 Task: Create relationship between election and candidate object.
Action: Mouse moved to (1148, 82)
Screenshot: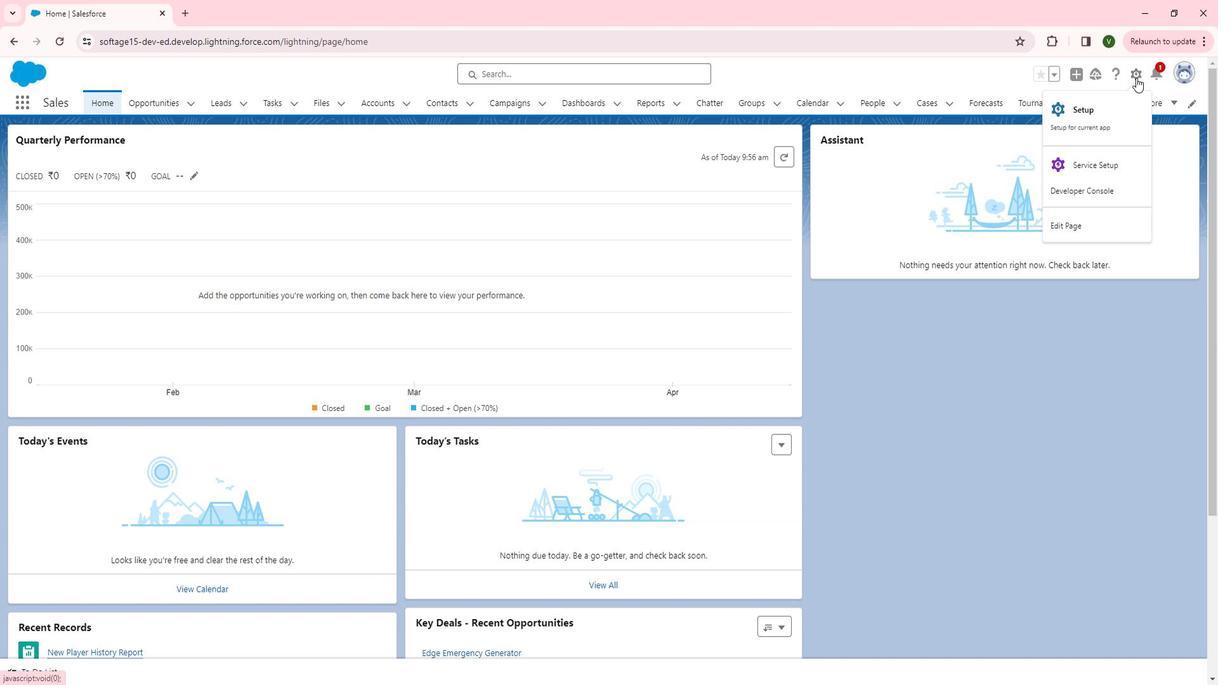 
Action: Mouse pressed left at (1148, 82)
Screenshot: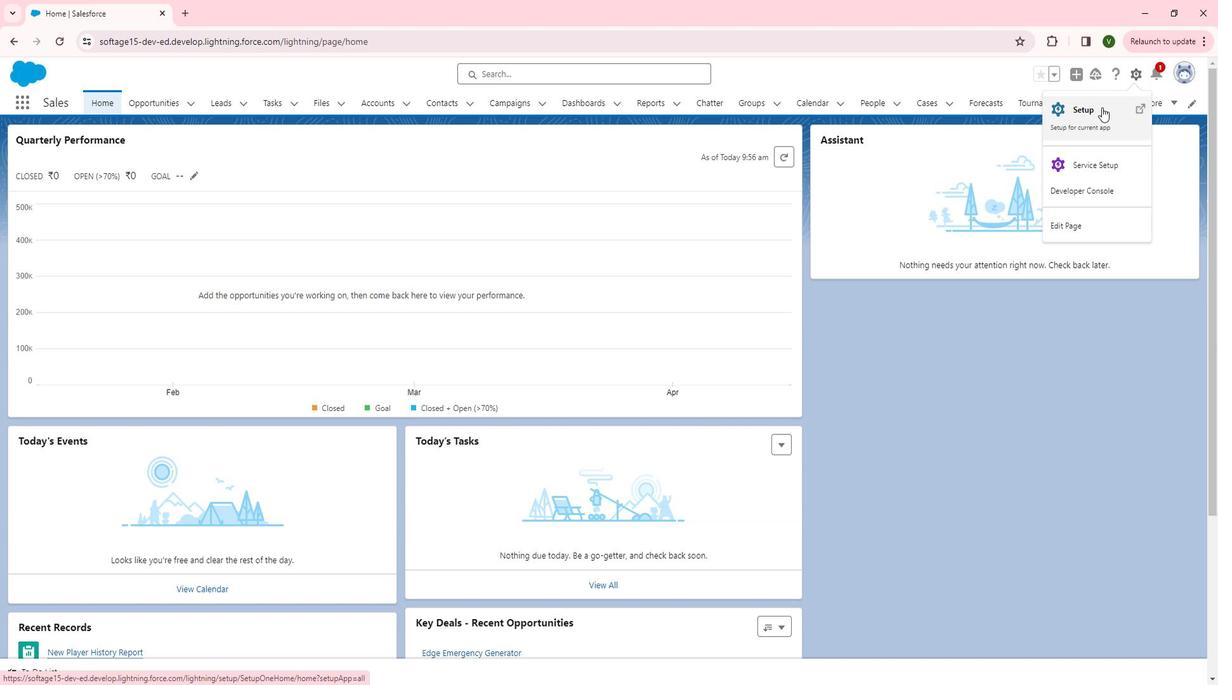 
Action: Mouse moved to (1110, 111)
Screenshot: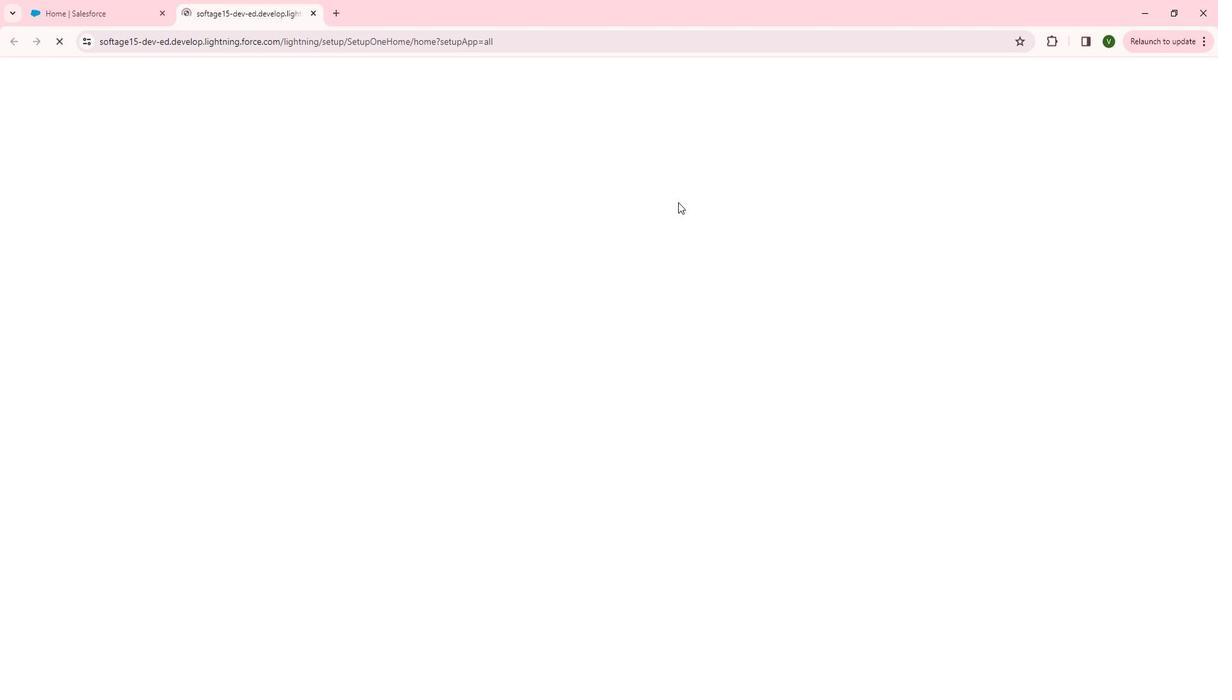 
Action: Mouse pressed left at (1110, 111)
Screenshot: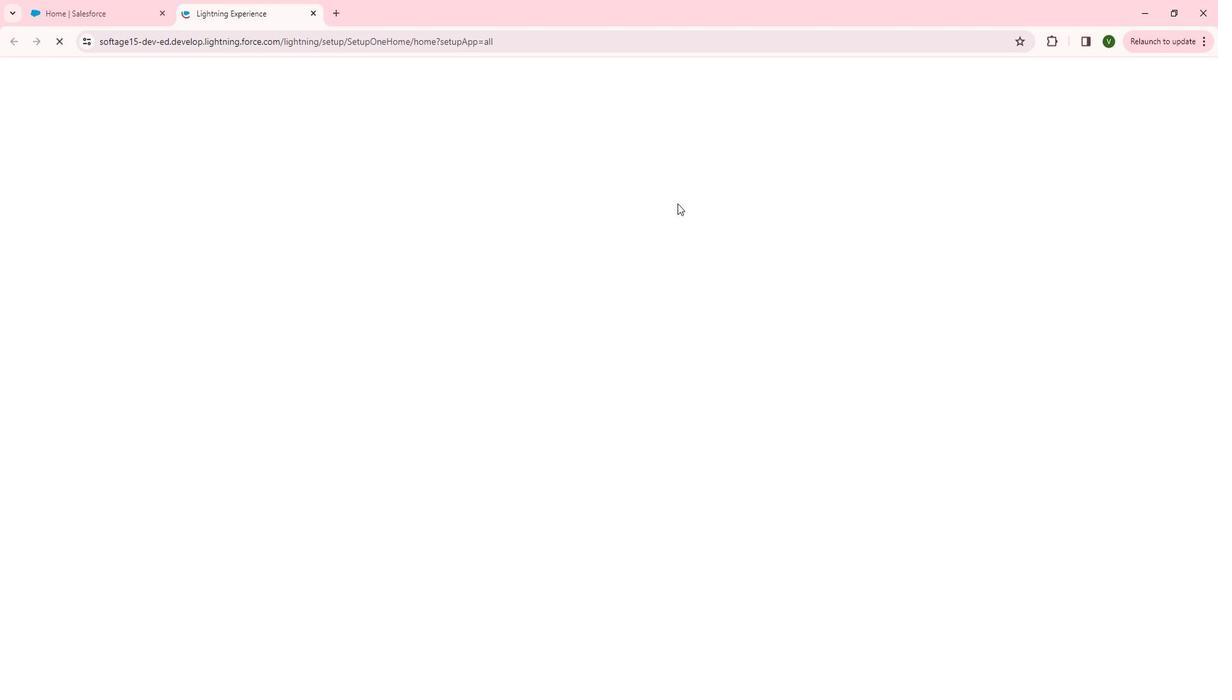 
Action: Mouse moved to (90, 375)
Screenshot: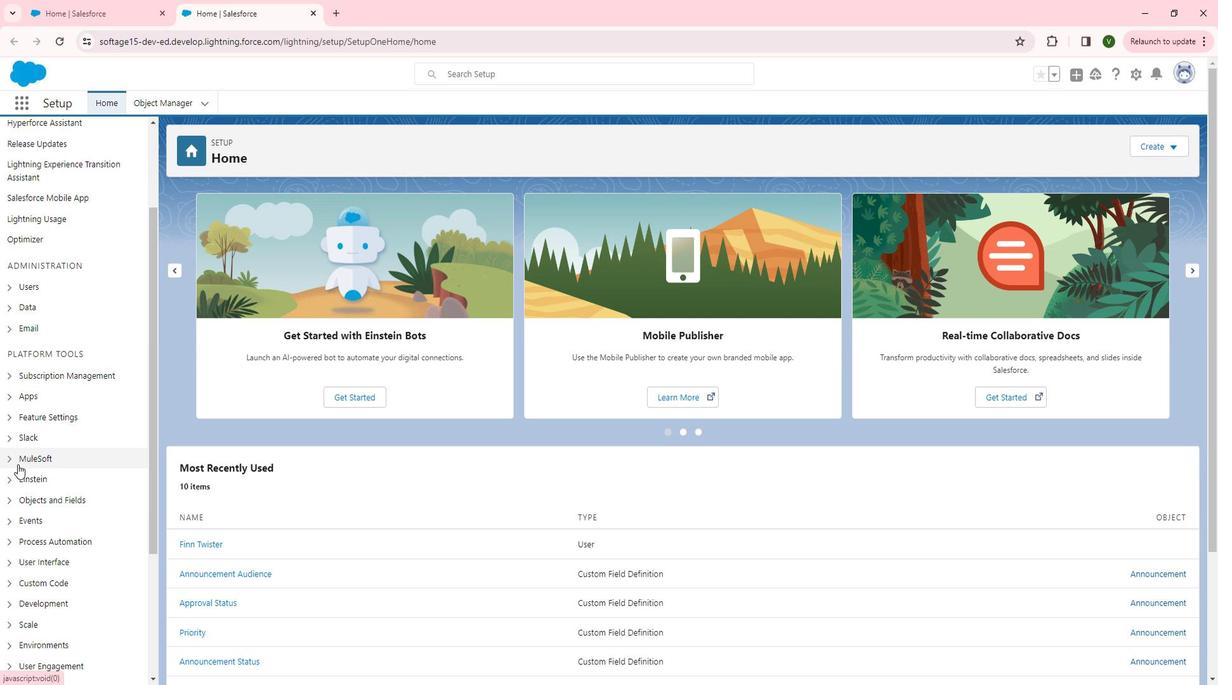 
Action: Mouse scrolled (90, 374) with delta (0, 0)
Screenshot: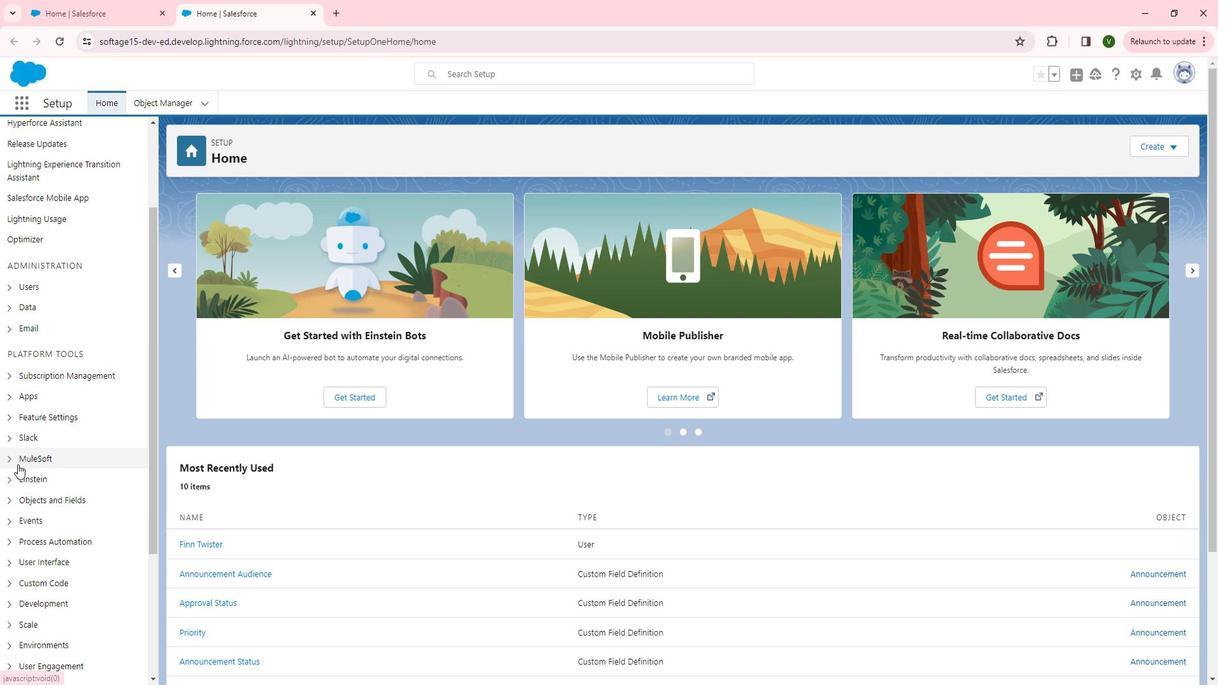 
Action: Mouse scrolled (90, 374) with delta (0, 0)
Screenshot: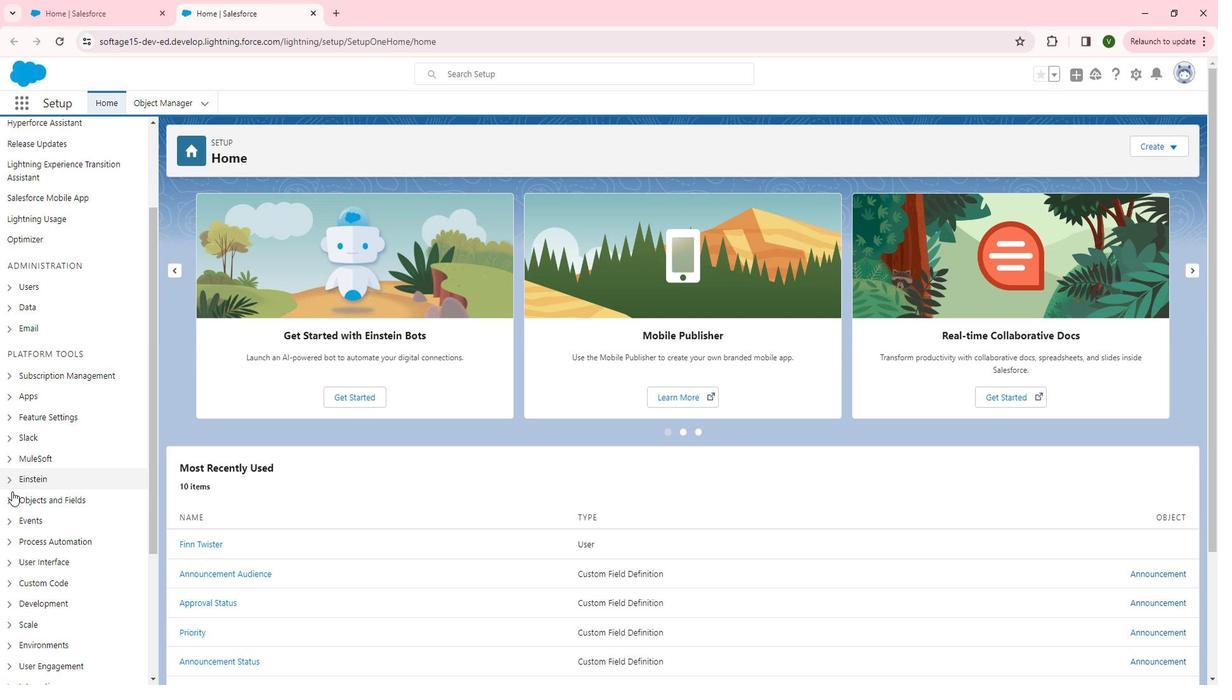 
Action: Mouse moved to (19, 489)
Screenshot: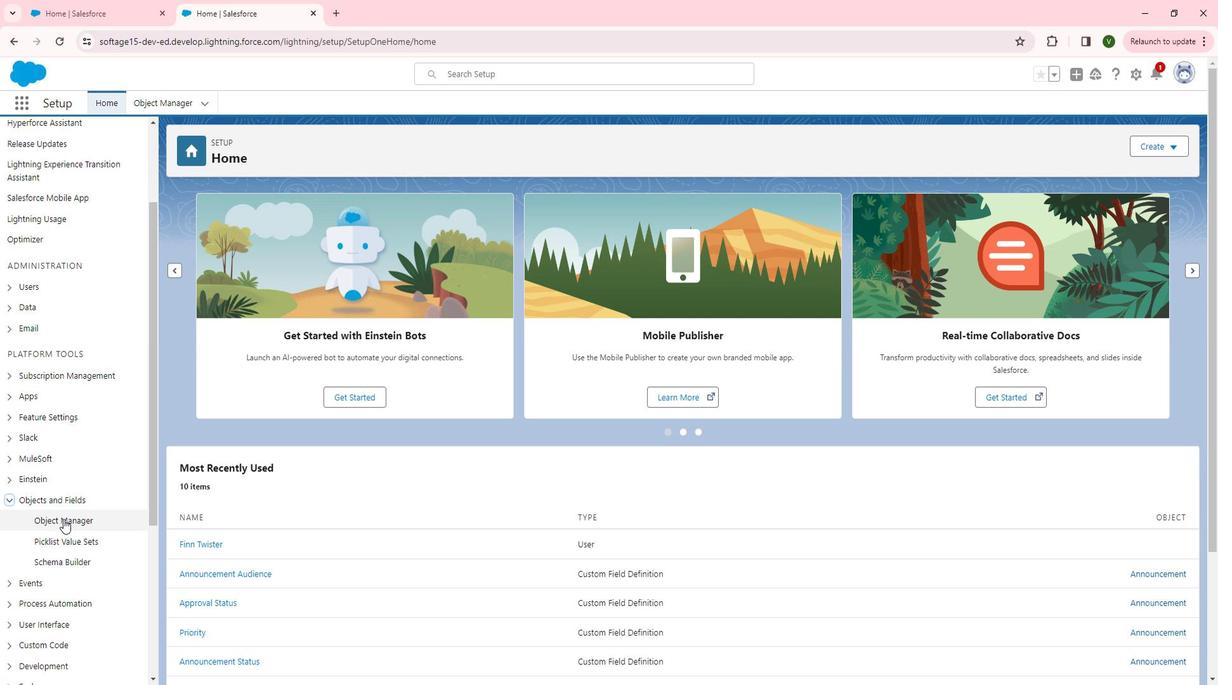 
Action: Mouse pressed left at (19, 489)
Screenshot: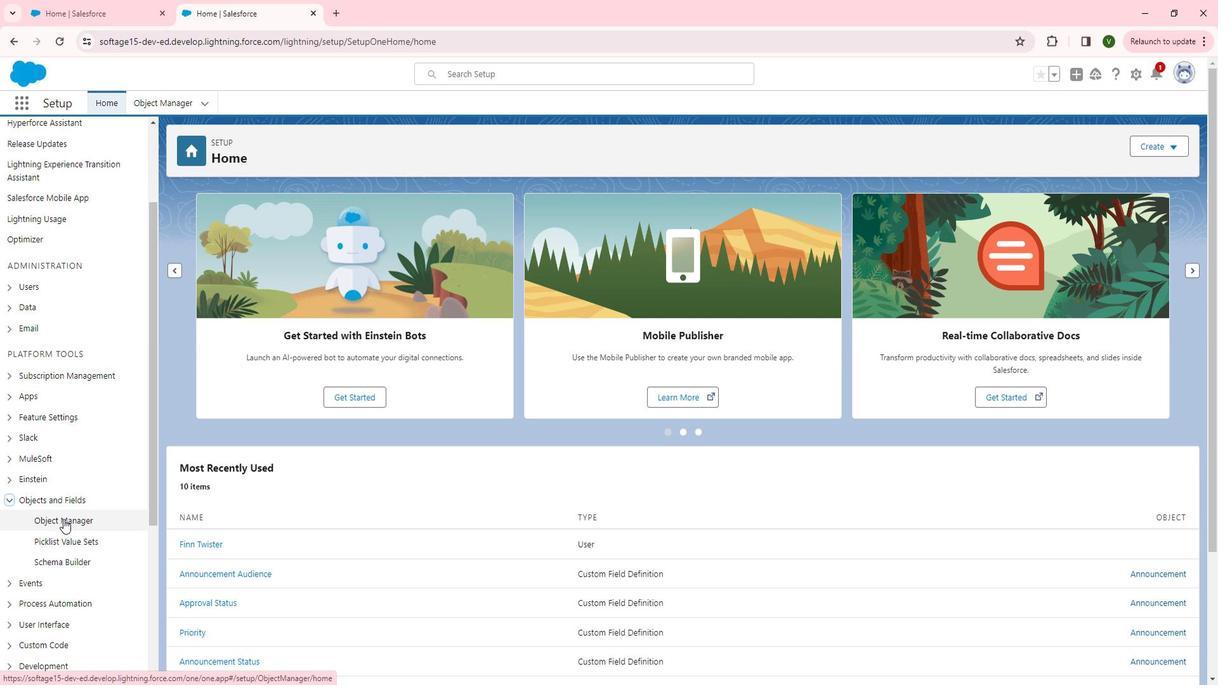 
Action: Mouse moved to (71, 507)
Screenshot: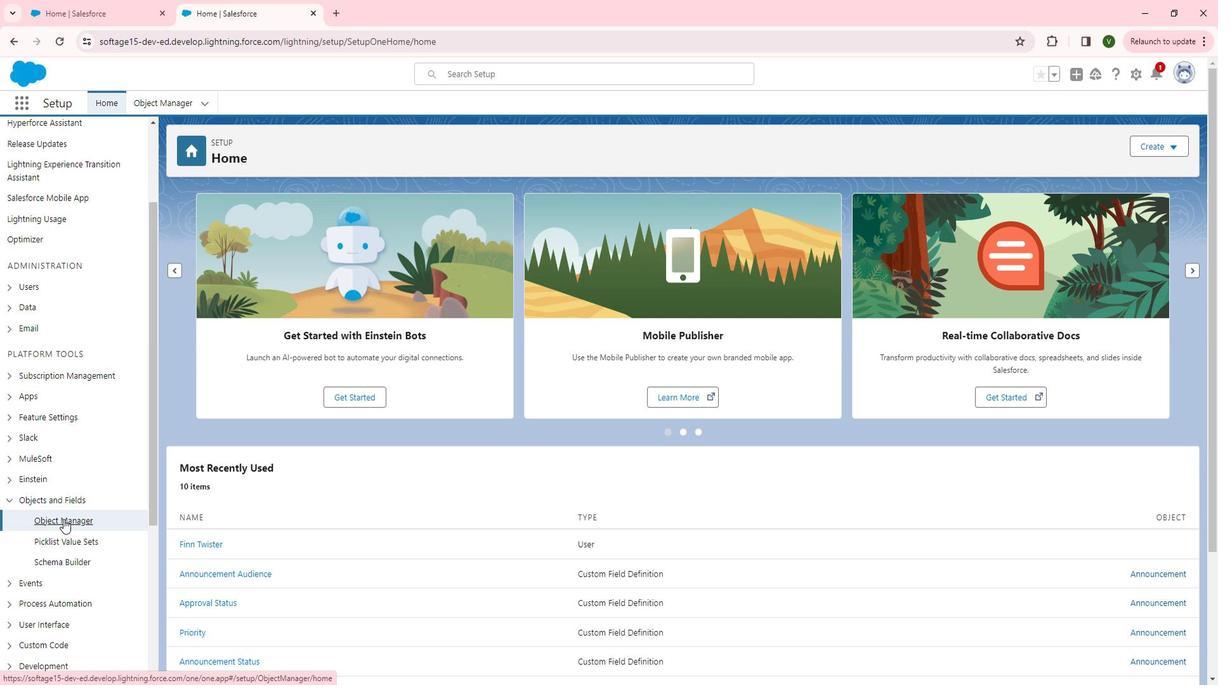 
Action: Mouse pressed left at (71, 507)
Screenshot: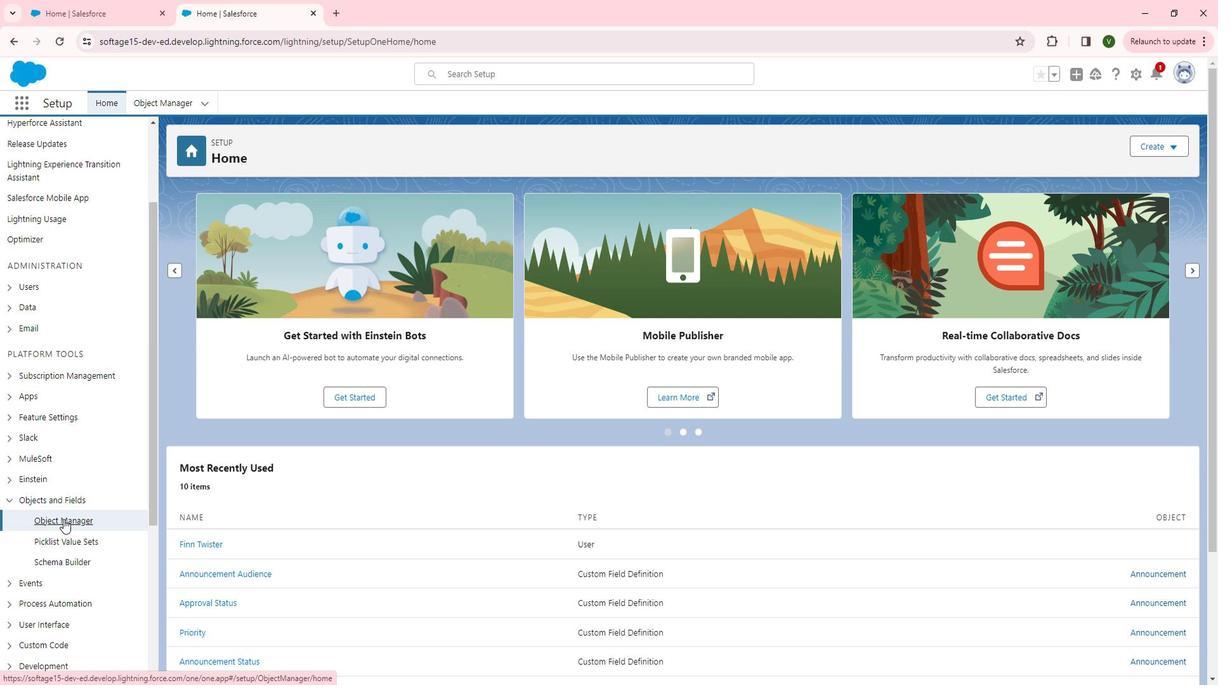 
Action: Mouse moved to (109, 396)
Screenshot: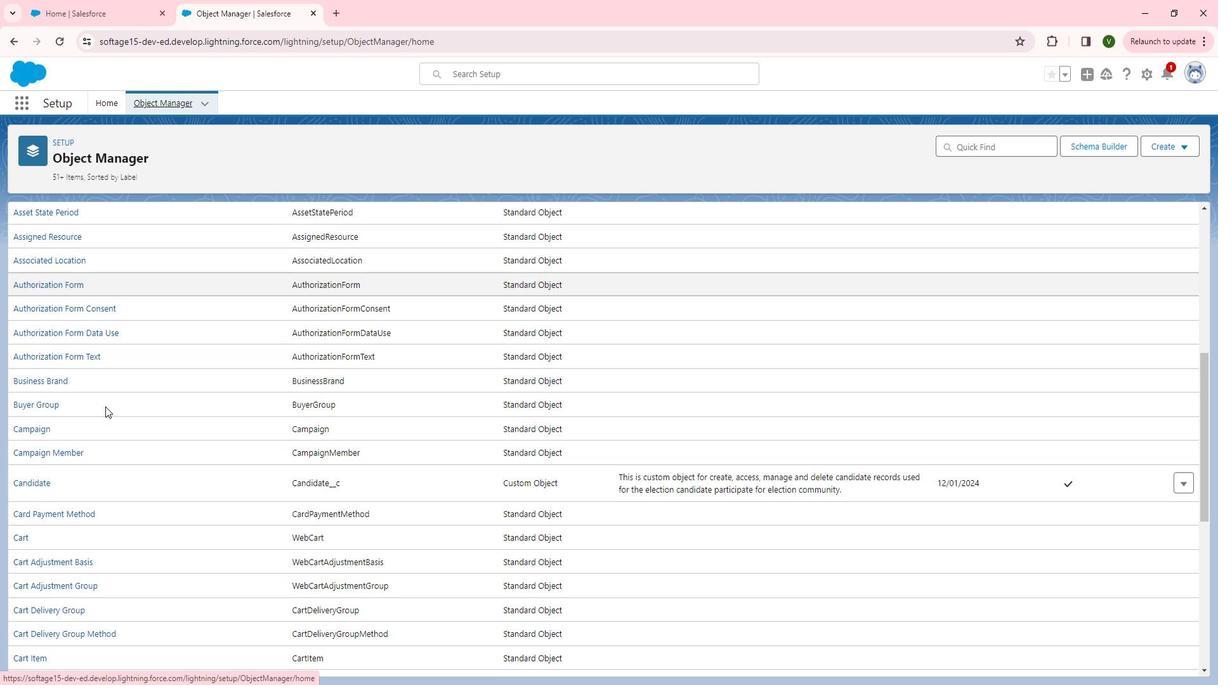 
Action: Mouse scrolled (109, 395) with delta (0, 0)
Screenshot: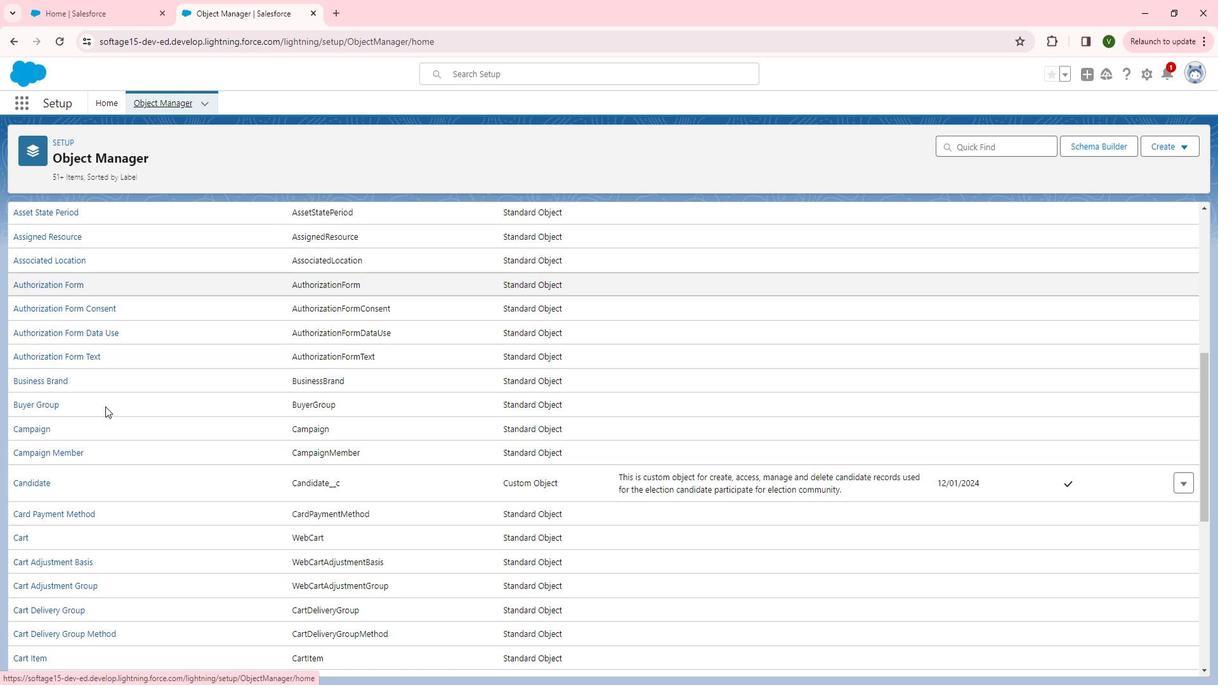 
Action: Mouse moved to (109, 396)
Screenshot: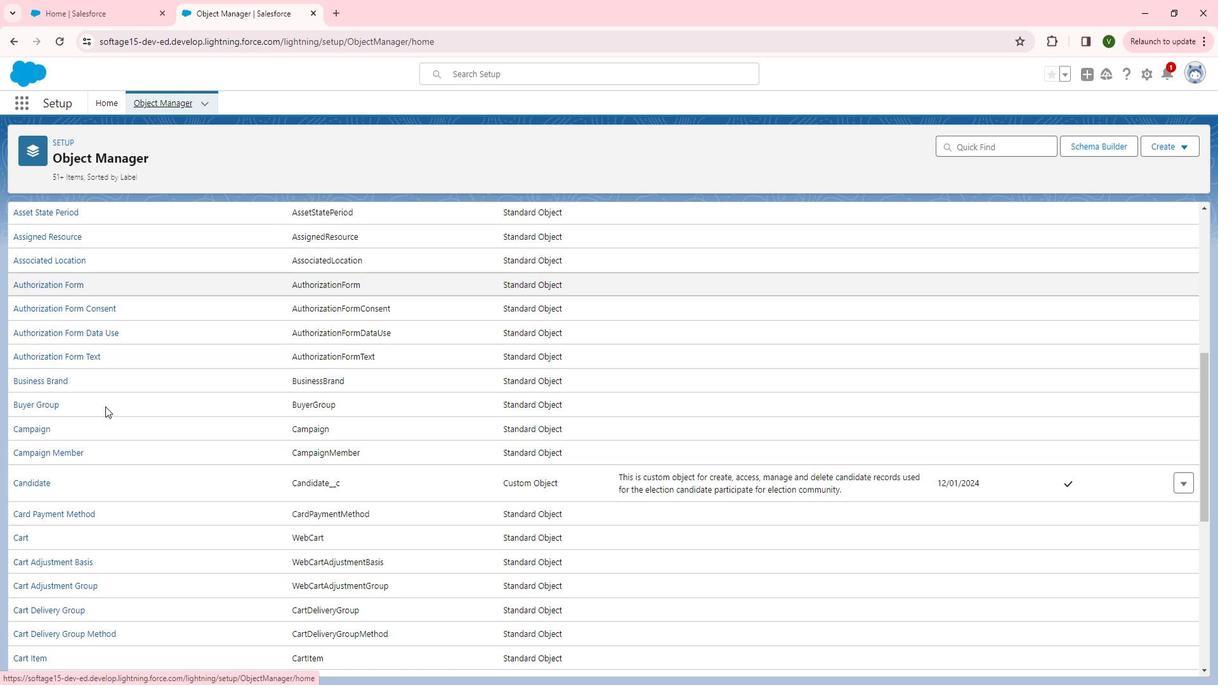 
Action: Mouse scrolled (109, 396) with delta (0, 0)
Screenshot: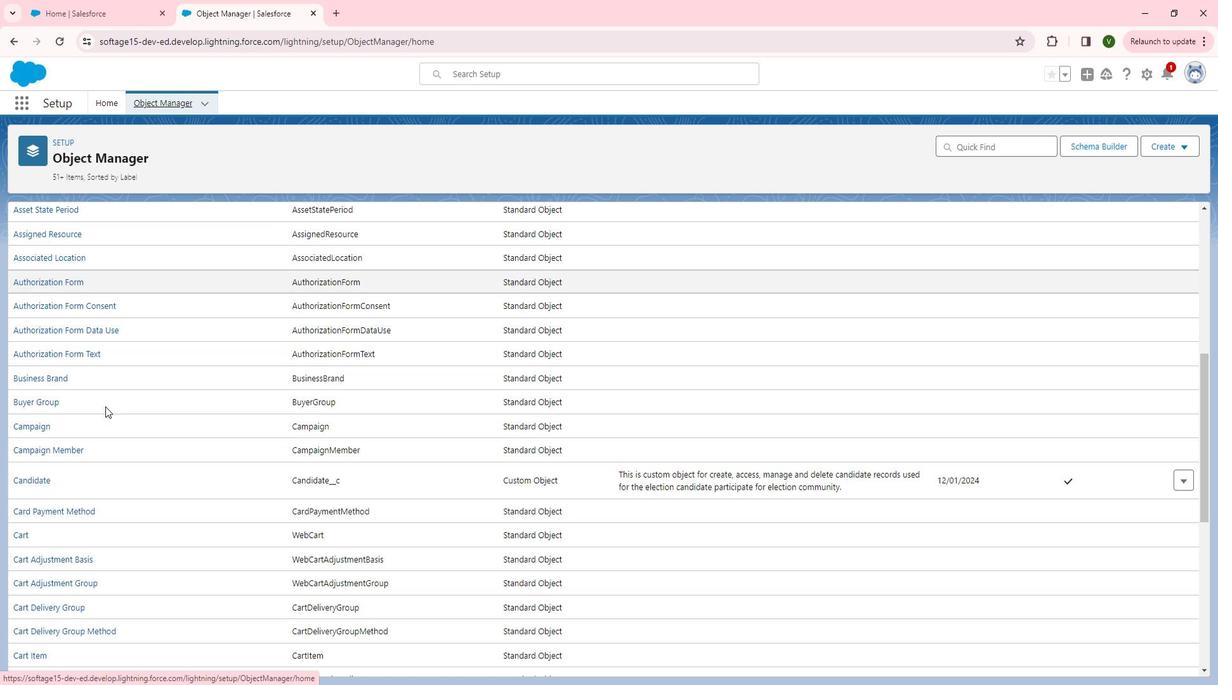 
Action: Mouse moved to (110, 397)
Screenshot: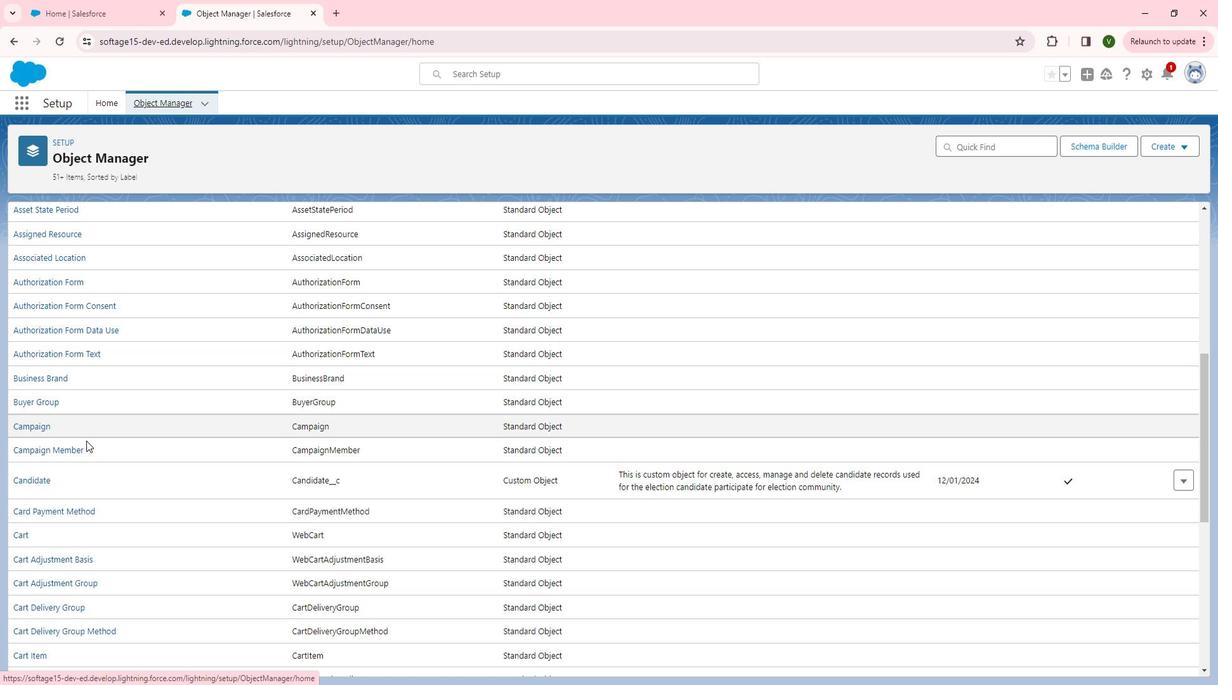 
Action: Mouse scrolled (110, 396) with delta (0, 0)
Screenshot: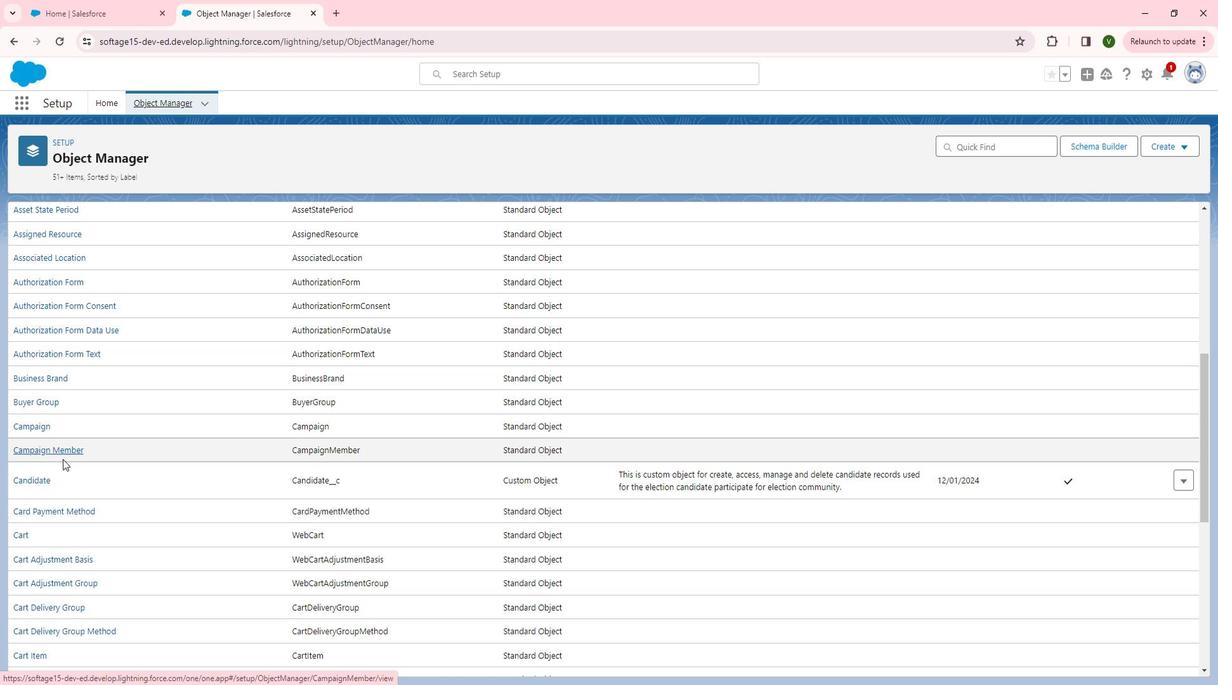 
Action: Mouse moved to (110, 398)
Screenshot: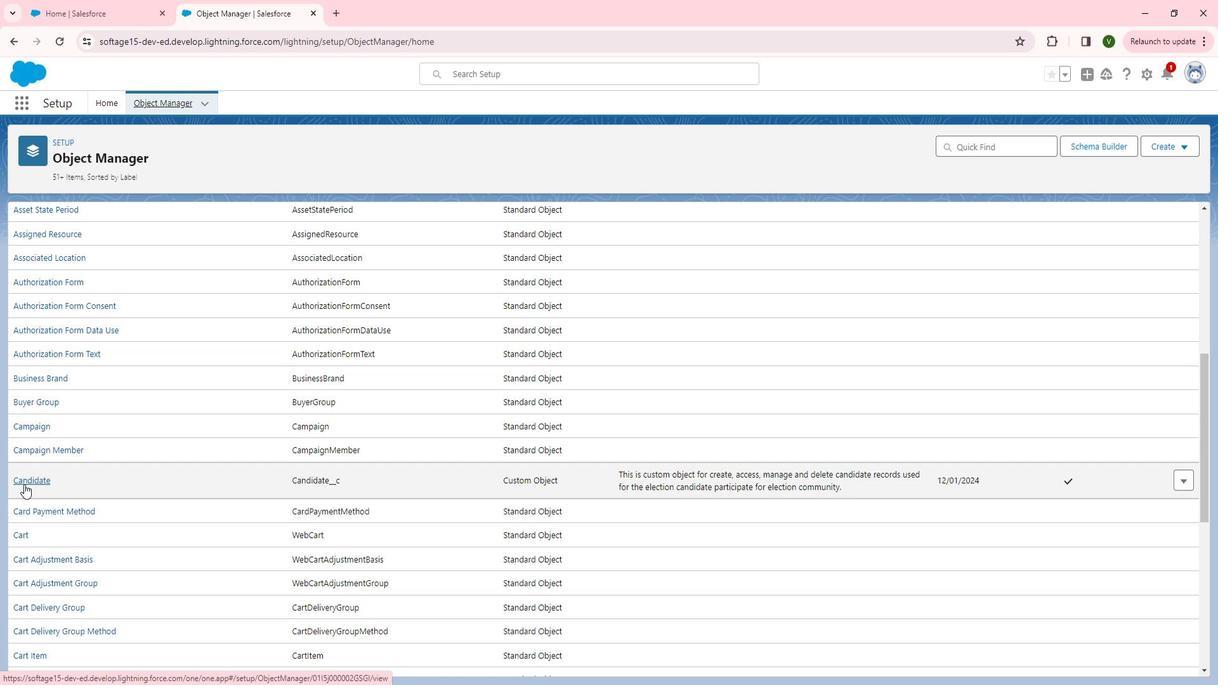 
Action: Mouse scrolled (110, 397) with delta (0, 0)
Screenshot: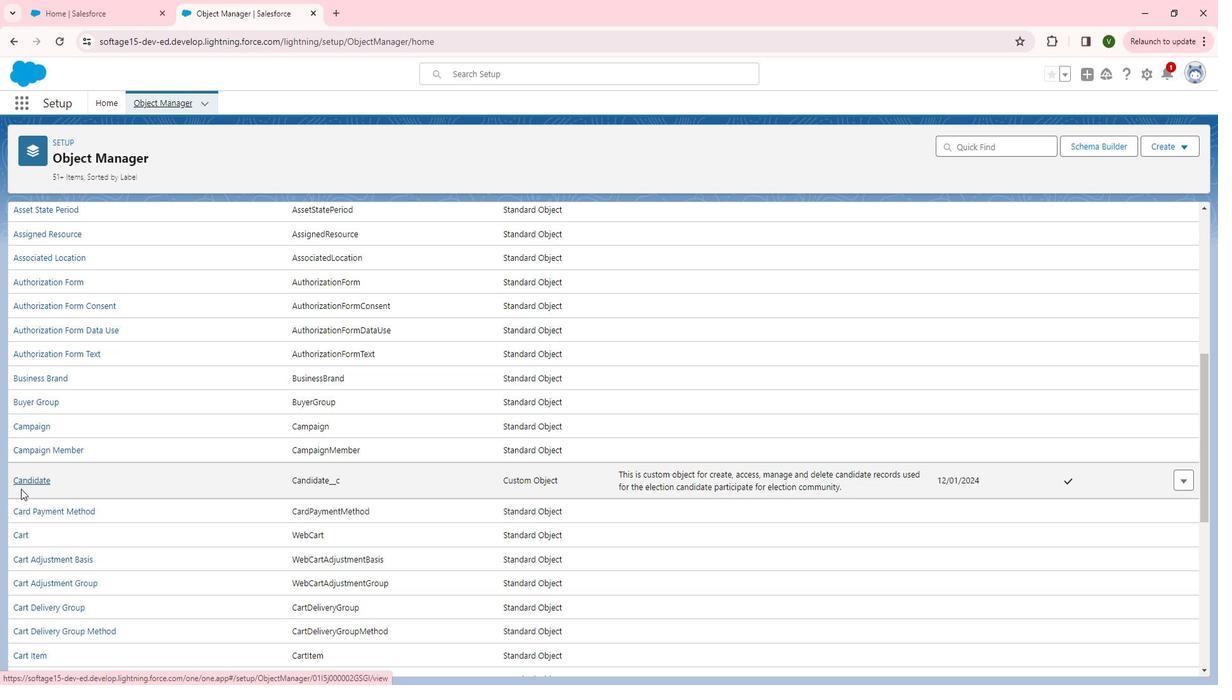 
Action: Mouse moved to (112, 399)
Screenshot: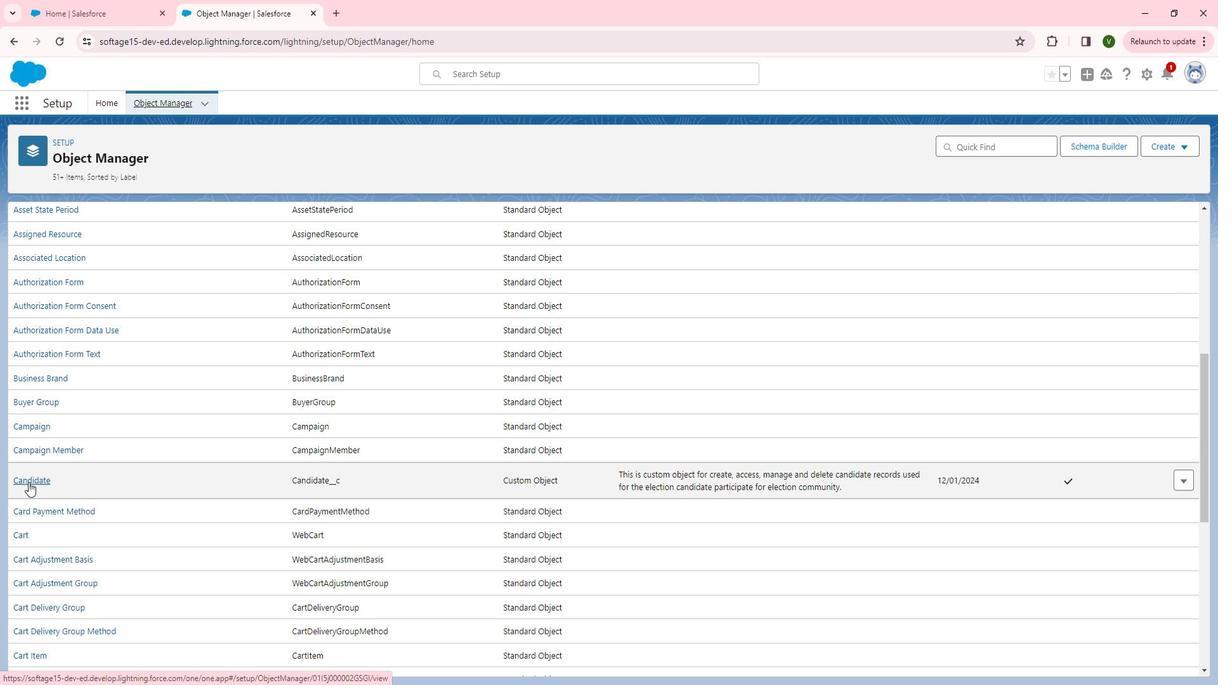 
Action: Mouse scrolled (112, 398) with delta (0, 0)
Screenshot: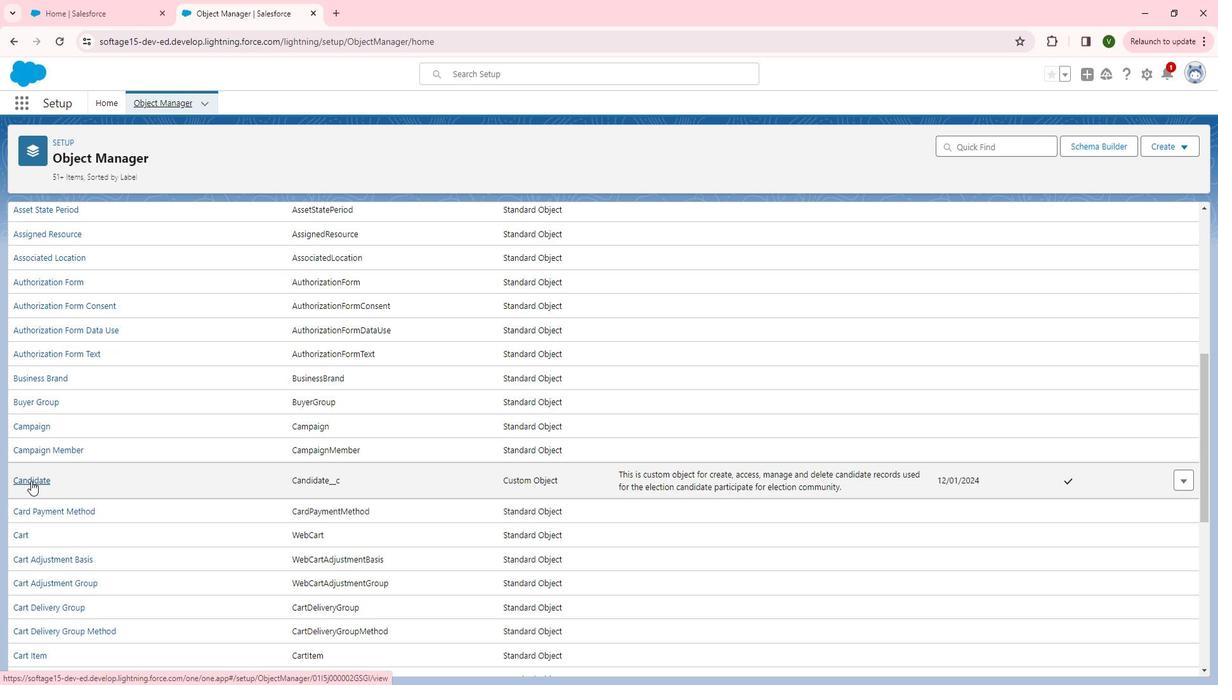 
Action: Mouse scrolled (112, 398) with delta (0, 0)
Screenshot: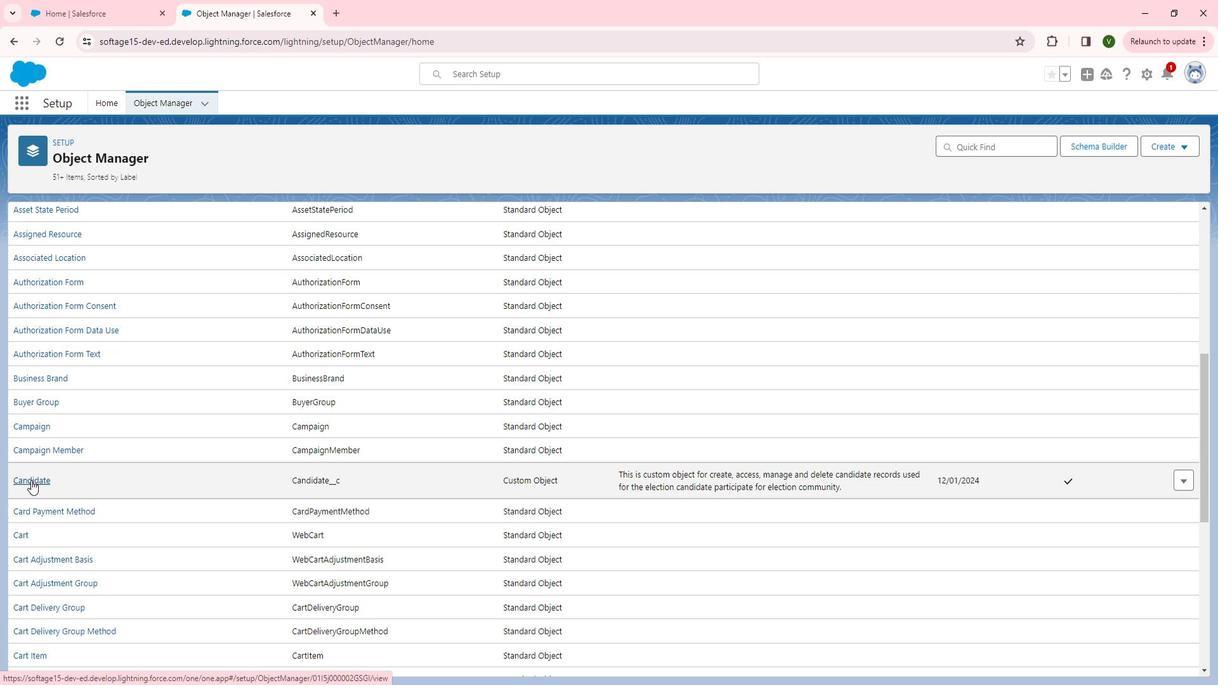 
Action: Mouse moved to (38, 470)
Screenshot: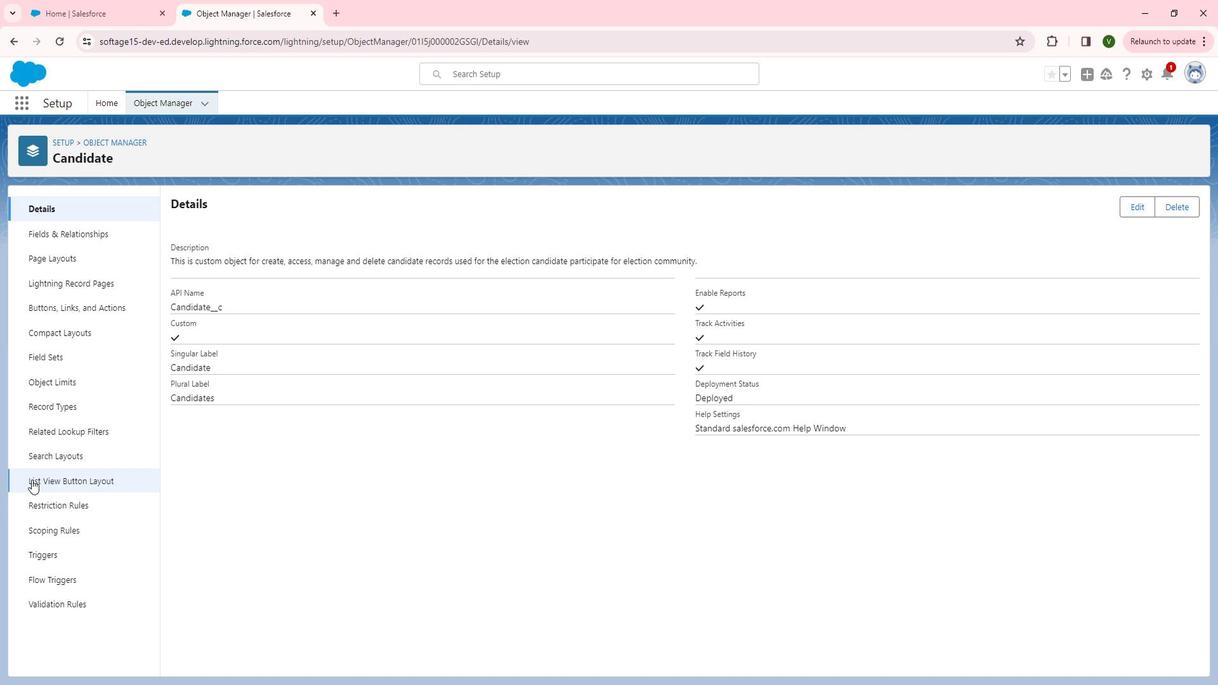 
Action: Mouse pressed left at (38, 470)
Screenshot: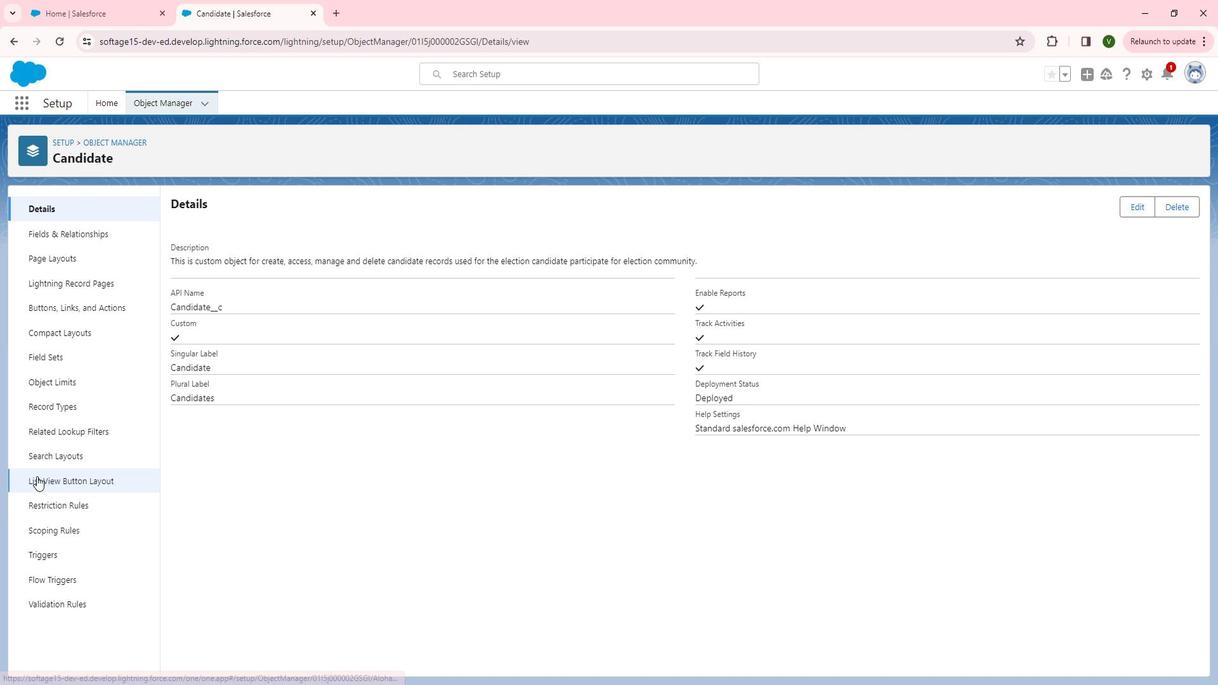 
Action: Mouse moved to (79, 236)
Screenshot: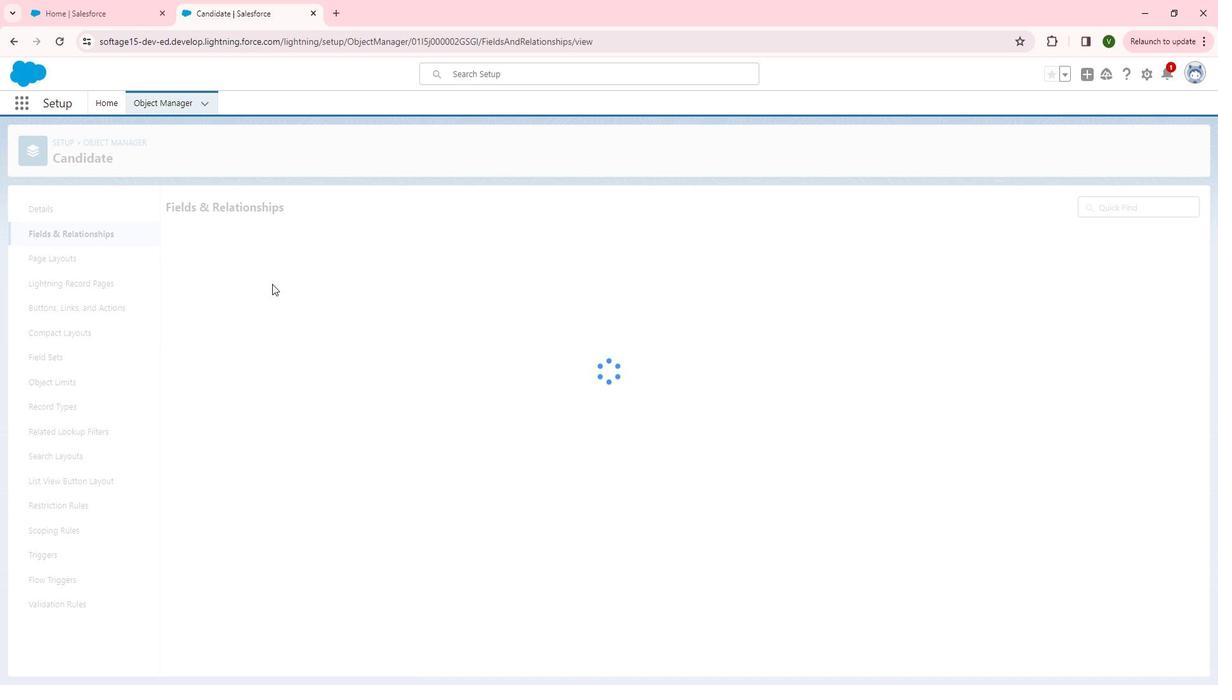 
Action: Mouse pressed left at (79, 236)
Screenshot: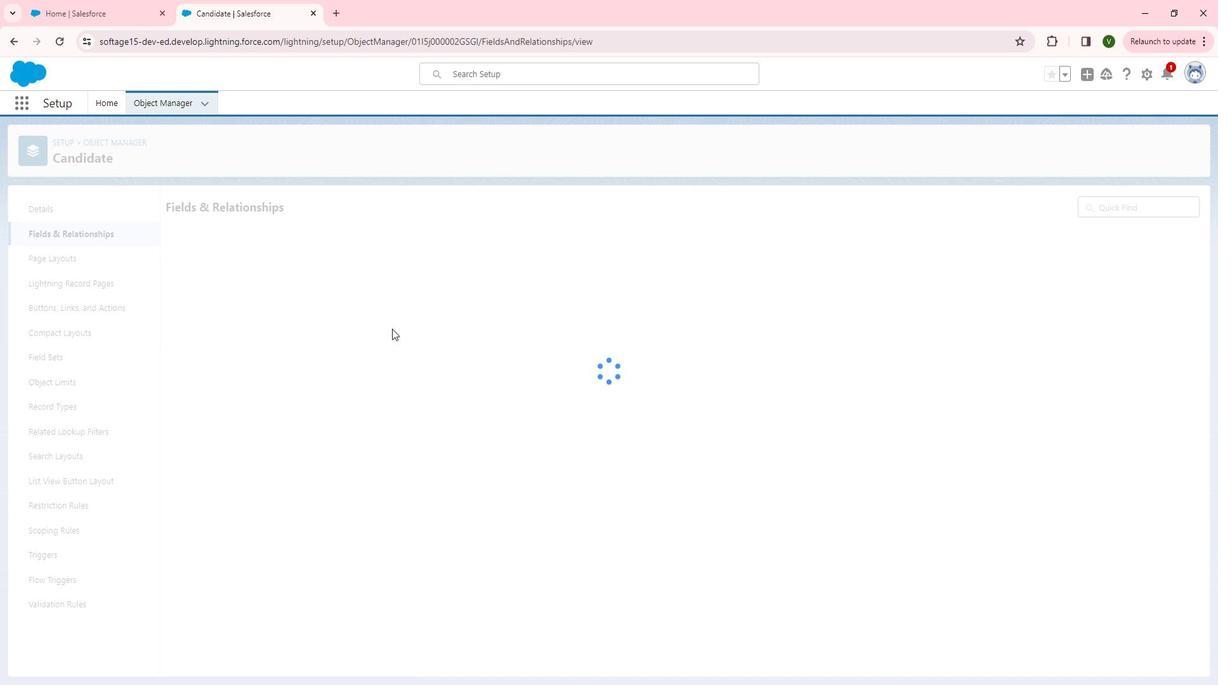 
Action: Mouse moved to (933, 208)
Screenshot: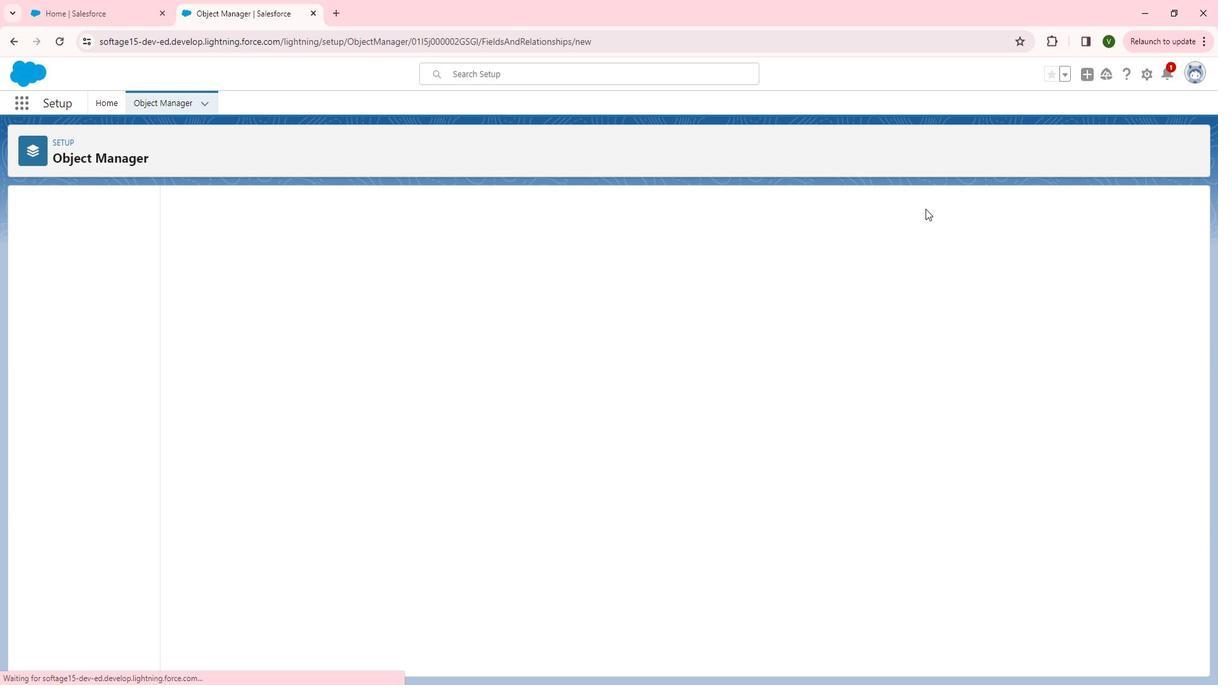 
Action: Mouse pressed left at (933, 208)
Screenshot: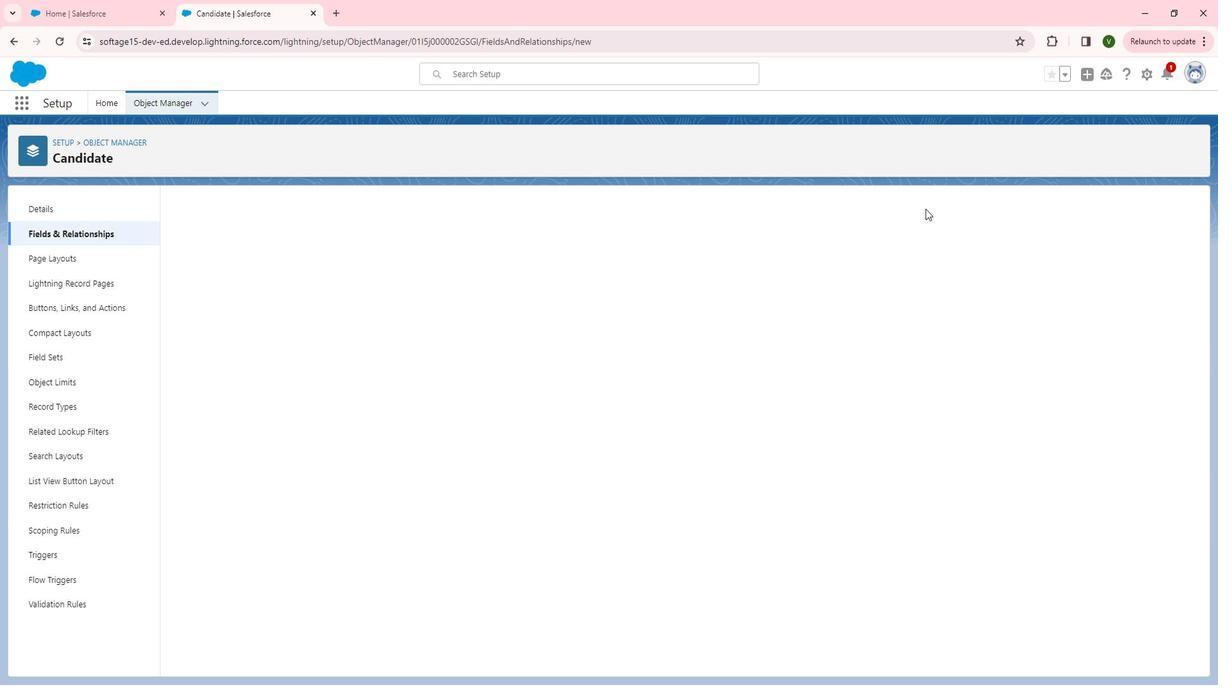 
Action: Mouse moved to (192, 433)
Screenshot: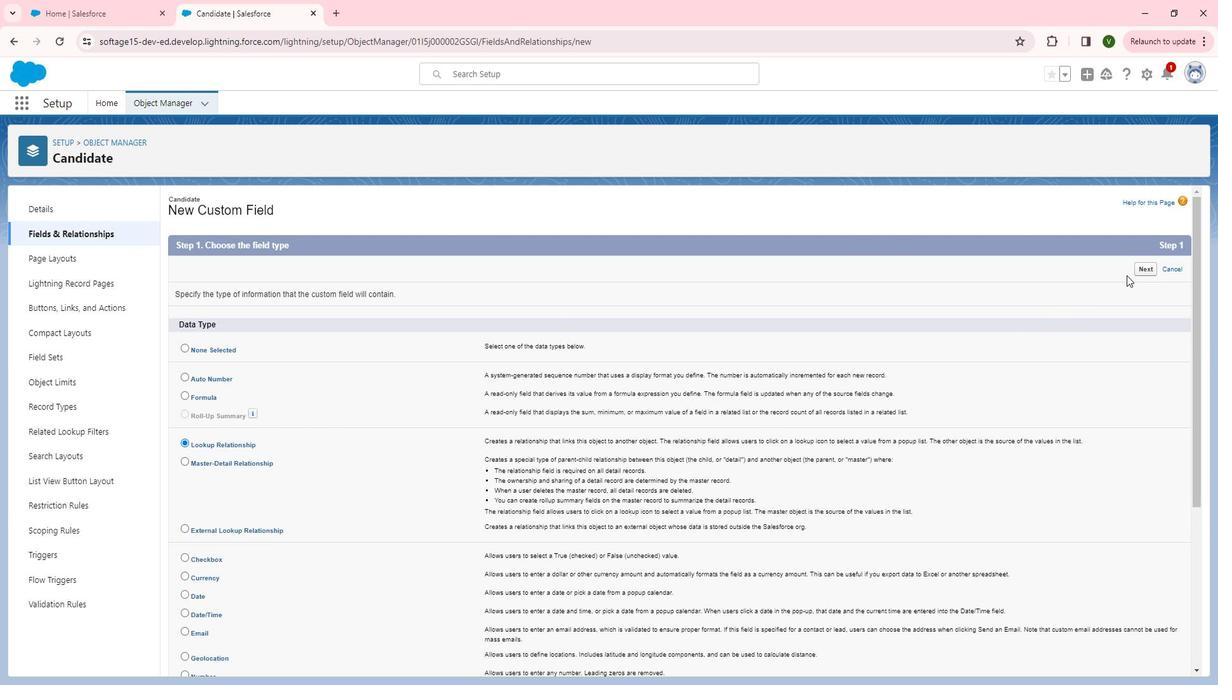 
Action: Mouse pressed left at (192, 433)
Screenshot: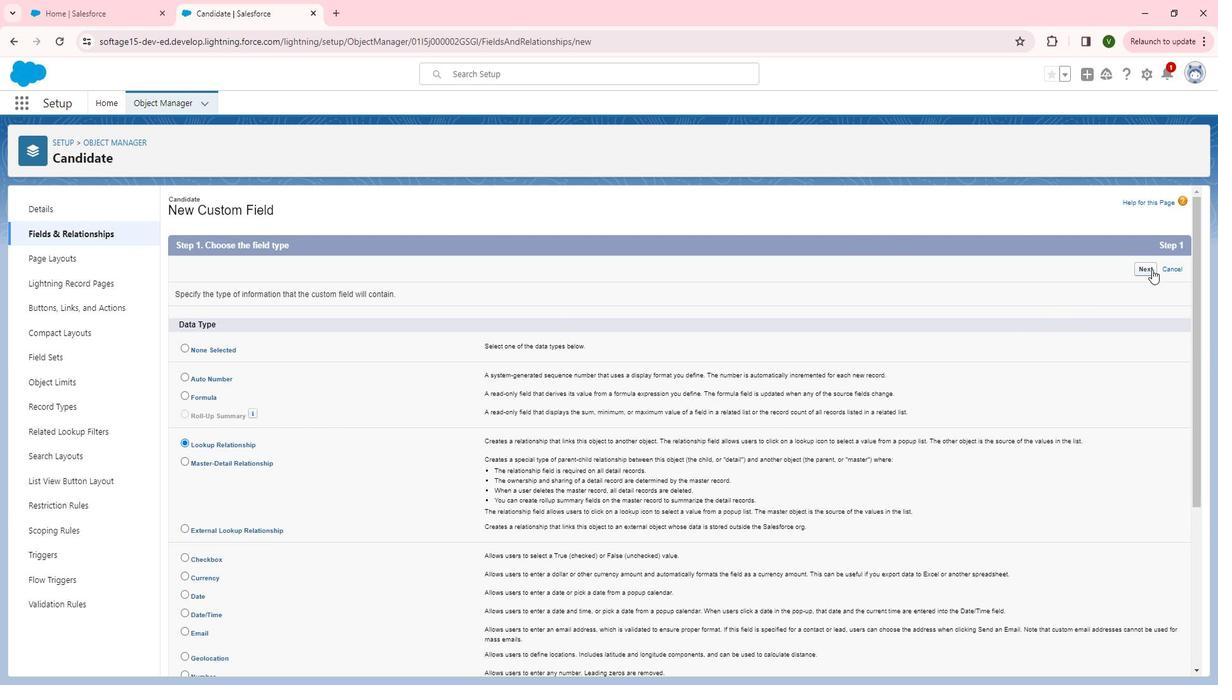 
Action: Mouse moved to (1159, 265)
Screenshot: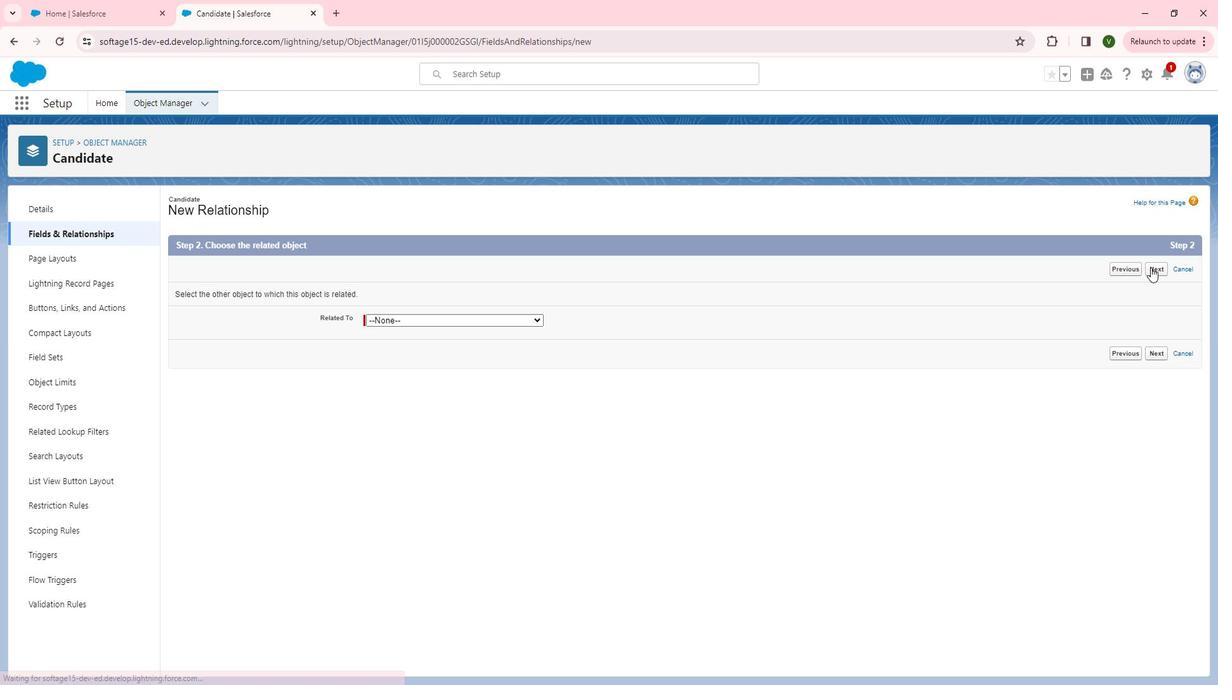 
Action: Mouse pressed left at (1159, 265)
Screenshot: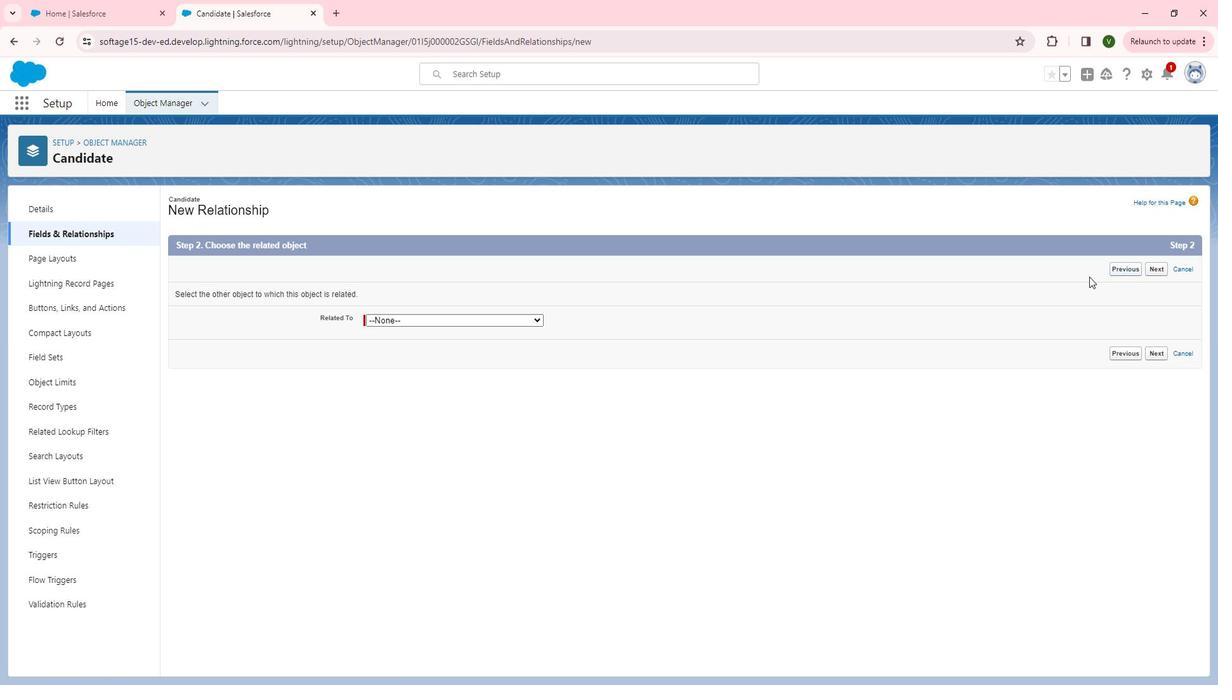 
Action: Mouse moved to (509, 314)
Screenshot: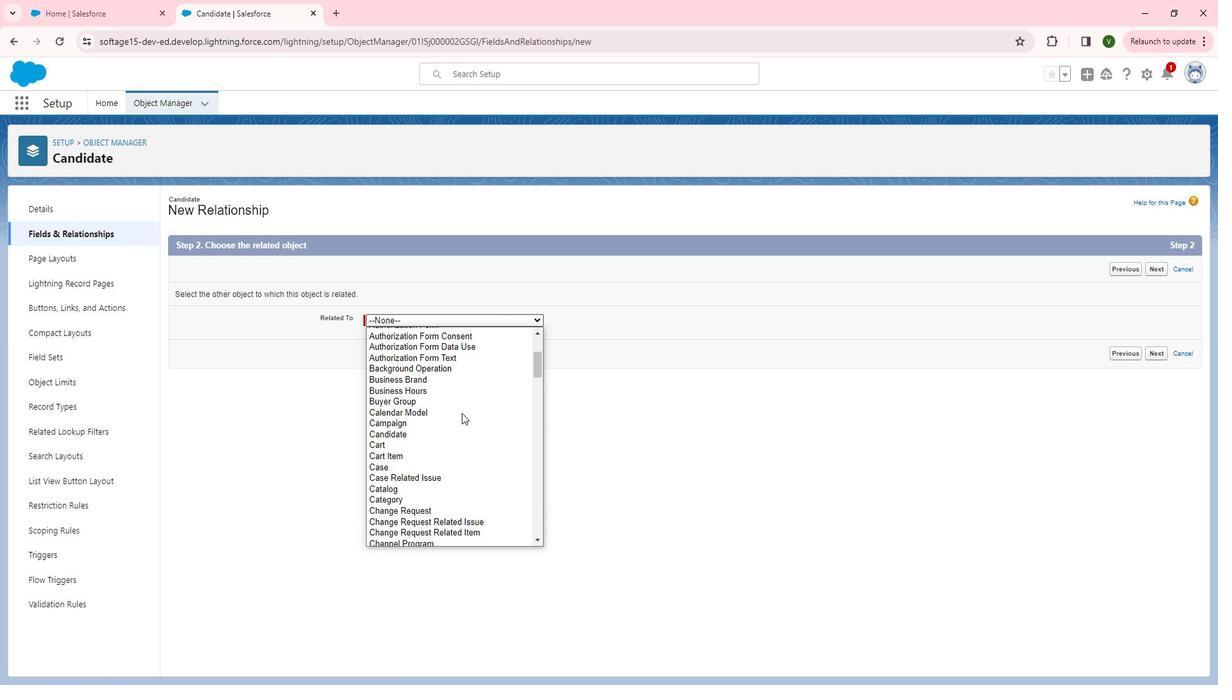 
Action: Mouse pressed left at (509, 314)
Screenshot: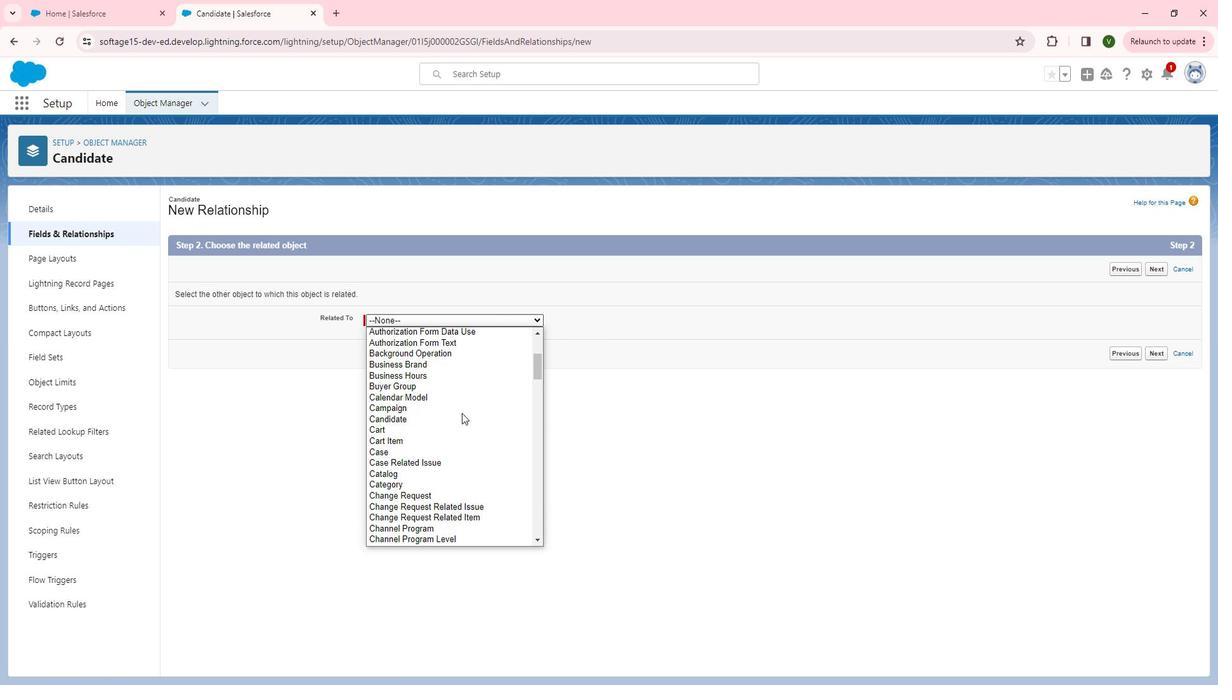 
Action: Mouse moved to (469, 405)
Screenshot: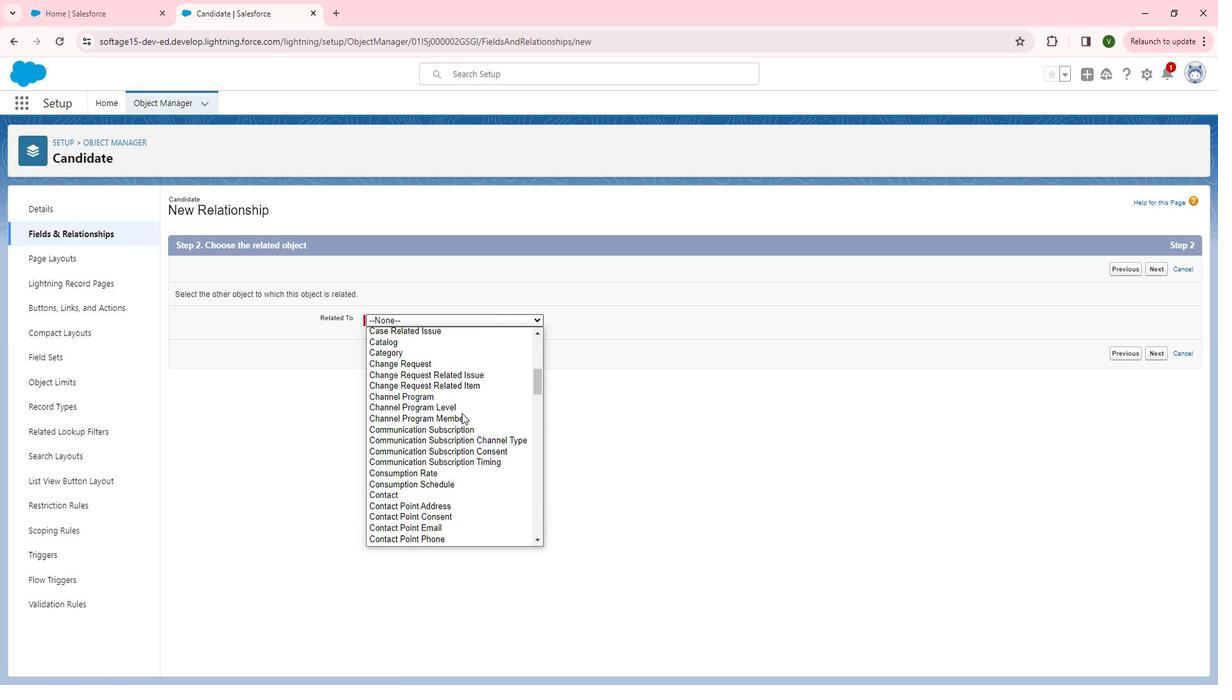 
Action: Mouse scrolled (469, 404) with delta (0, 0)
Screenshot: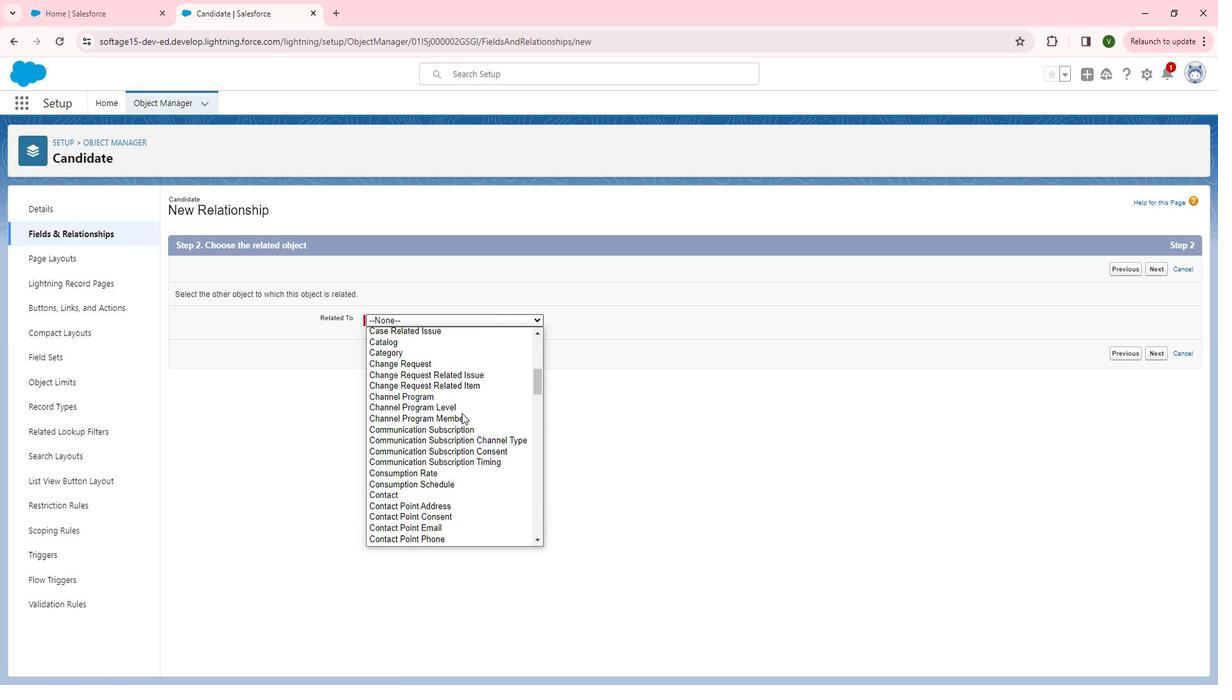 
Action: Mouse scrolled (469, 404) with delta (0, 0)
Screenshot: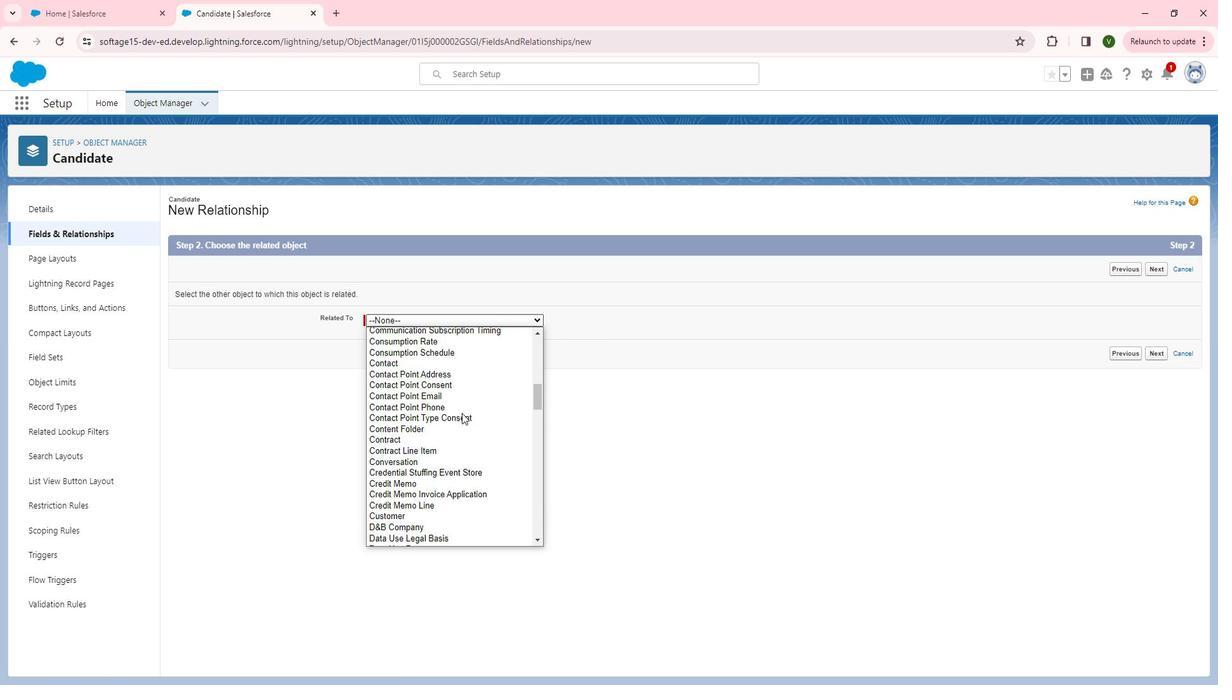 
Action: Mouse scrolled (469, 404) with delta (0, 0)
Screenshot: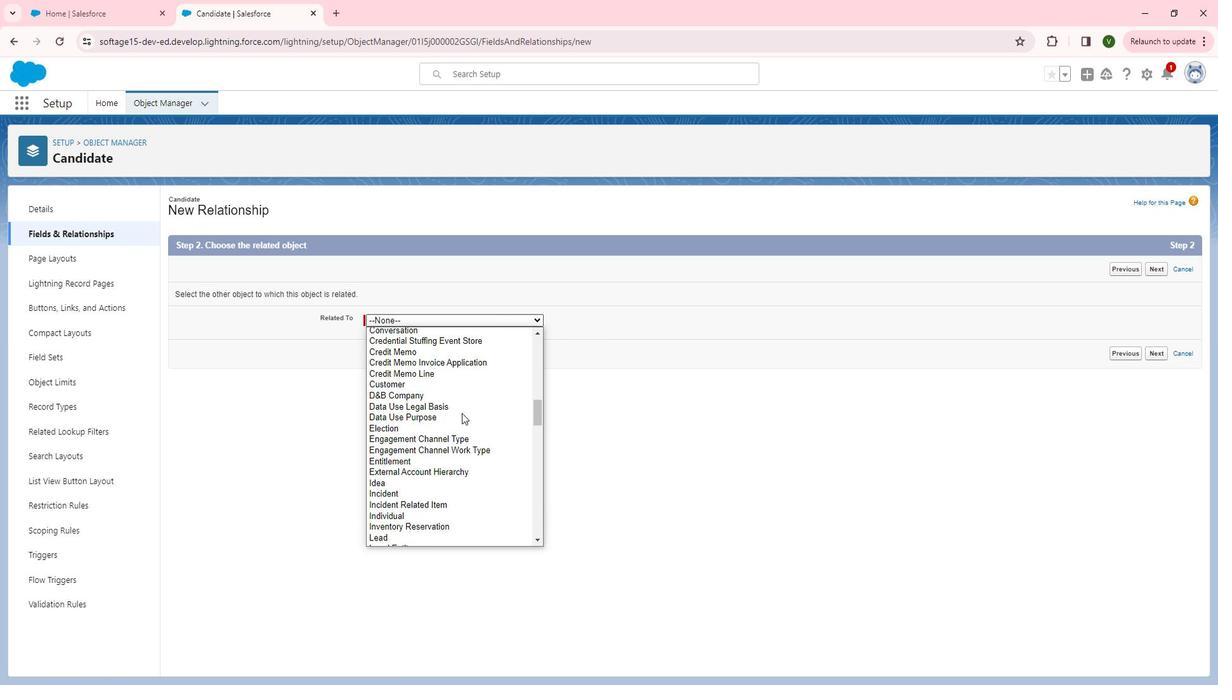 
Action: Mouse scrolled (469, 404) with delta (0, 0)
Screenshot: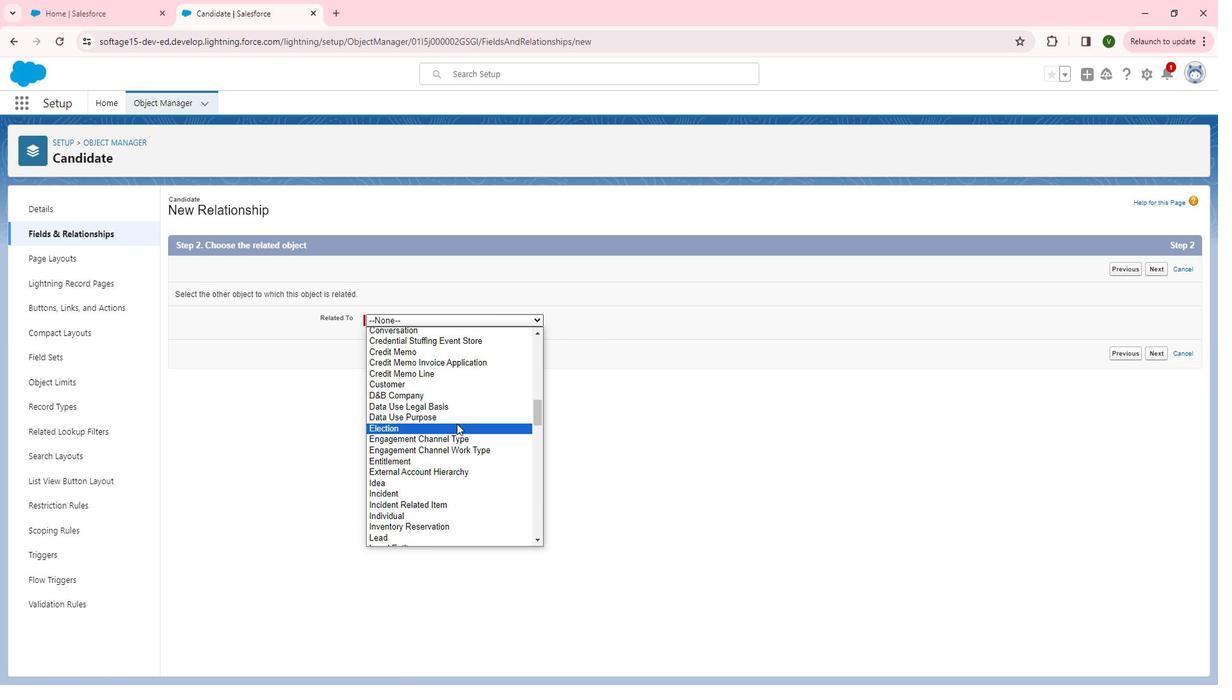 
Action: Mouse moved to (463, 420)
Screenshot: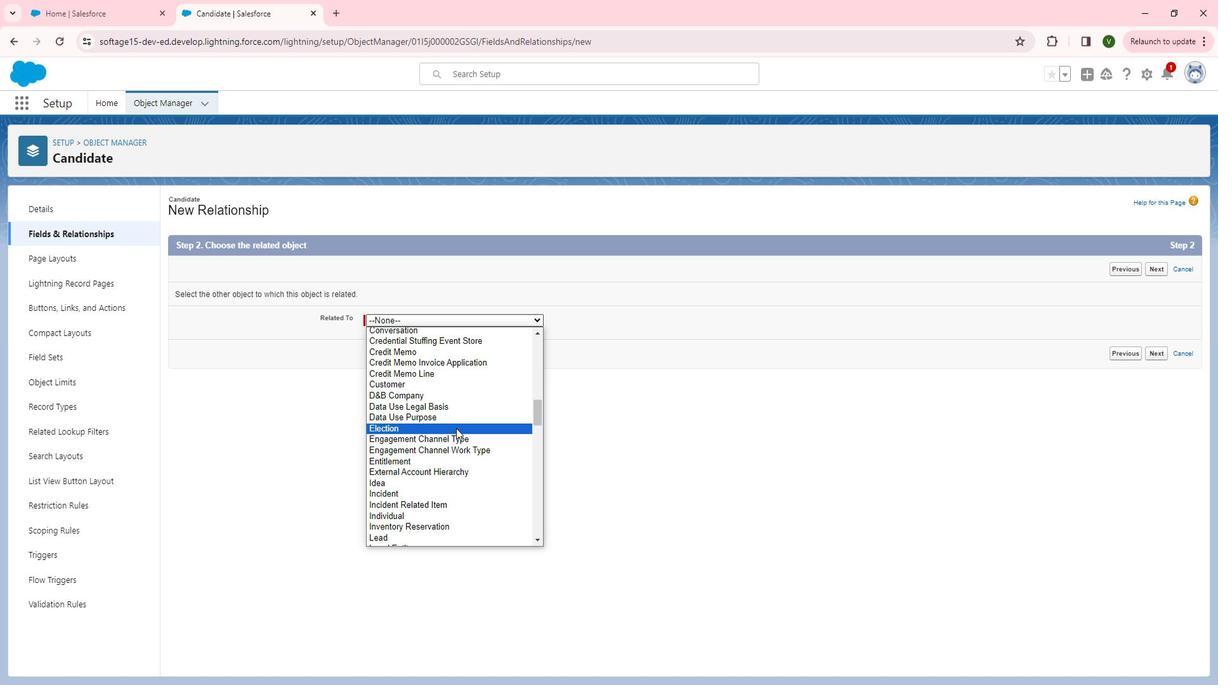 
Action: Mouse pressed left at (463, 420)
Screenshot: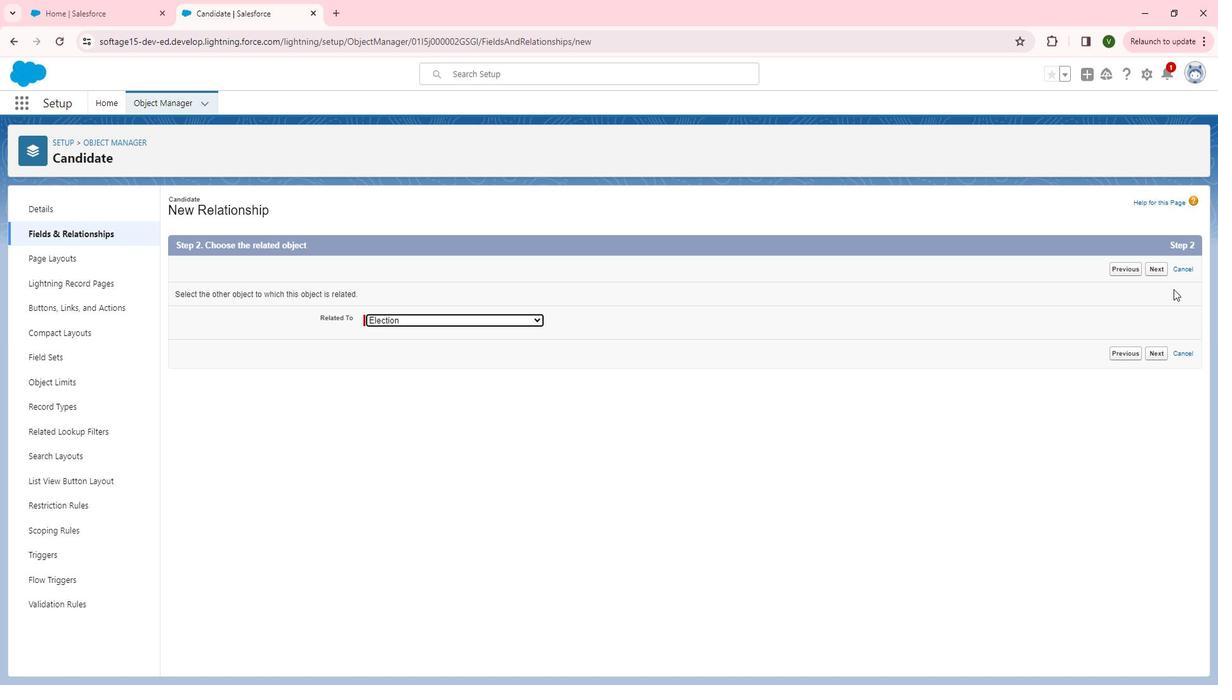 
Action: Mouse moved to (1169, 272)
Screenshot: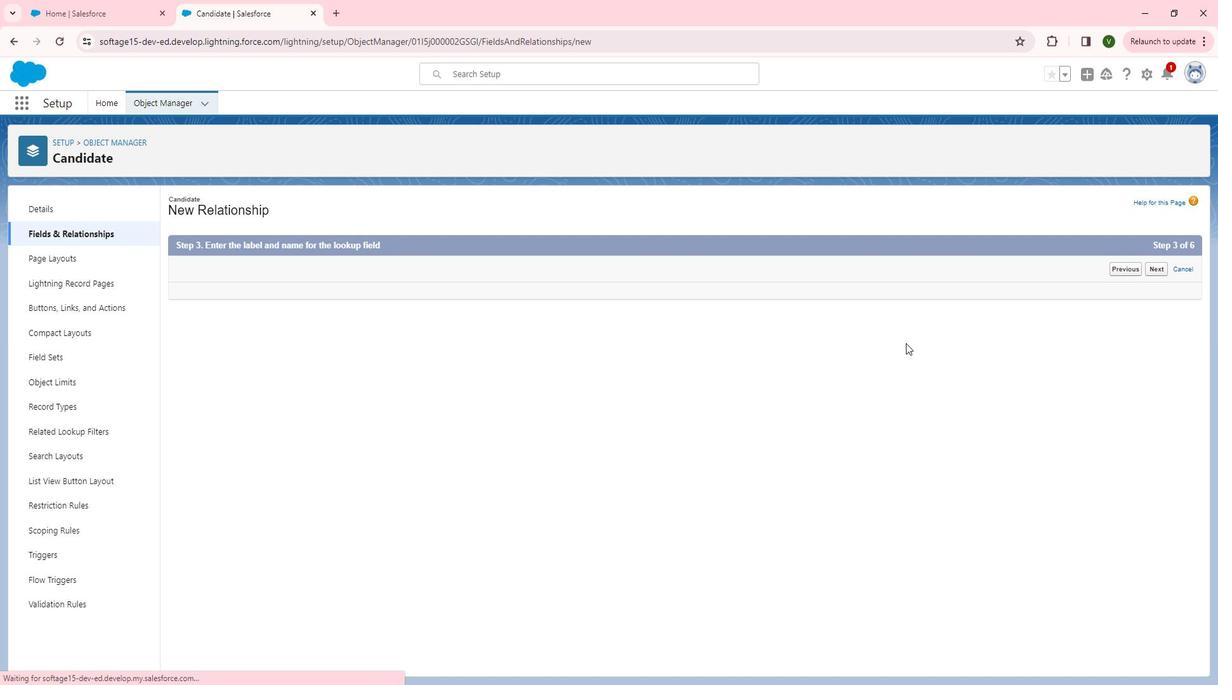 
Action: Mouse pressed left at (1169, 272)
Screenshot: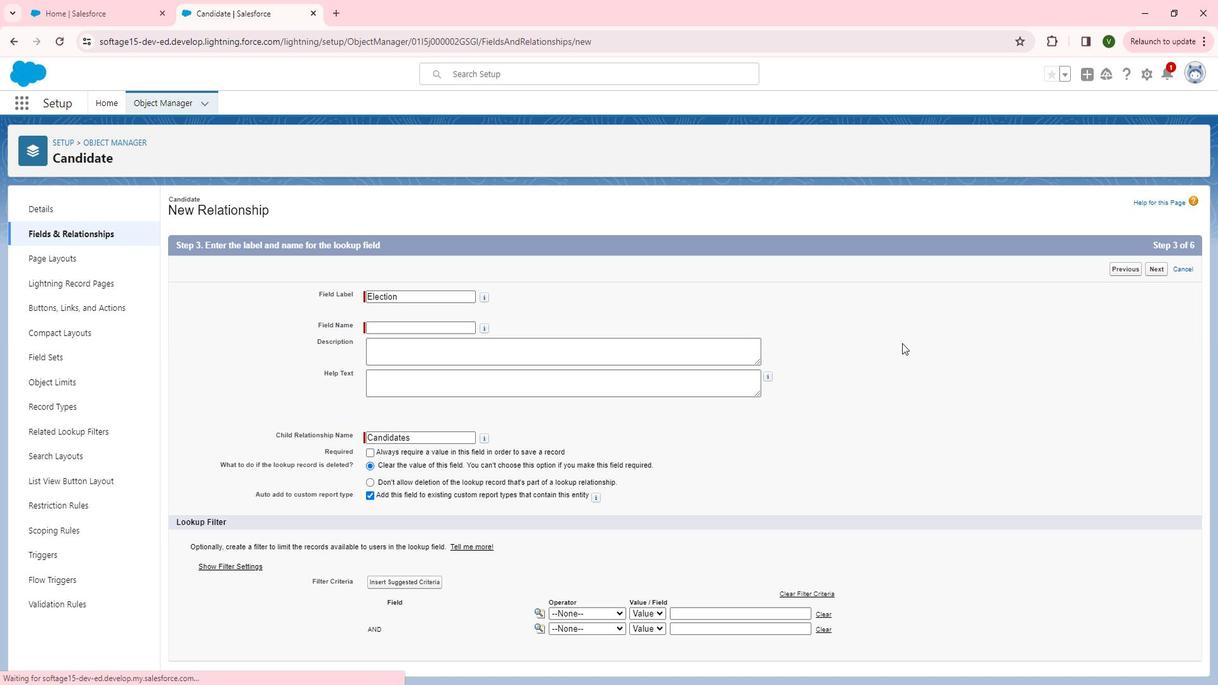 
Action: Mouse moved to (580, 297)
Screenshot: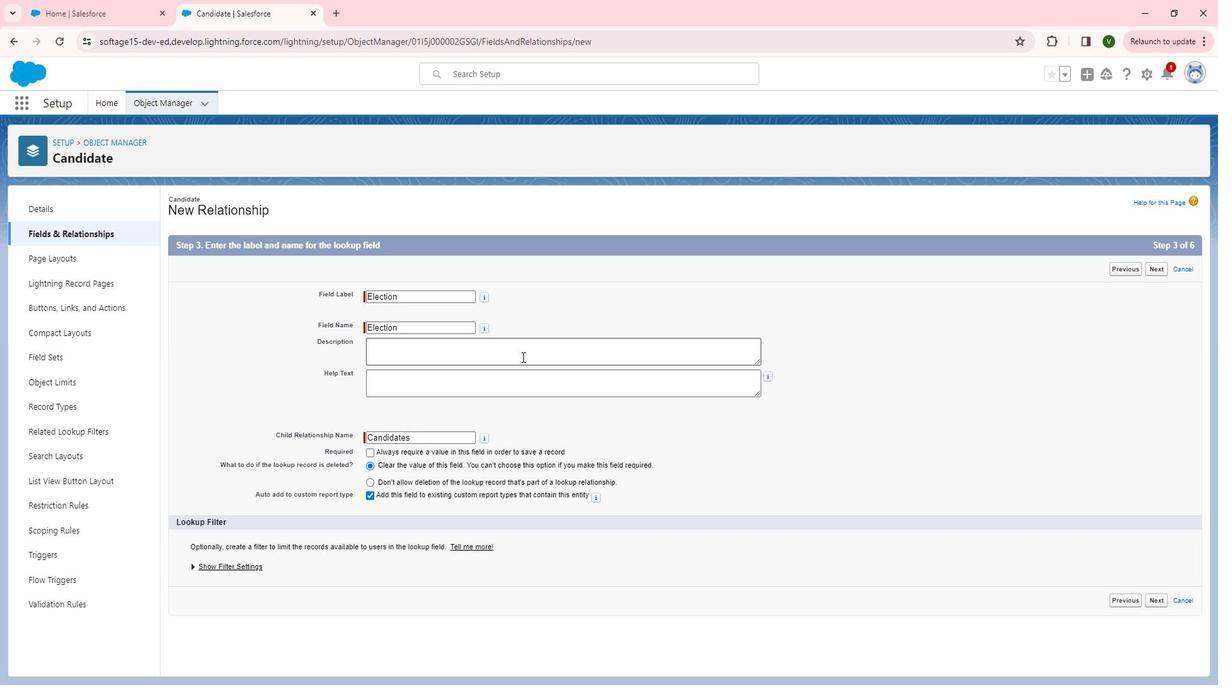 
Action: Mouse pressed left at (580, 297)
Screenshot: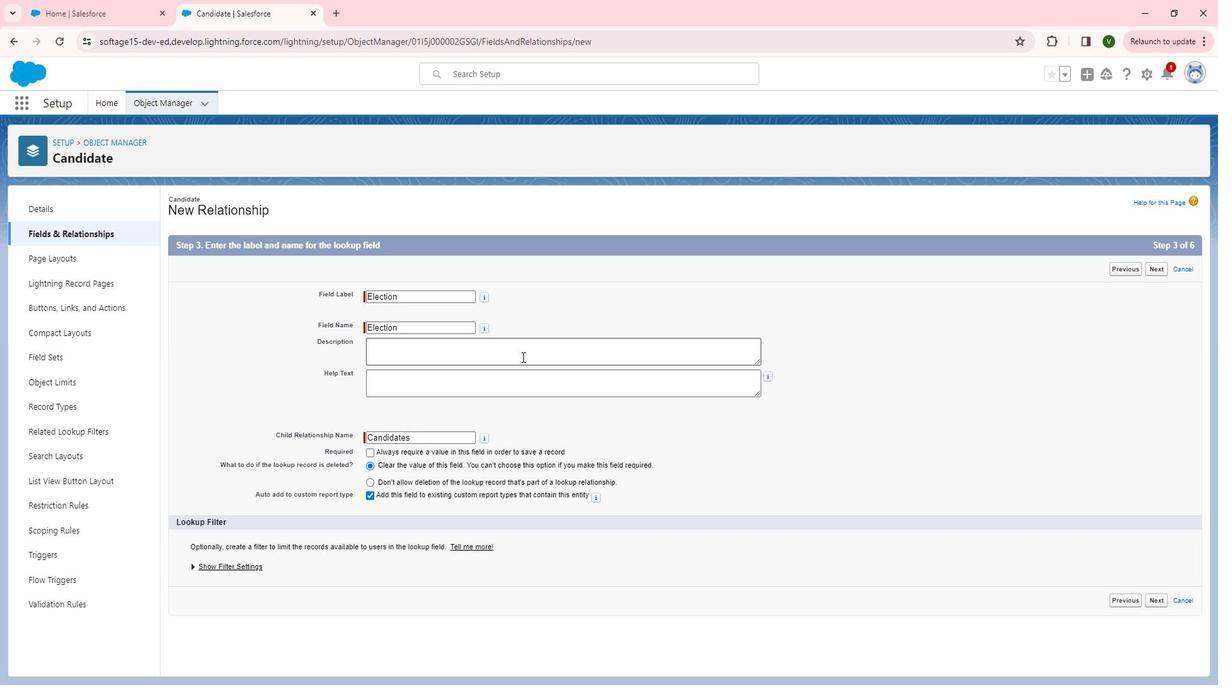 
Action: Mouse moved to (533, 348)
Screenshot: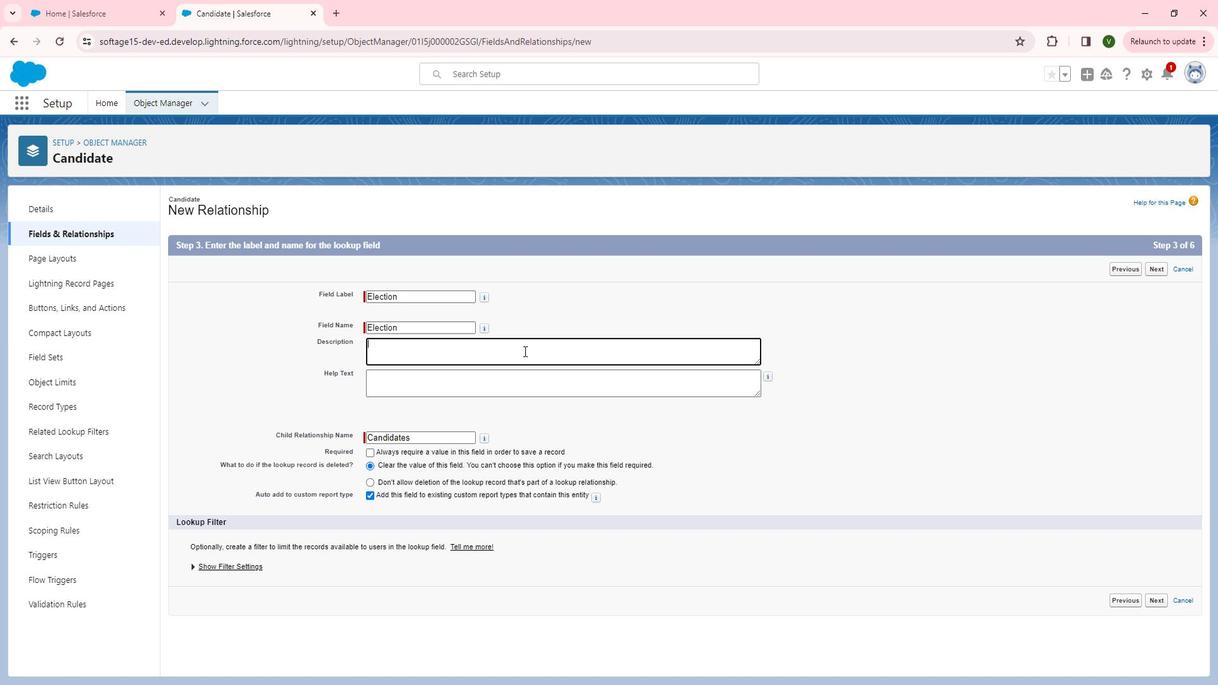 
Action: Mouse pressed left at (533, 348)
Screenshot: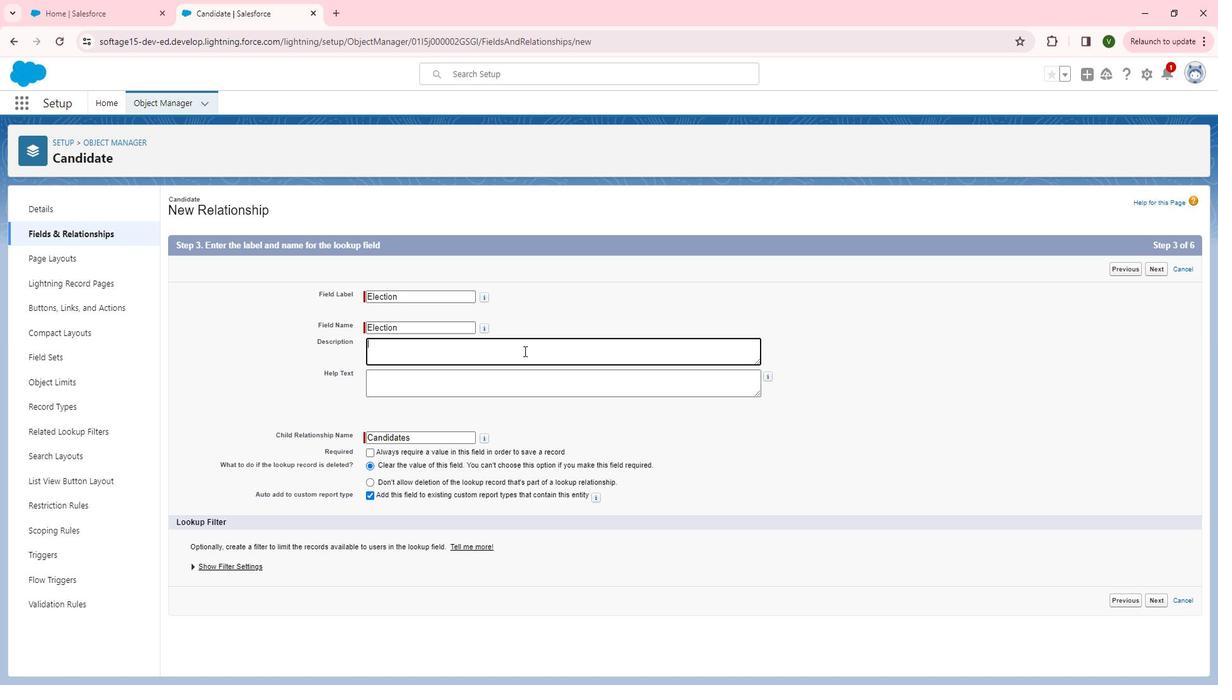 
Action: Mouse moved to (531, 345)
Screenshot: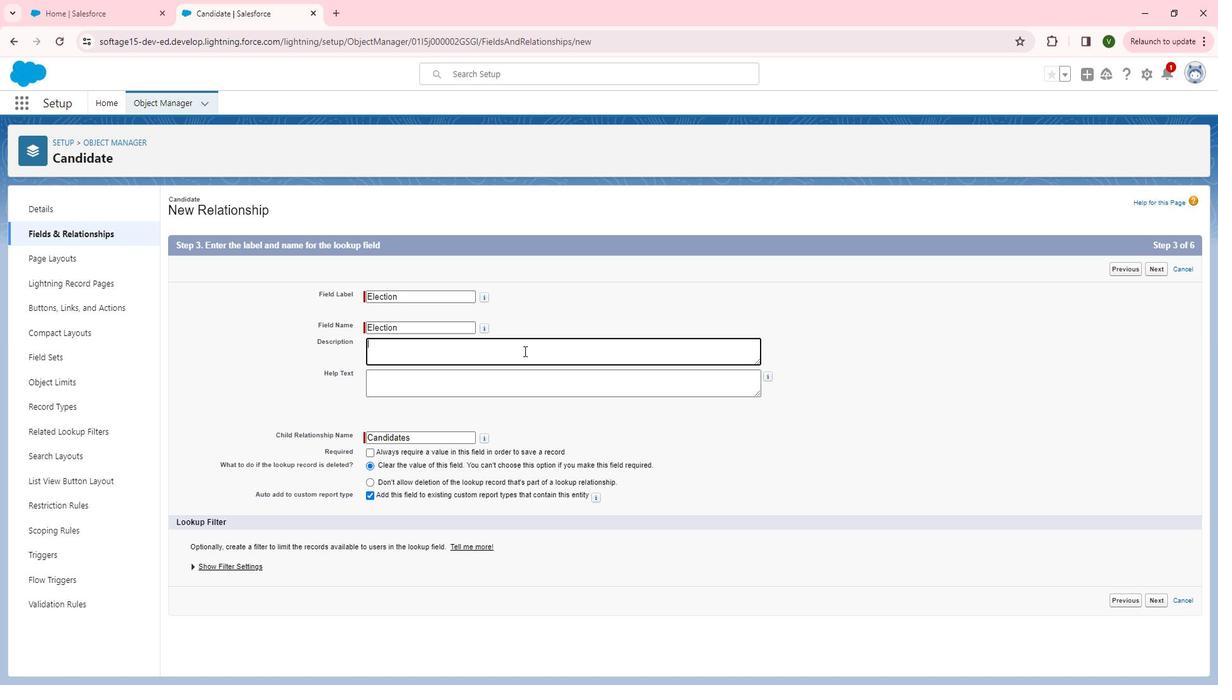 
Action: Key pressed <Key.shift>This<Key.space>custom<Key.space>field<Key.space>is<Key.space>fo<Key.backspace><Key.backspace>used<Key.space>for<Key.space>the<Key.space>displays<Key.space>the<Key.space>candidates<Key.space>associated<Key.space>with<Key.space>the<Key.space>current<Key.space>elec
Screenshot: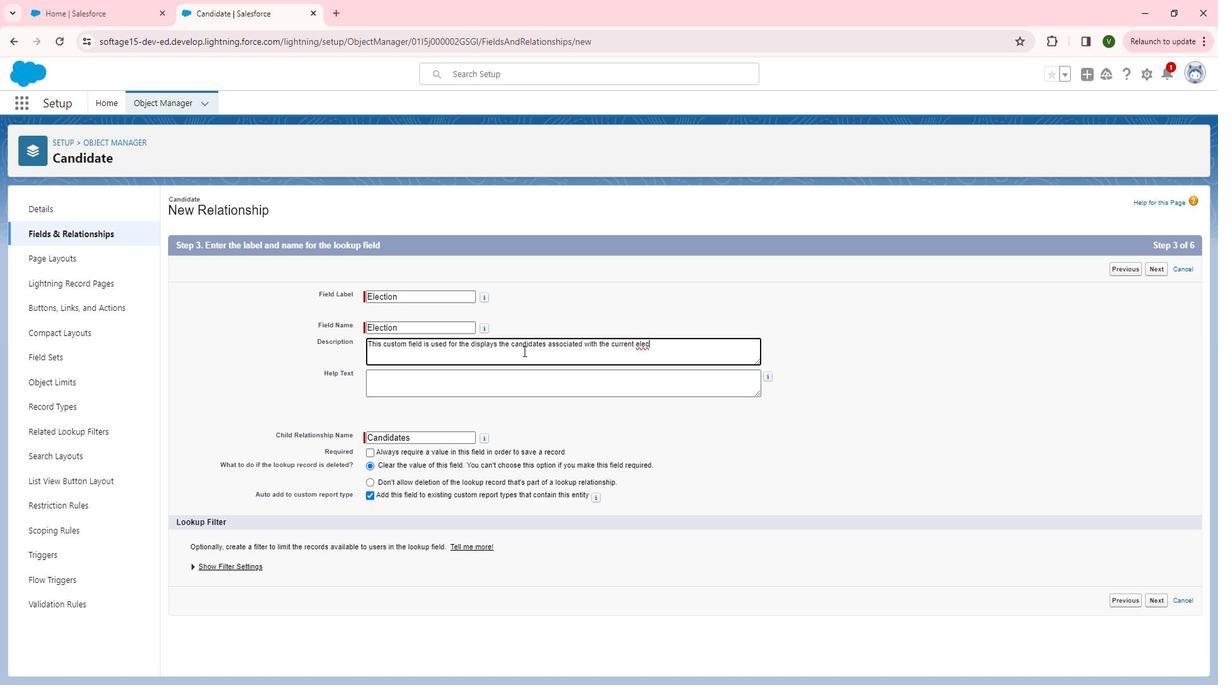 
Action: Mouse moved to (531, 345)
Screenshot: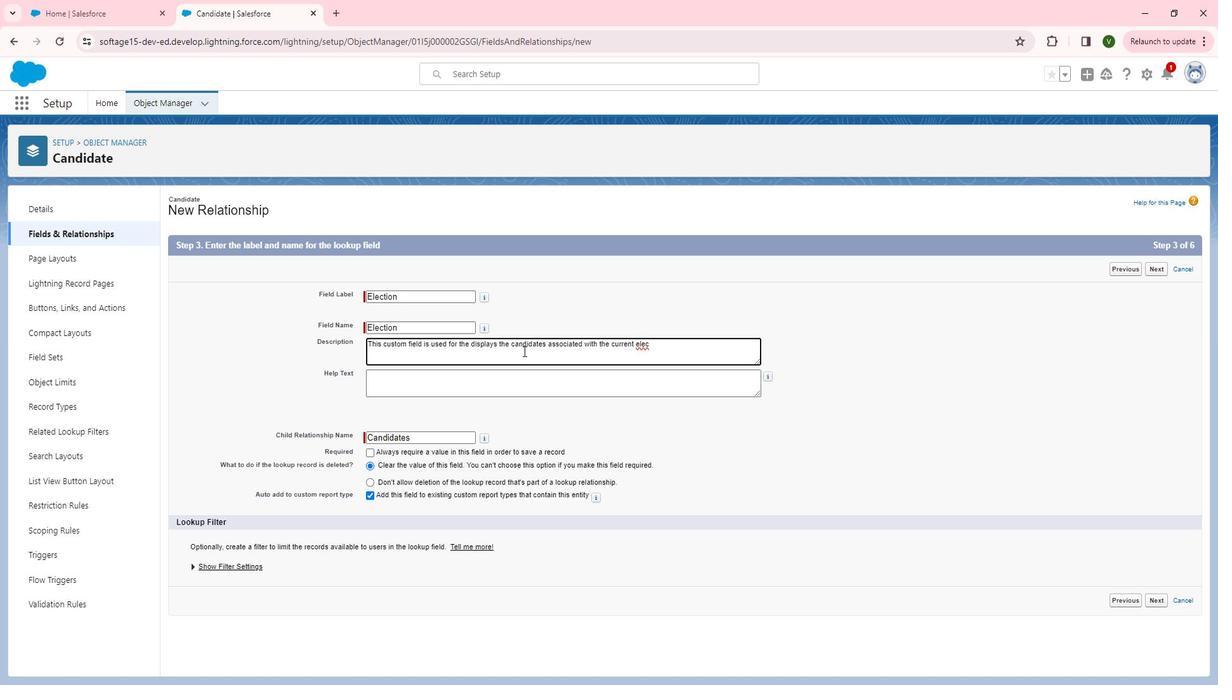 
Action: Key pressed tion<Key.space>linked<Key.space>through<Key.space>the<Key.space>lookup<Key.space>relation<Key.space><Key.backspace>ship.
Screenshot: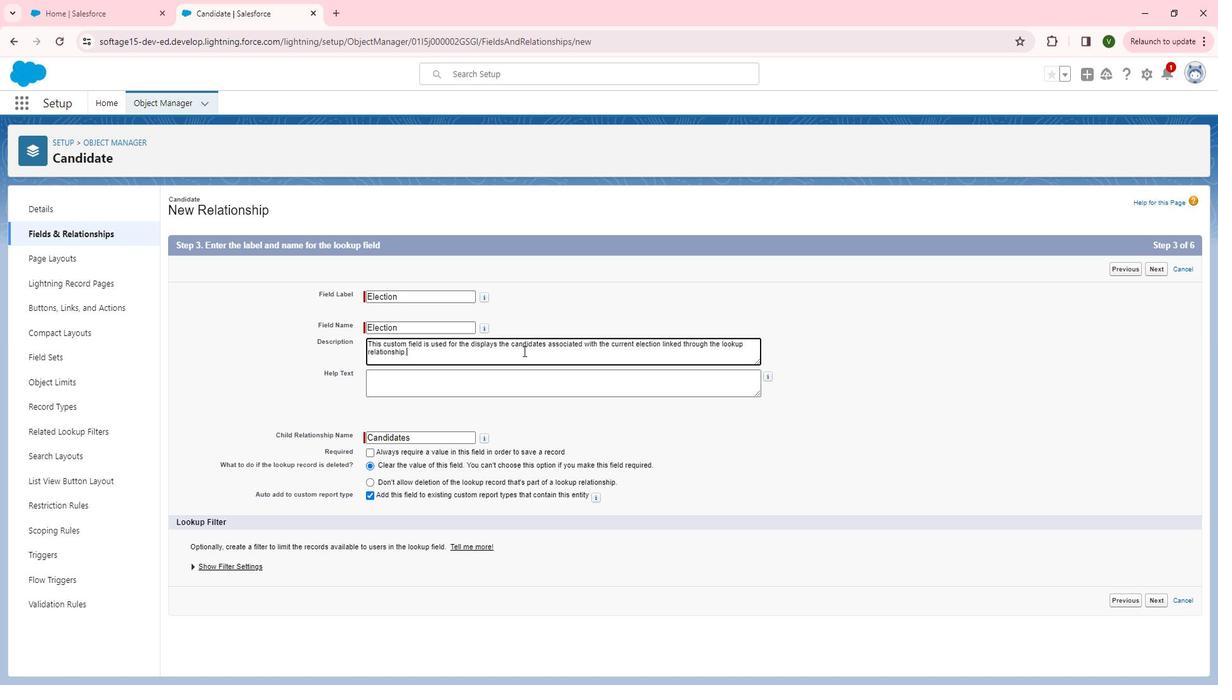 
Action: Mouse moved to (525, 377)
Screenshot: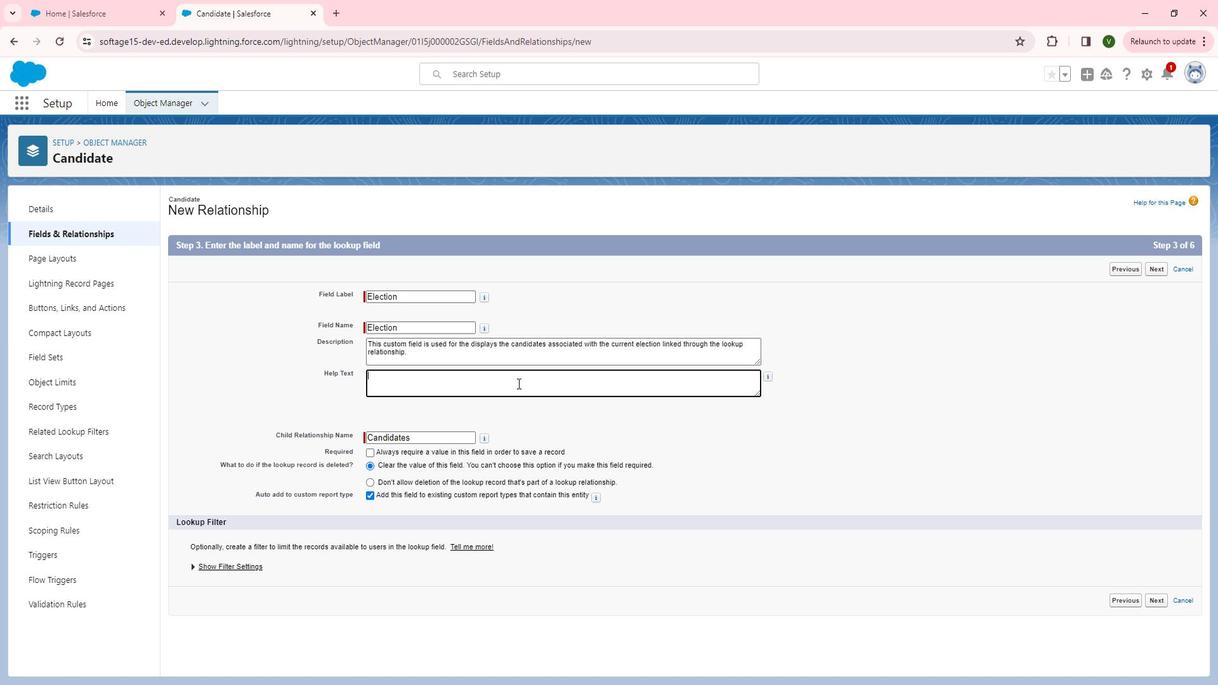 
Action: Mouse pressed left at (525, 377)
Screenshot: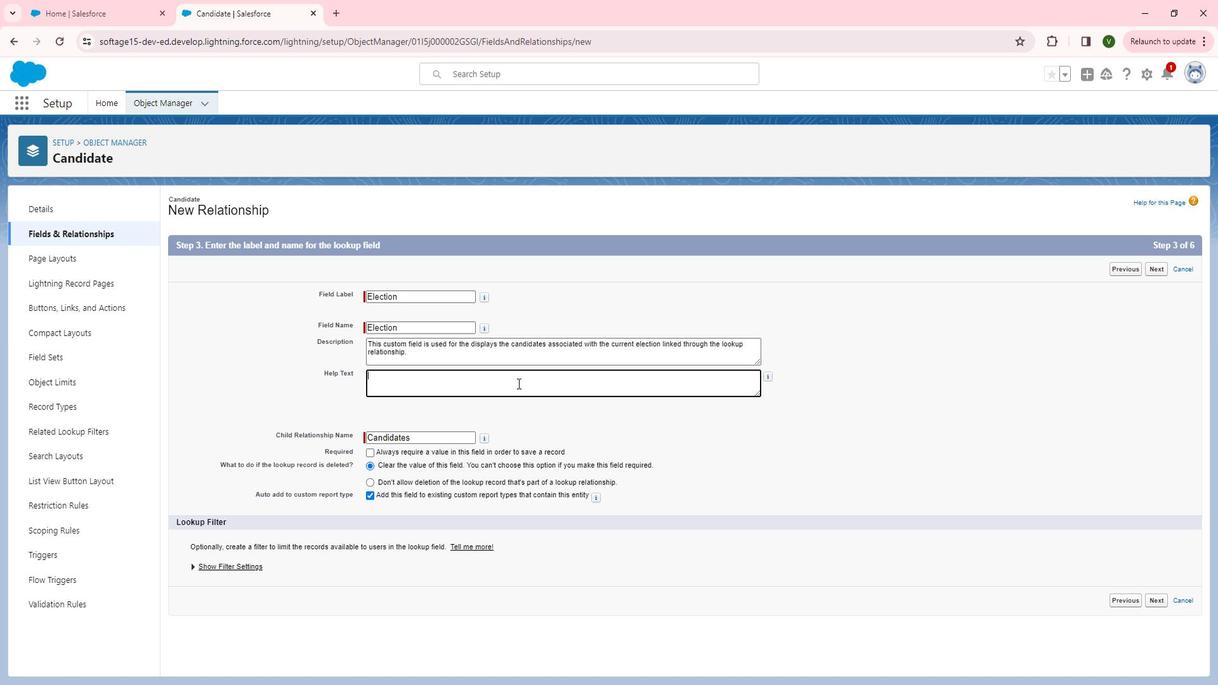 
Action: Key pressed <Key.shift>Manage<Key.space>and<Key.space>view<Key.space>the<Key.space>candidates<Key.space>running<Key.space>in<Key.space>this<Key.space>election.
Screenshot: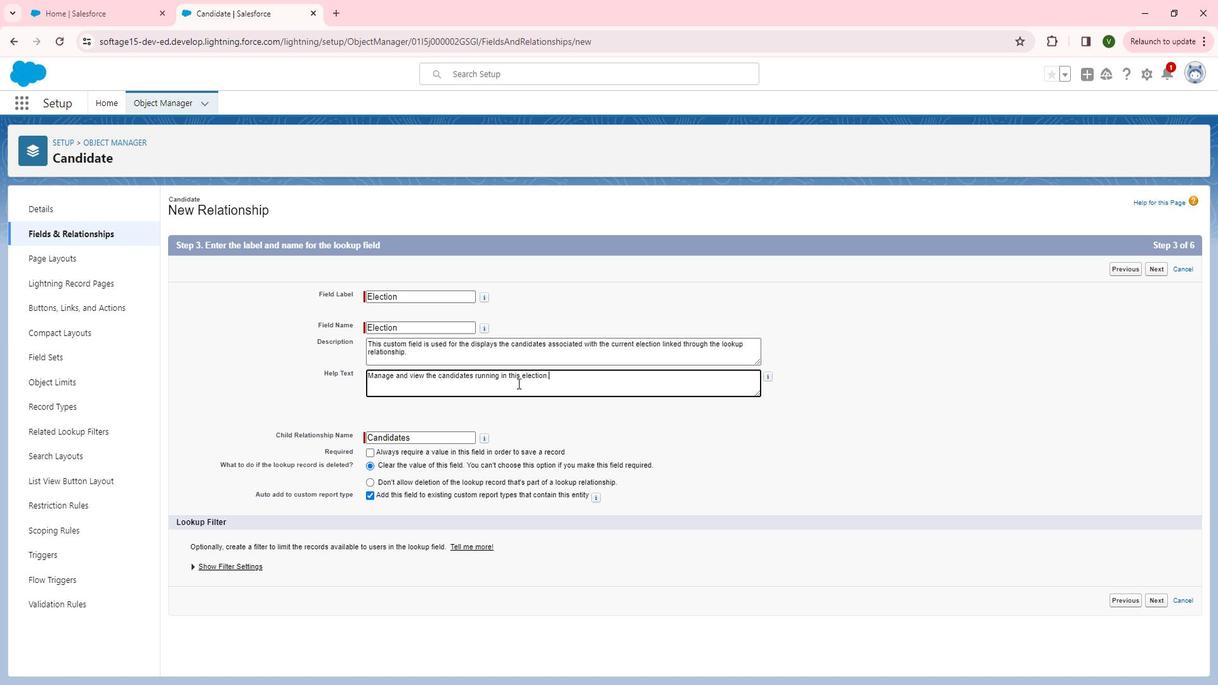 
Action: Mouse moved to (818, 427)
Screenshot: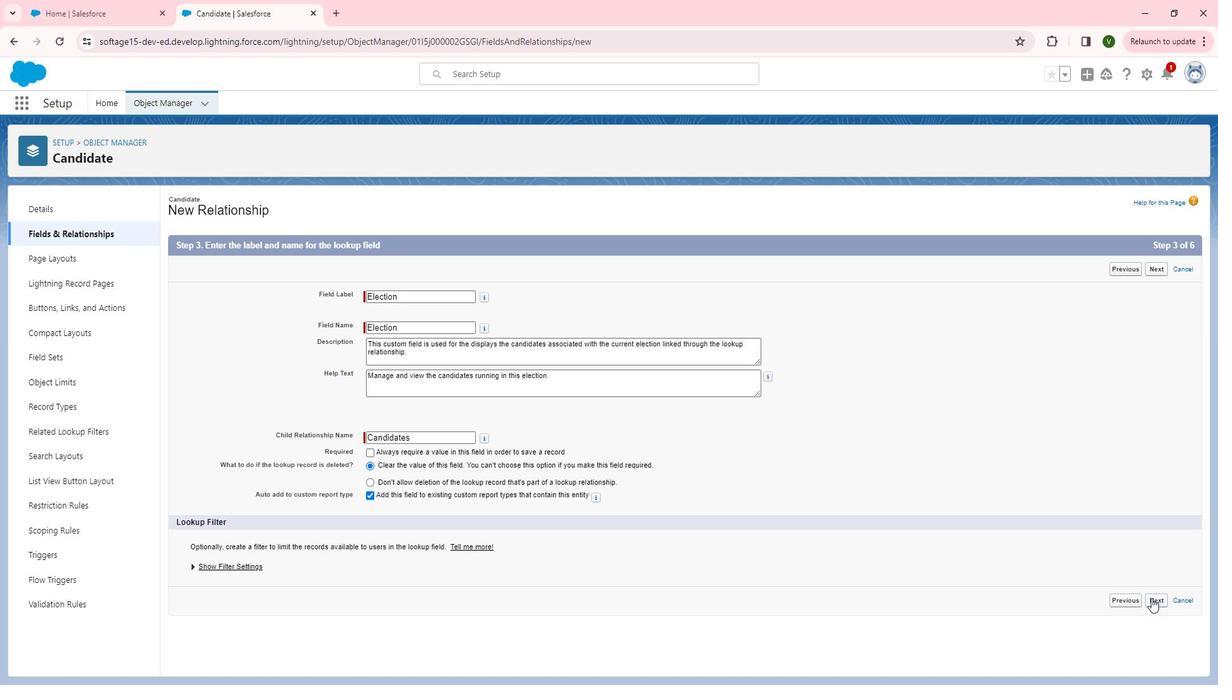 
Action: Mouse pressed left at (818, 427)
Screenshot: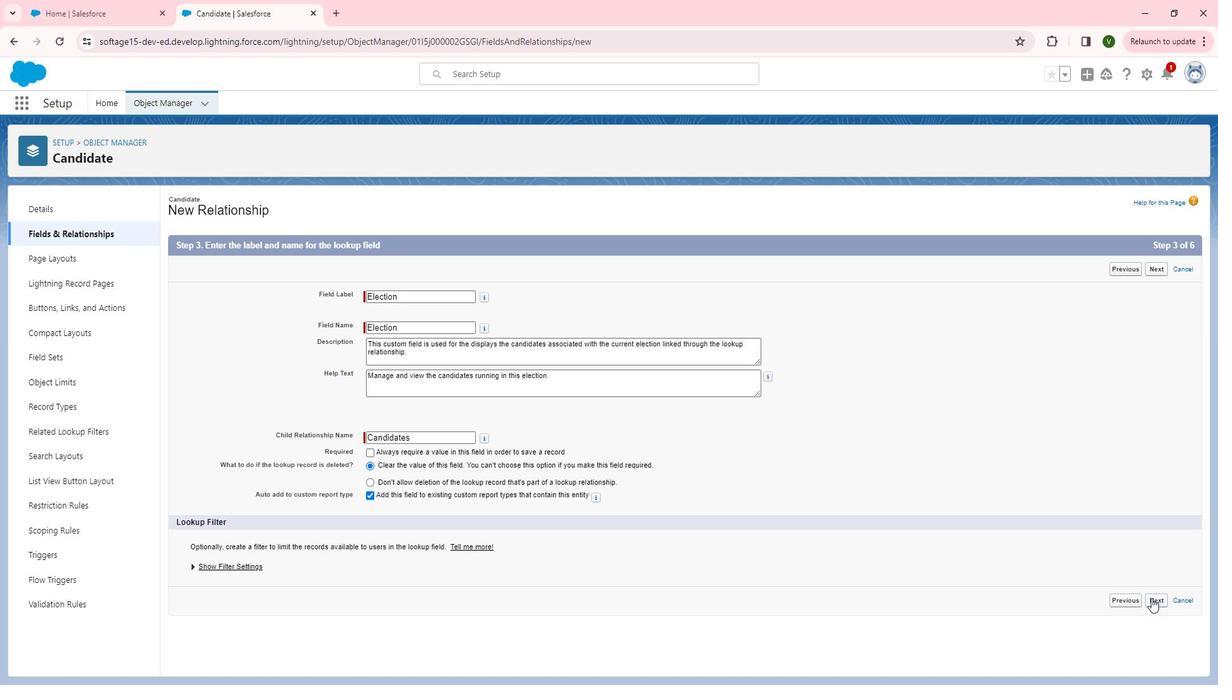 
Action: Mouse moved to (1159, 583)
Screenshot: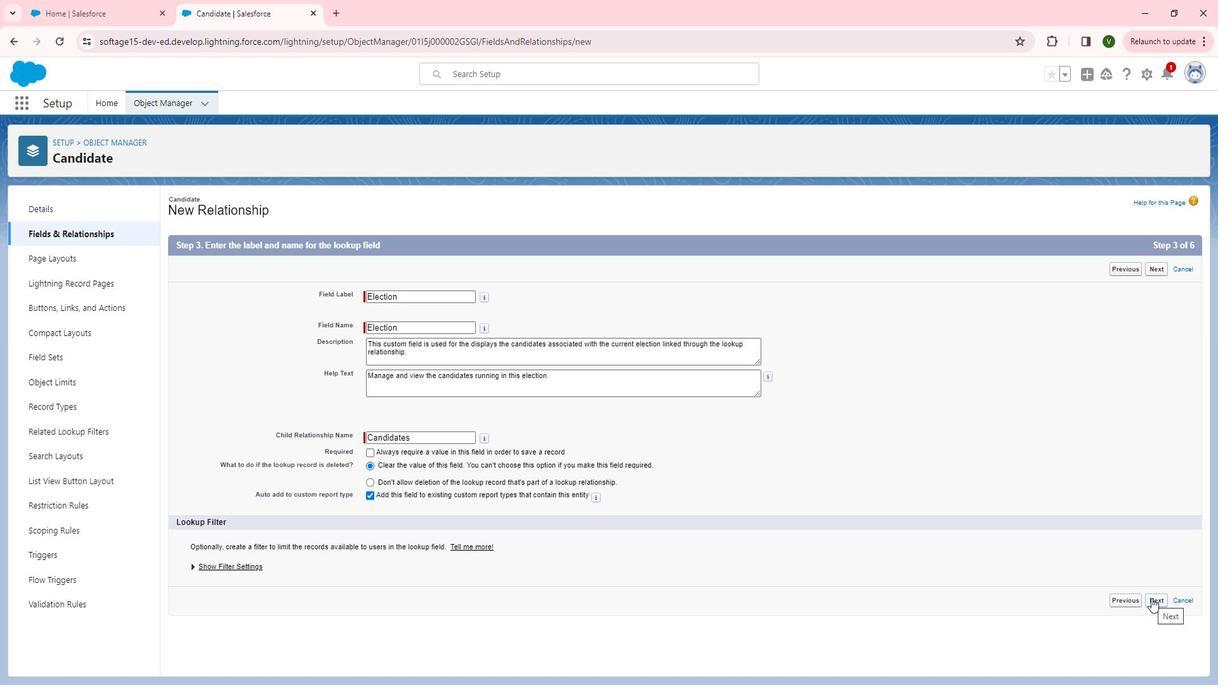 
Action: Mouse pressed left at (1159, 583)
Screenshot: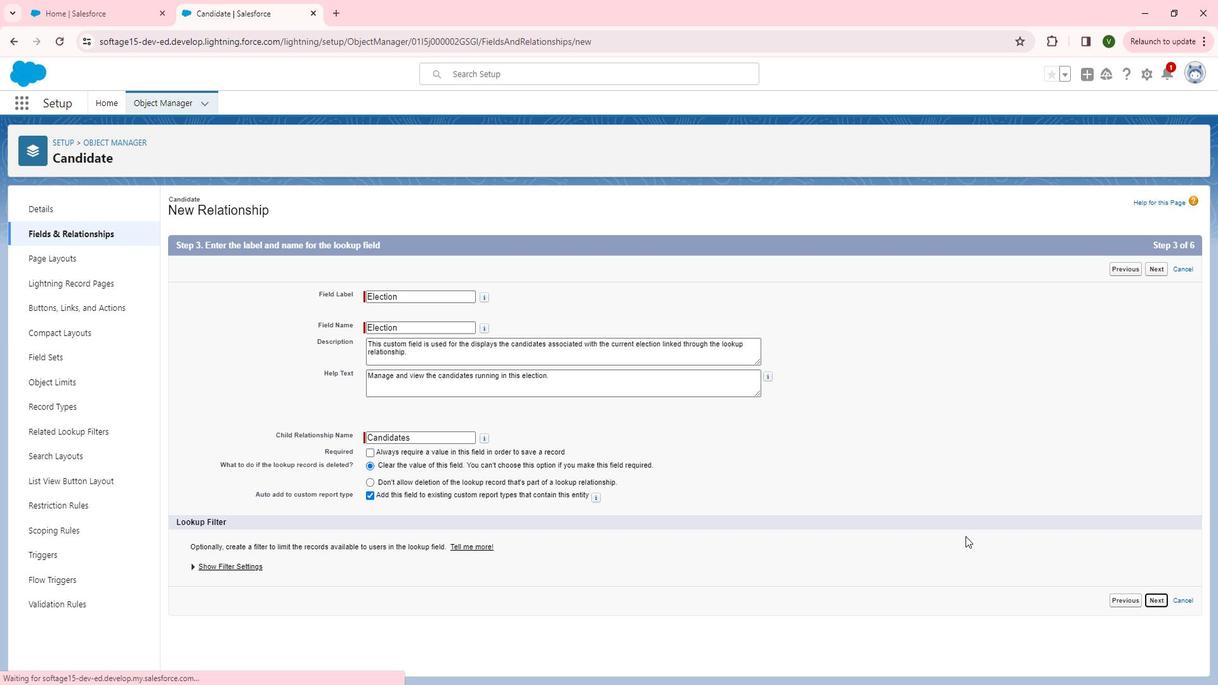 
Action: Mouse moved to (866, 370)
Screenshot: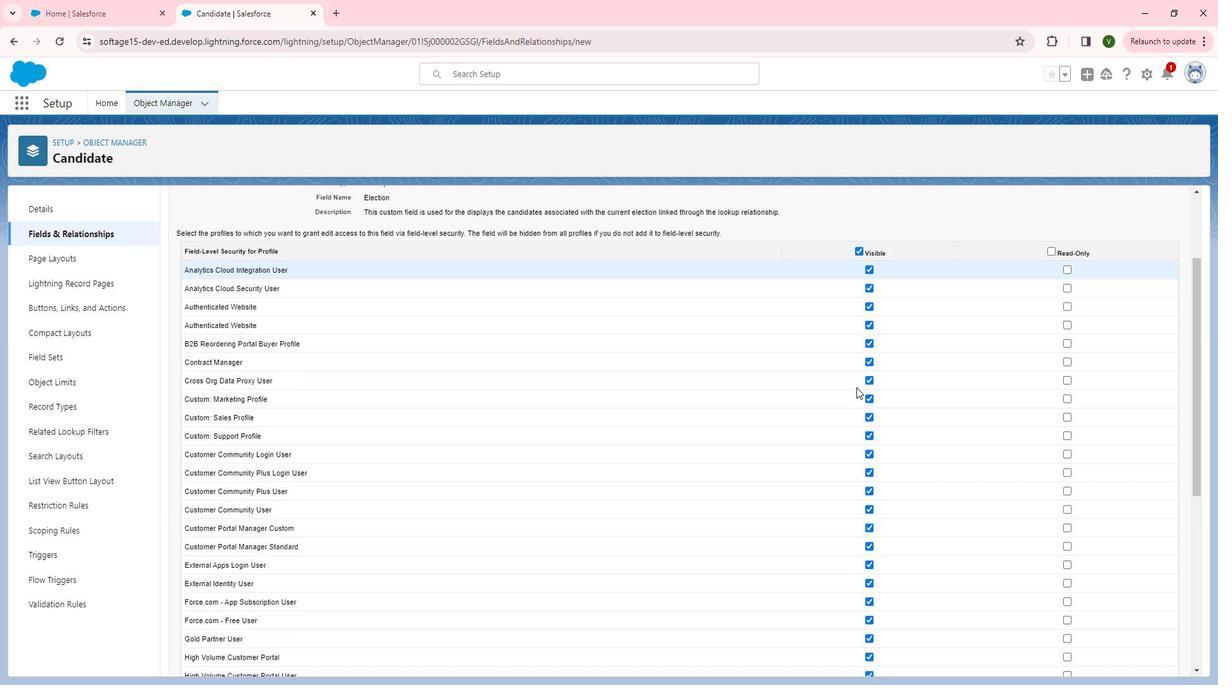
Action: Mouse pressed left at (866, 370)
Screenshot: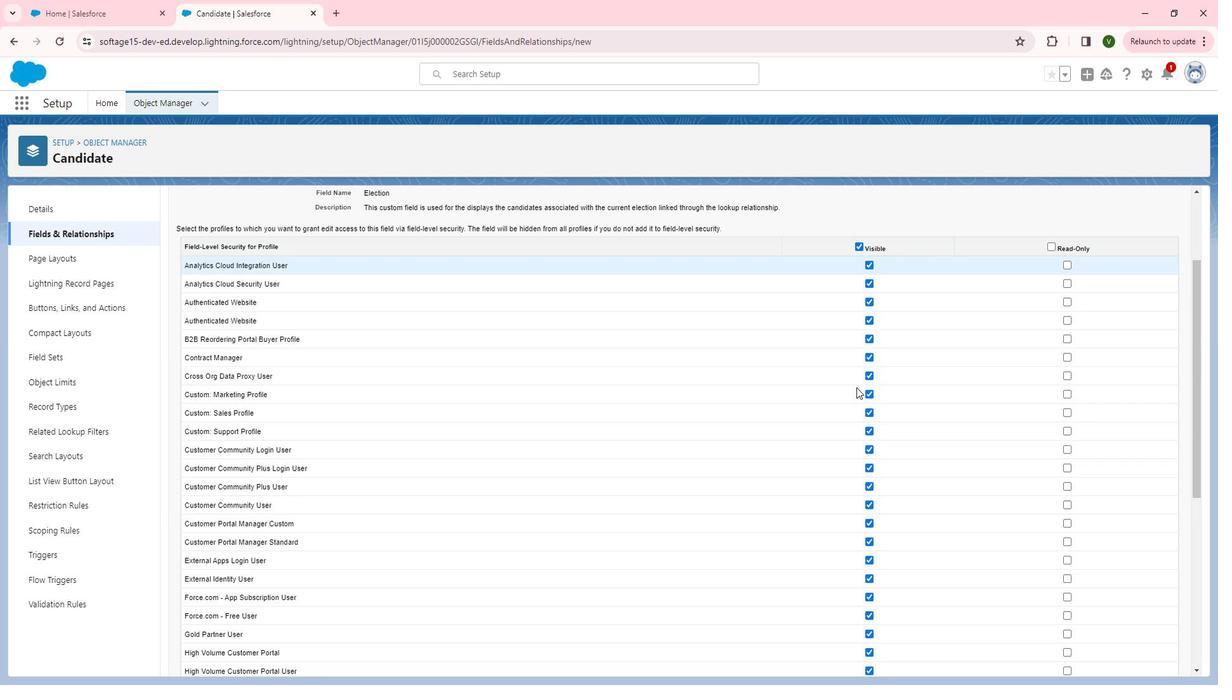 
Action: Mouse moved to (865, 380)
Screenshot: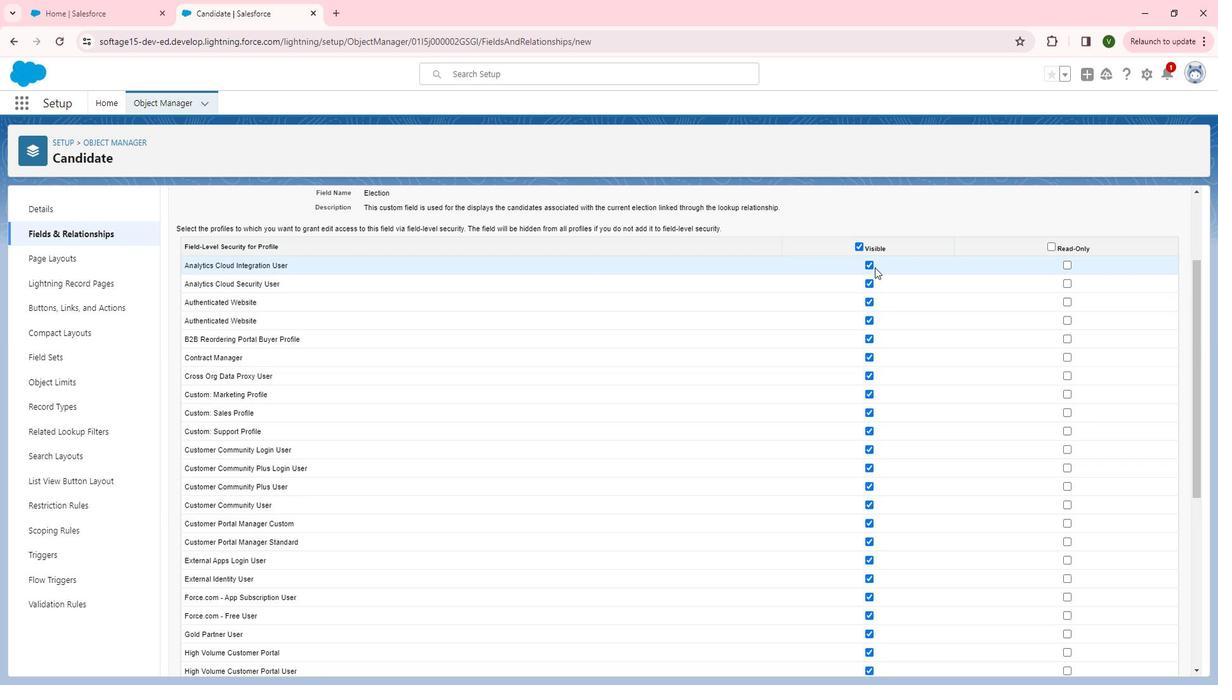 
Action: Mouse scrolled (865, 379) with delta (0, 0)
Screenshot: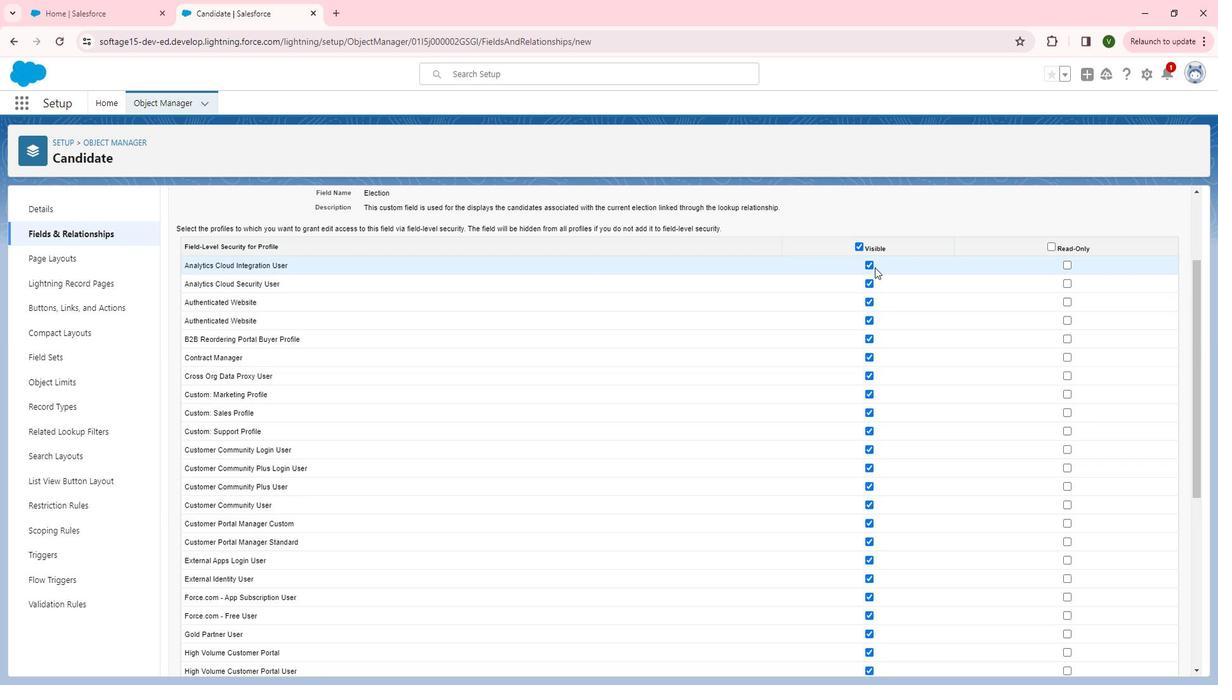 
Action: Mouse moved to (864, 380)
Screenshot: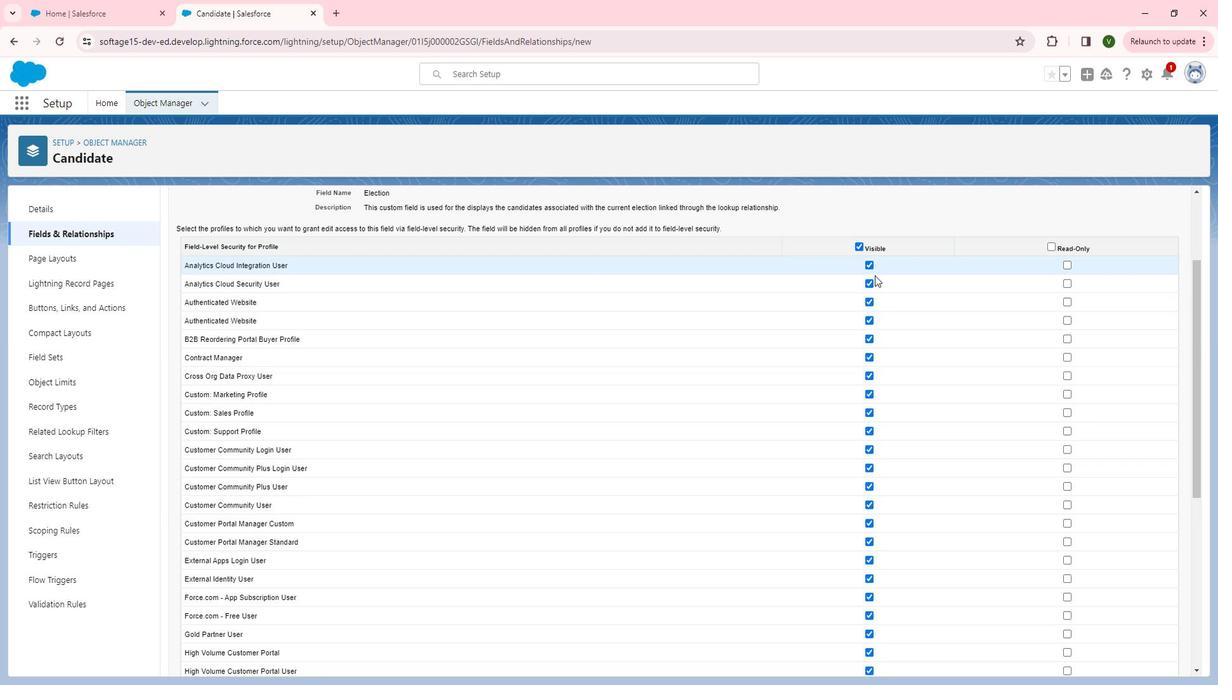 
Action: Mouse scrolled (864, 380) with delta (0, 0)
Screenshot: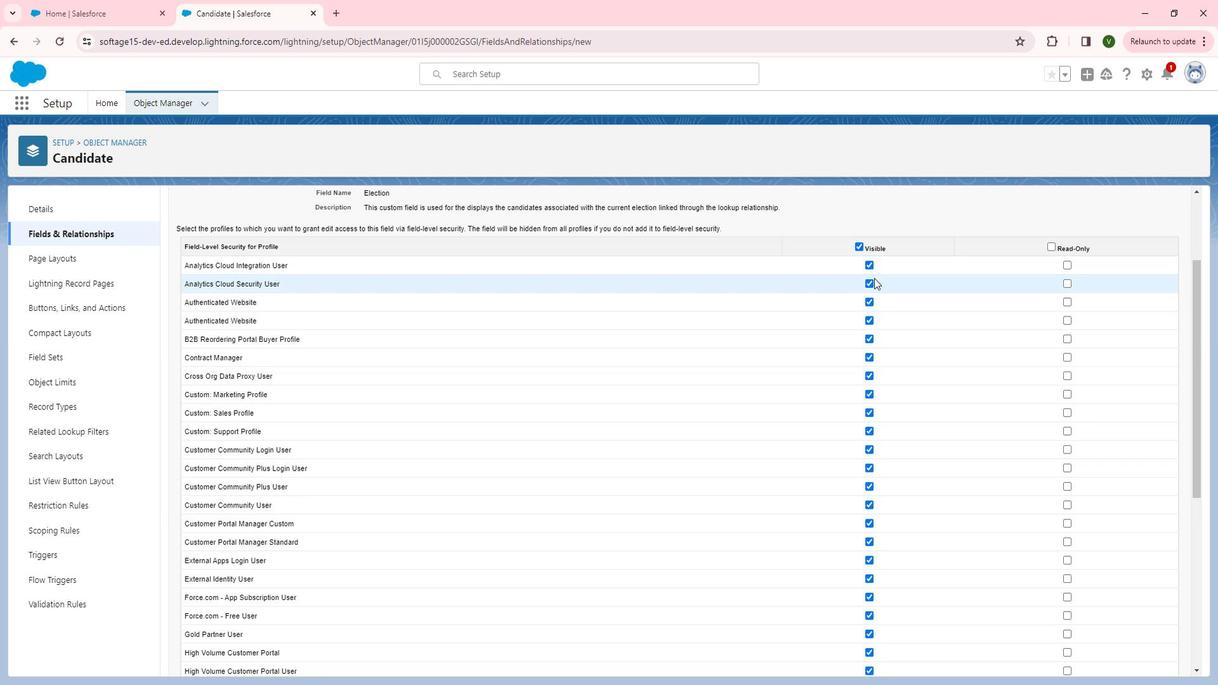 
Action: Mouse moved to (879, 280)
Screenshot: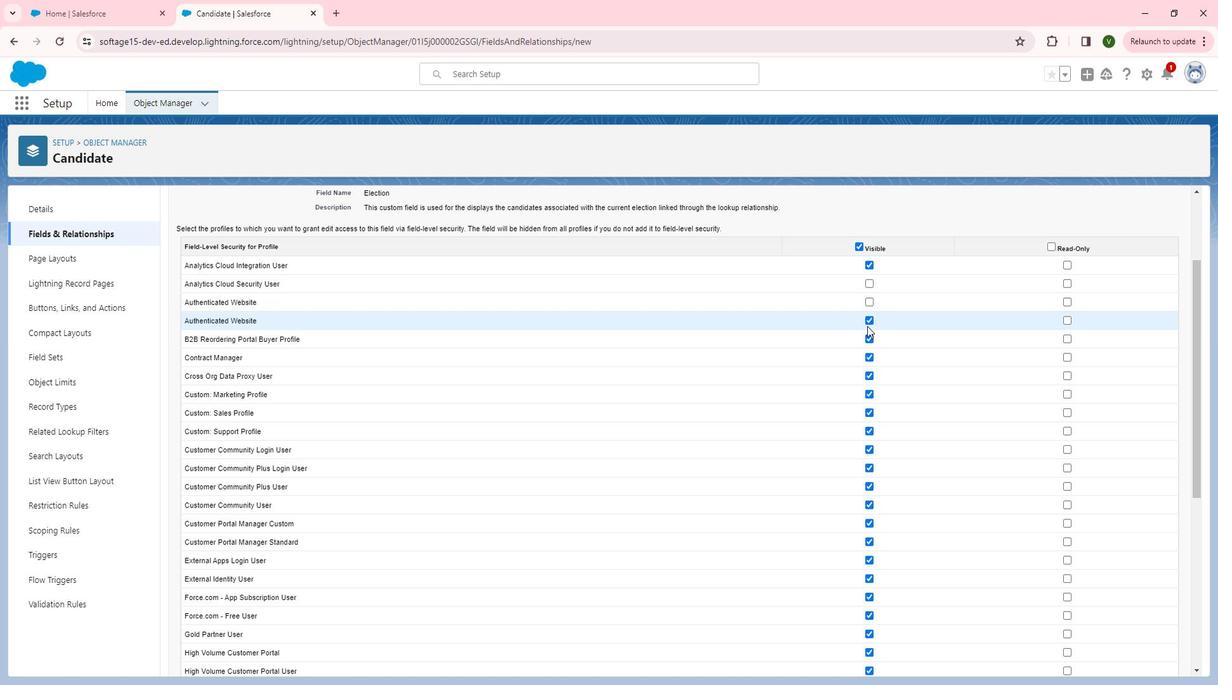 
Action: Mouse pressed left at (879, 280)
Screenshot: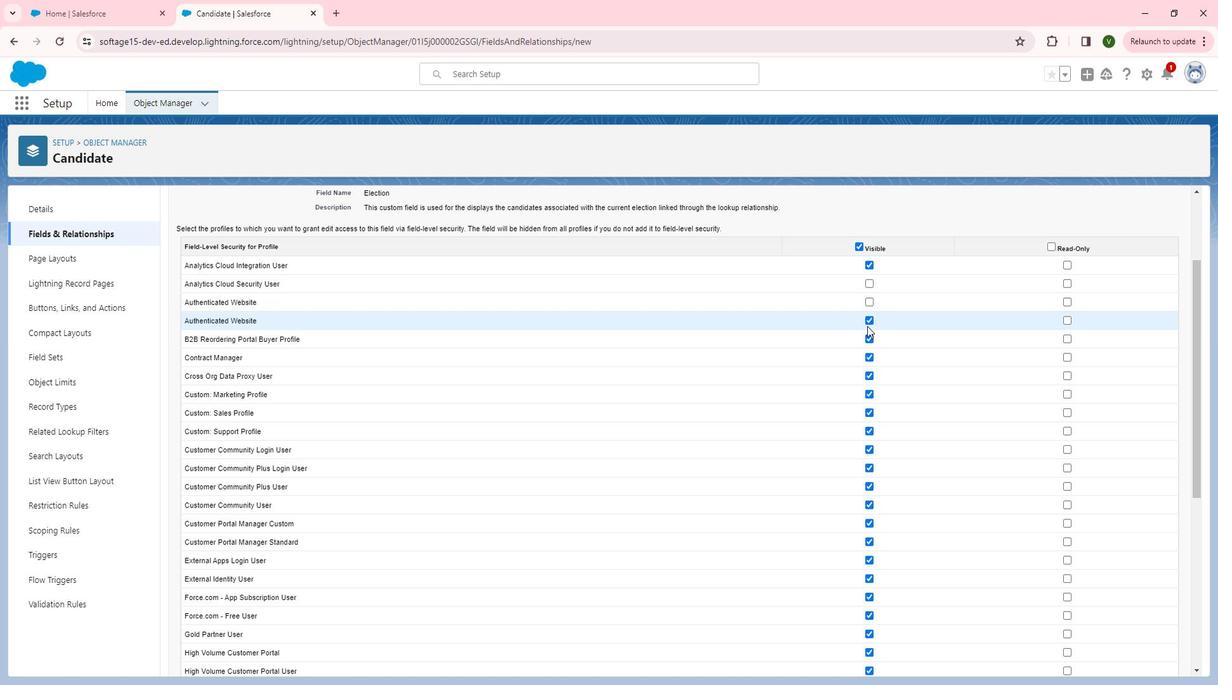 
Action: Mouse moved to (877, 297)
Screenshot: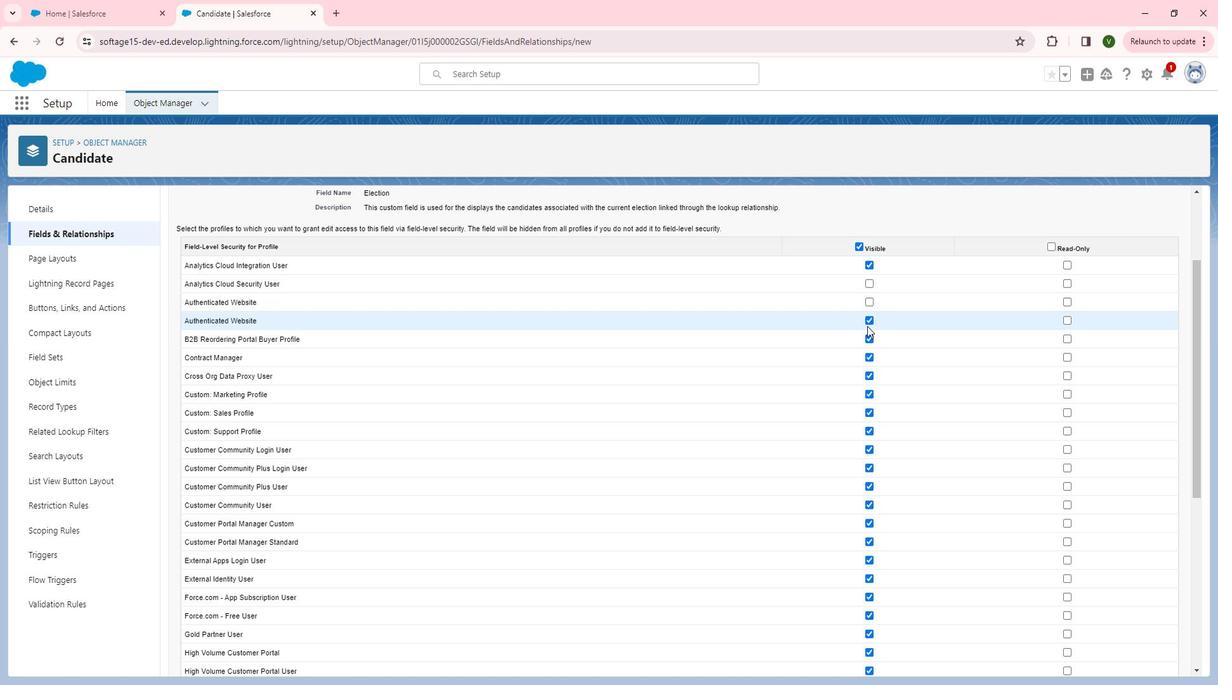 
Action: Mouse pressed left at (877, 297)
Screenshot: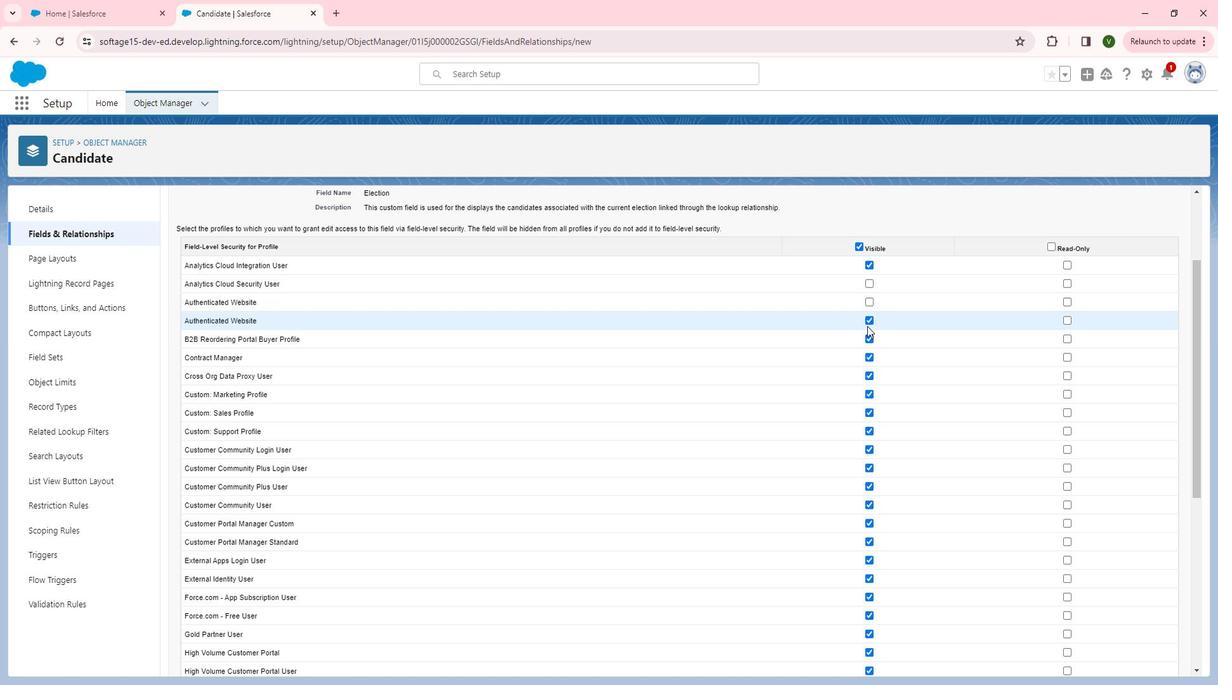 
Action: Mouse moved to (881, 314)
Screenshot: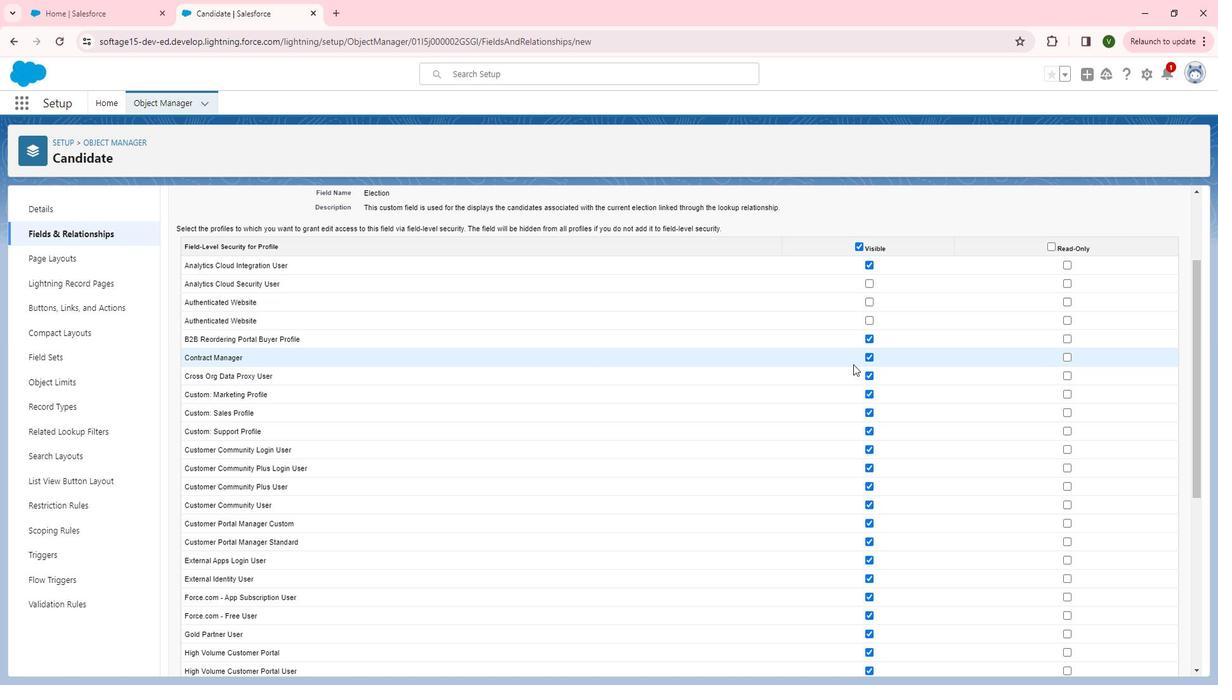 
Action: Mouse pressed left at (881, 314)
Screenshot: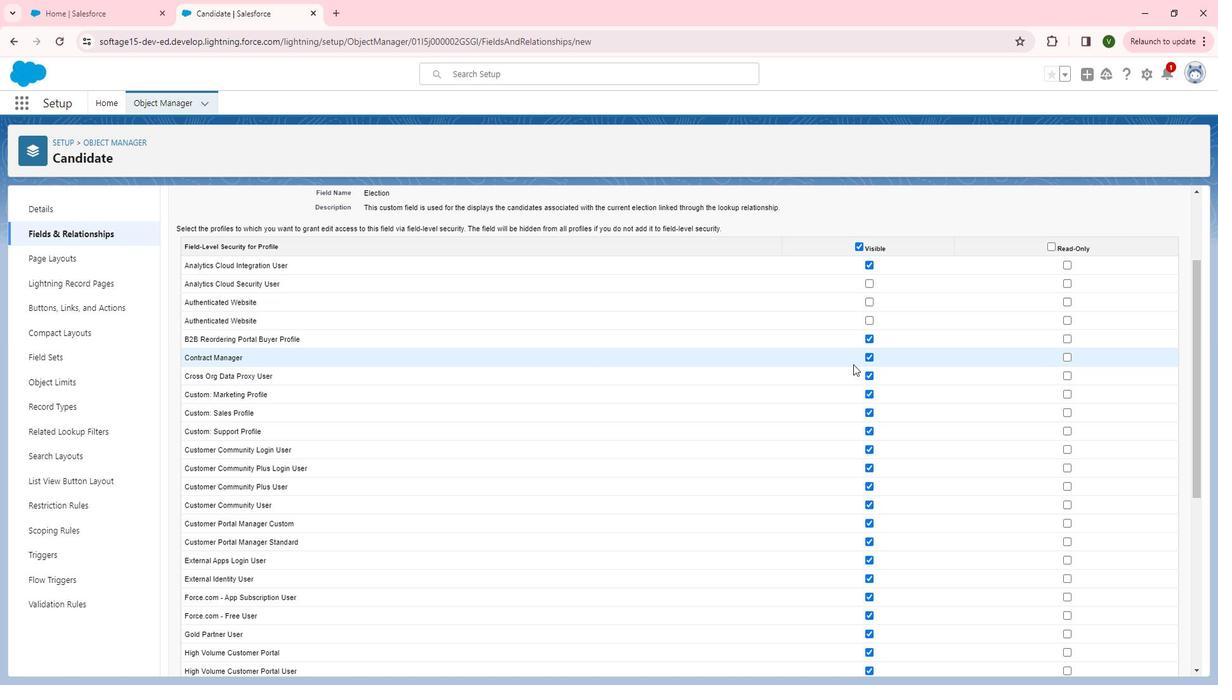 
Action: Mouse moved to (861, 361)
Screenshot: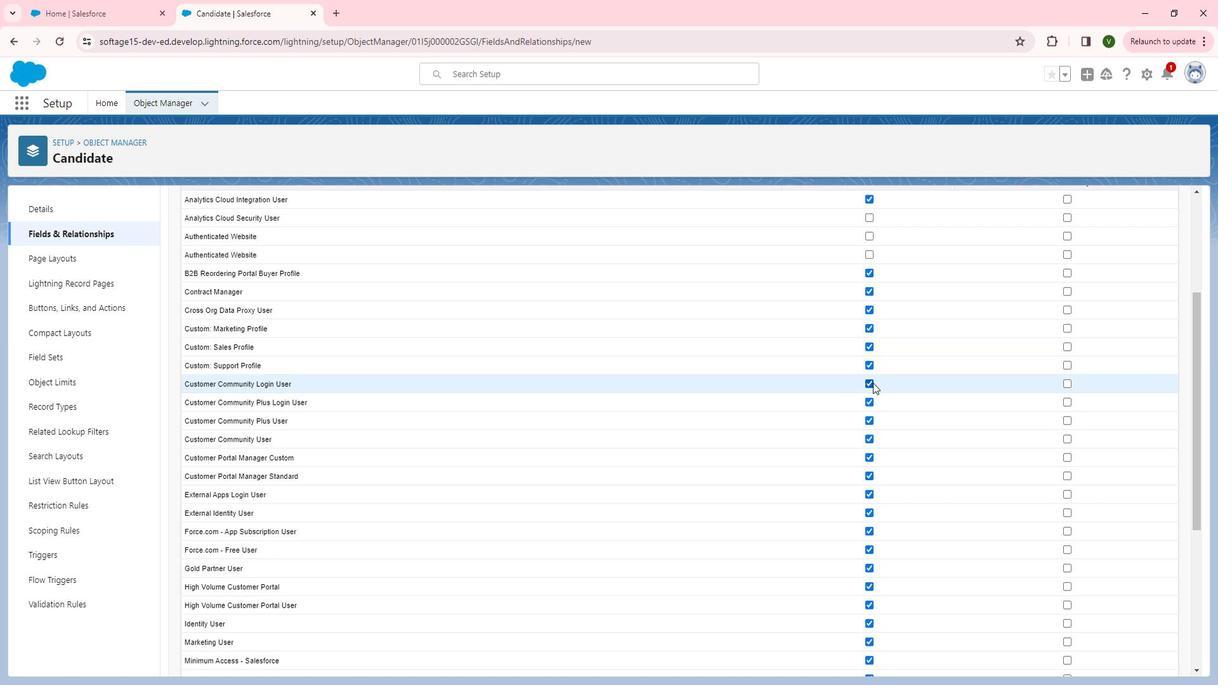 
Action: Mouse scrolled (861, 361) with delta (0, 0)
Screenshot: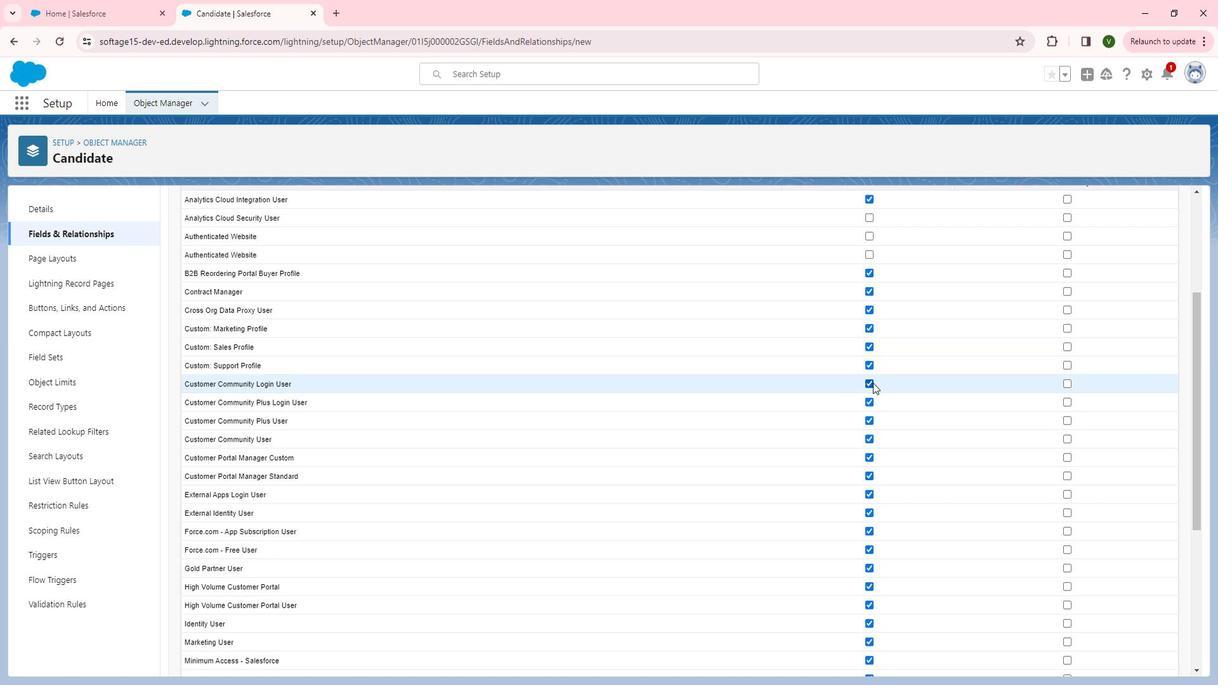 
Action: Mouse moved to (875, 375)
Screenshot: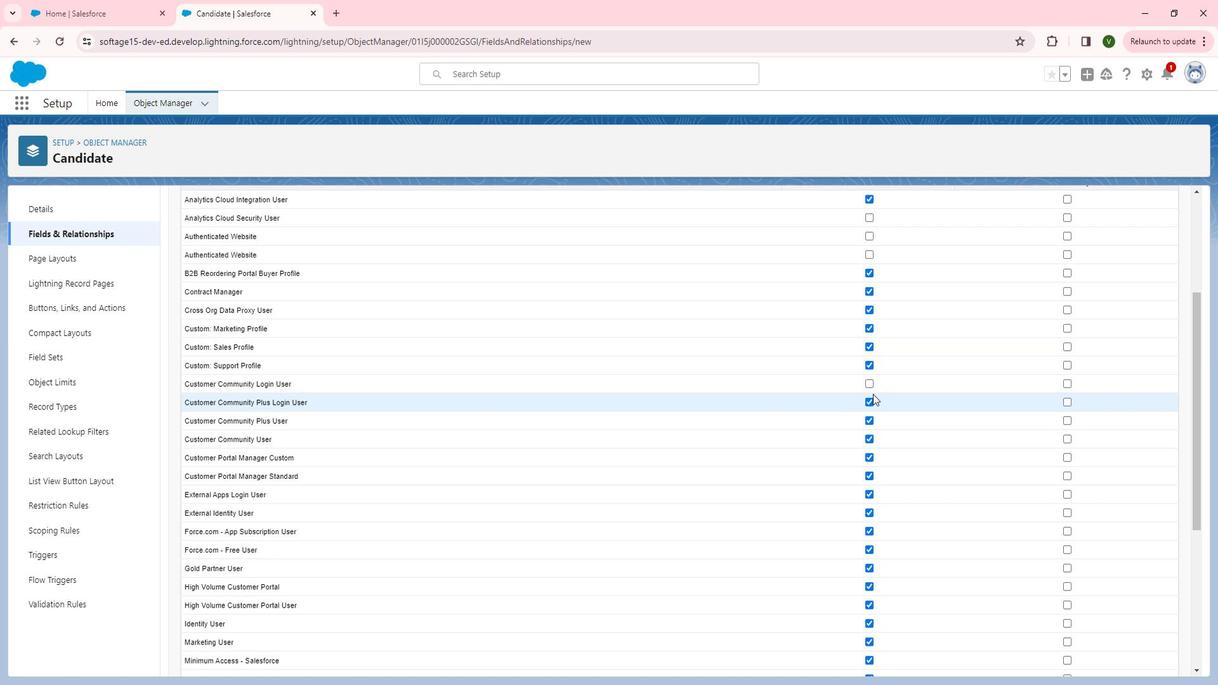 
Action: Mouse pressed left at (875, 375)
Screenshot: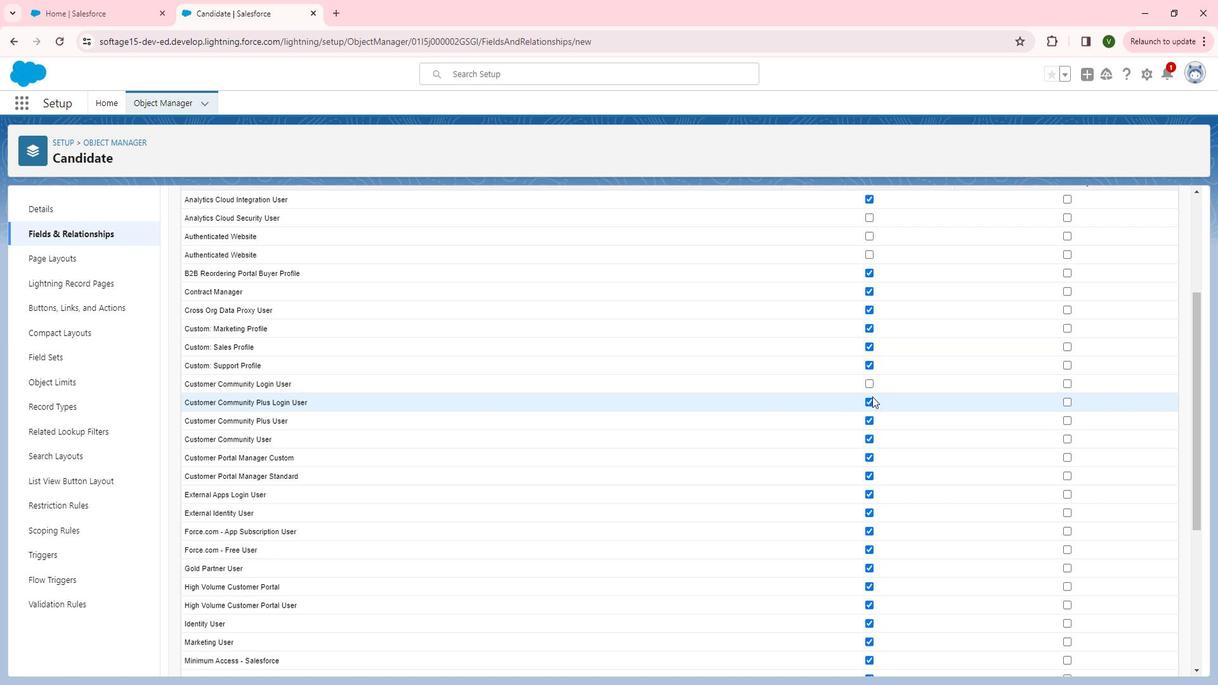 
Action: Mouse moved to (878, 396)
Screenshot: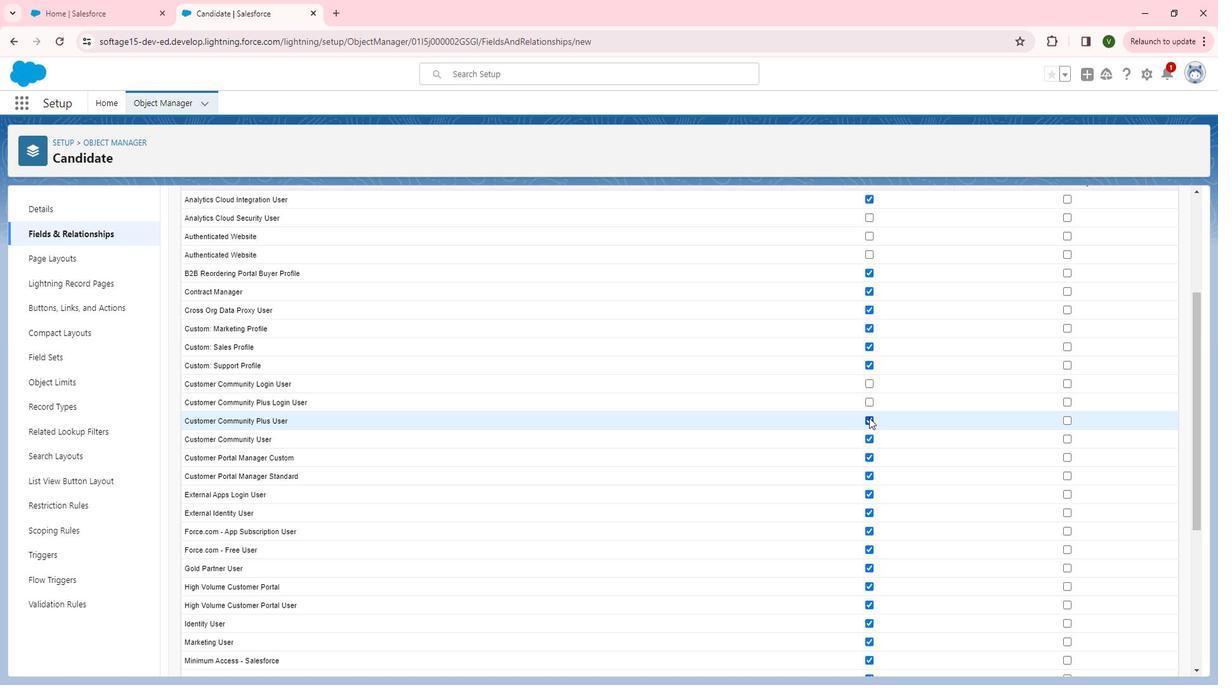 
Action: Mouse pressed left at (878, 396)
Screenshot: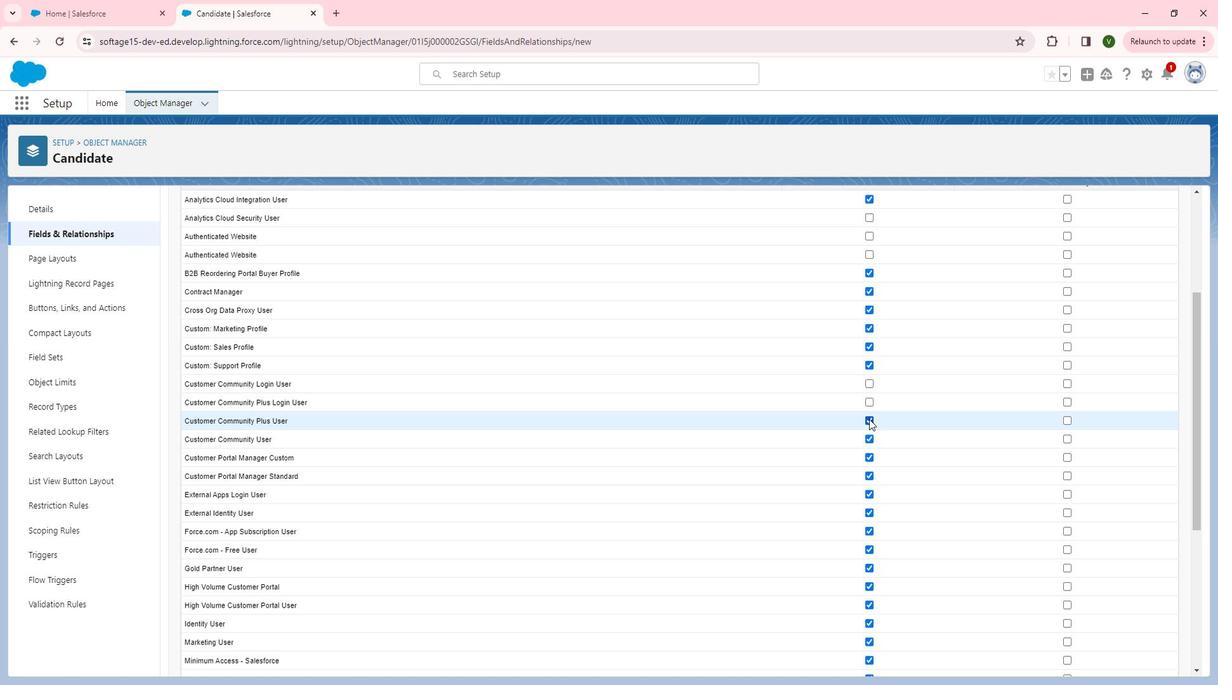 
Action: Mouse moved to (877, 411)
Screenshot: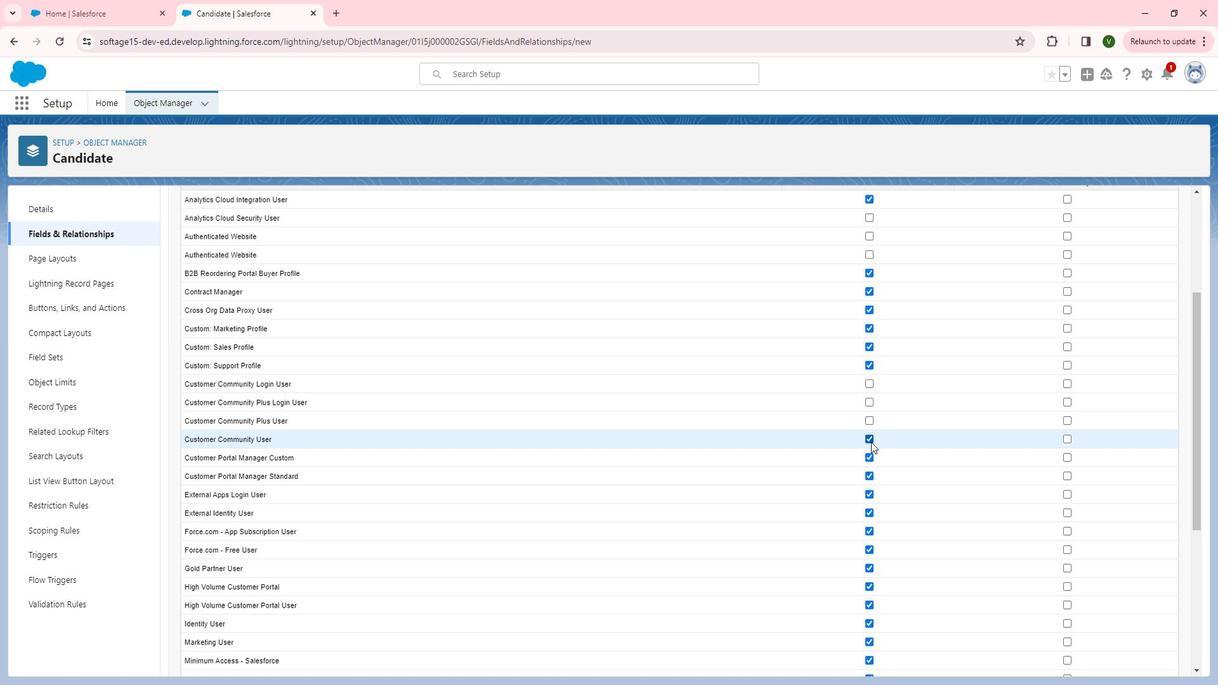 
Action: Mouse pressed left at (877, 411)
Screenshot: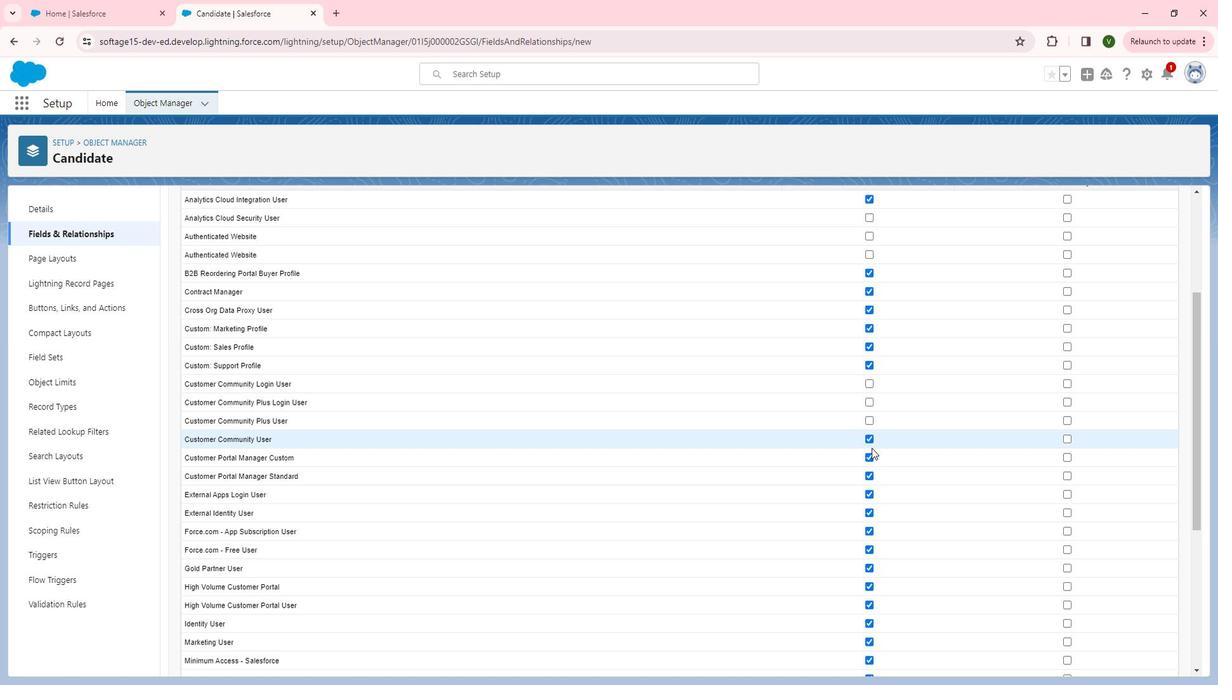 
Action: Mouse moved to (862, 477)
Screenshot: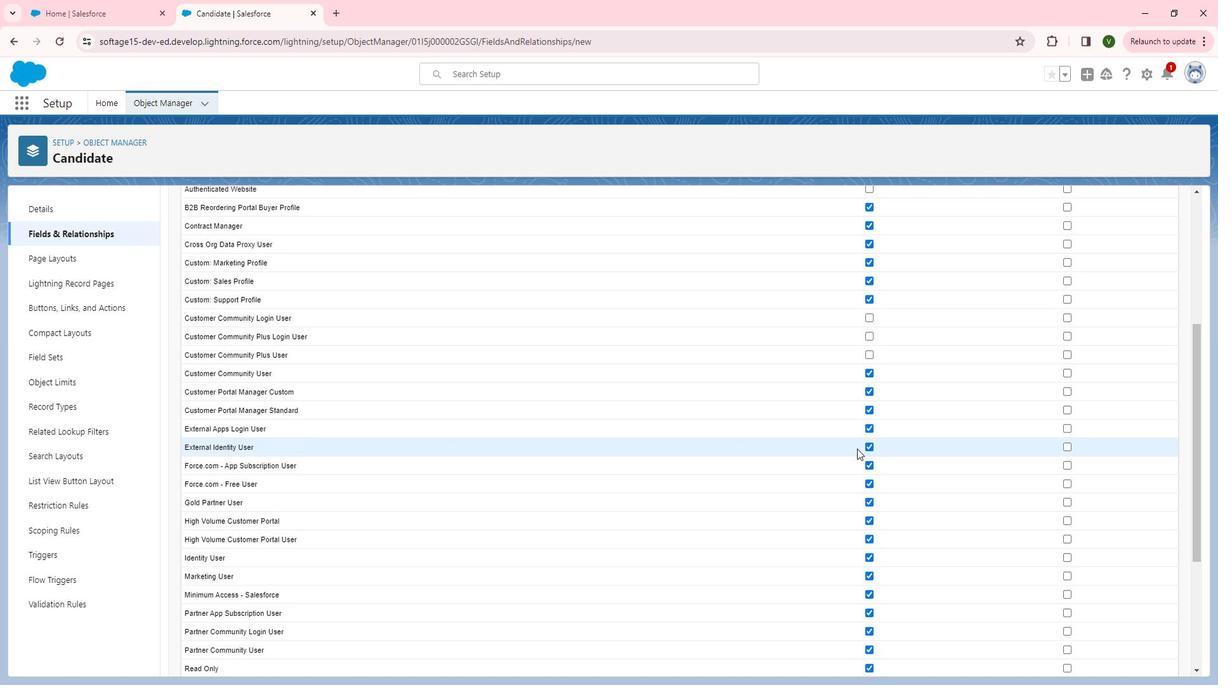
Action: Mouse scrolled (862, 476) with delta (0, 0)
Screenshot: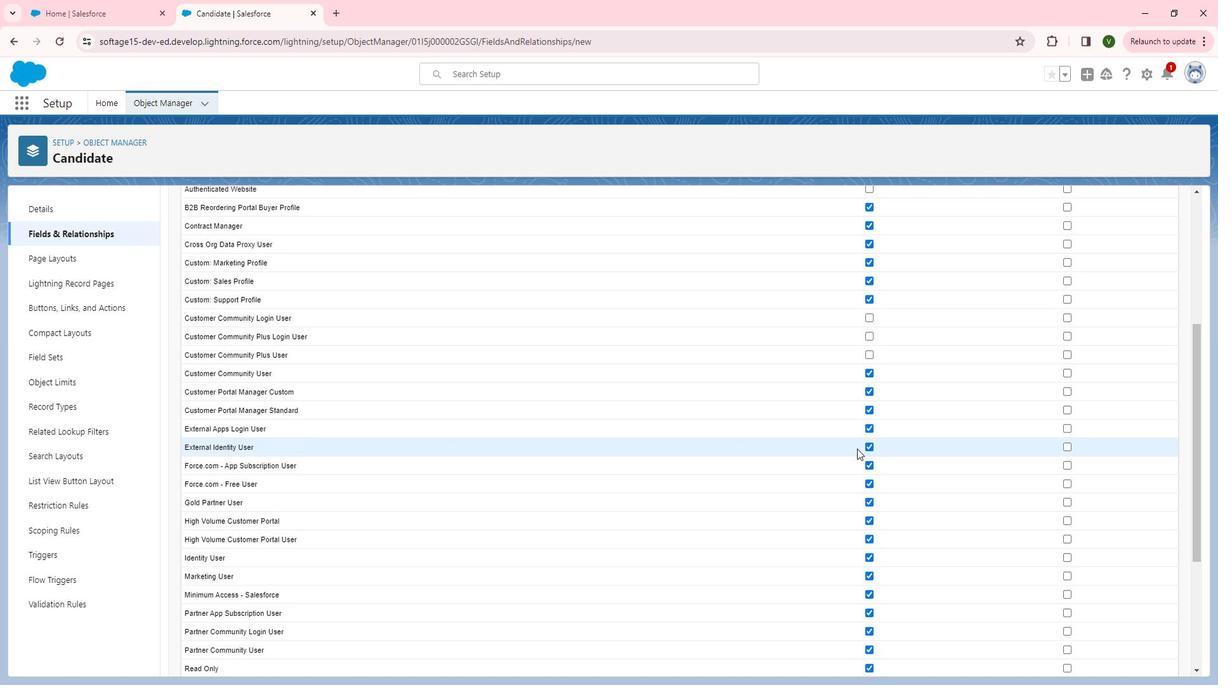 
Action: Mouse moved to (879, 437)
Screenshot: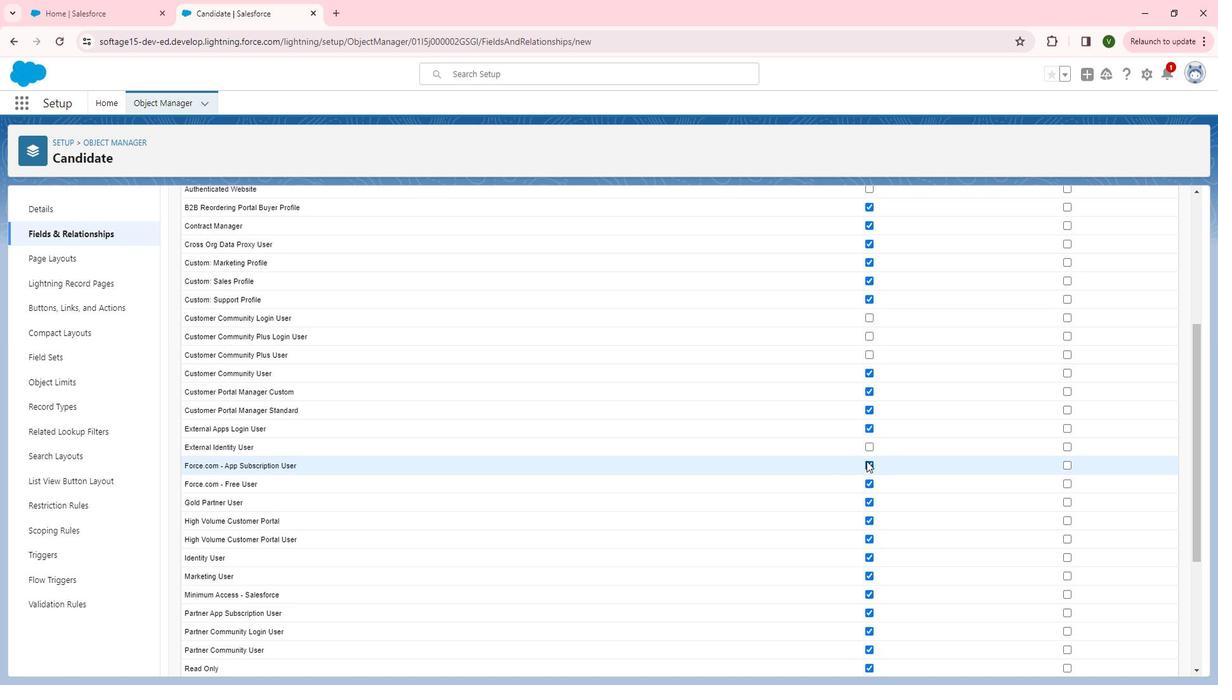 
Action: Mouse pressed left at (879, 437)
Screenshot: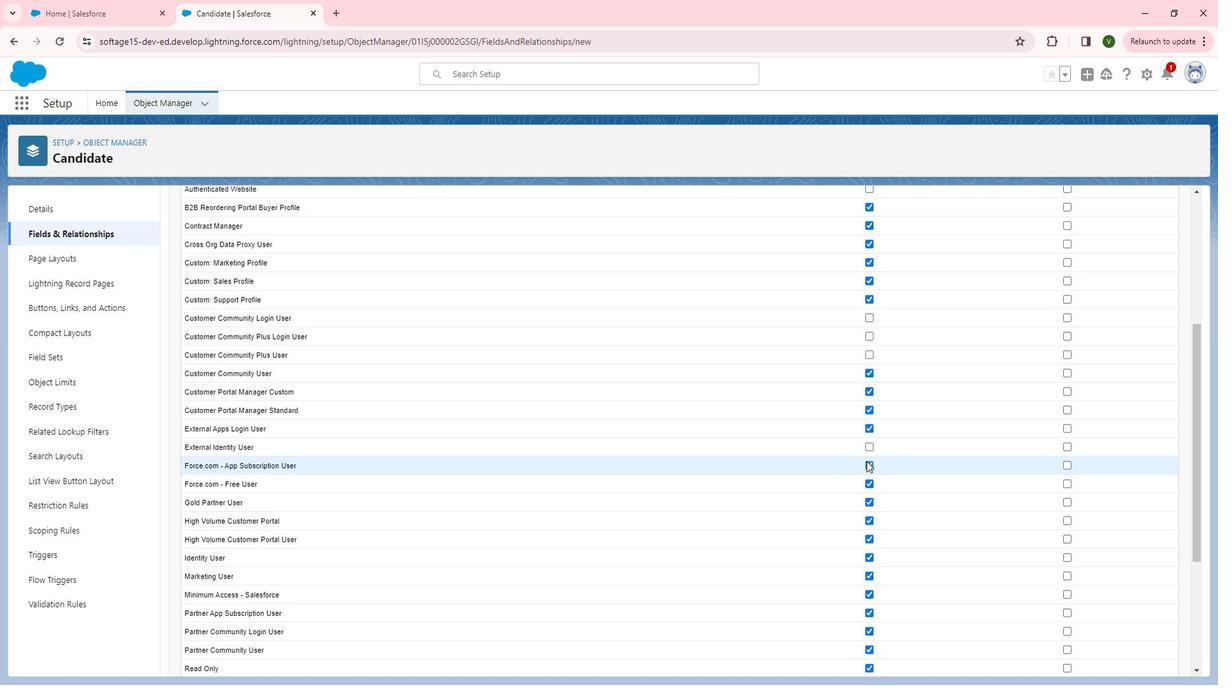 
Action: Mouse moved to (874, 451)
Screenshot: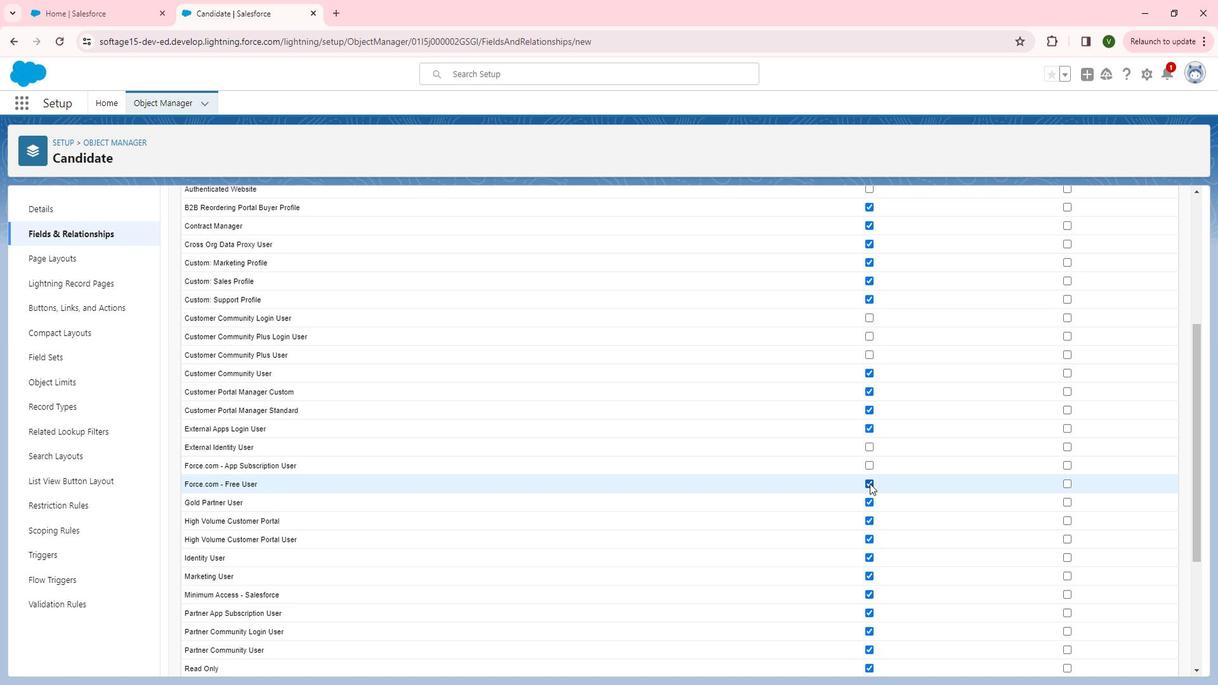 
Action: Mouse pressed left at (874, 451)
Screenshot: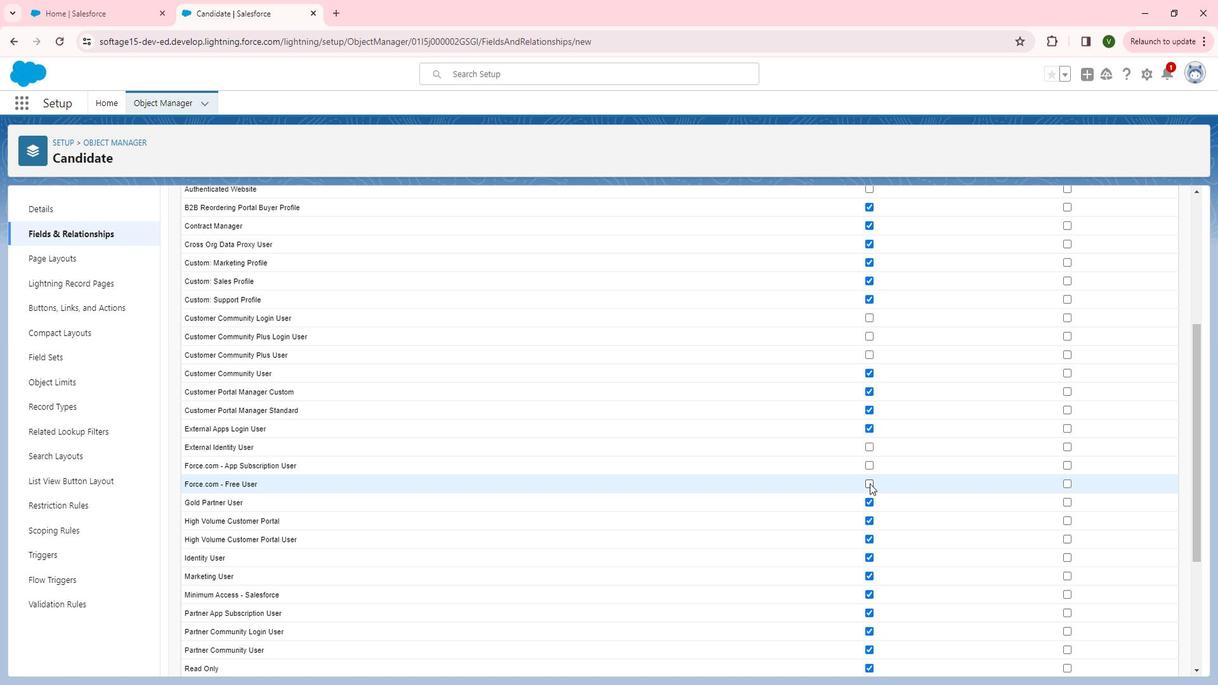 
Action: Mouse moved to (877, 473)
Screenshot: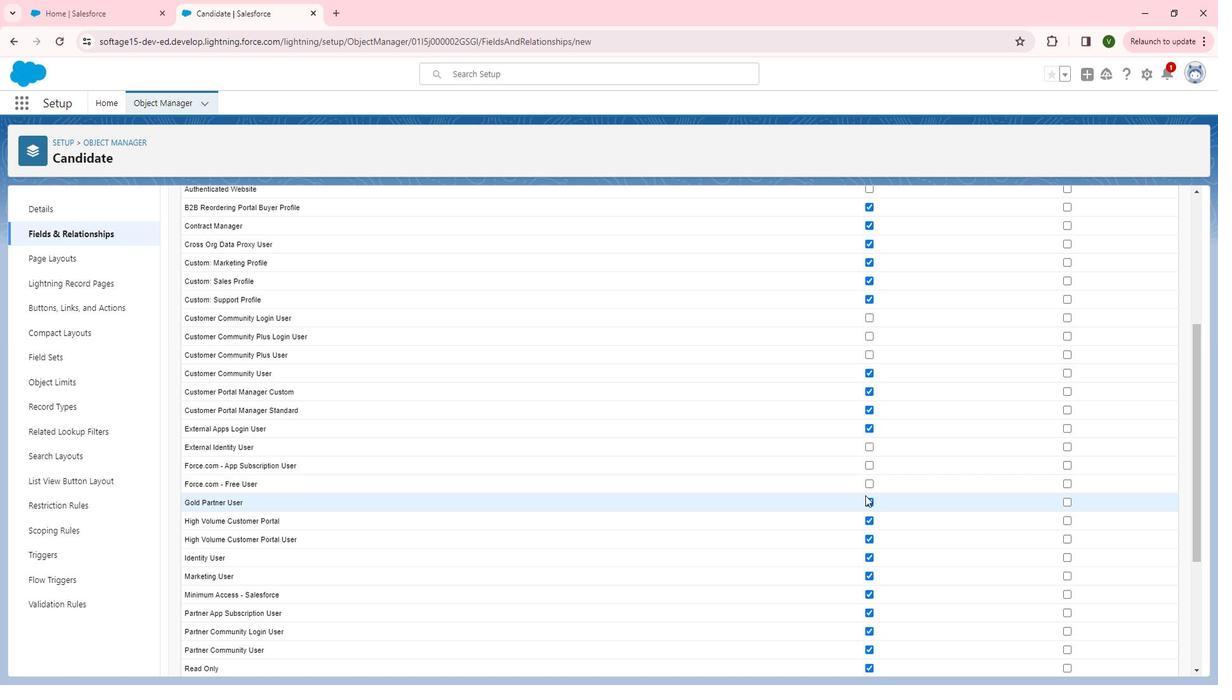 
Action: Mouse pressed left at (877, 473)
Screenshot: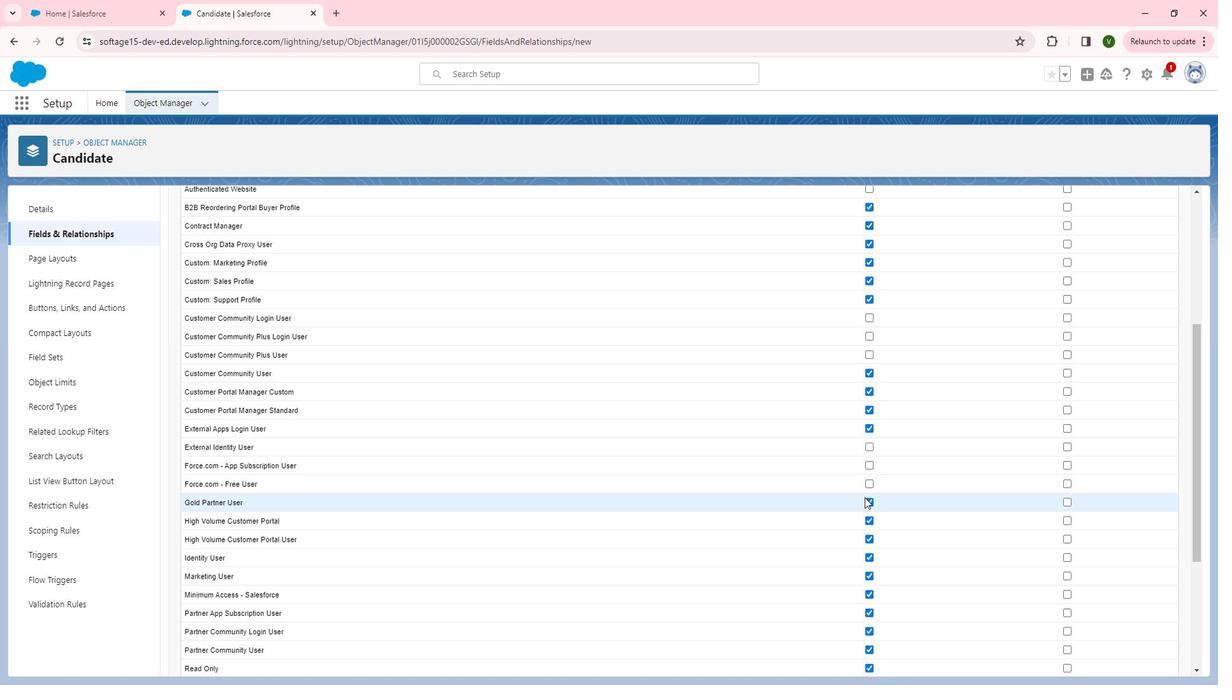 
Action: Mouse moved to (879, 490)
Screenshot: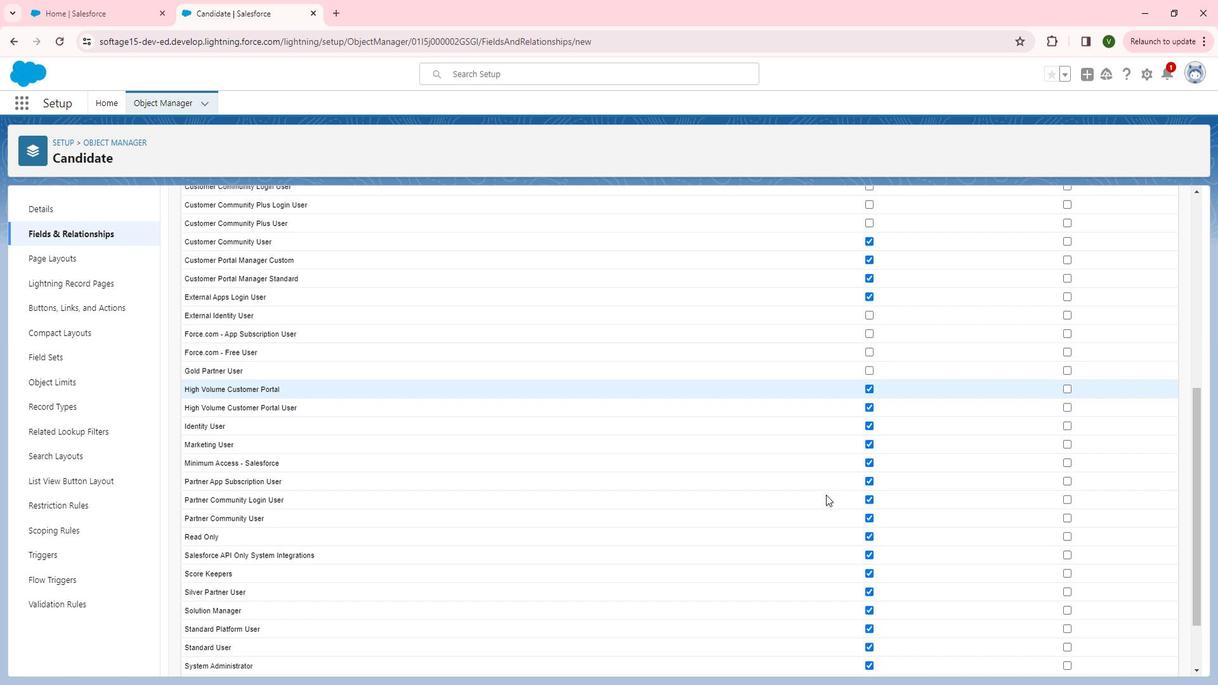 
Action: Mouse pressed left at (879, 490)
Screenshot: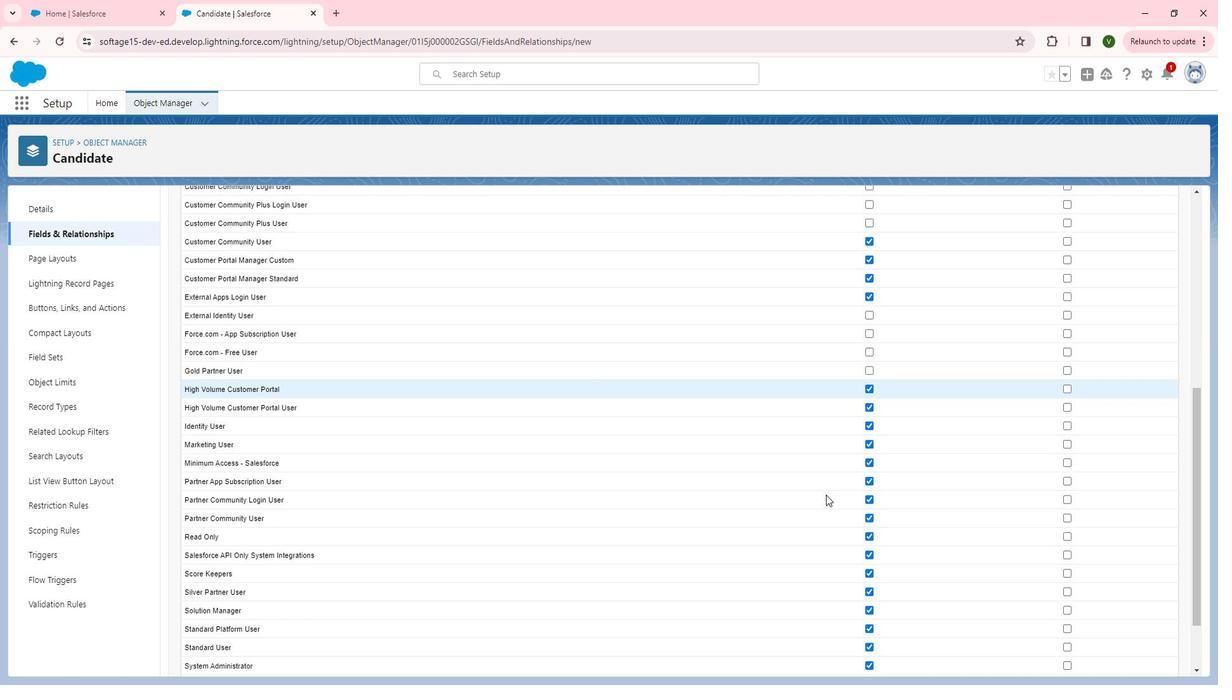 
Action: Mouse moved to (835, 484)
Screenshot: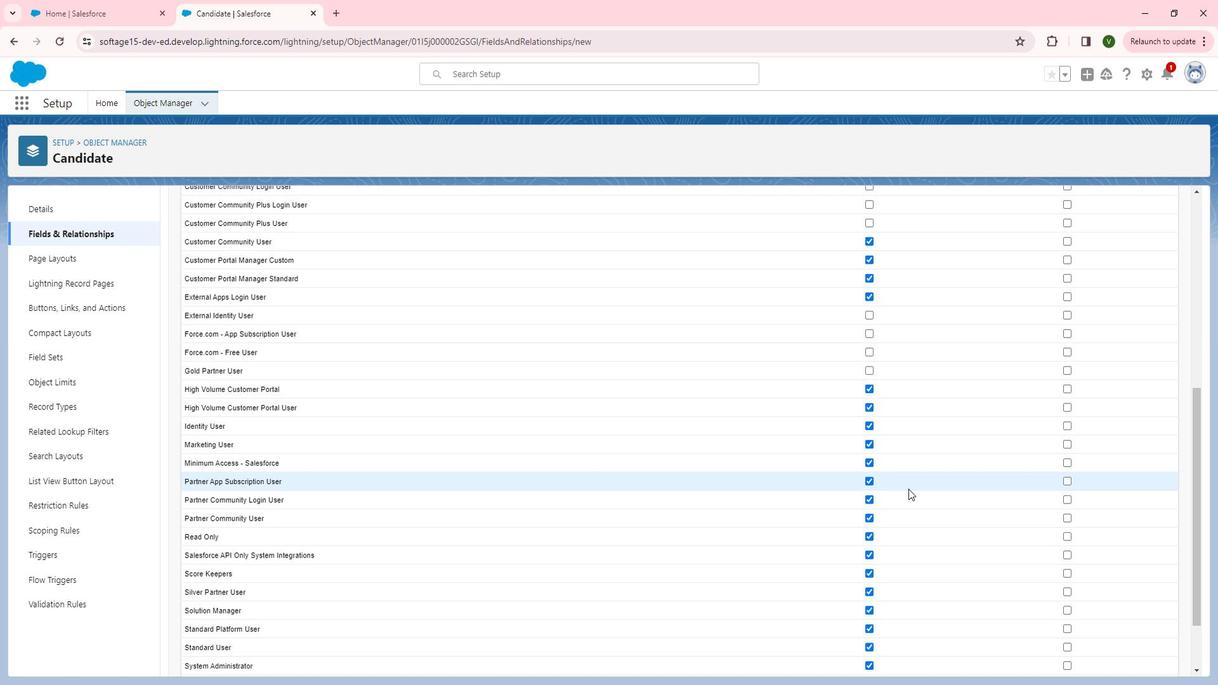 
Action: Mouse scrolled (835, 483) with delta (0, 0)
Screenshot: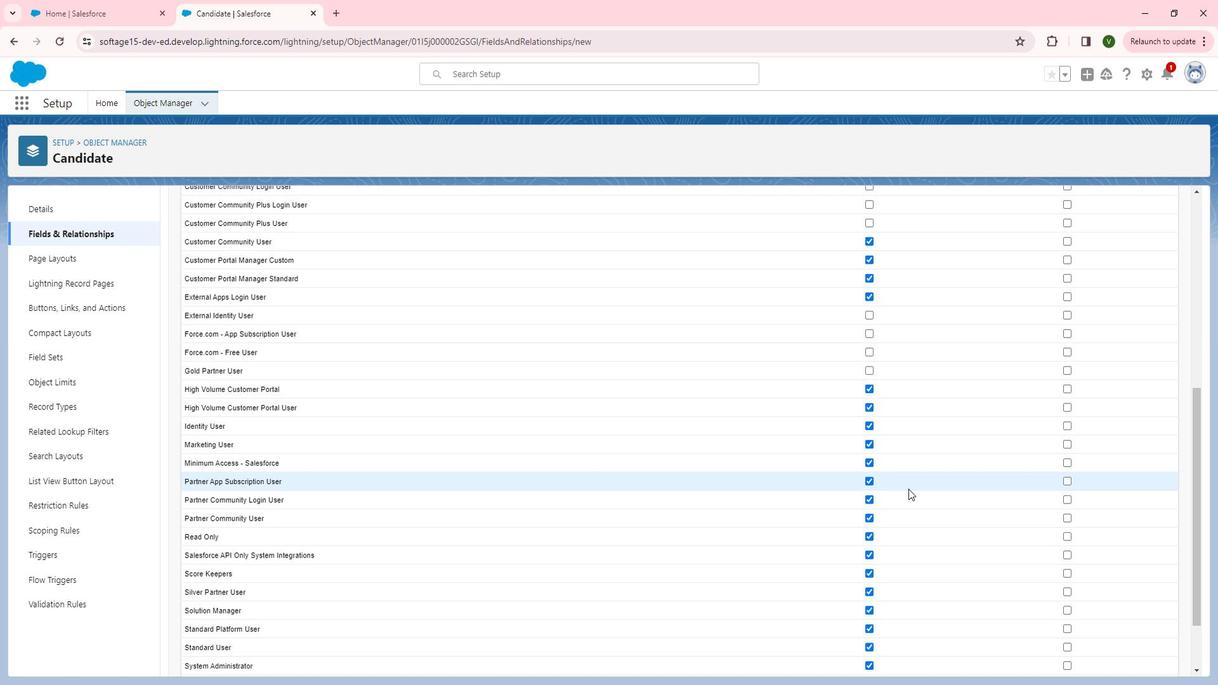 
Action: Mouse moved to (834, 484)
Screenshot: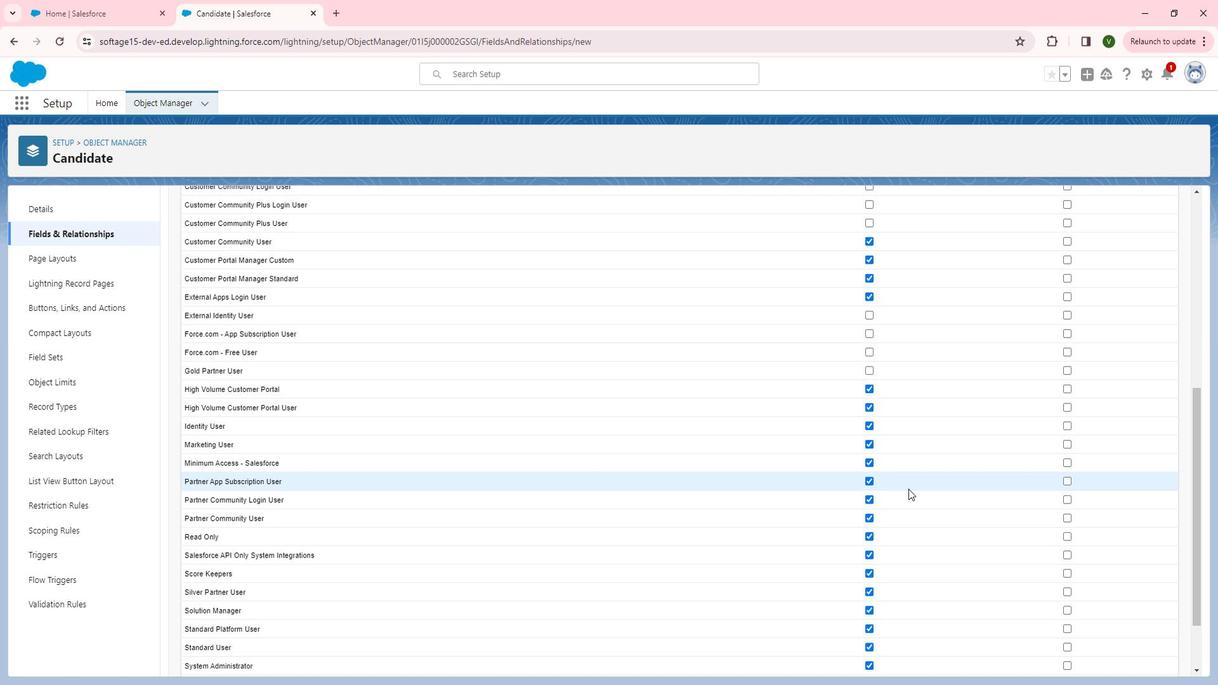 
Action: Mouse scrolled (834, 483) with delta (0, 0)
Screenshot: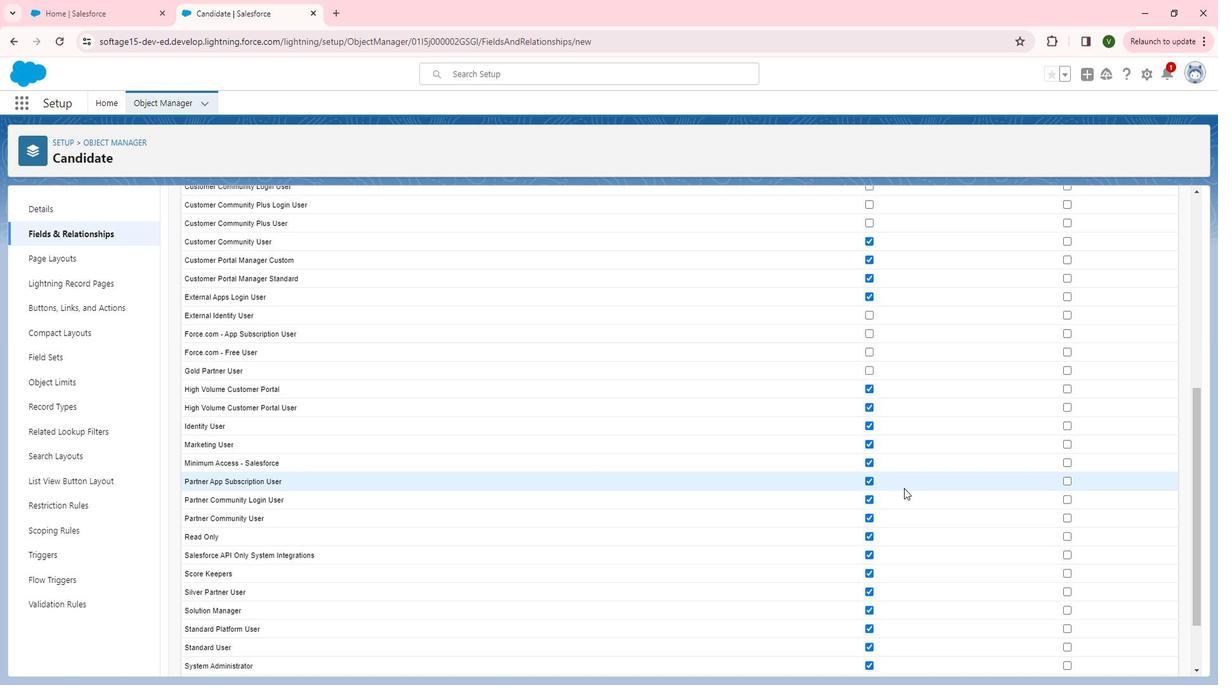 
Action: Mouse moved to (878, 470)
Screenshot: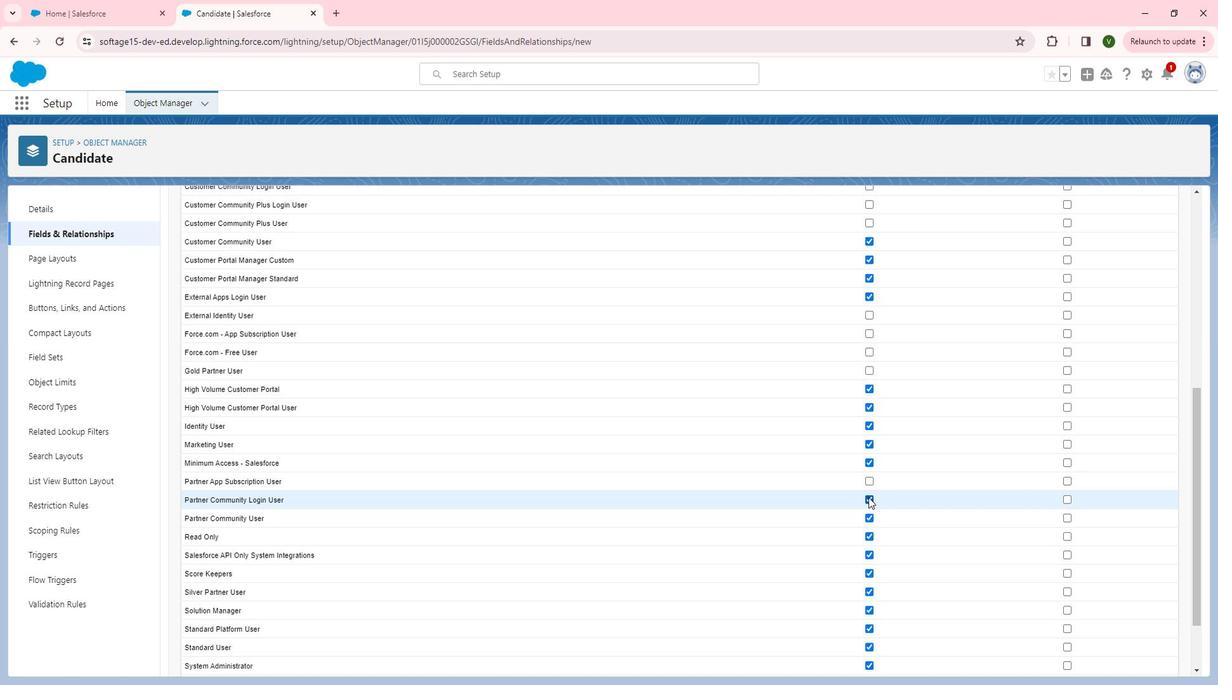 
Action: Mouse pressed left at (878, 470)
Screenshot: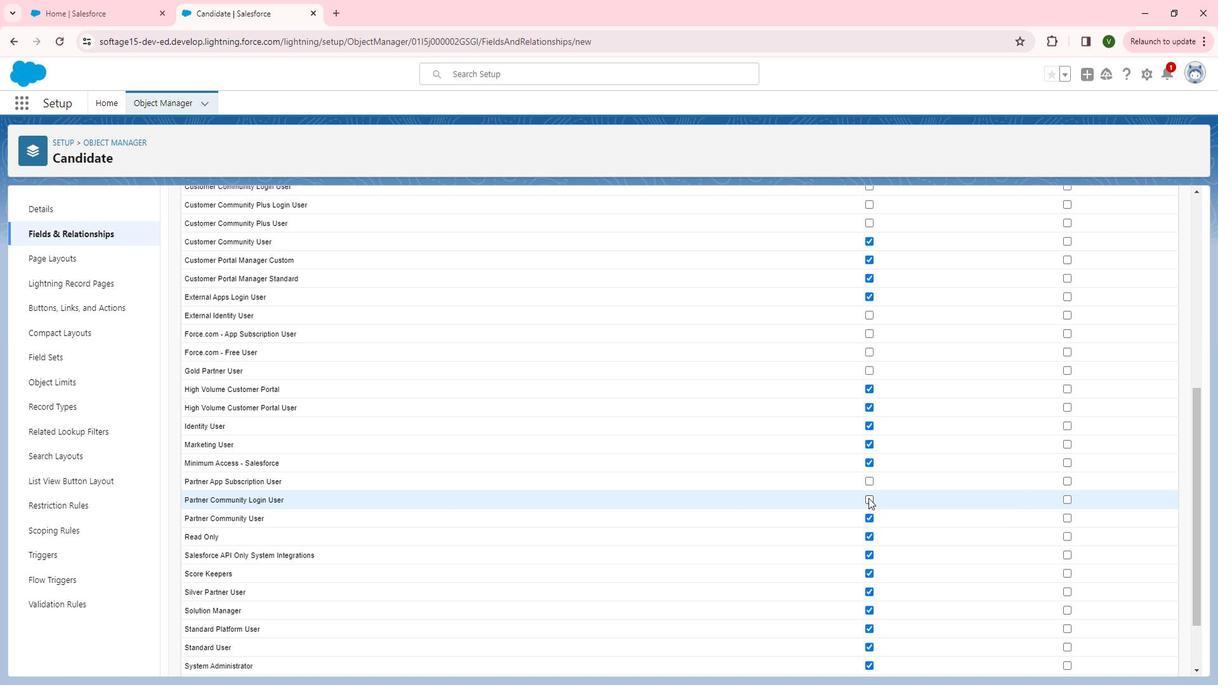 
Action: Mouse moved to (876, 487)
Screenshot: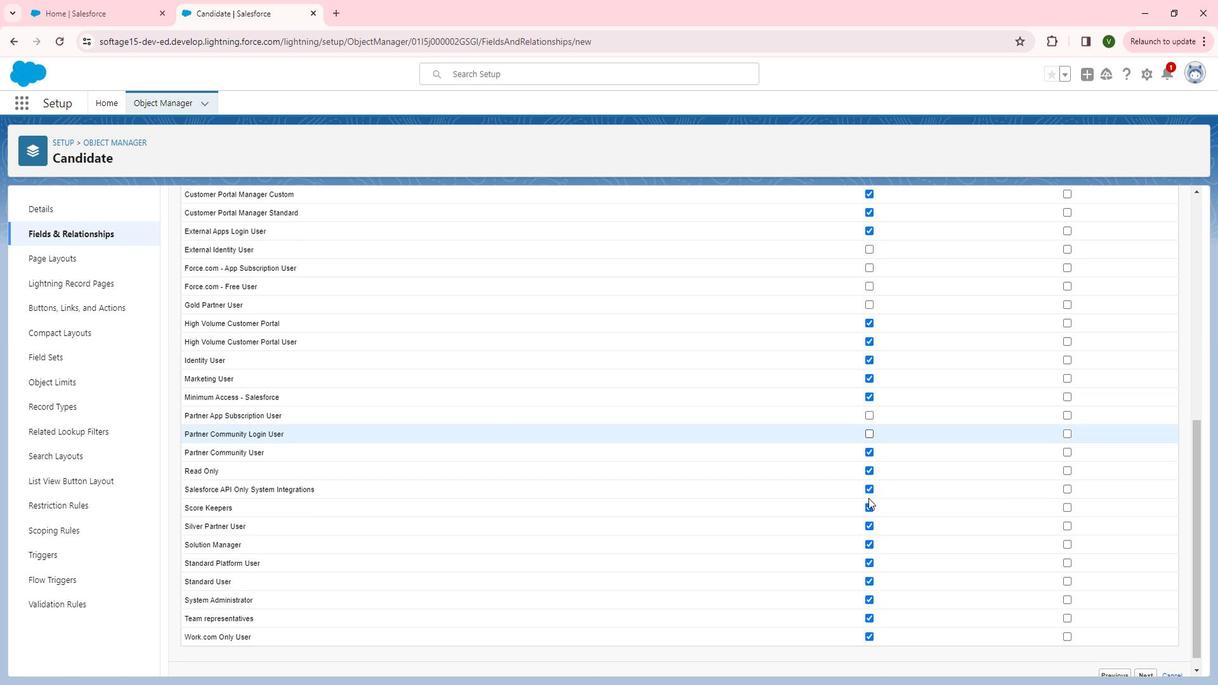 
Action: Mouse pressed left at (876, 487)
Screenshot: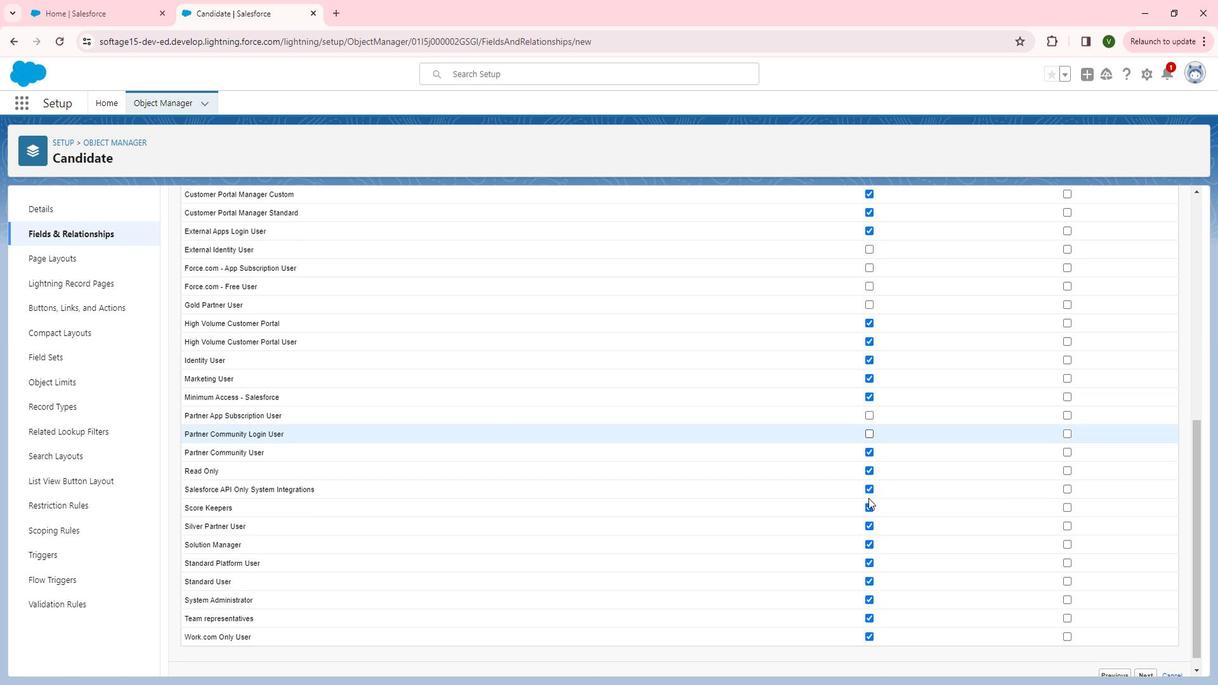 
Action: Mouse scrolled (876, 486) with delta (0, 0)
Screenshot: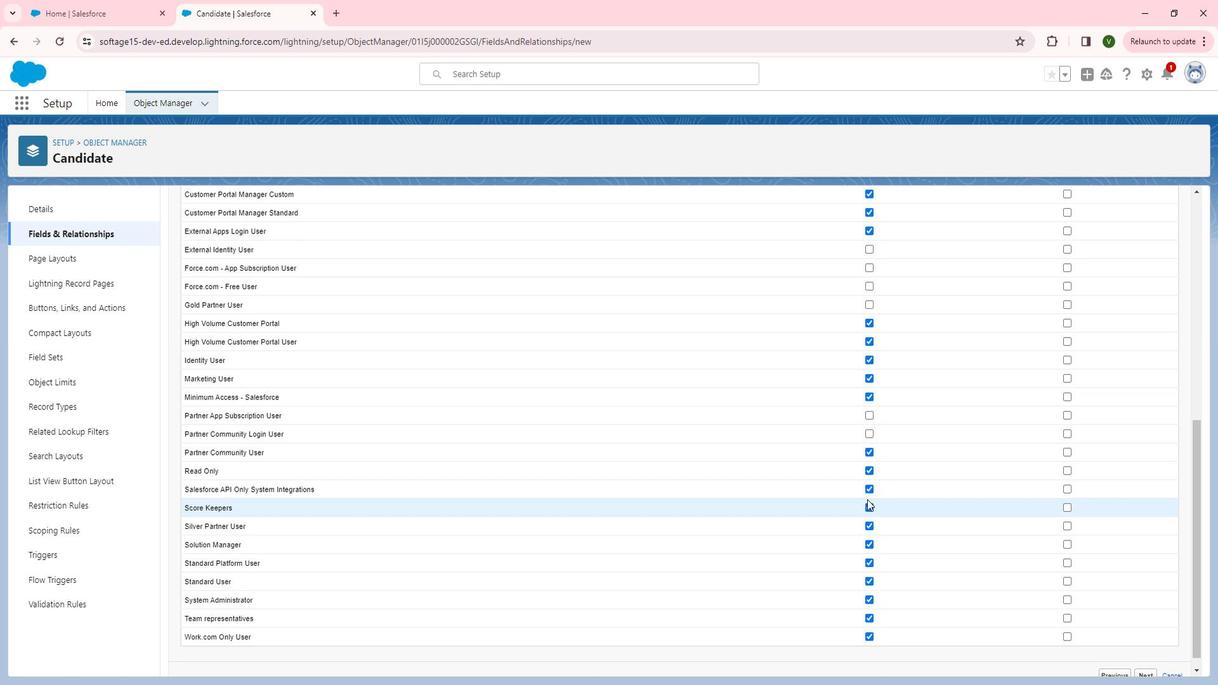 
Action: Mouse moved to (877, 514)
Screenshot: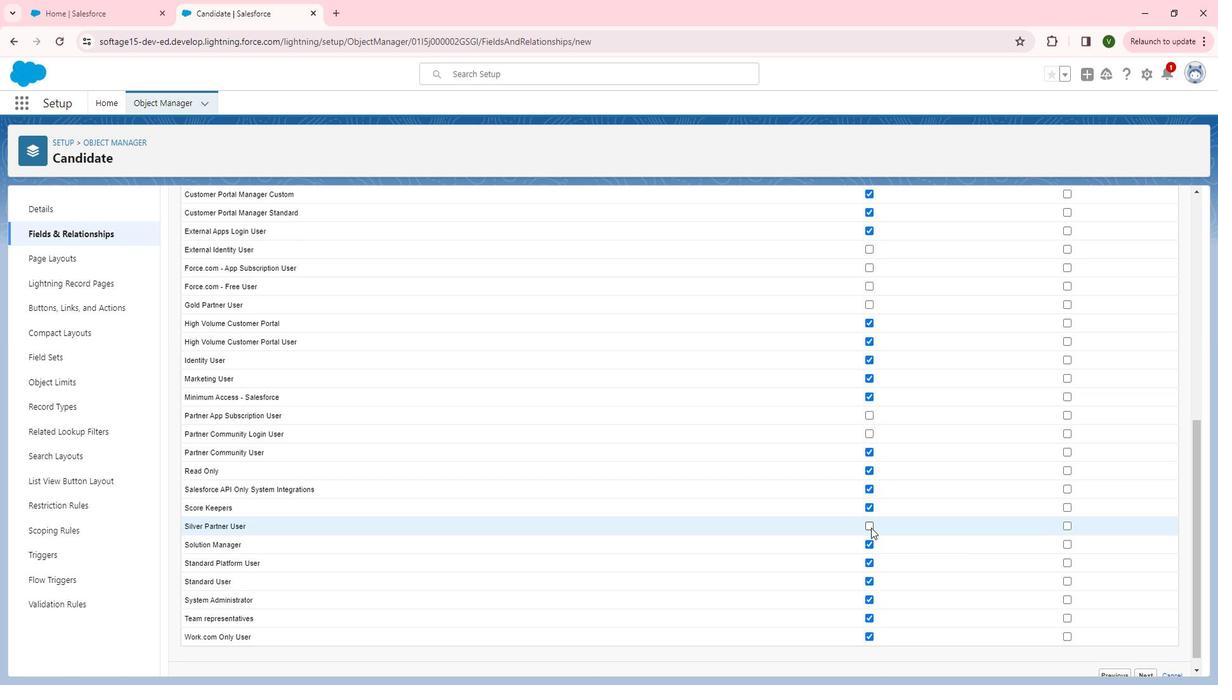 
Action: Mouse pressed left at (877, 514)
Screenshot: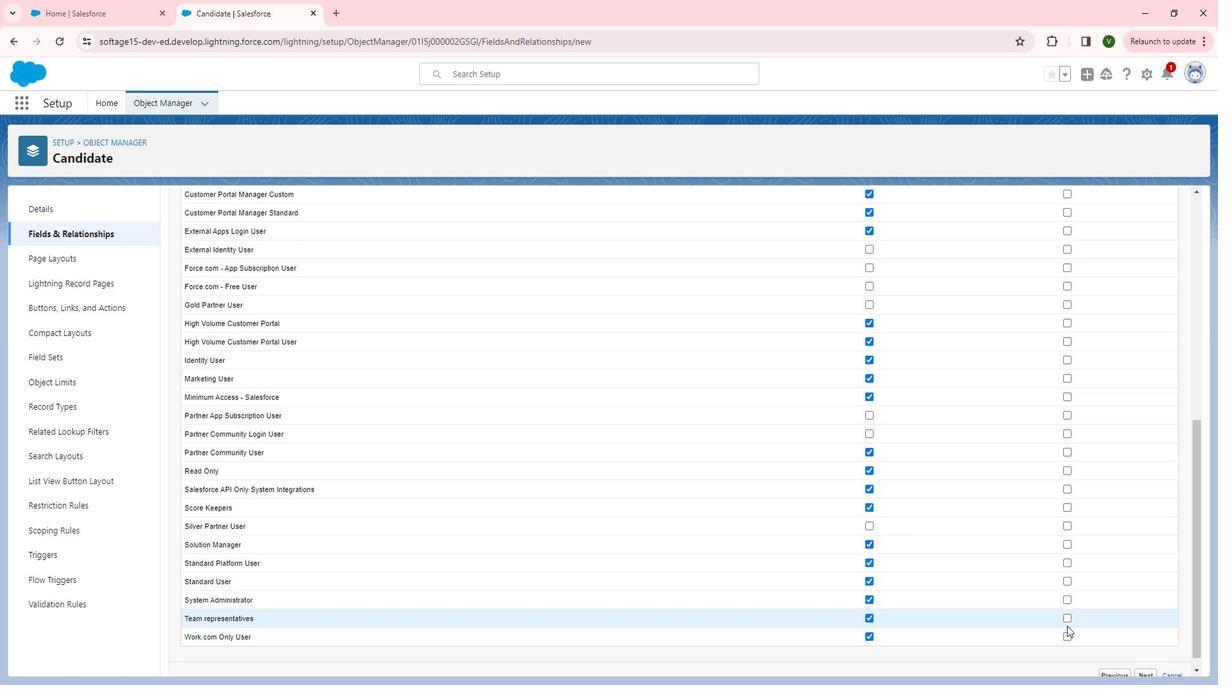 
Action: Mouse moved to (1076, 622)
Screenshot: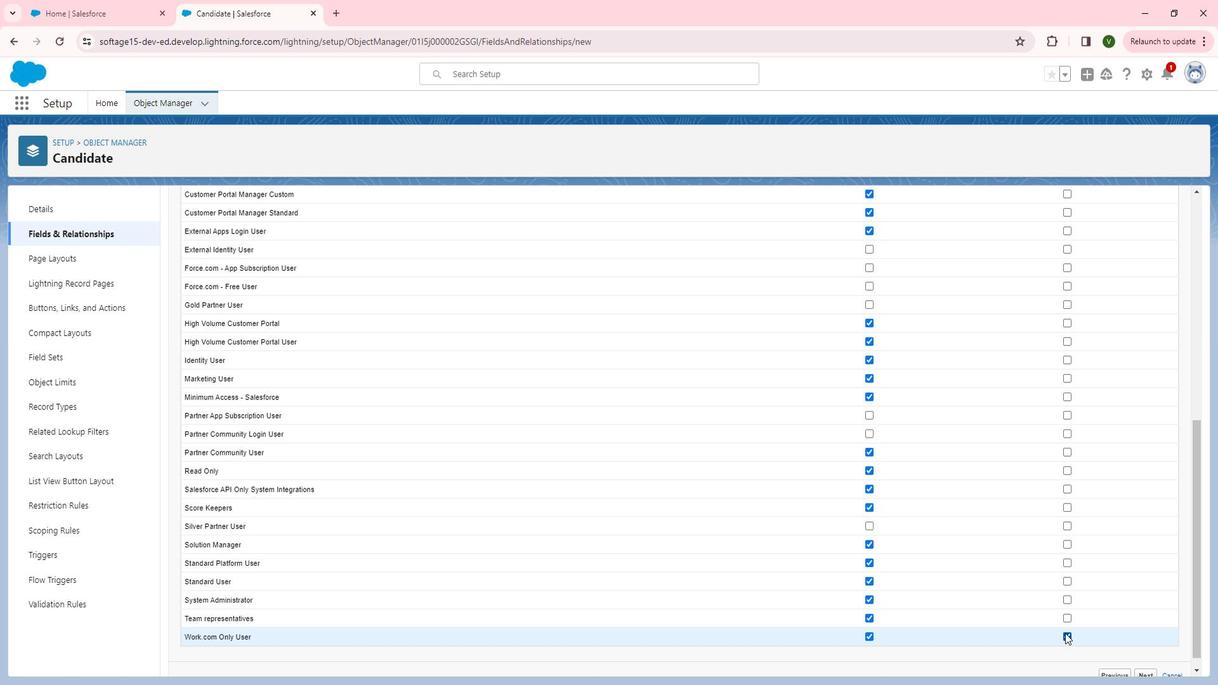 
Action: Mouse pressed left at (1076, 622)
Screenshot: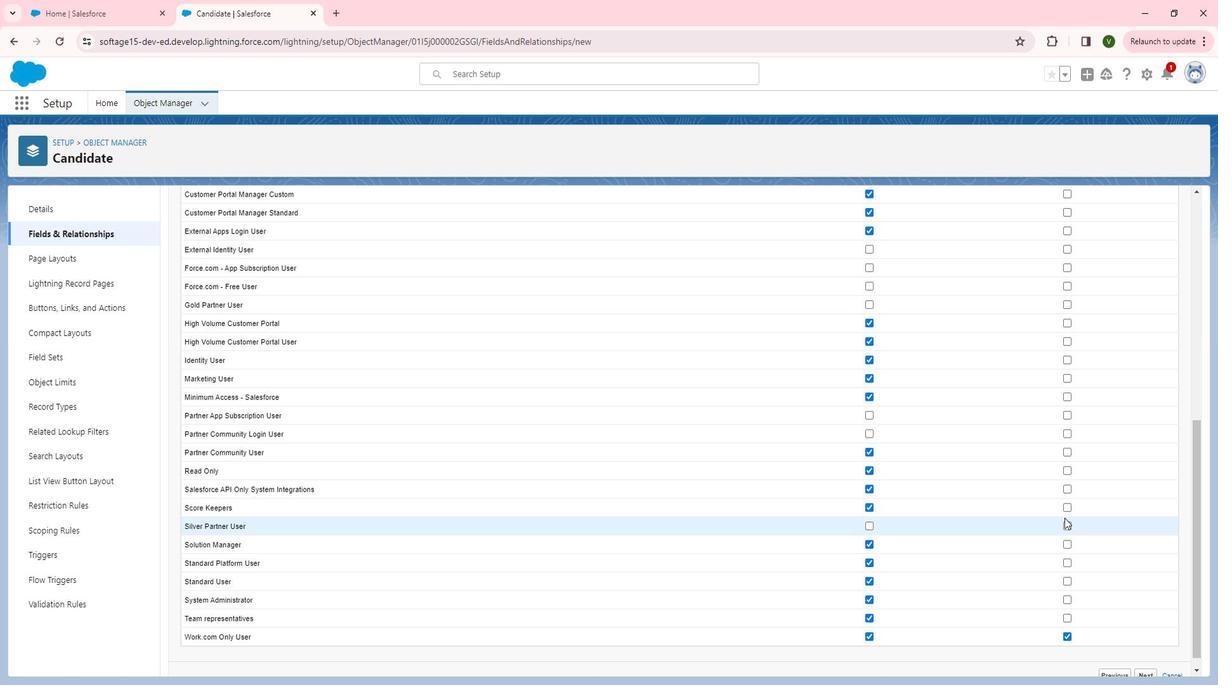 
Action: Mouse moved to (1075, 495)
Screenshot: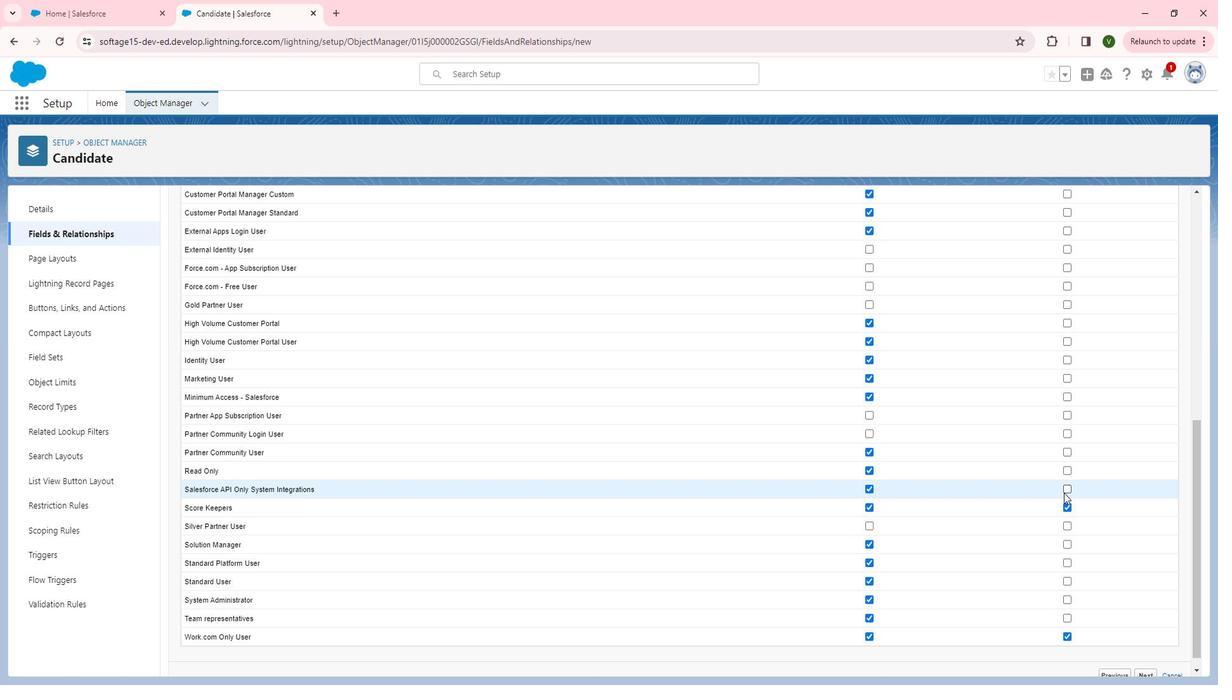 
Action: Mouse pressed left at (1075, 495)
Screenshot: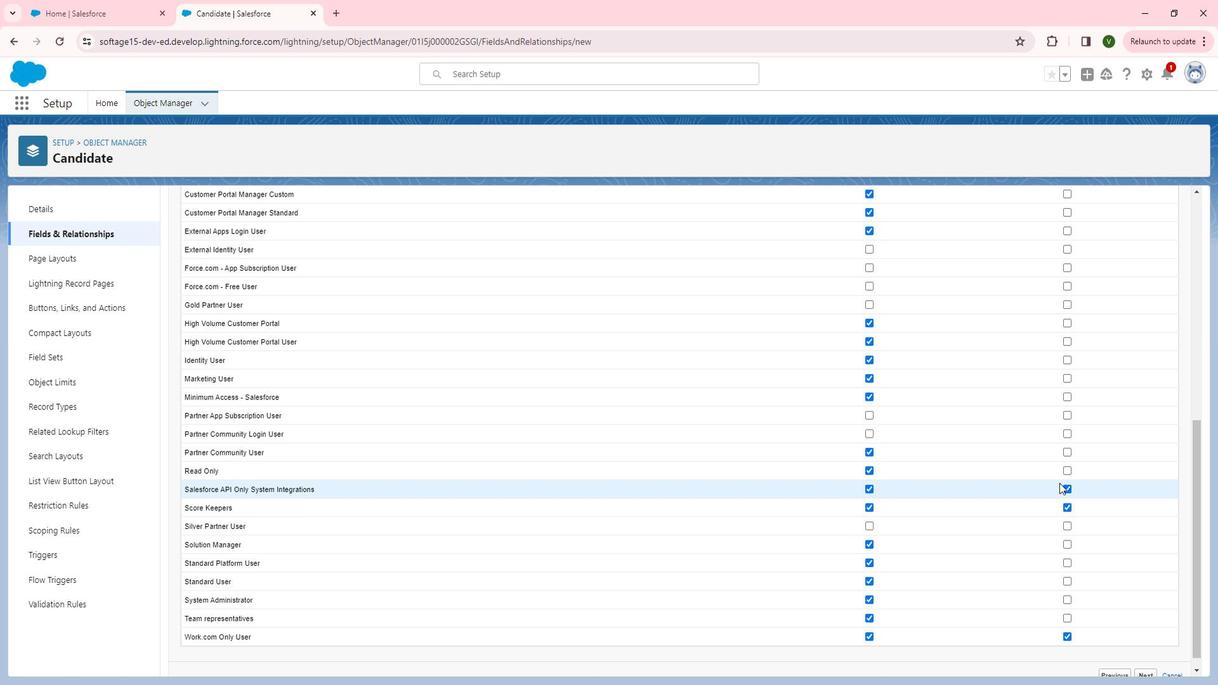 
Action: Mouse moved to (1072, 482)
Screenshot: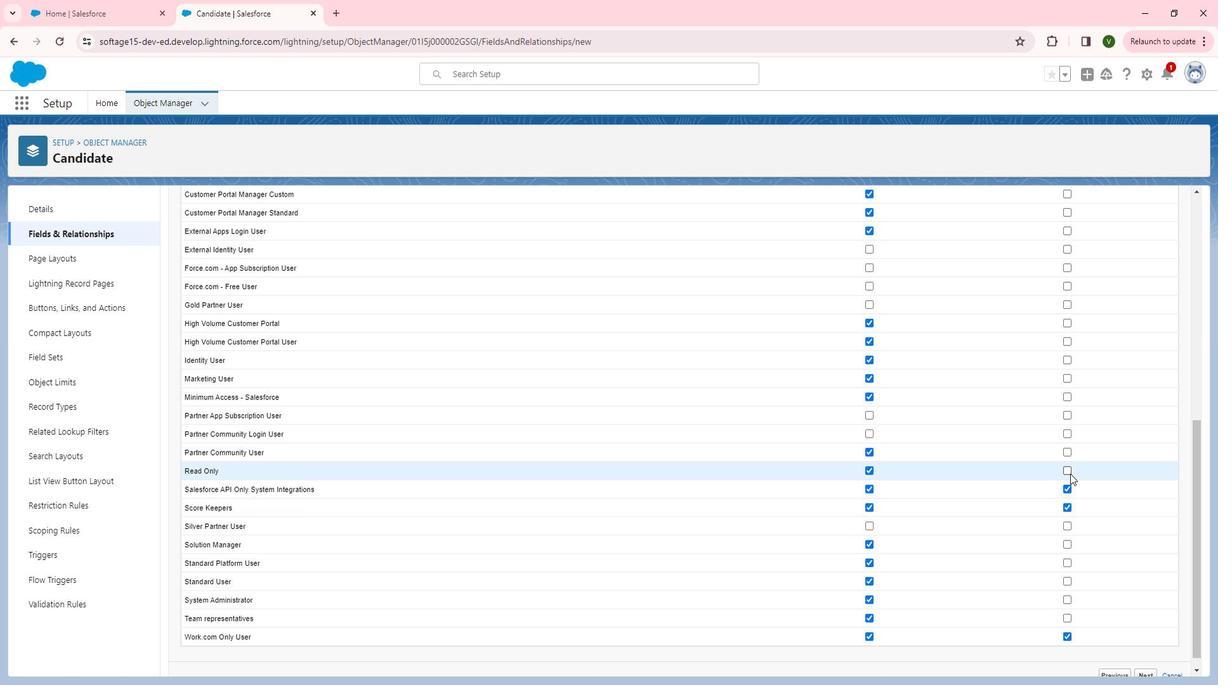 
Action: Mouse pressed left at (1072, 482)
Screenshot: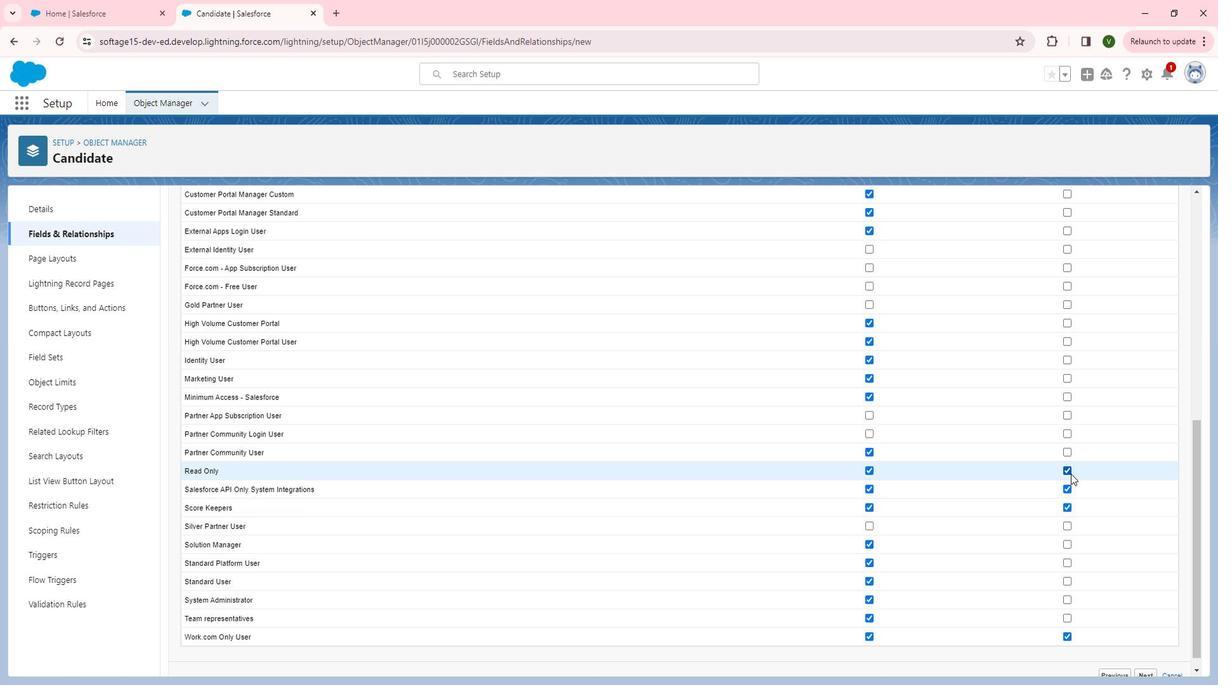 
Action: Mouse moved to (1078, 463)
Screenshot: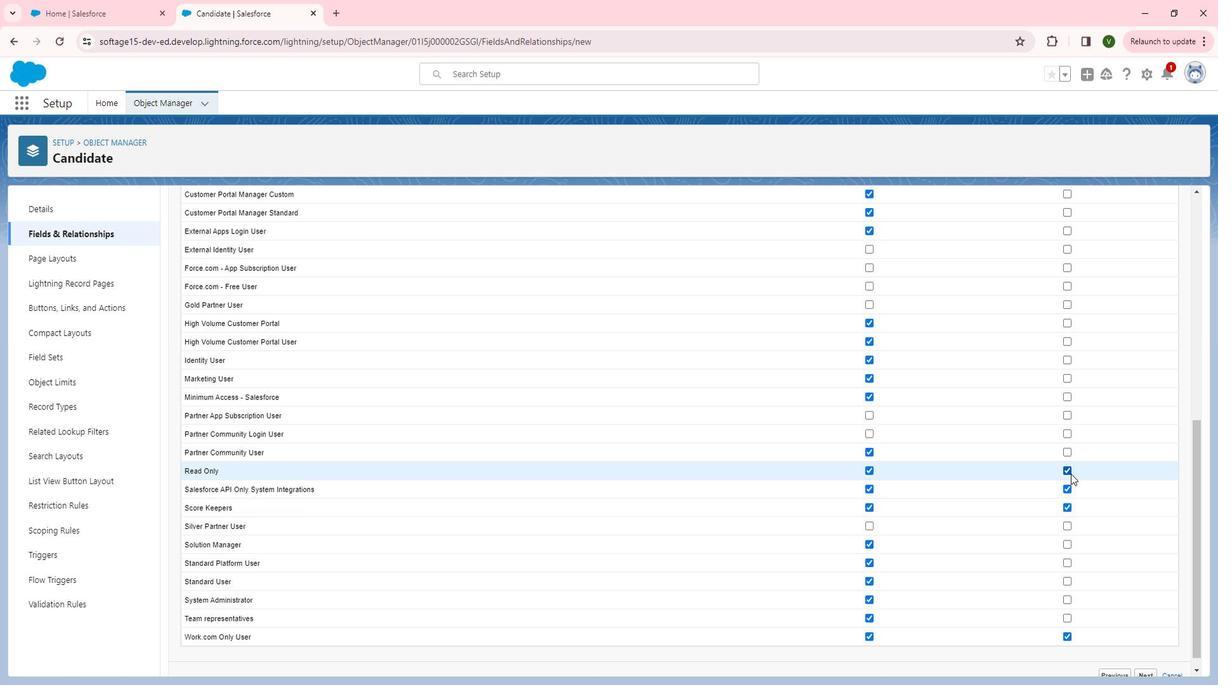 
Action: Mouse pressed left at (1078, 463)
Screenshot: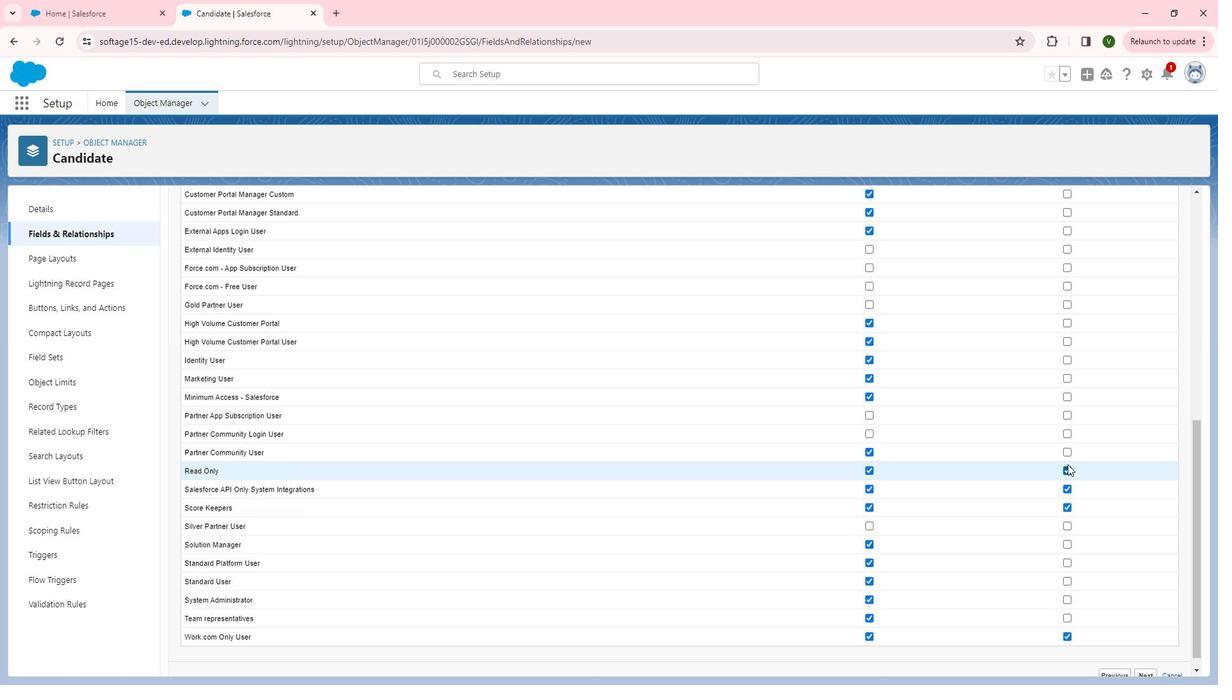 
Action: Mouse moved to (1075, 386)
Screenshot: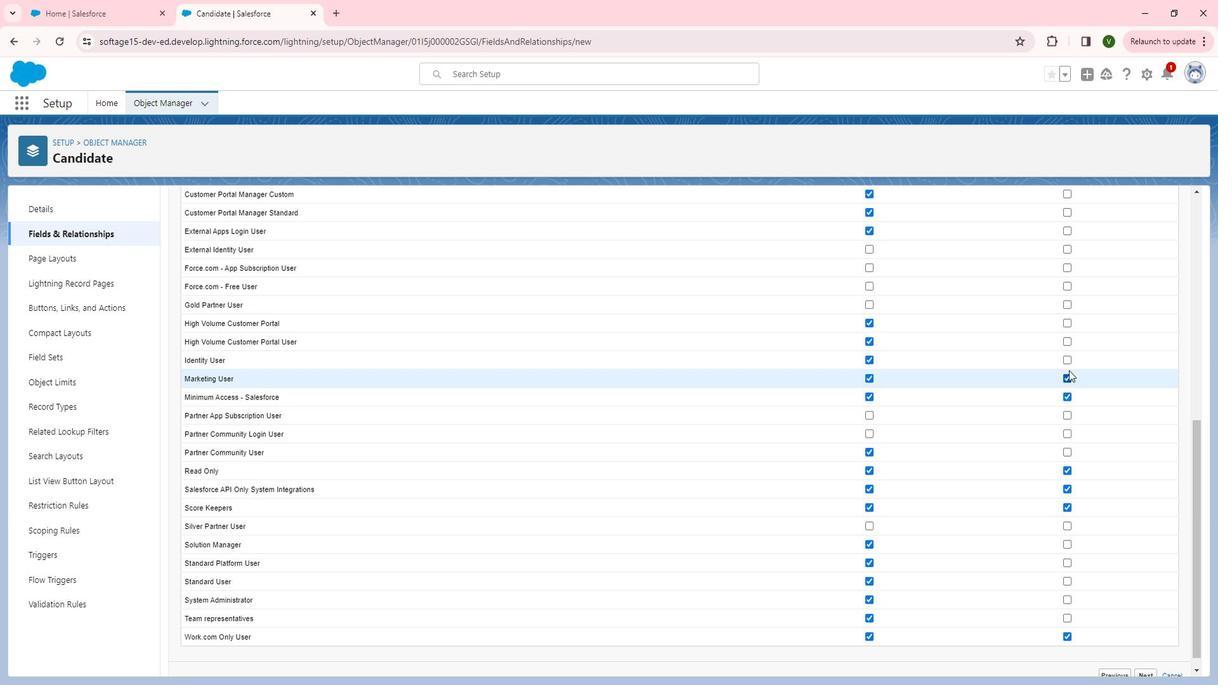 
Action: Mouse pressed left at (1075, 386)
Screenshot: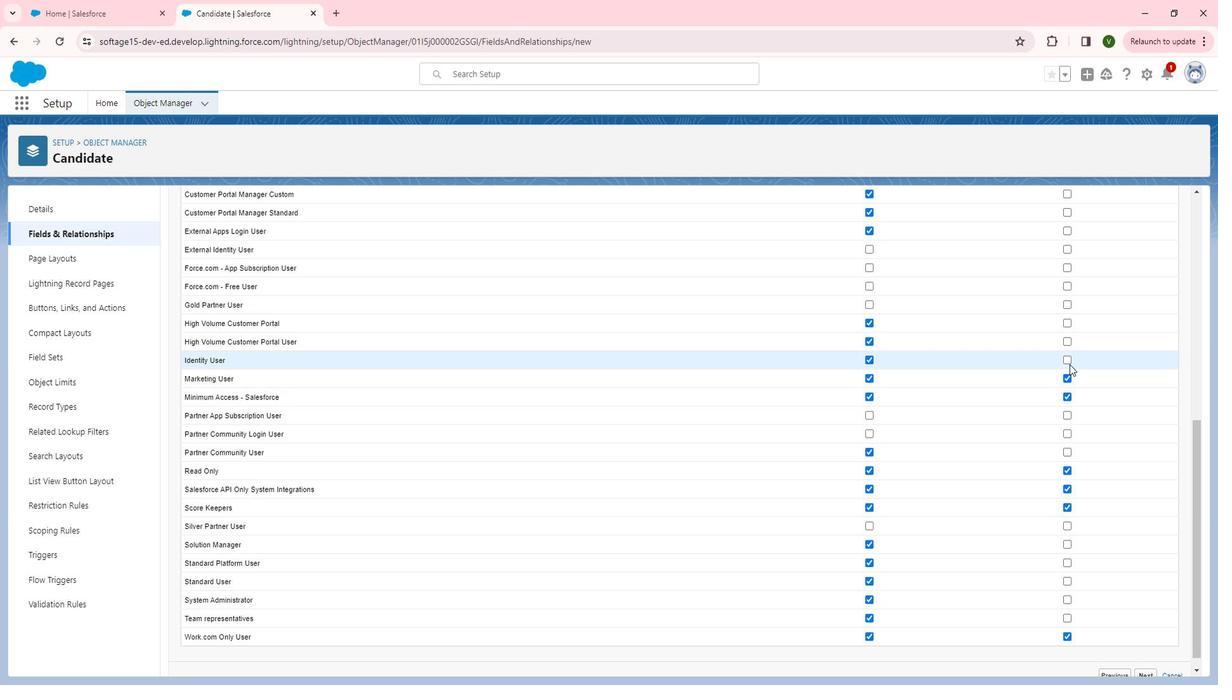 
Action: Mouse moved to (1074, 375)
Screenshot: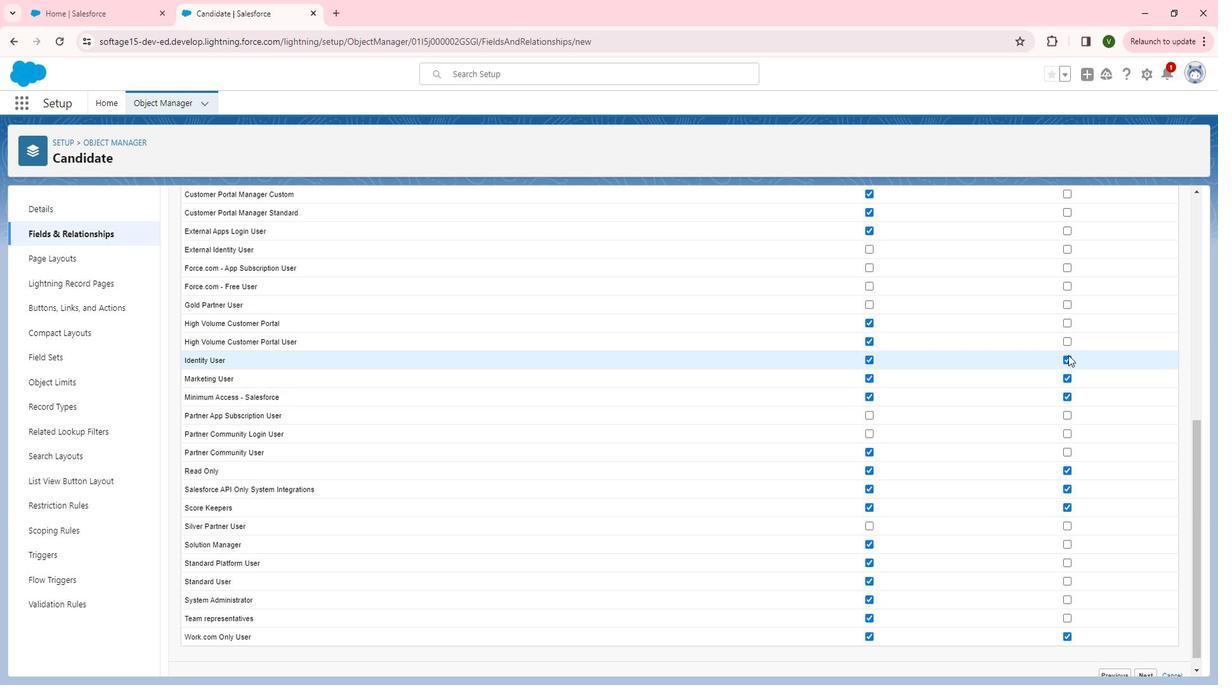 
Action: Mouse pressed left at (1074, 375)
Screenshot: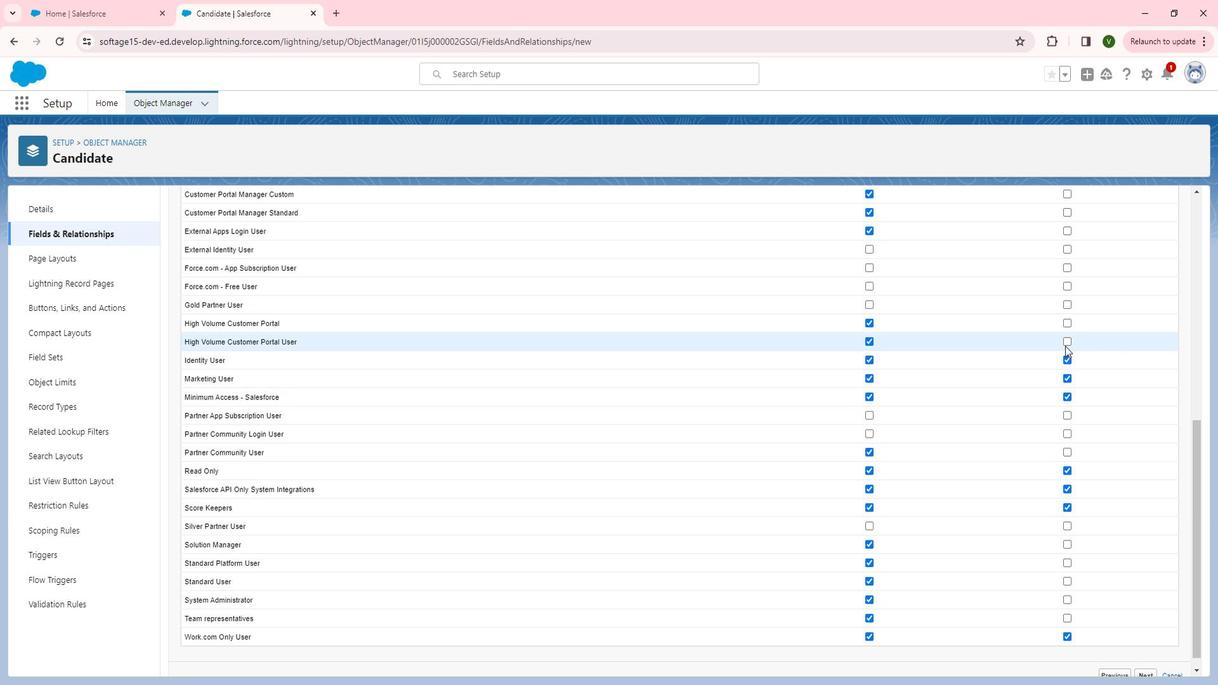 
Action: Mouse moved to (1077, 354)
Screenshot: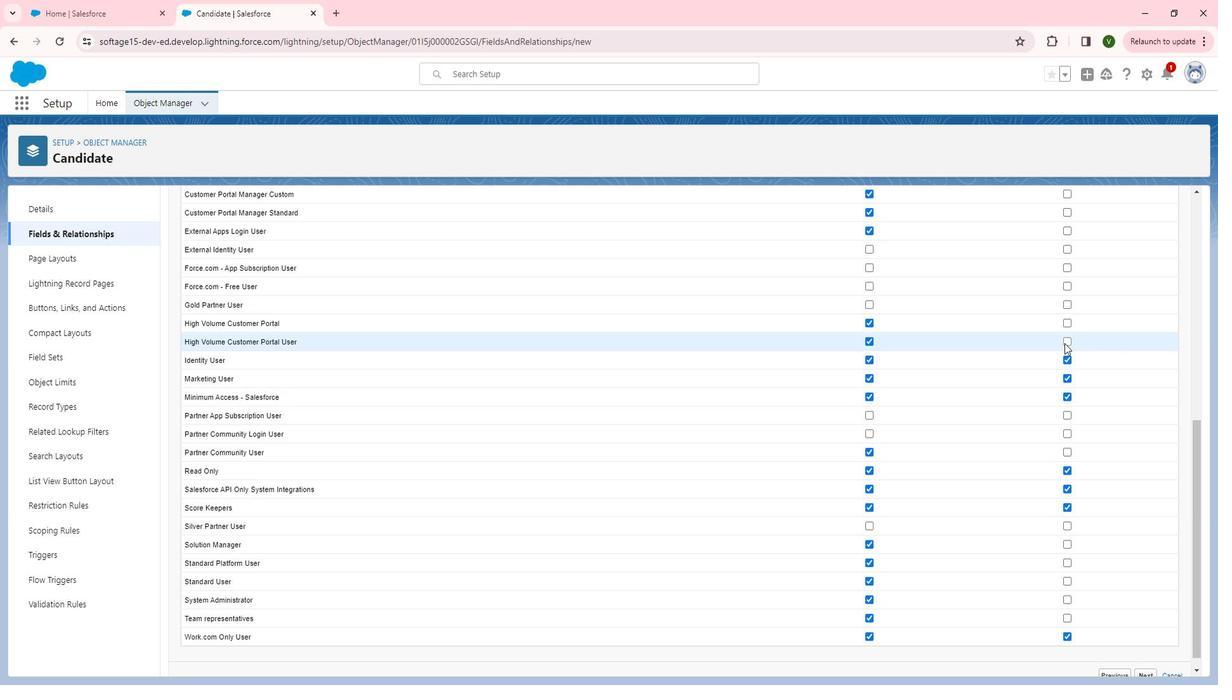 
Action: Mouse pressed left at (1077, 354)
Screenshot: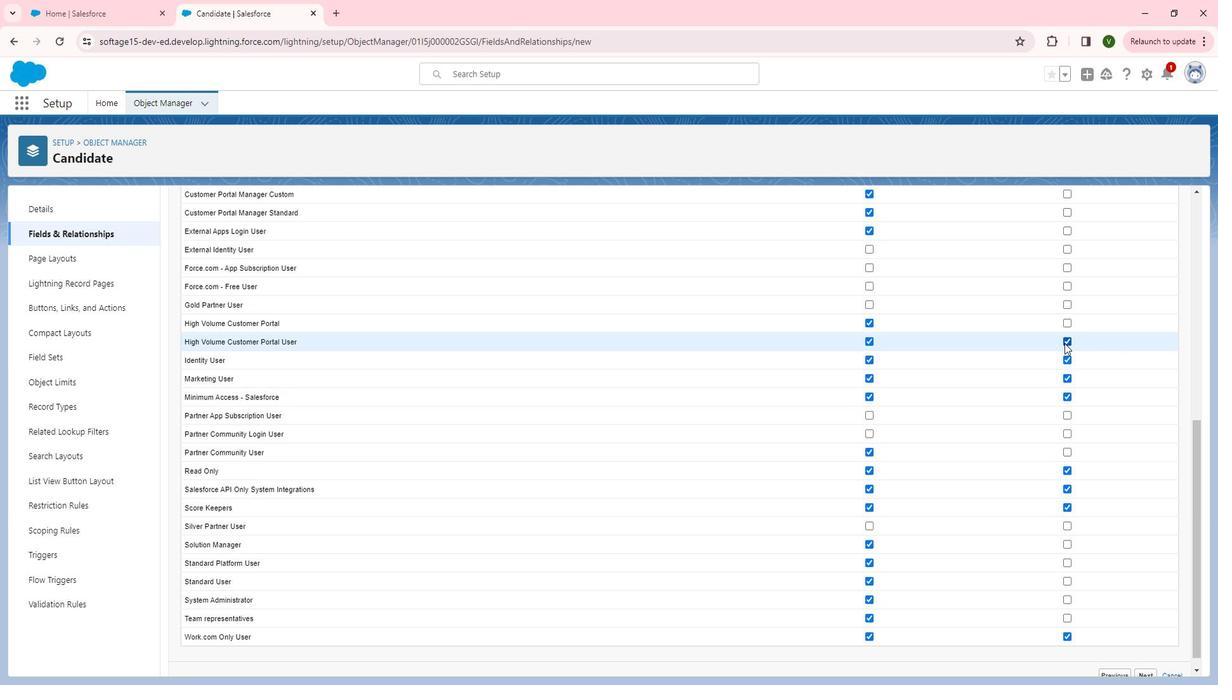 
Action: Mouse moved to (1072, 338)
Screenshot: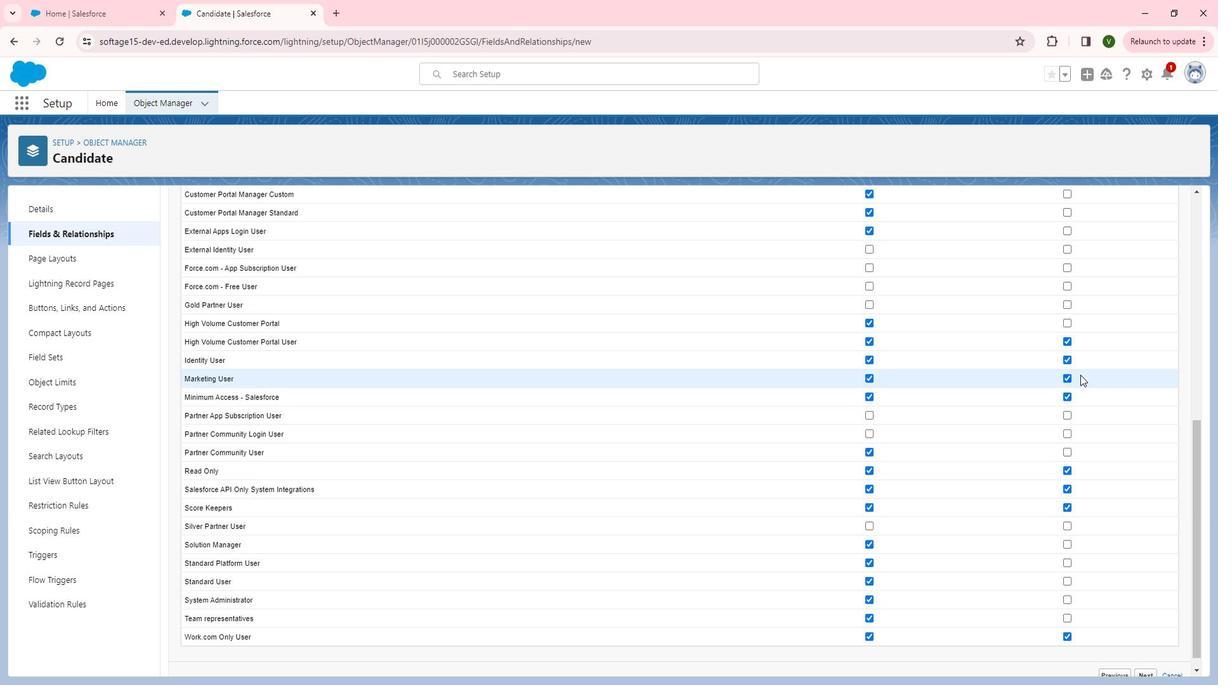
Action: Mouse pressed left at (1072, 338)
Screenshot: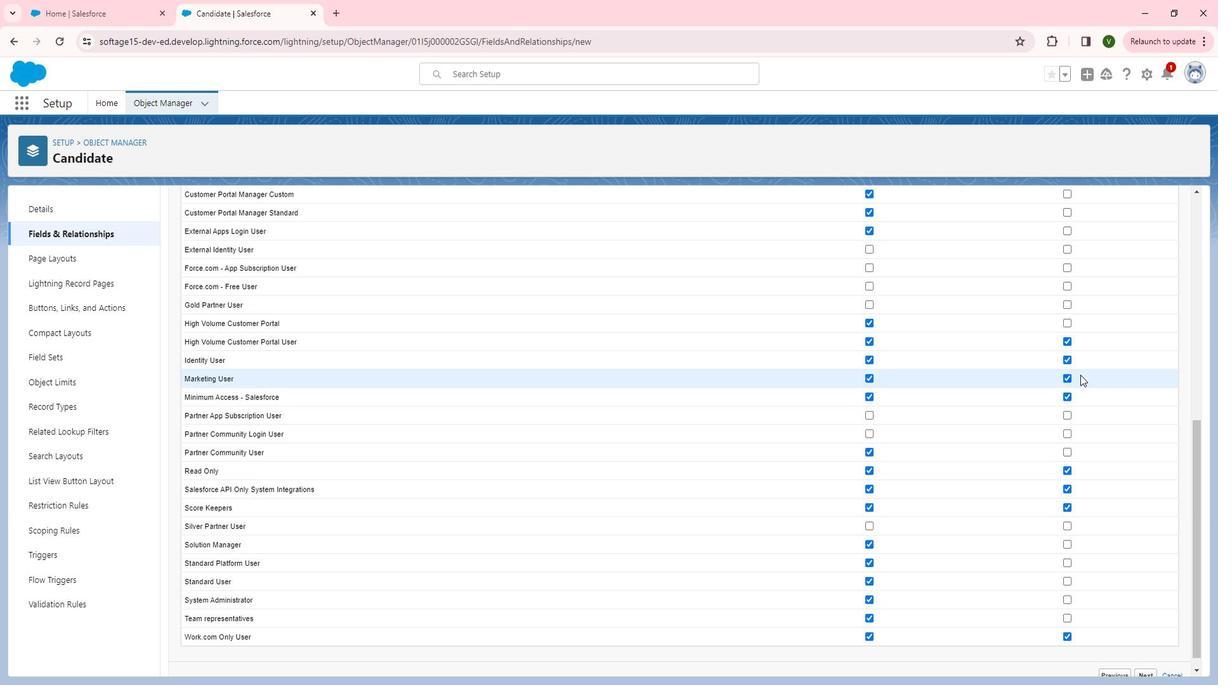
Action: Mouse moved to (1088, 368)
Screenshot: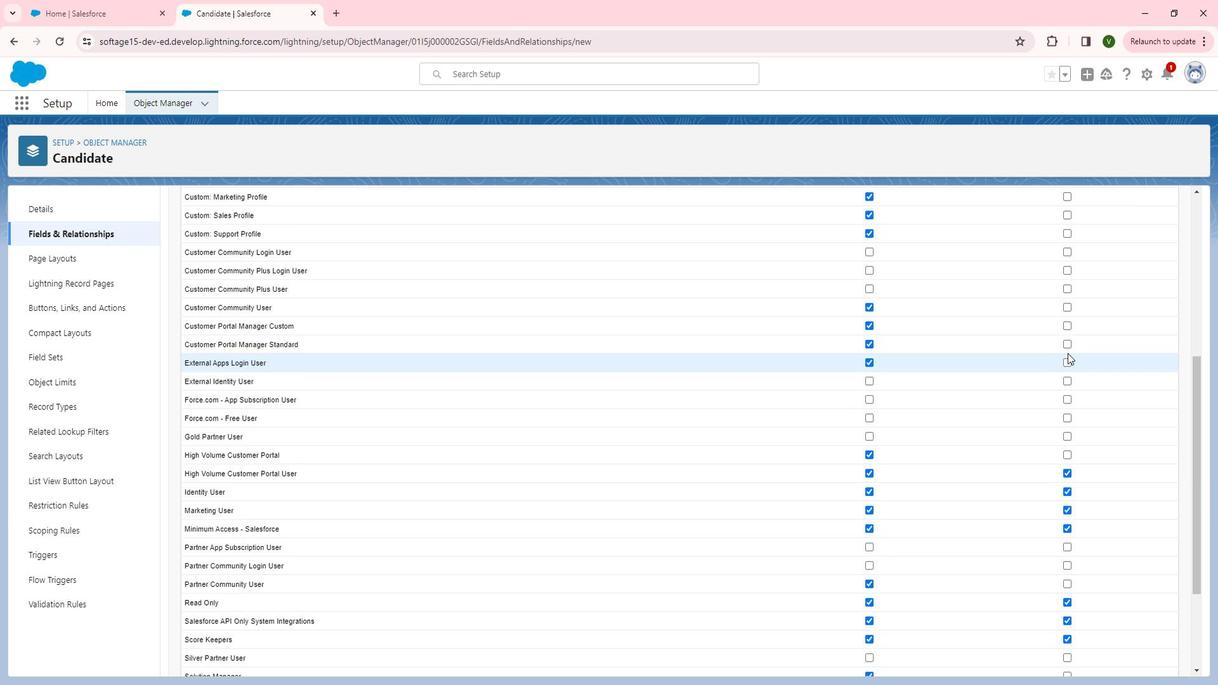 
Action: Mouse scrolled (1088, 369) with delta (0, 0)
Screenshot: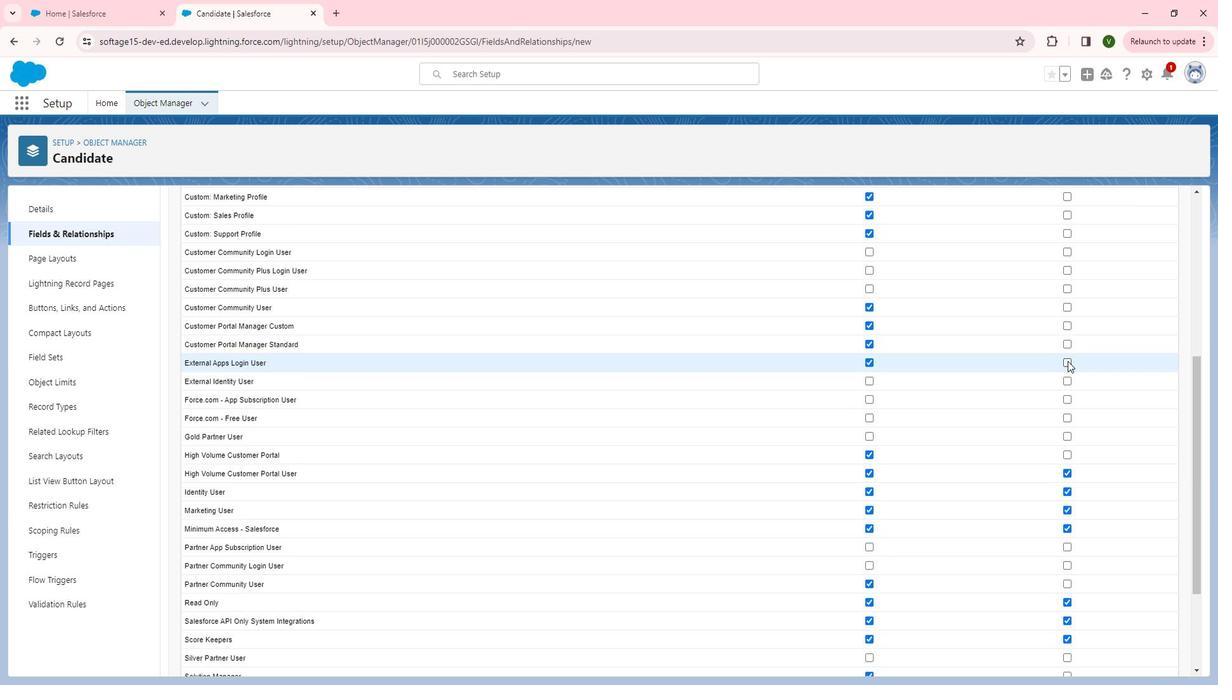 
Action: Mouse moved to (1088, 366)
Screenshot: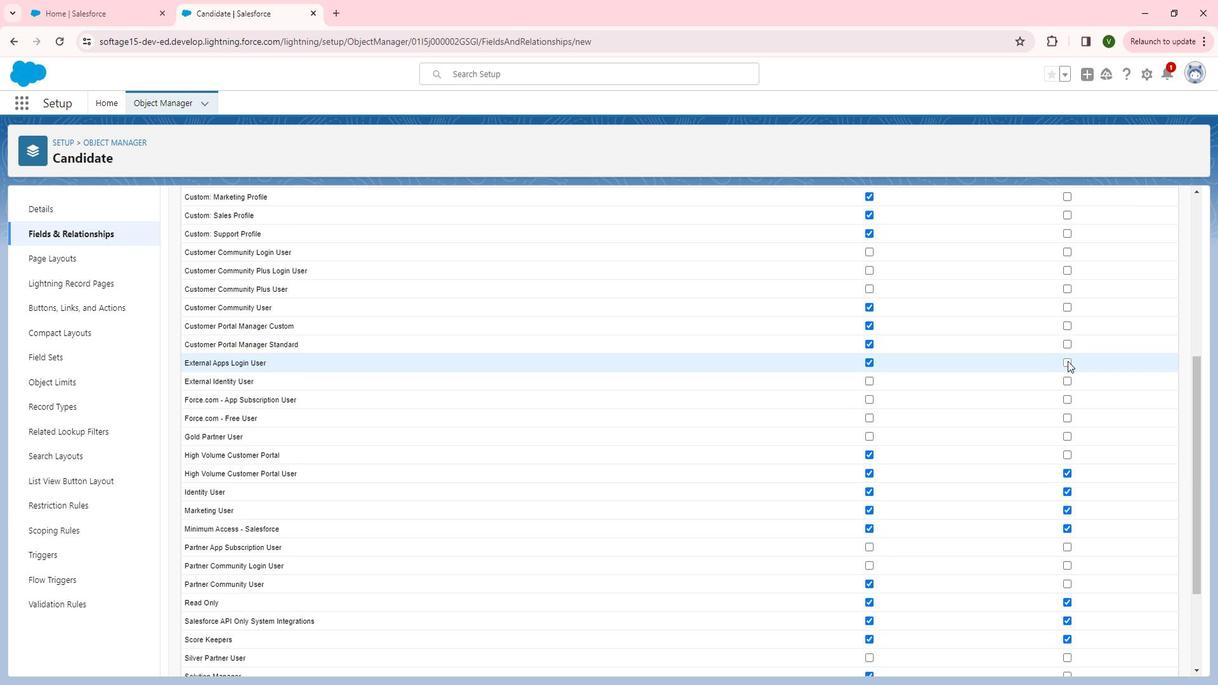 
Action: Mouse scrolled (1088, 367) with delta (0, 0)
Screenshot: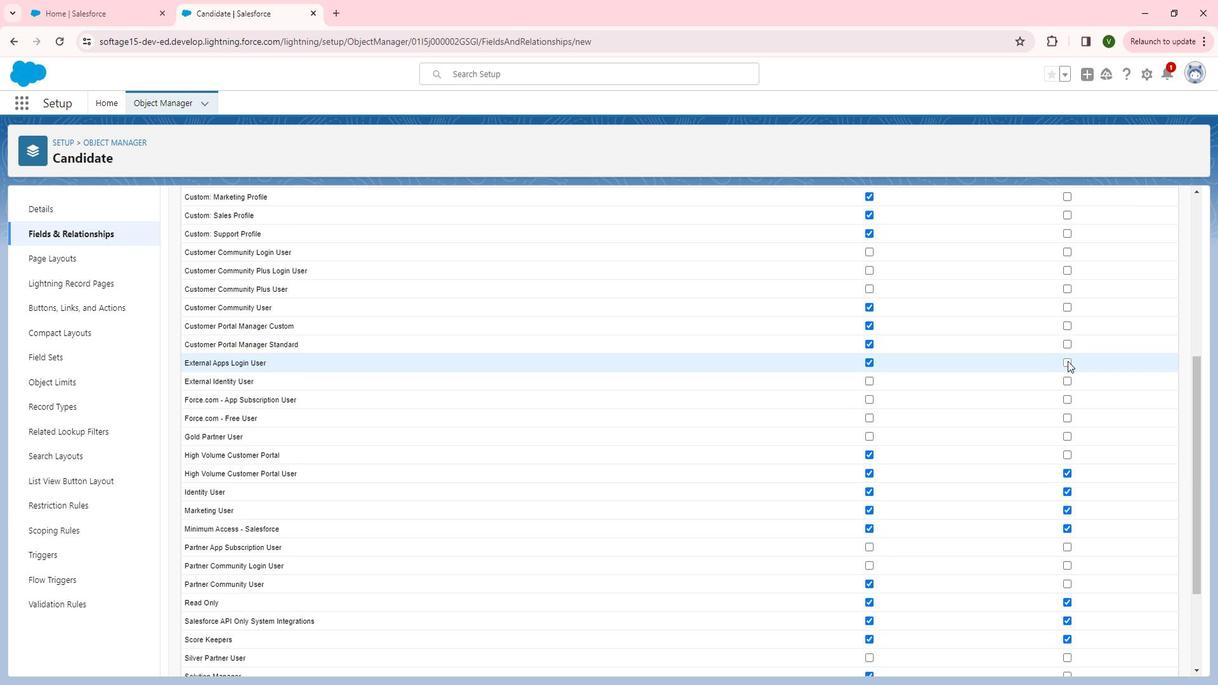 
Action: Mouse moved to (1075, 355)
Screenshot: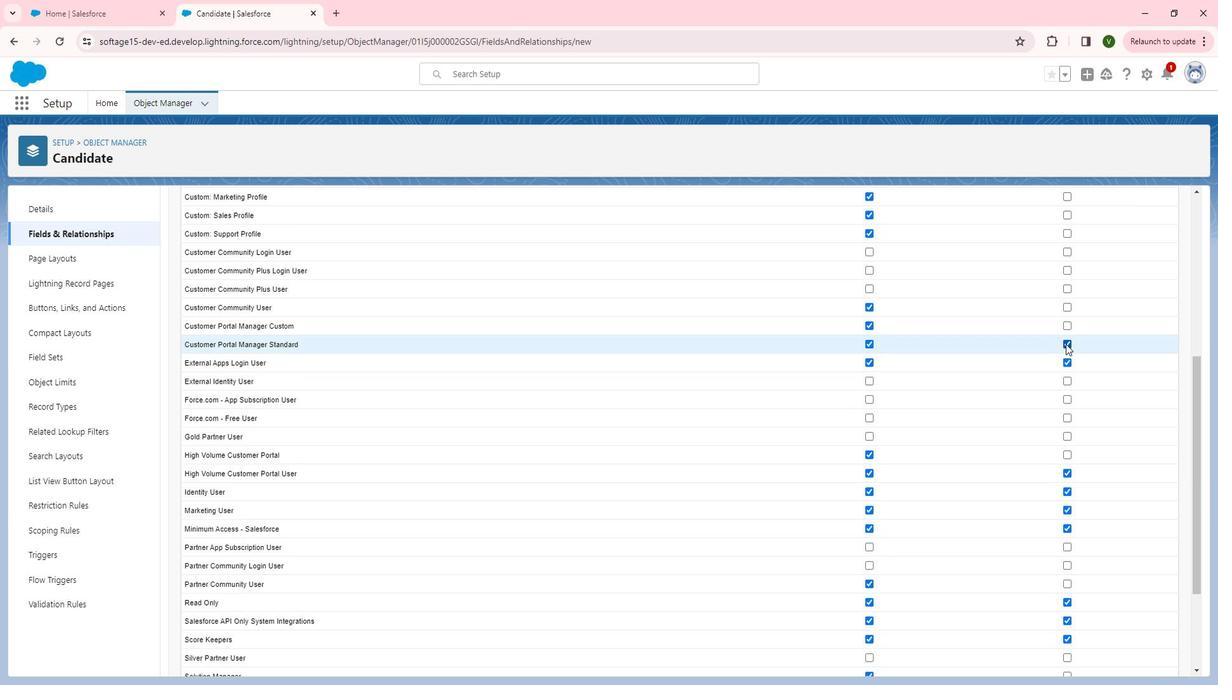 
Action: Mouse pressed left at (1075, 355)
Screenshot: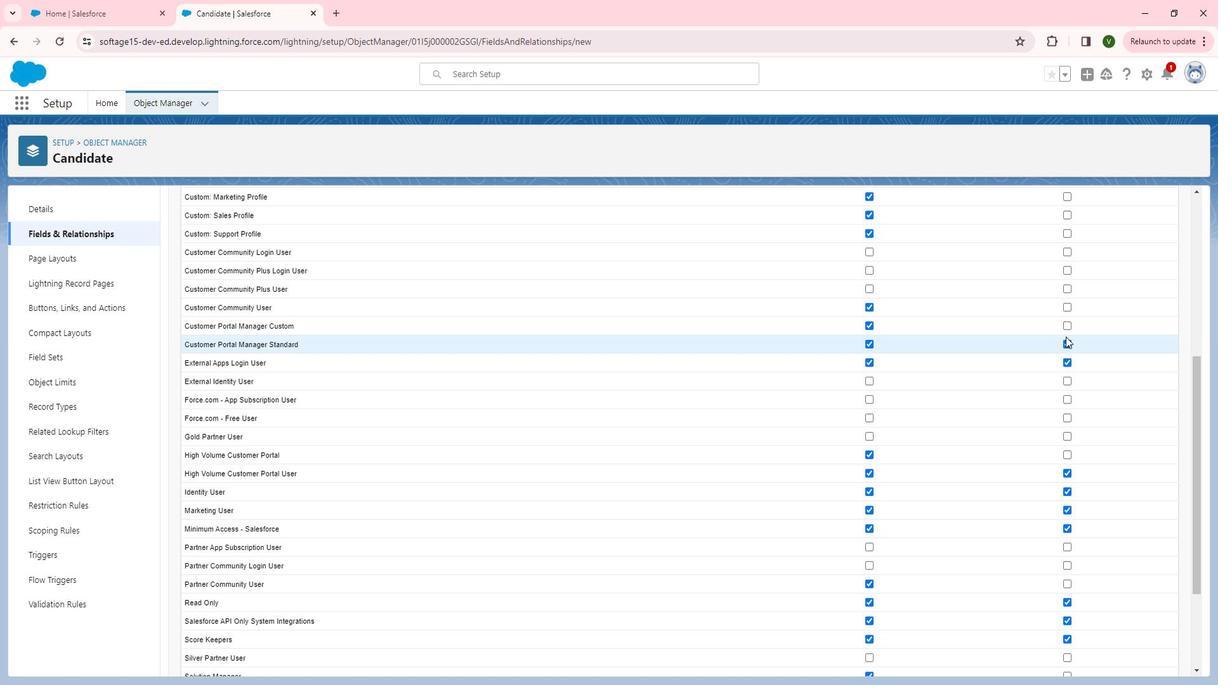 
Action: Mouse moved to (1073, 338)
Screenshot: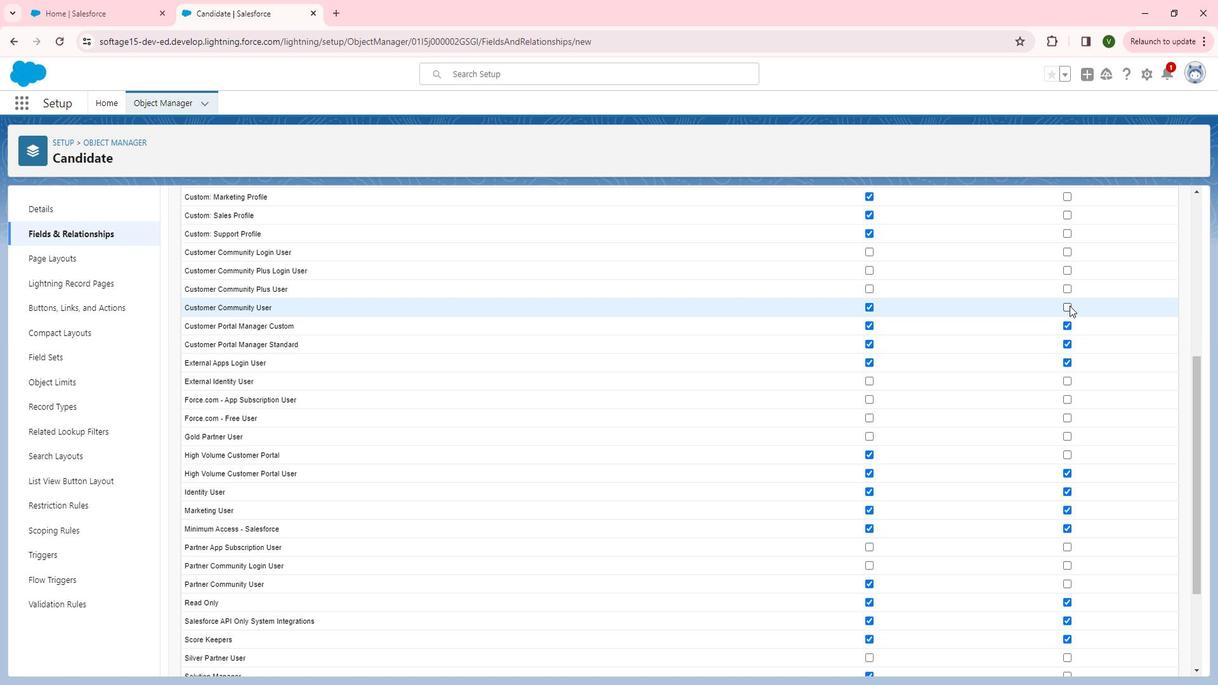 
Action: Mouse pressed left at (1073, 338)
Screenshot: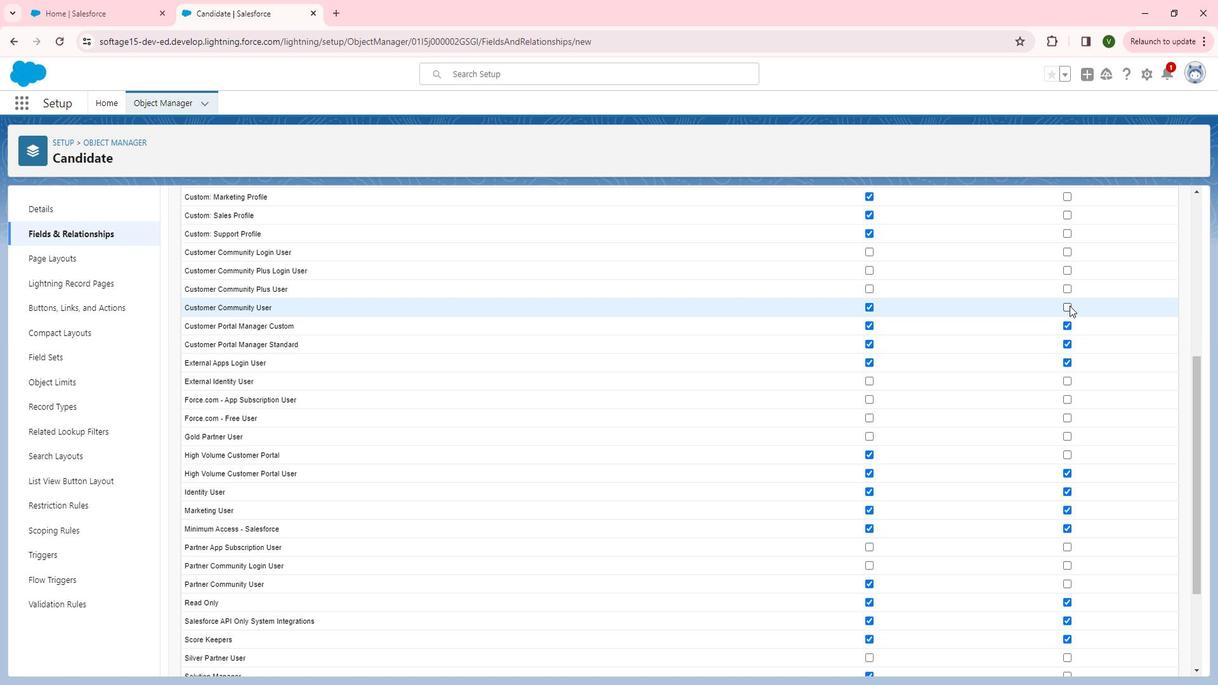 
Action: Mouse moved to (1073, 322)
Screenshot: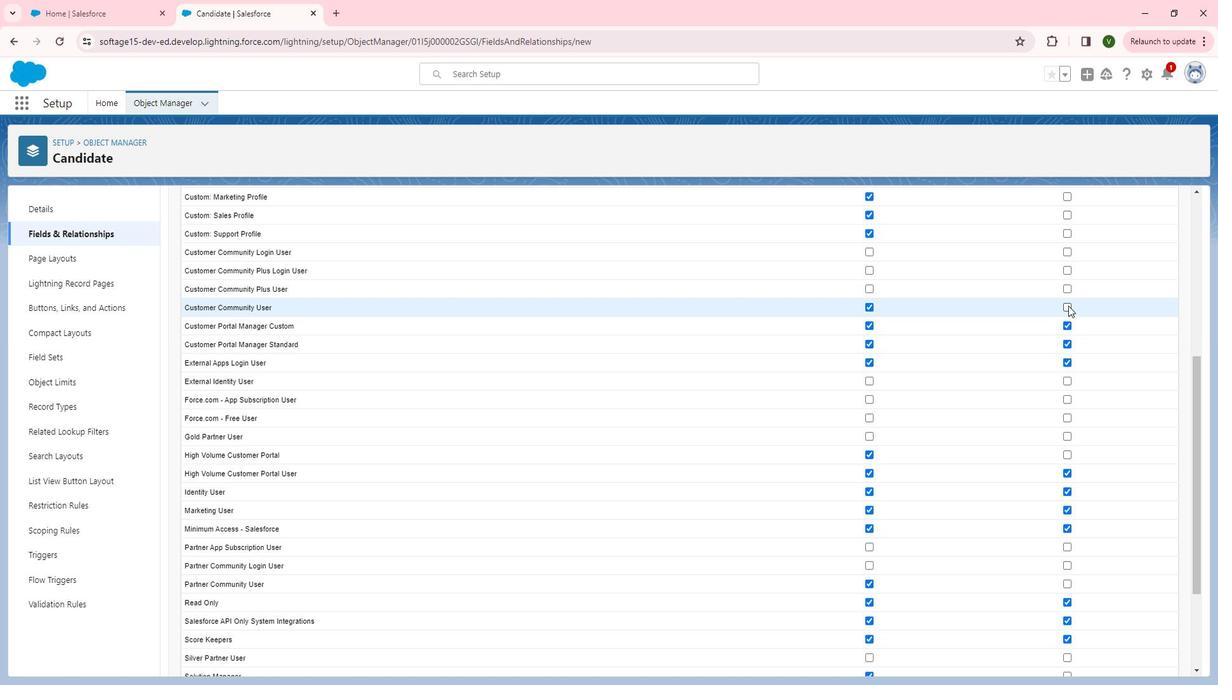 
Action: Mouse pressed left at (1073, 322)
Screenshot: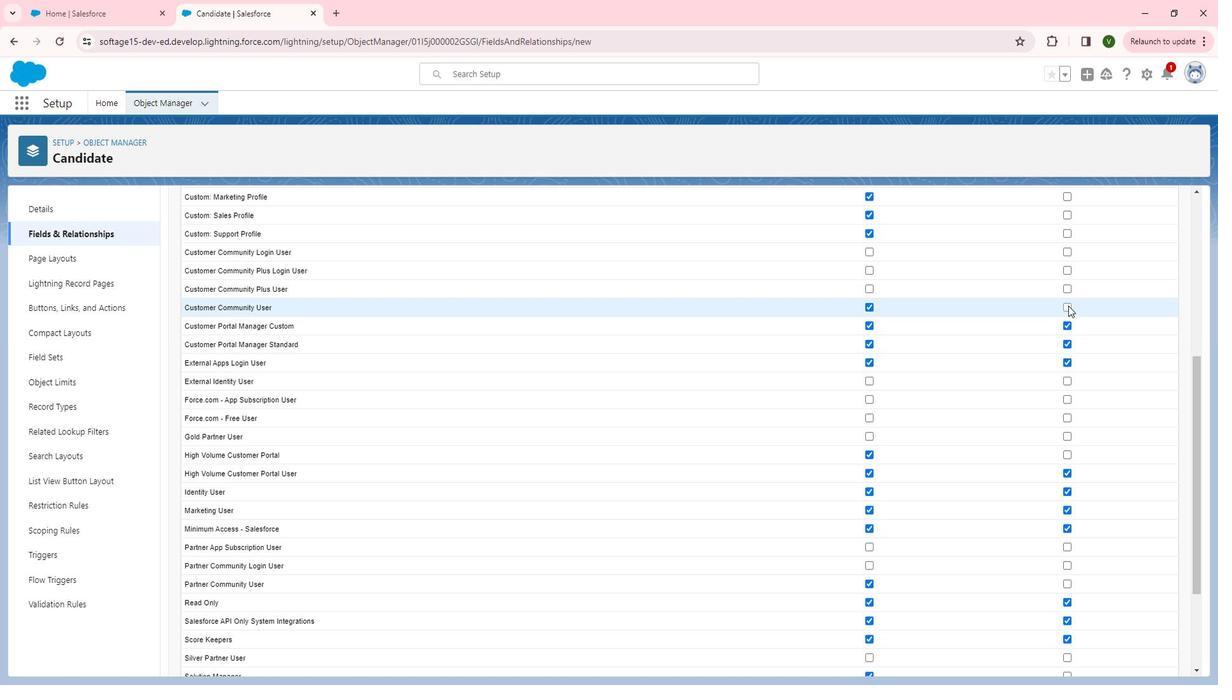 
Action: Mouse moved to (1076, 302)
Screenshot: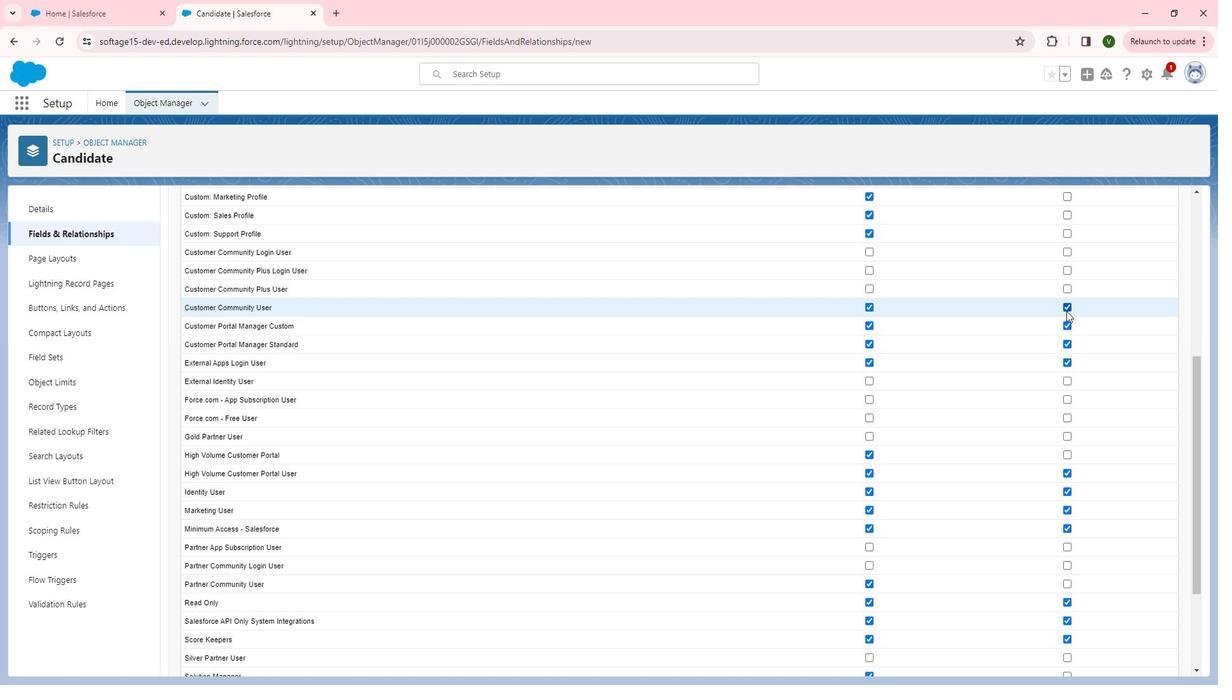 
Action: Mouse pressed left at (1076, 302)
Screenshot: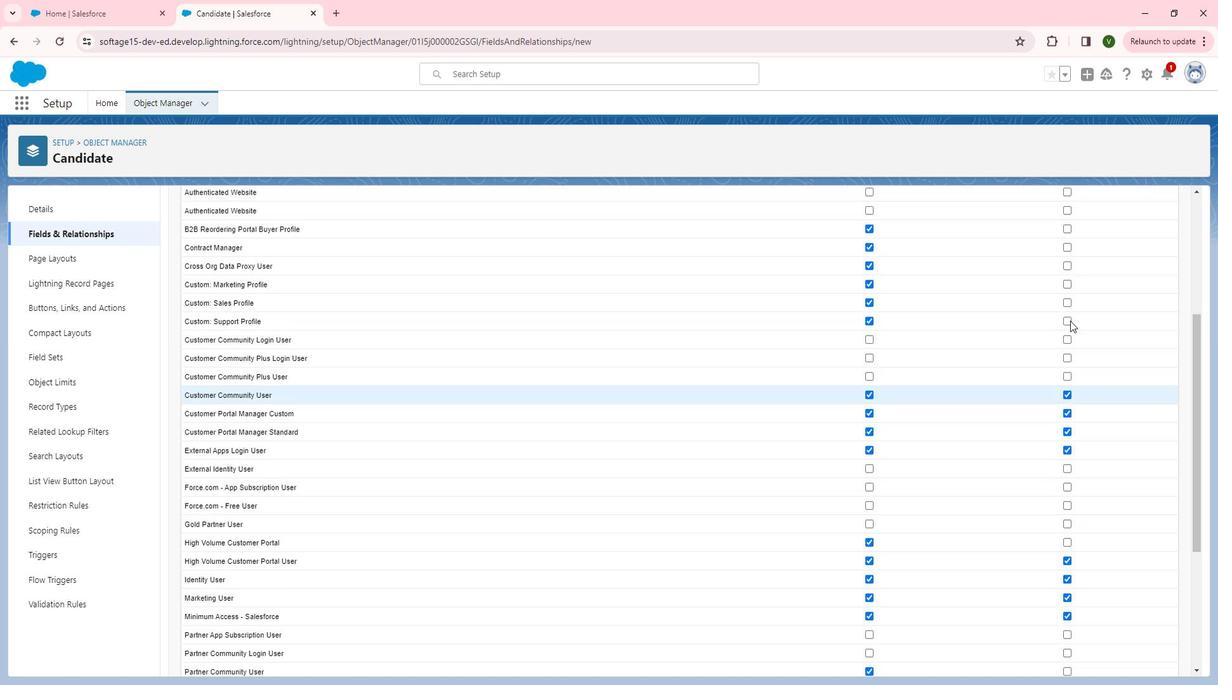 
Action: Mouse moved to (1078, 316)
Screenshot: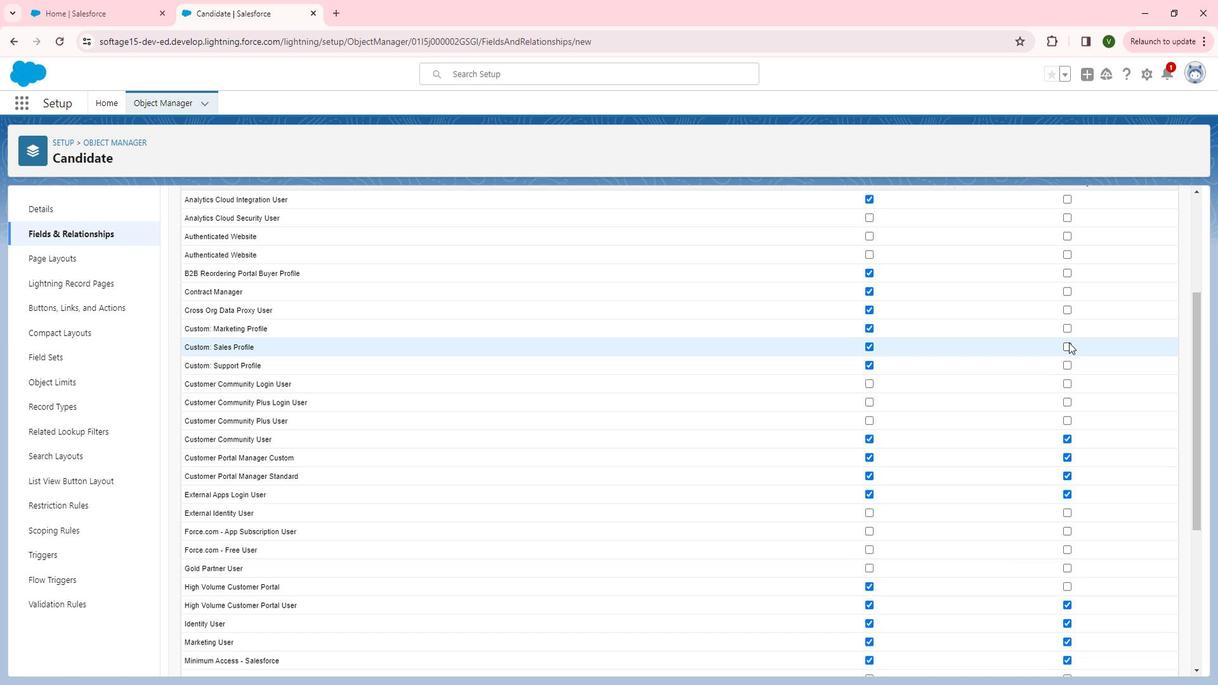 
Action: Mouse scrolled (1078, 316) with delta (0, 0)
Screenshot: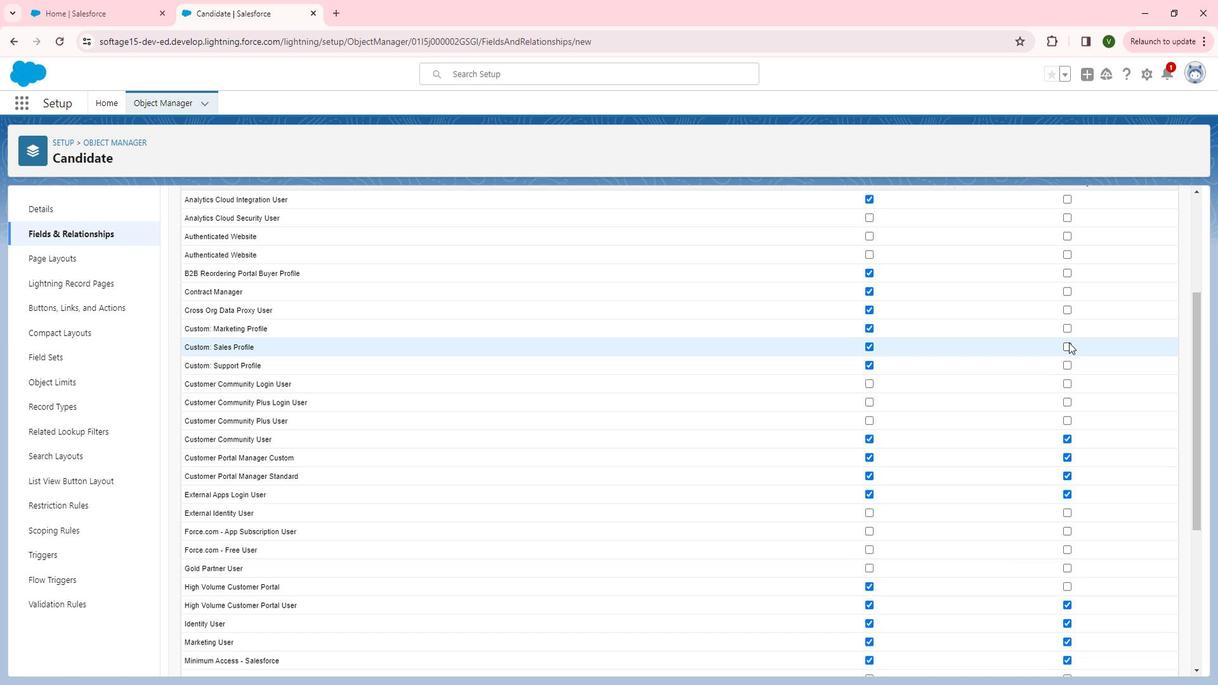 
Action: Mouse moved to (1078, 316)
Screenshot: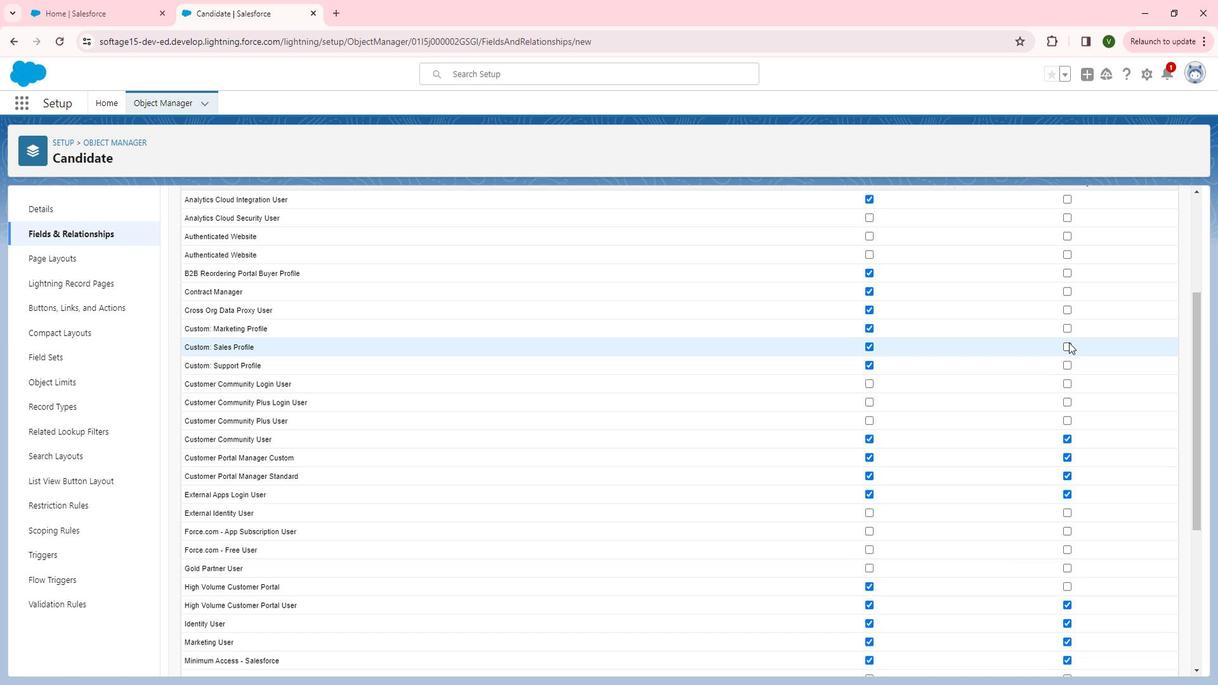 
Action: Mouse scrolled (1078, 317) with delta (0, 0)
Screenshot: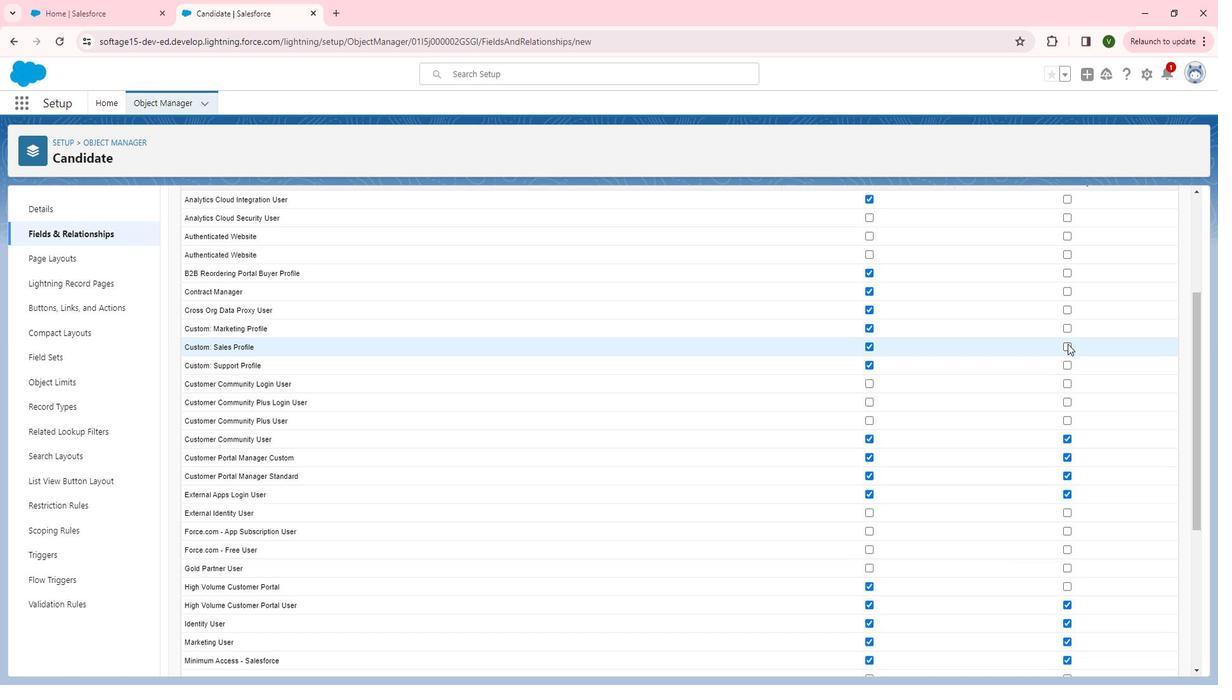 
Action: Mouse moved to (1075, 339)
Screenshot: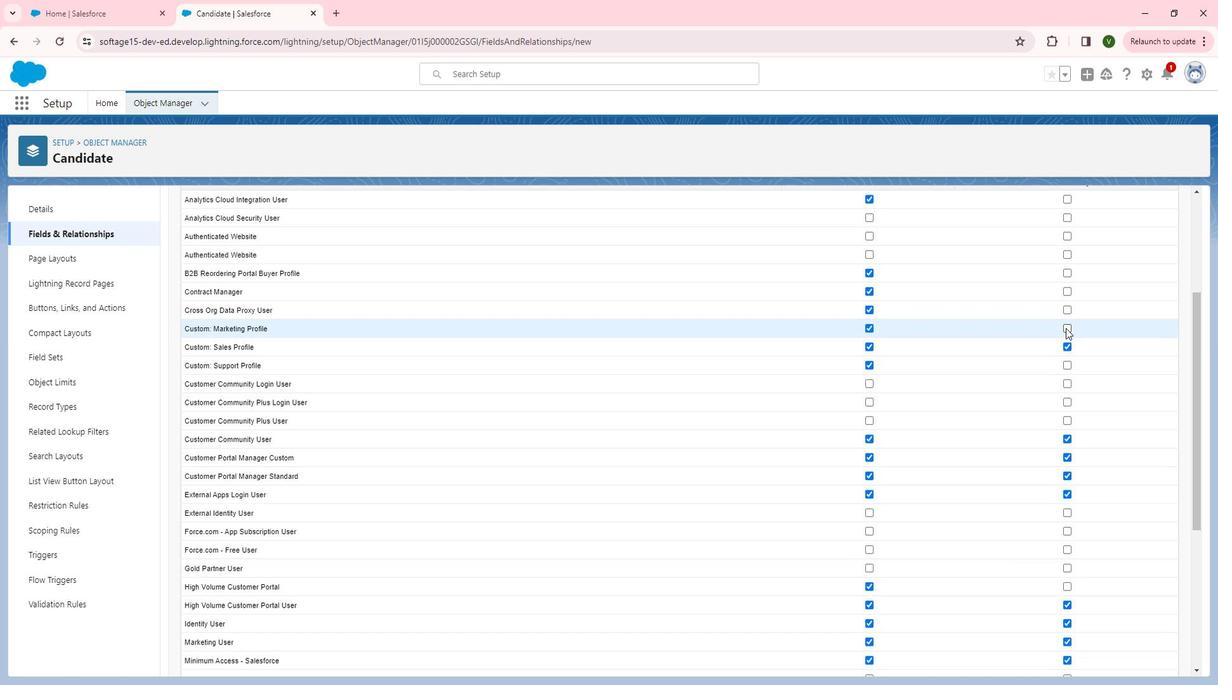 
Action: Mouse pressed left at (1075, 339)
Screenshot: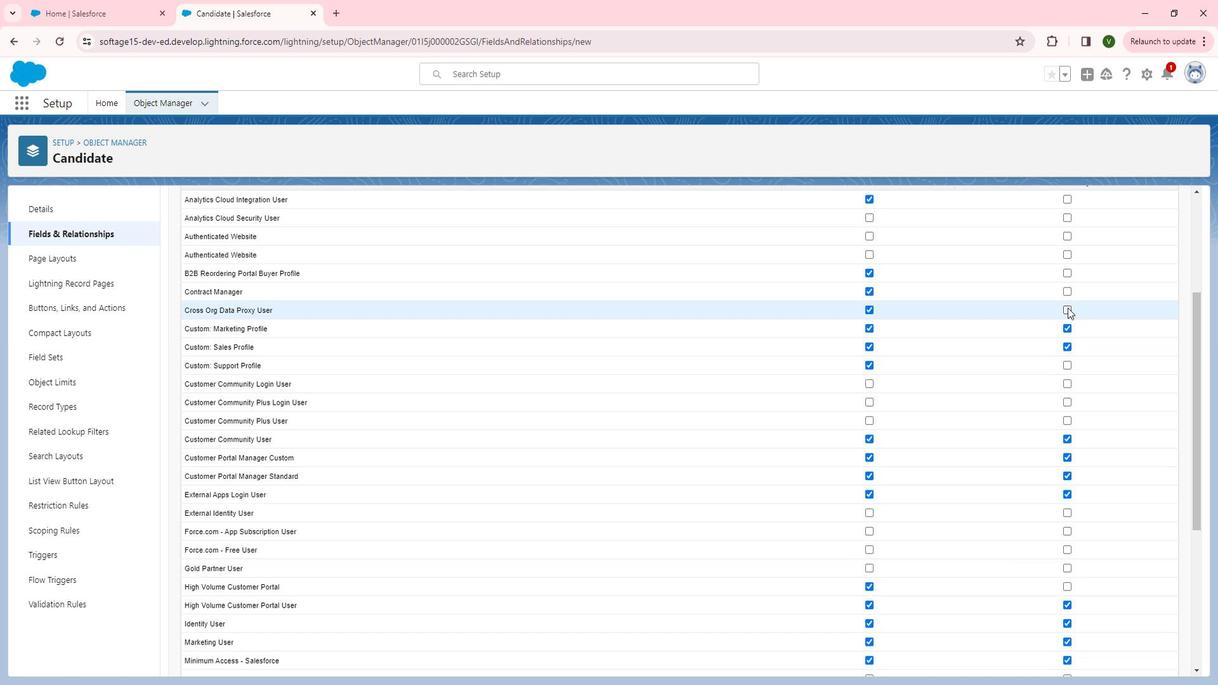 
Action: Mouse moved to (1073, 323)
Screenshot: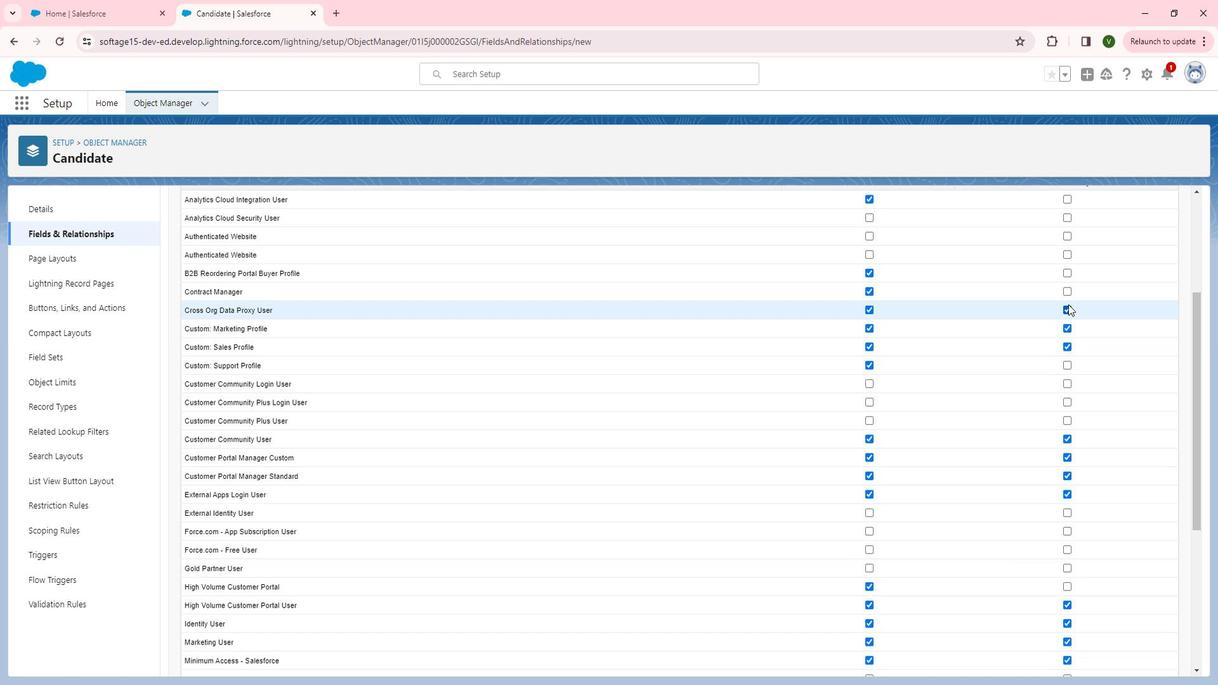 
Action: Mouse pressed left at (1073, 323)
Screenshot: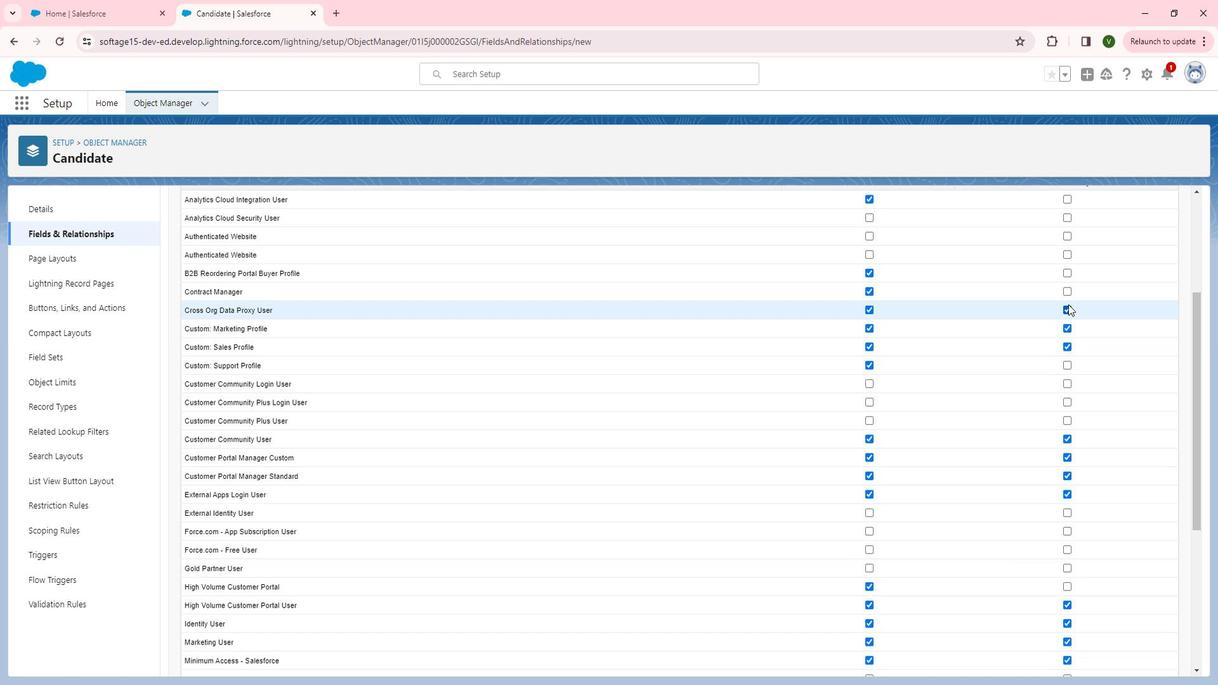 
Action: Mouse moved to (1075, 304)
Screenshot: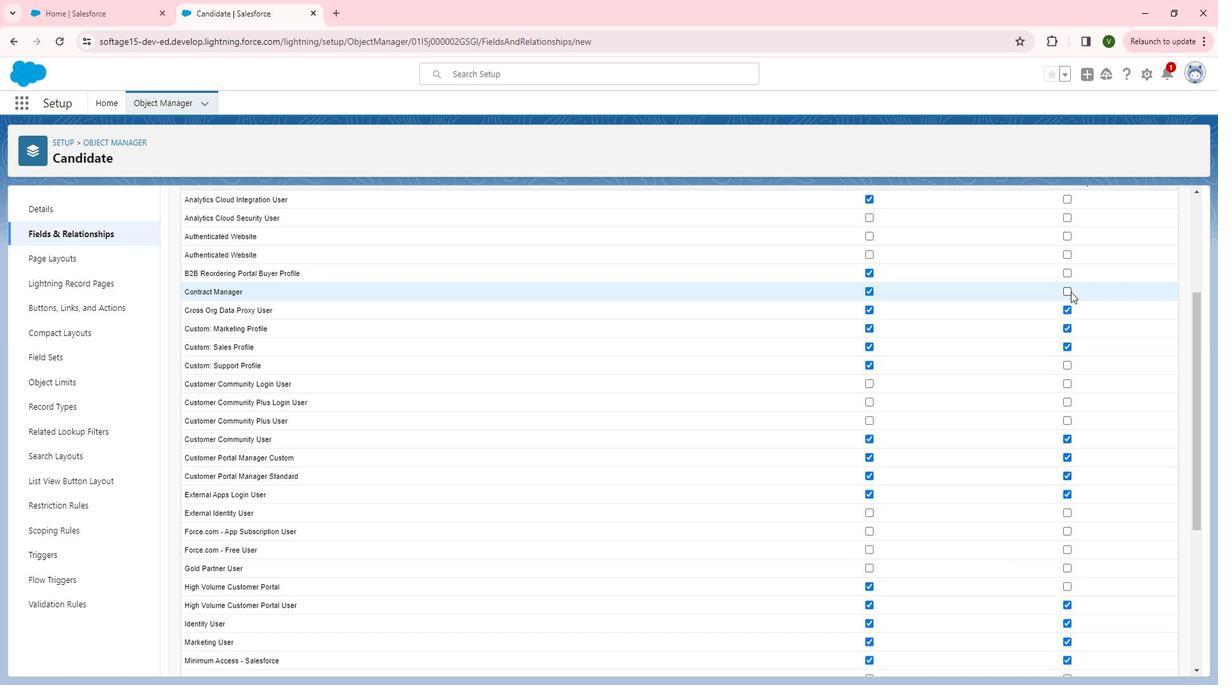 
Action: Mouse pressed left at (1075, 304)
Screenshot: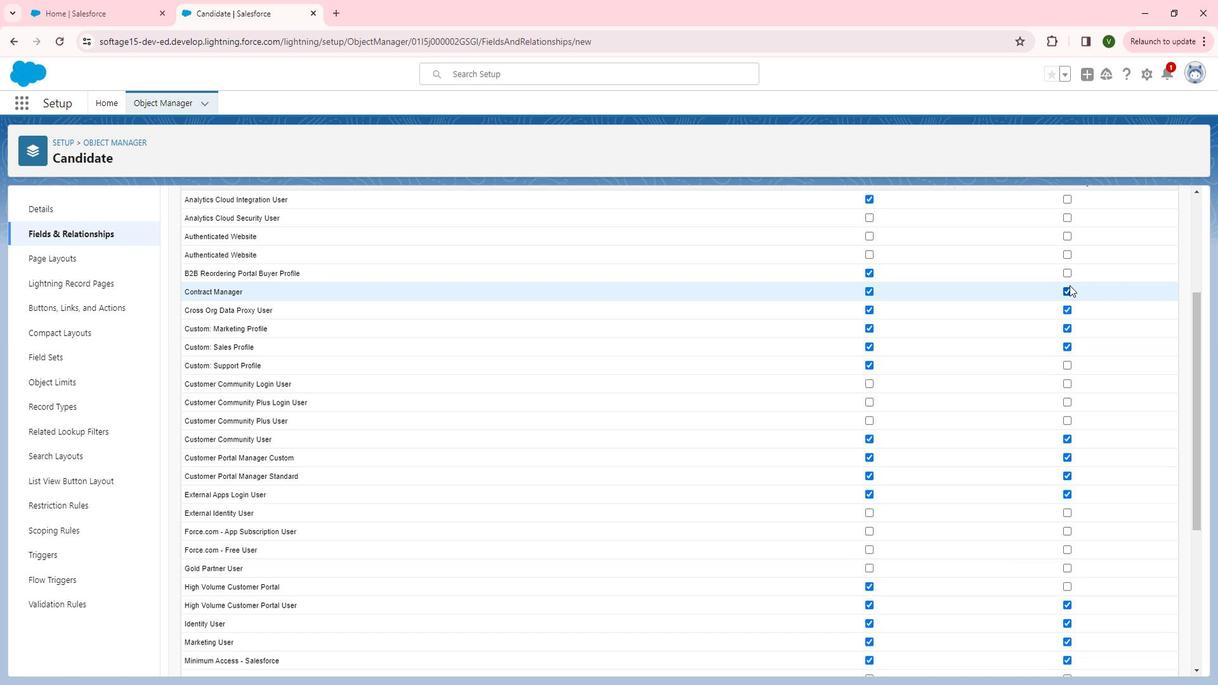 
Action: Mouse moved to (1079, 288)
Screenshot: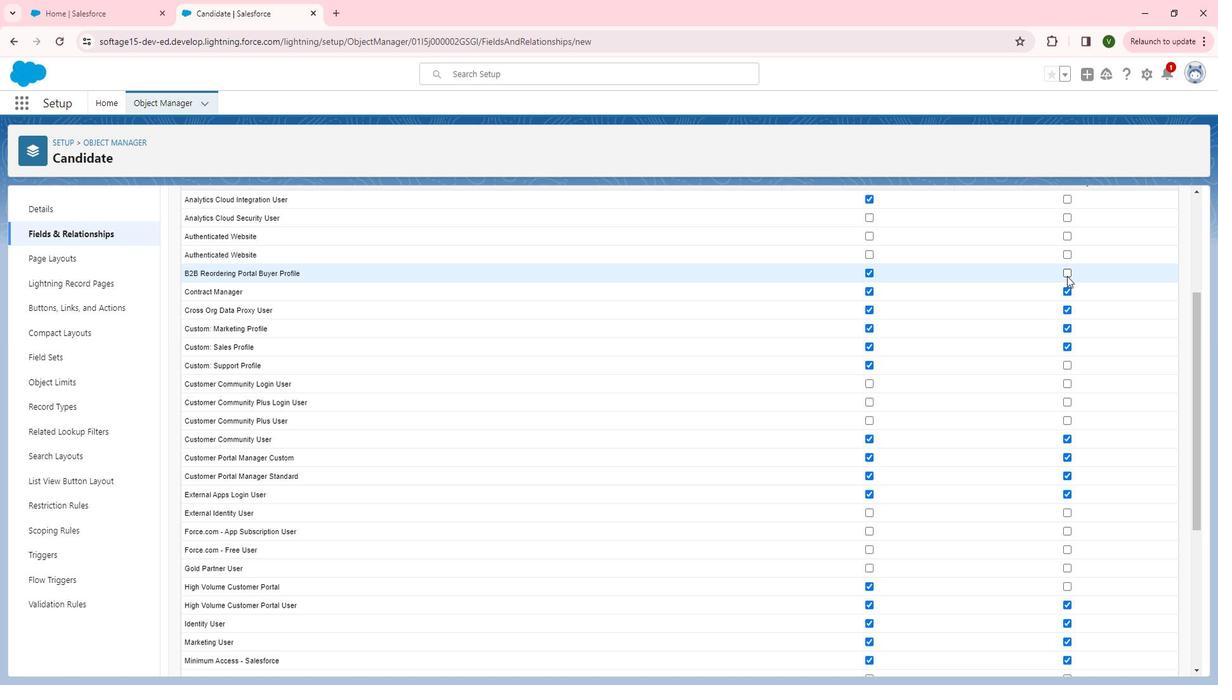 
Action: Mouse pressed left at (1079, 288)
Screenshot: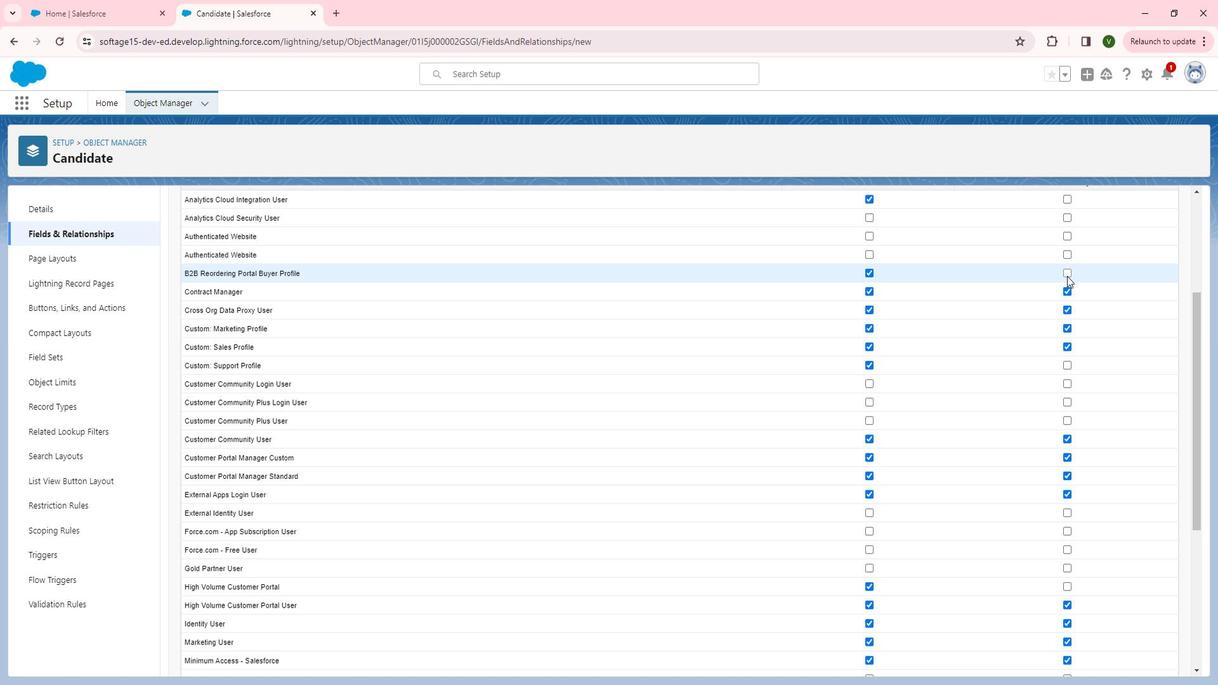 
Action: Mouse moved to (1075, 273)
Screenshot: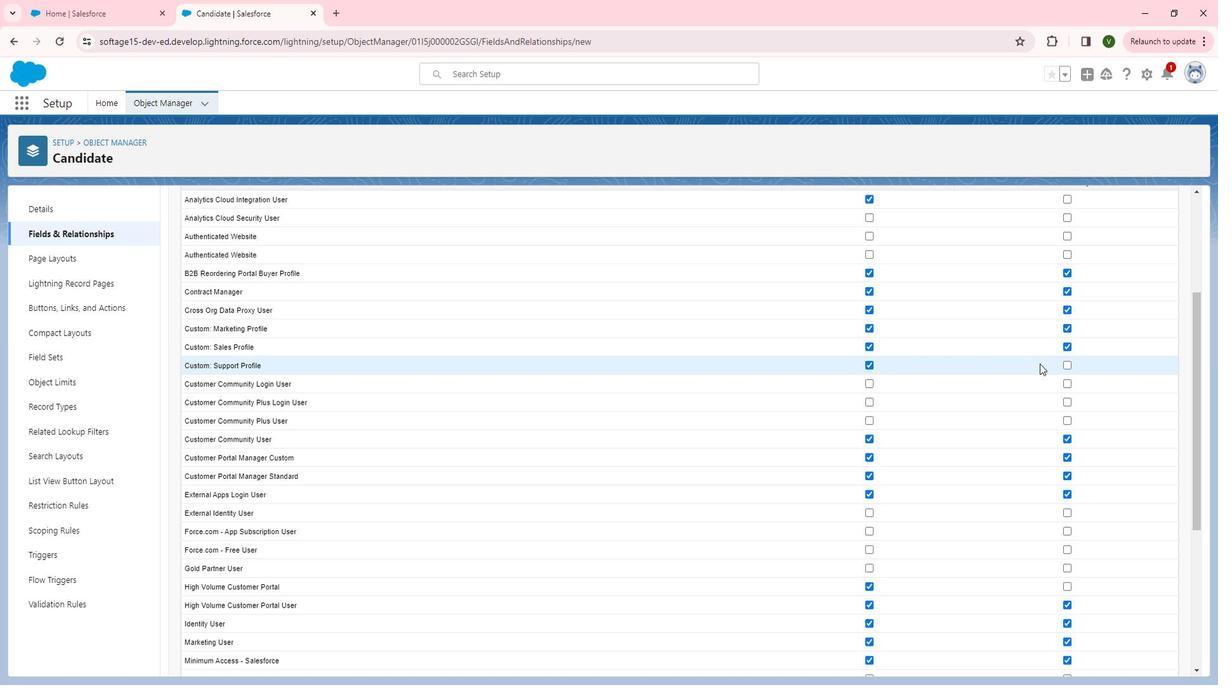 
Action: Mouse pressed left at (1075, 273)
Screenshot: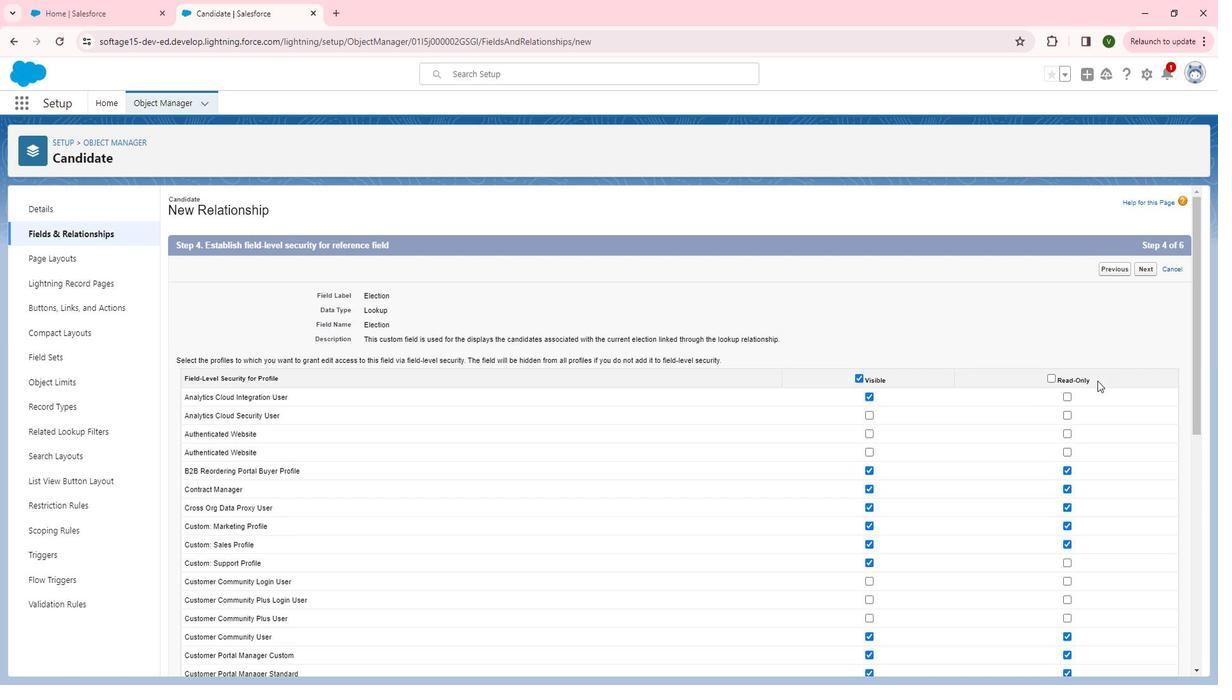 
Action: Mouse moved to (1049, 362)
Screenshot: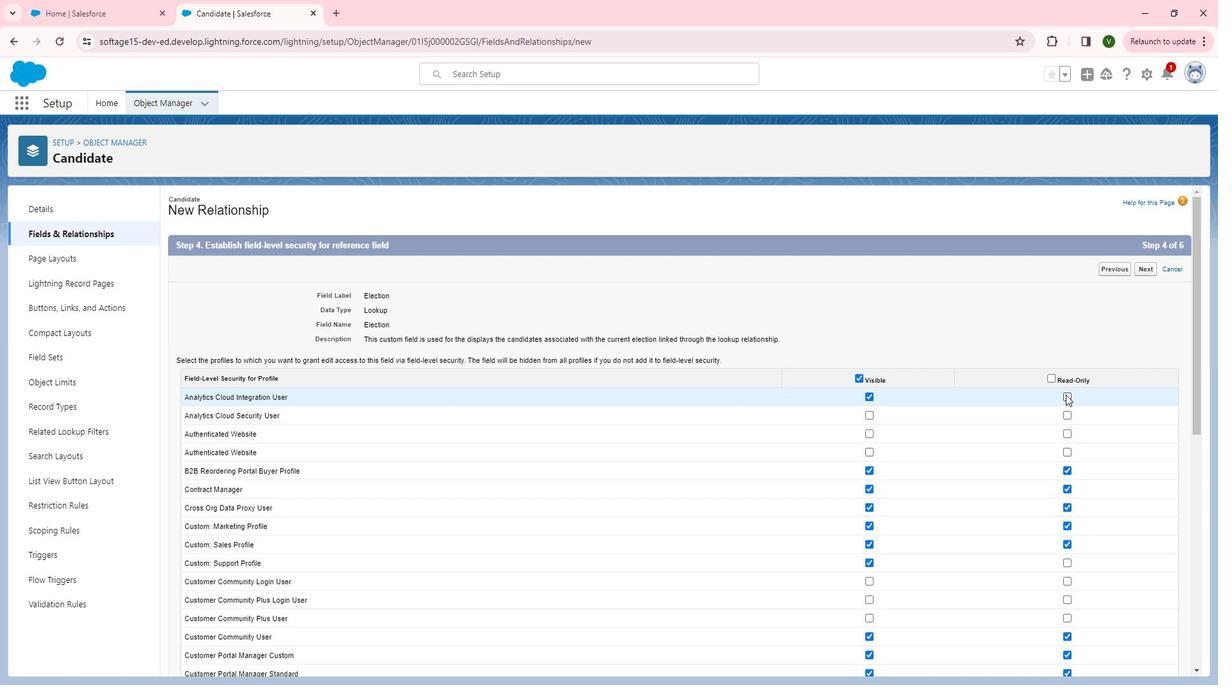 
Action: Mouse scrolled (1049, 363) with delta (0, 0)
Screenshot: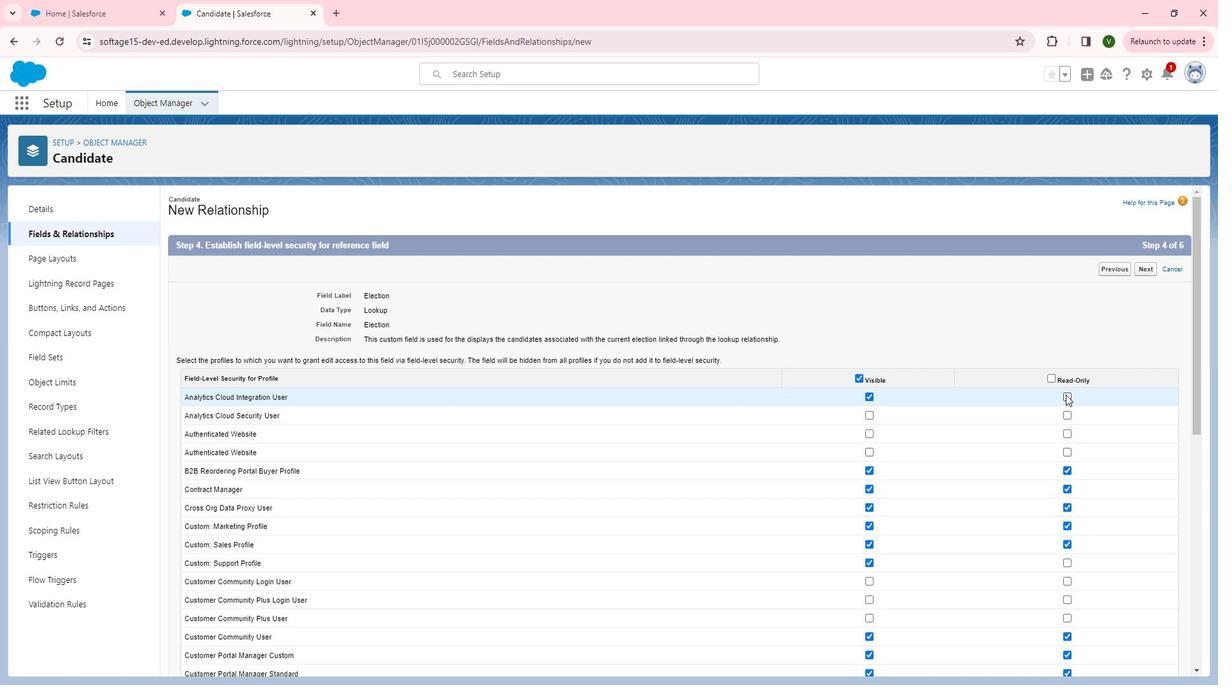 
Action: Mouse moved to (1051, 366)
Screenshot: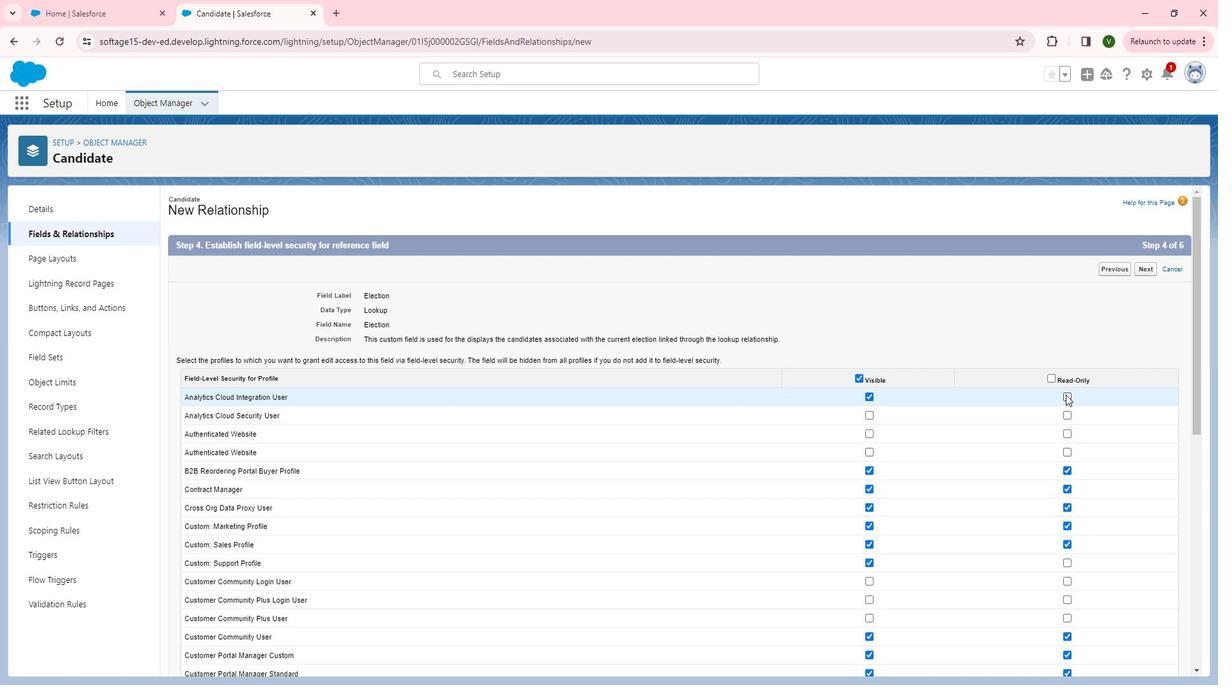
Action: Mouse scrolled (1051, 367) with delta (0, 0)
Screenshot: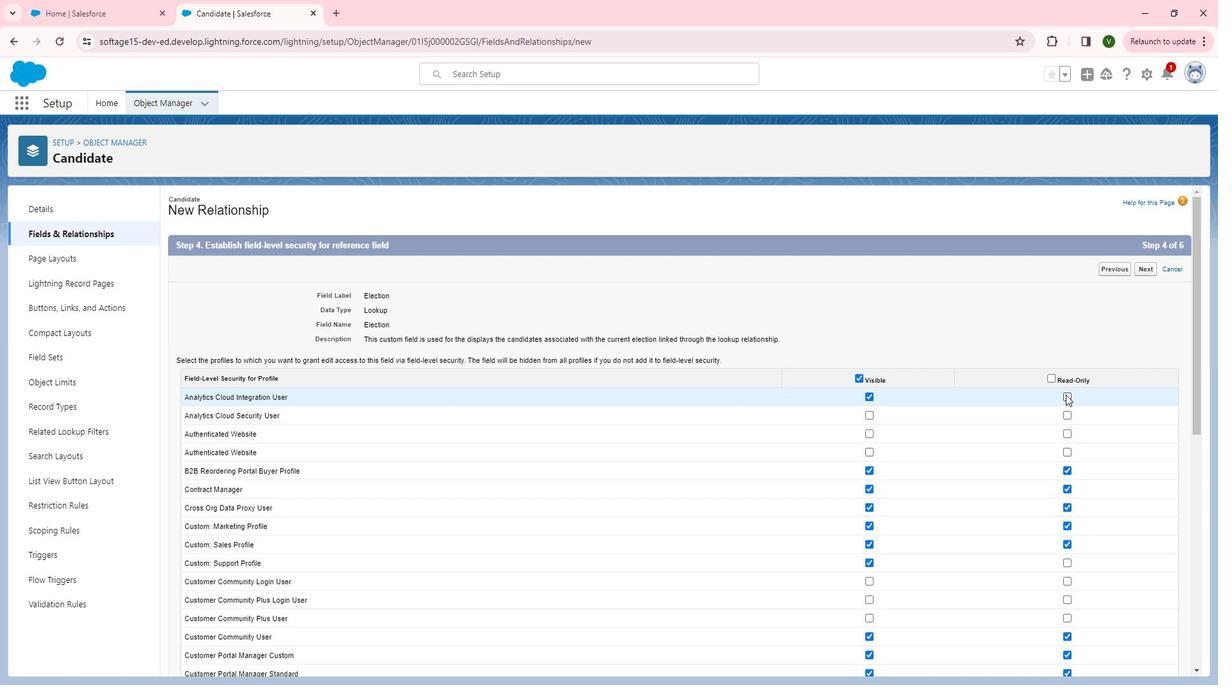 
Action: Mouse moved to (1051, 368)
Screenshot: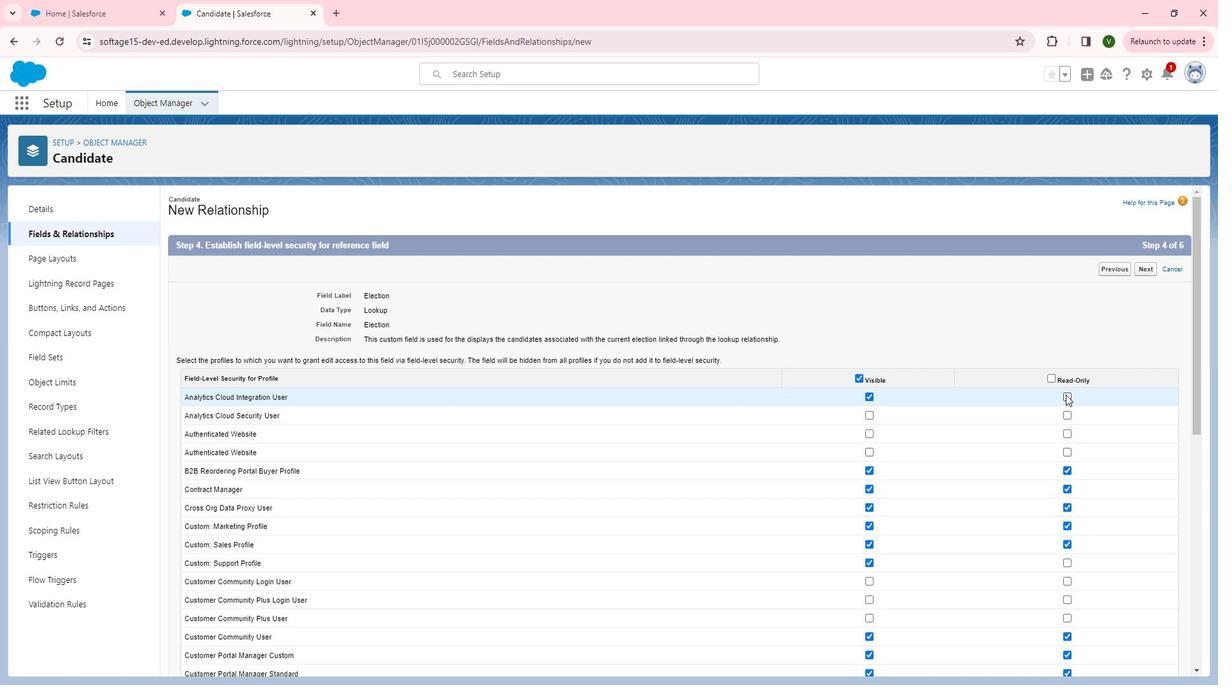 
Action: Mouse scrolled (1051, 368) with delta (0, 0)
Screenshot: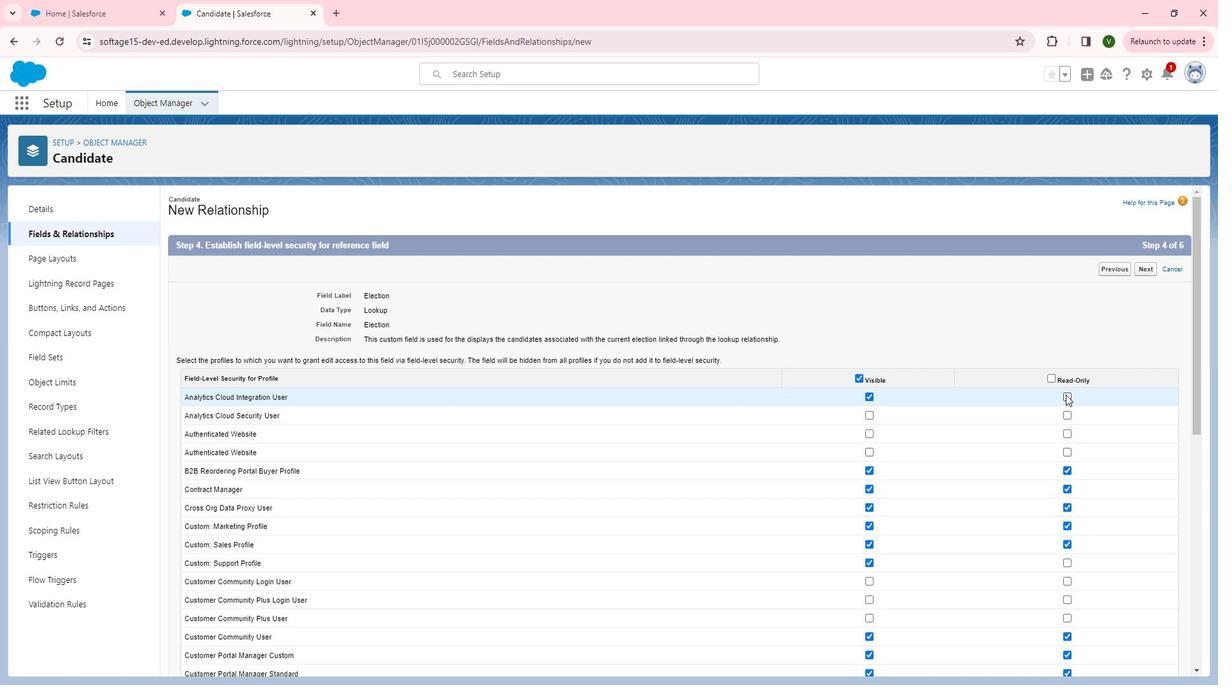 
Action: Mouse moved to (1073, 387)
Screenshot: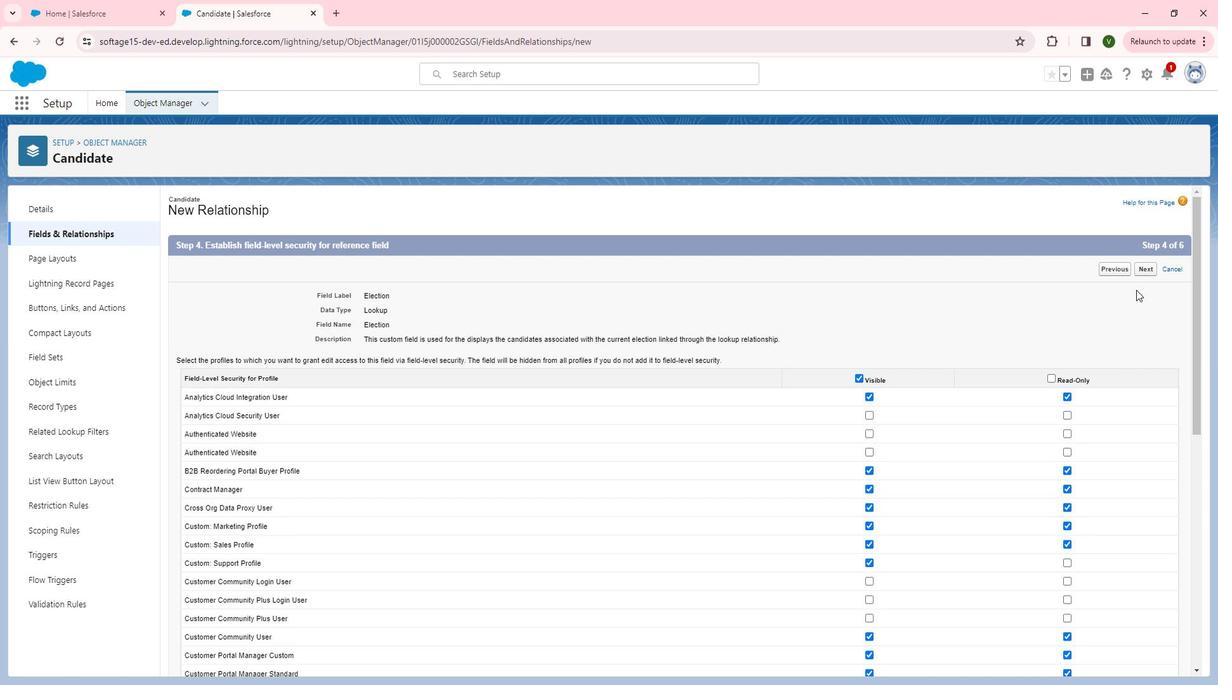 
Action: Mouse pressed left at (1073, 387)
Screenshot: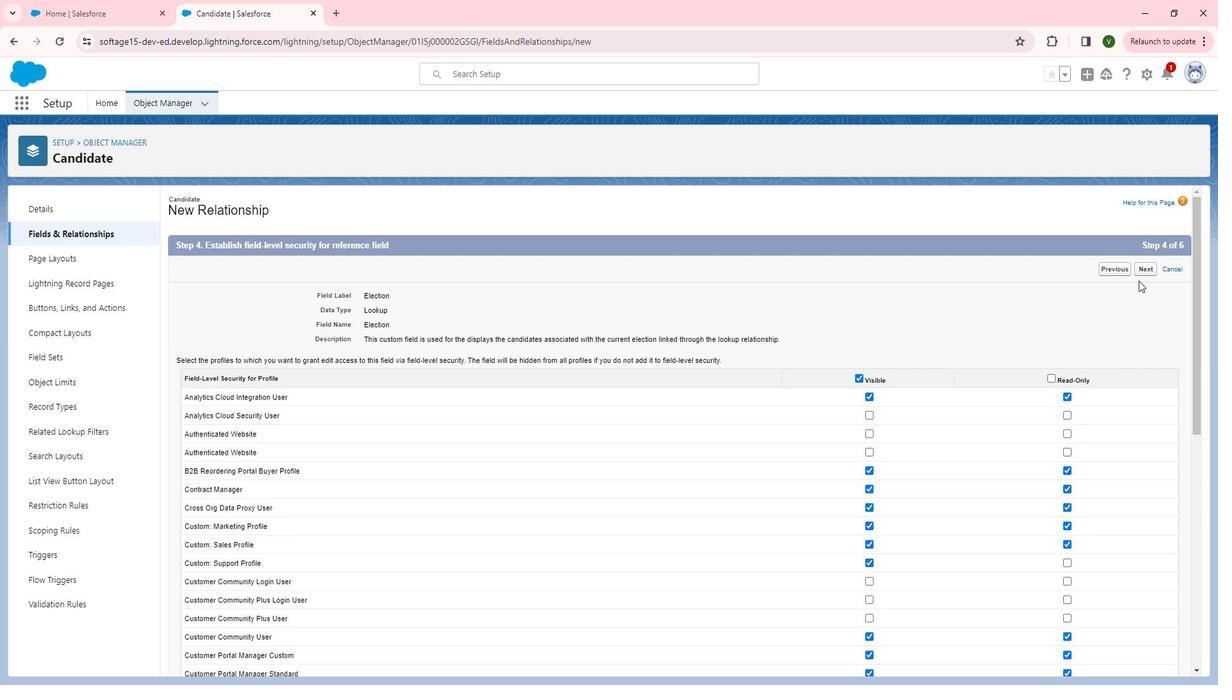
Action: Mouse moved to (1154, 267)
Screenshot: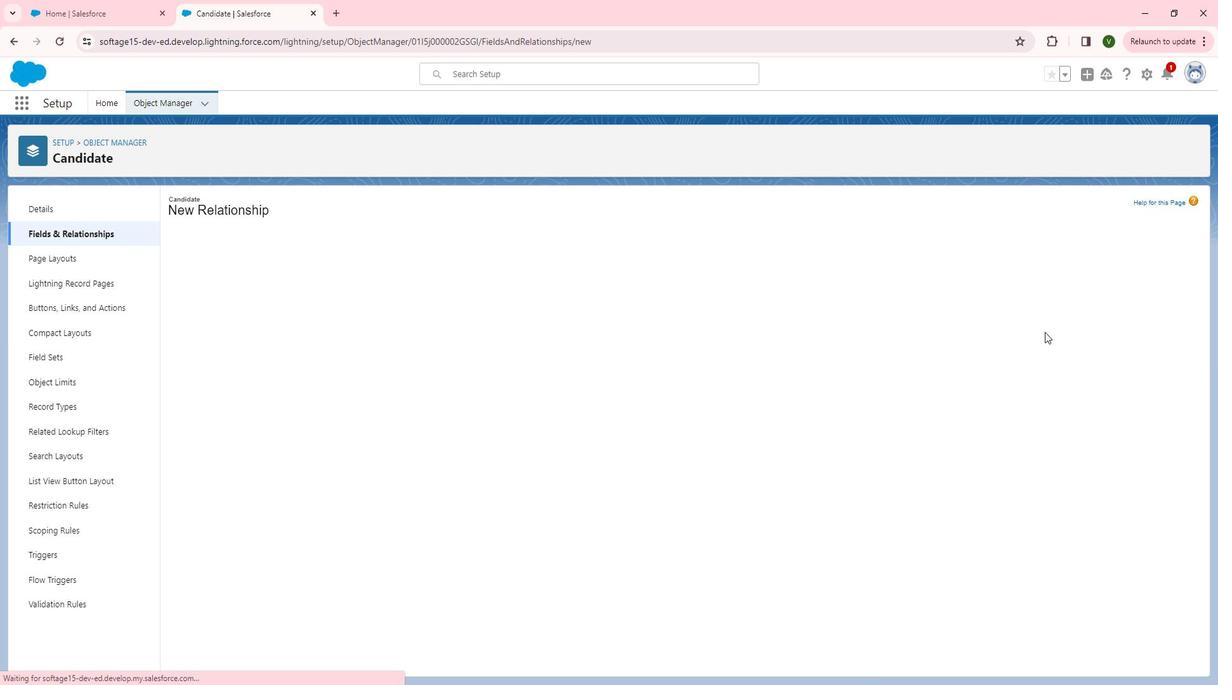 
Action: Mouse pressed left at (1154, 267)
Screenshot: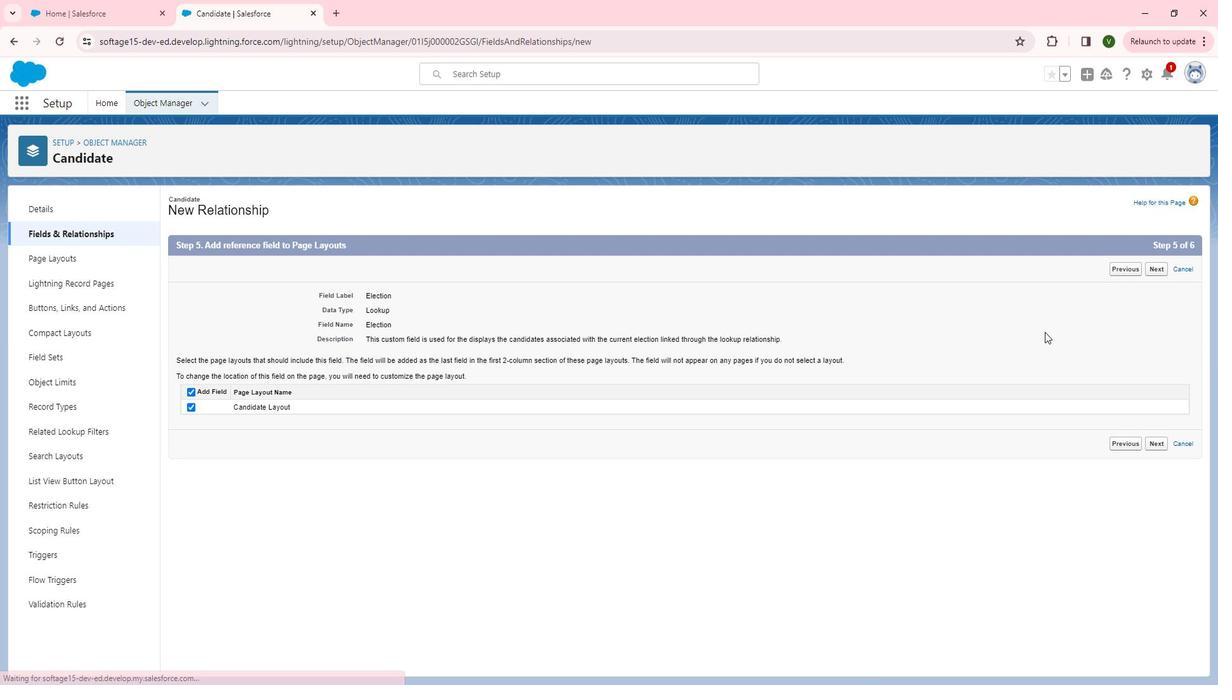 
Action: Mouse moved to (1166, 265)
Screenshot: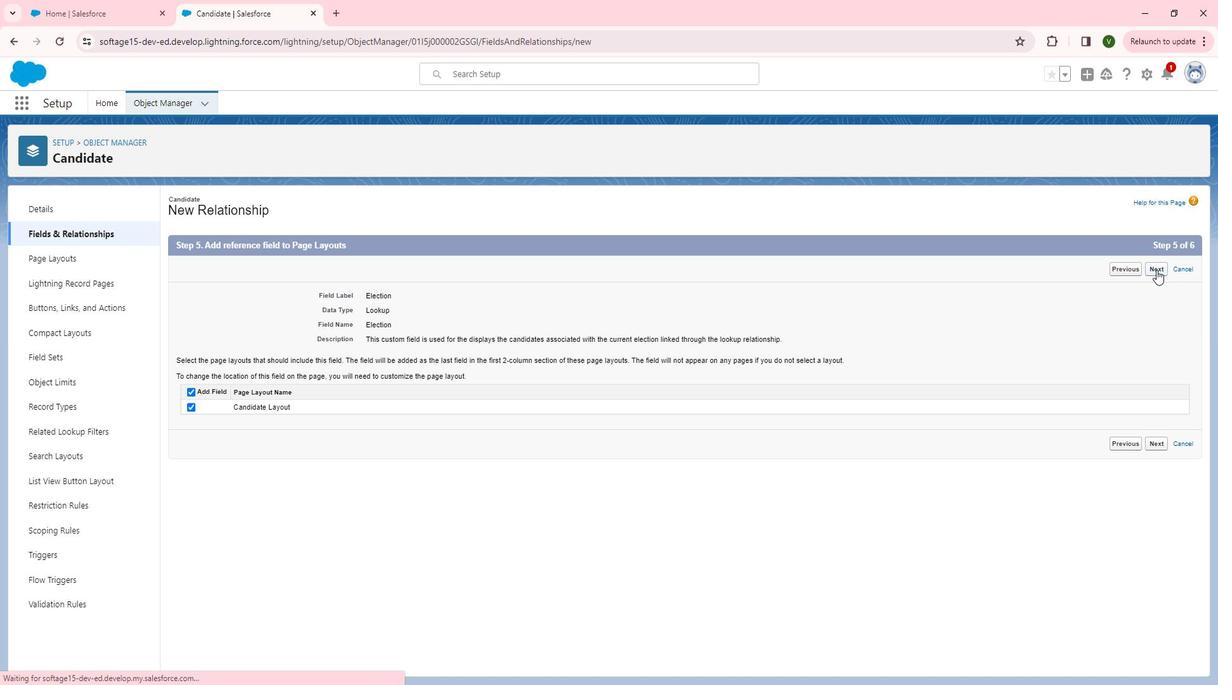 
Action: Mouse pressed left at (1166, 265)
Screenshot: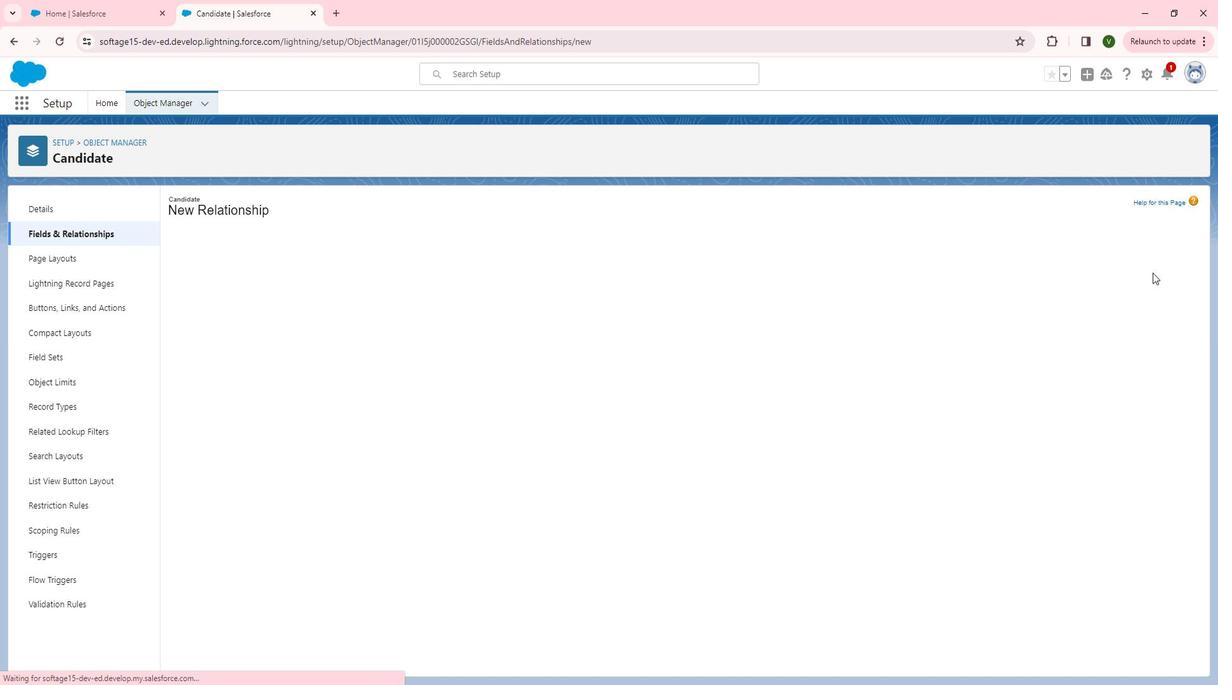 
Action: Mouse moved to (1160, 269)
Screenshot: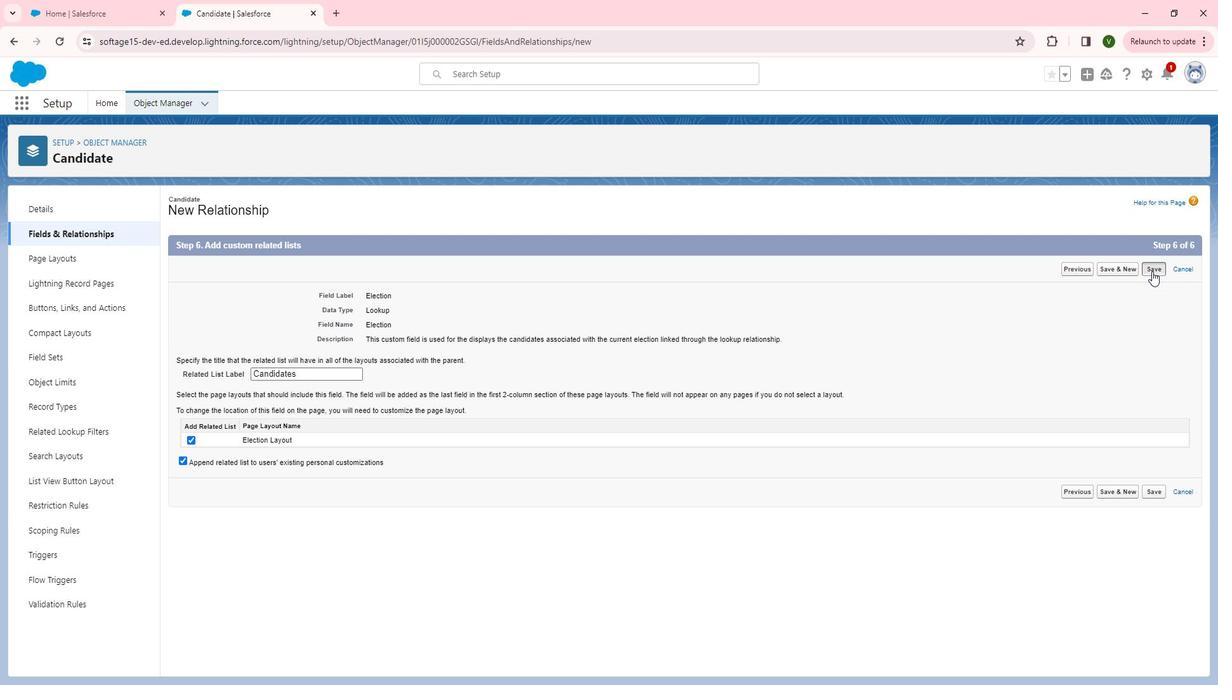 
Action: Mouse pressed left at (1160, 269)
Screenshot: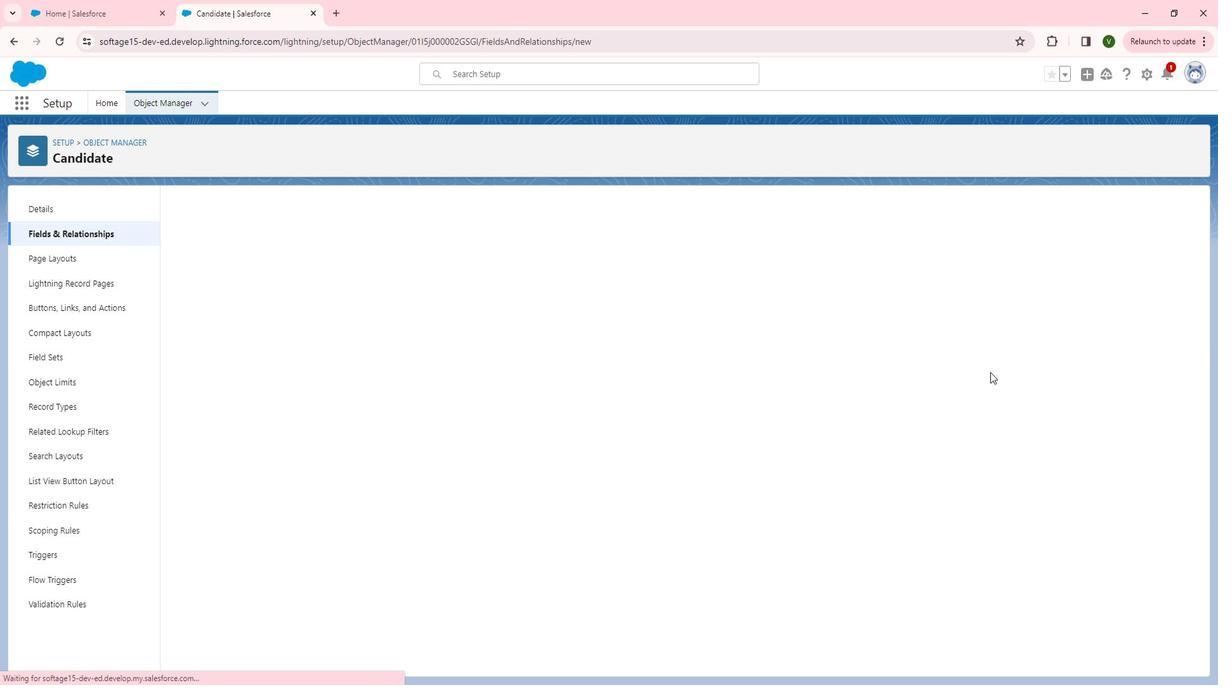 
Action: Mouse moved to (142, 143)
Screenshot: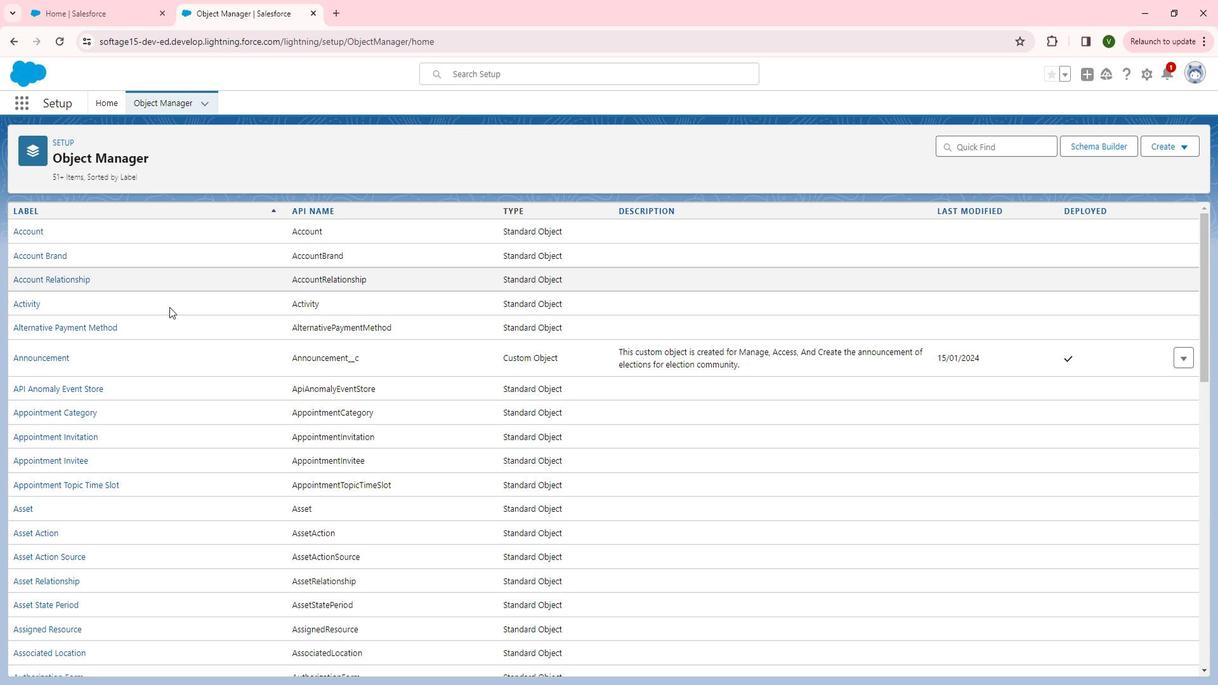 
Action: Mouse pressed left at (142, 143)
Screenshot: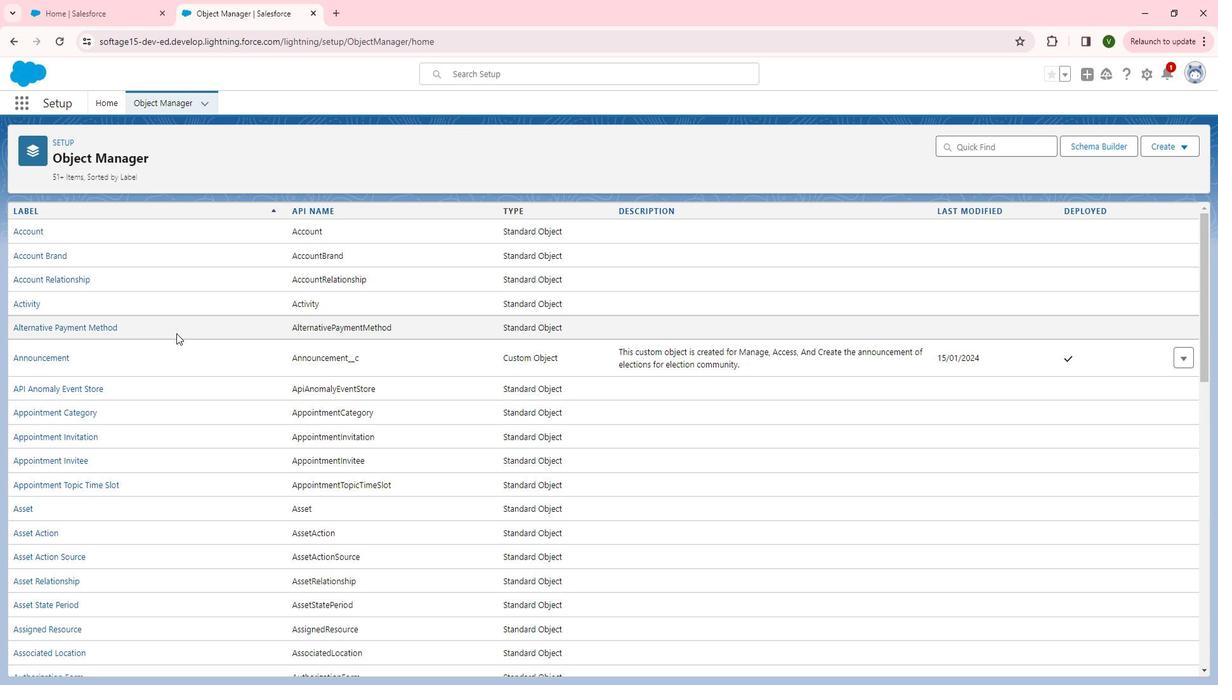 
Action: Mouse moved to (185, 346)
Screenshot: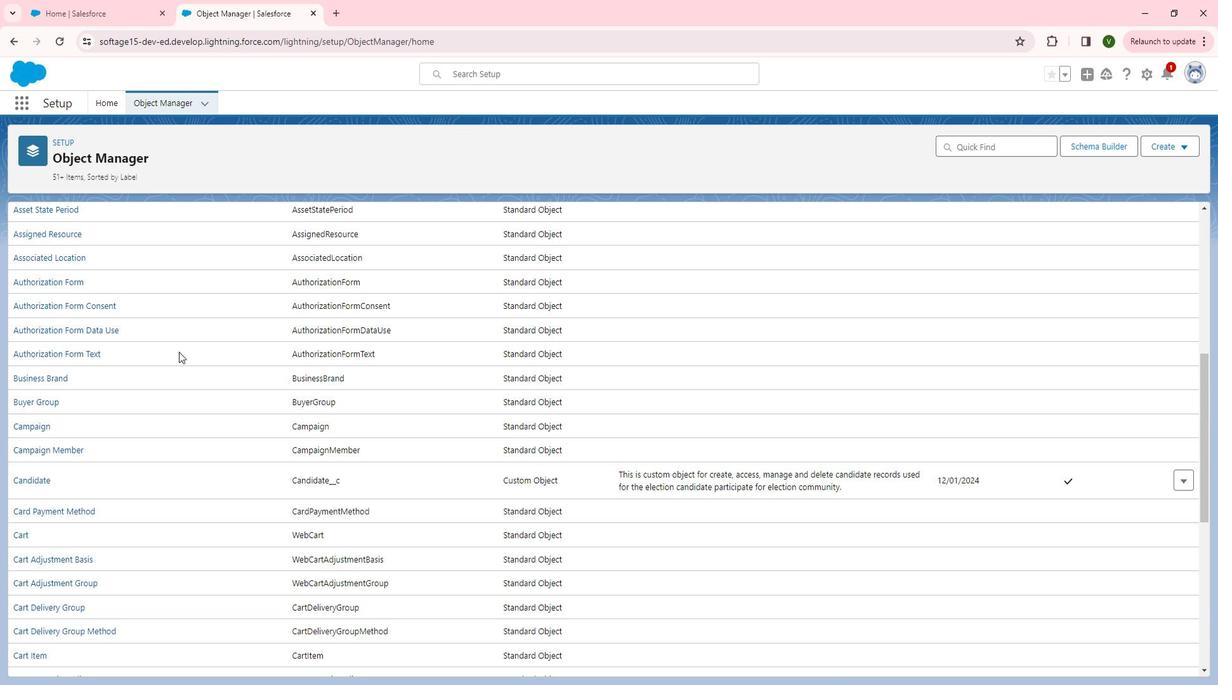 
Action: Mouse scrolled (185, 345) with delta (0, 0)
Screenshot: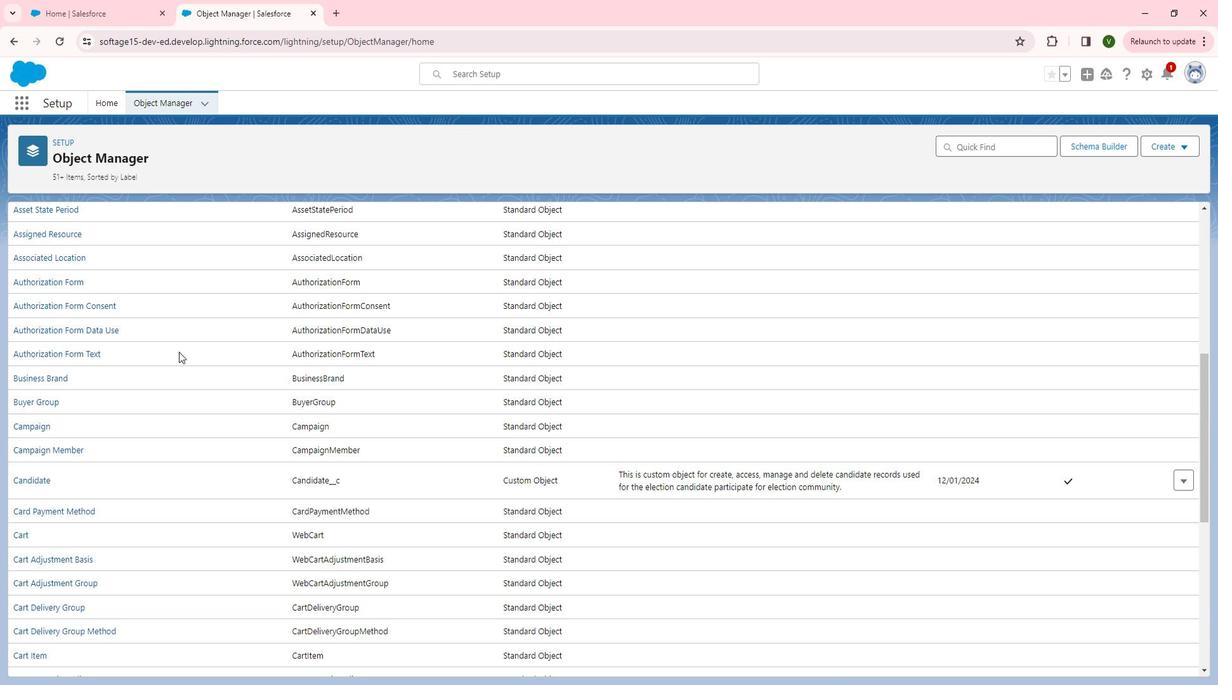 
Action: Mouse scrolled (185, 345) with delta (0, 0)
Screenshot: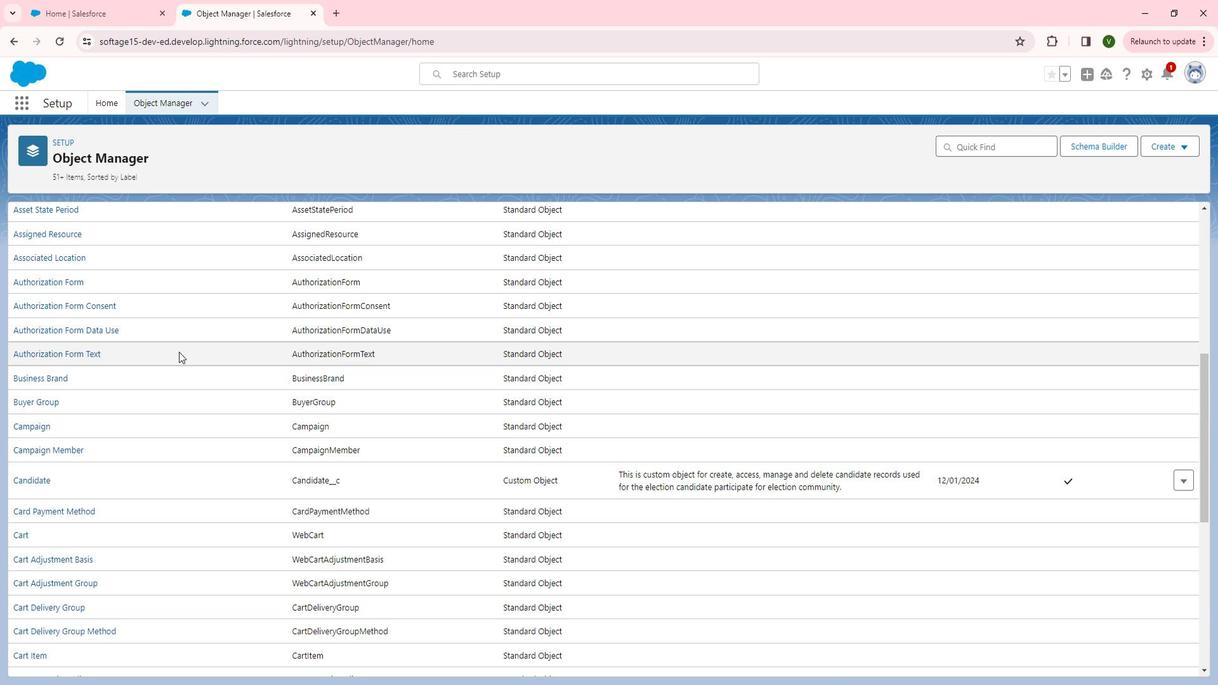 
Action: Mouse moved to (186, 346)
Screenshot: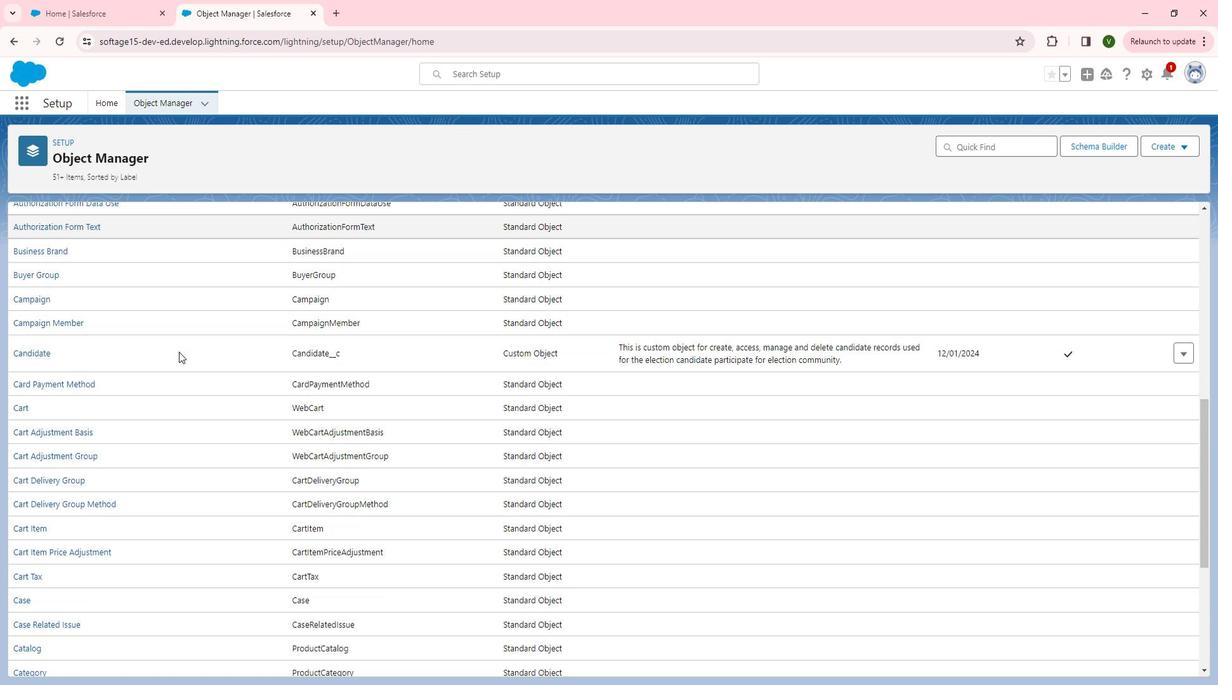 
Action: Mouse scrolled (186, 345) with delta (0, 0)
Screenshot: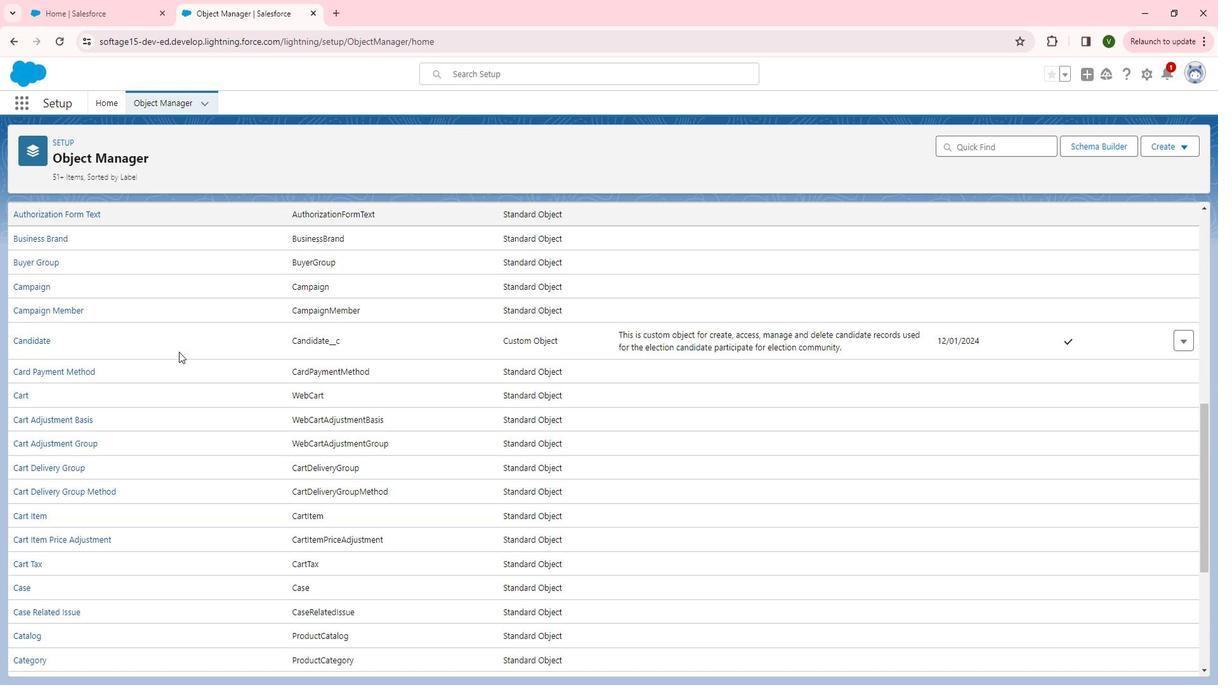 
Action: Mouse scrolled (186, 345) with delta (0, 0)
Screenshot: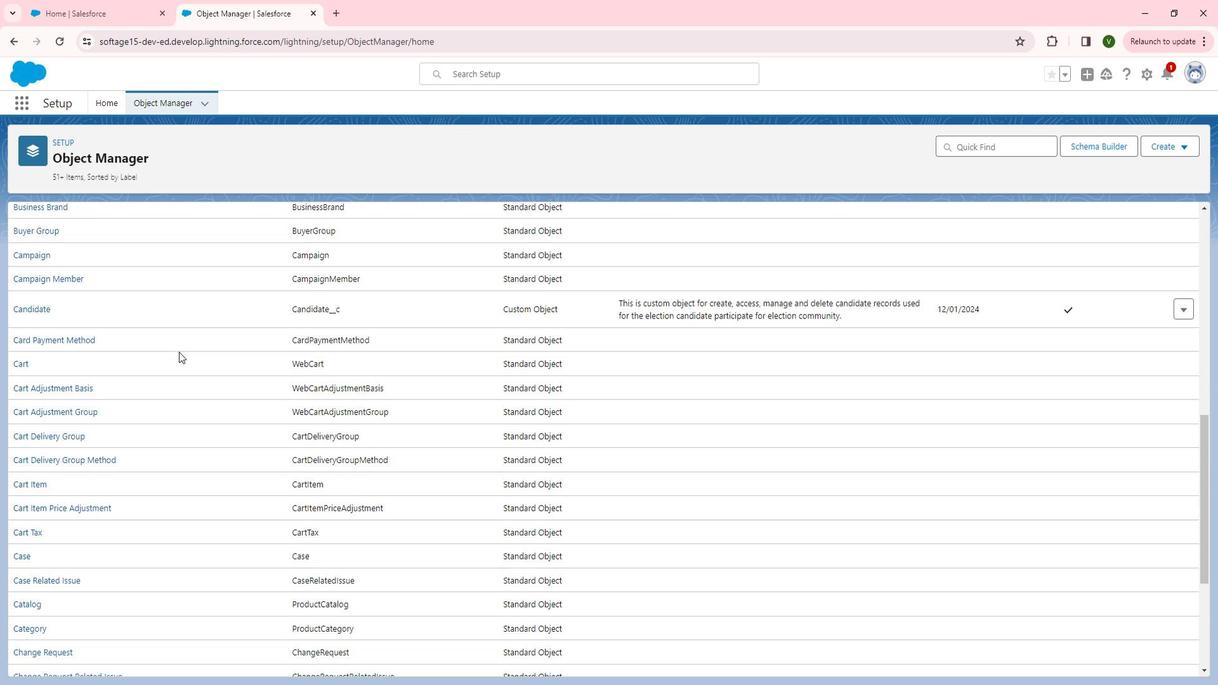 
Action: Mouse scrolled (186, 345) with delta (0, 0)
Screenshot: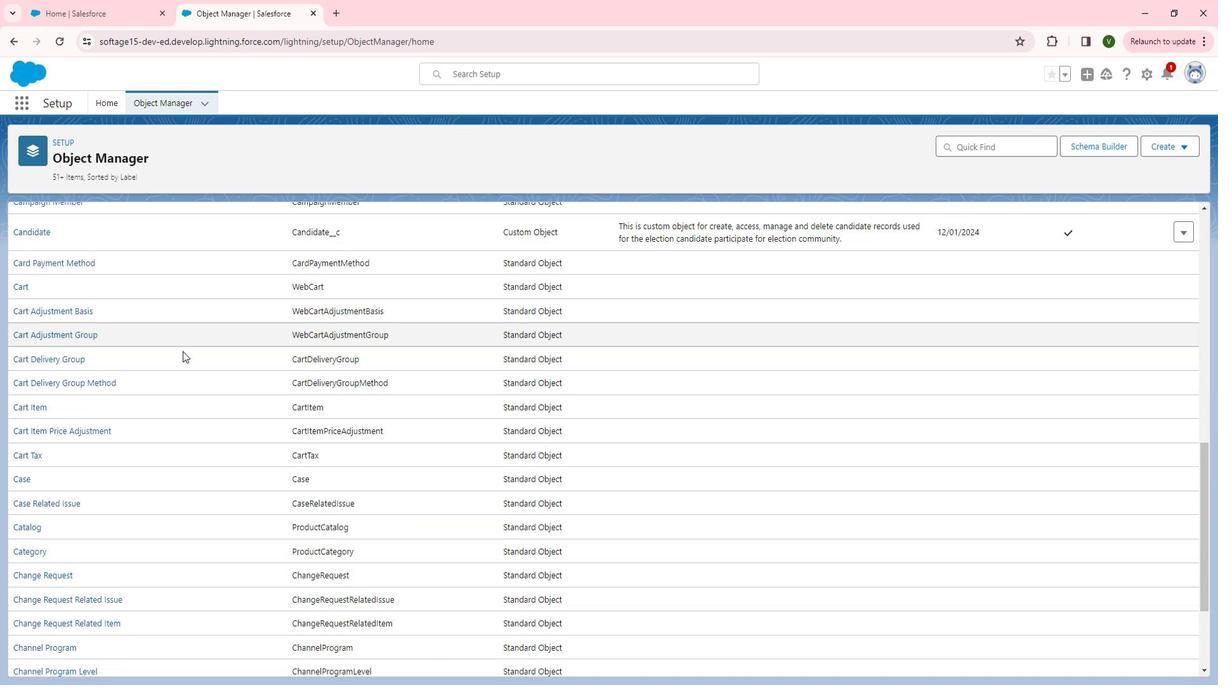 
Action: Mouse scrolled (186, 345) with delta (0, 0)
Screenshot: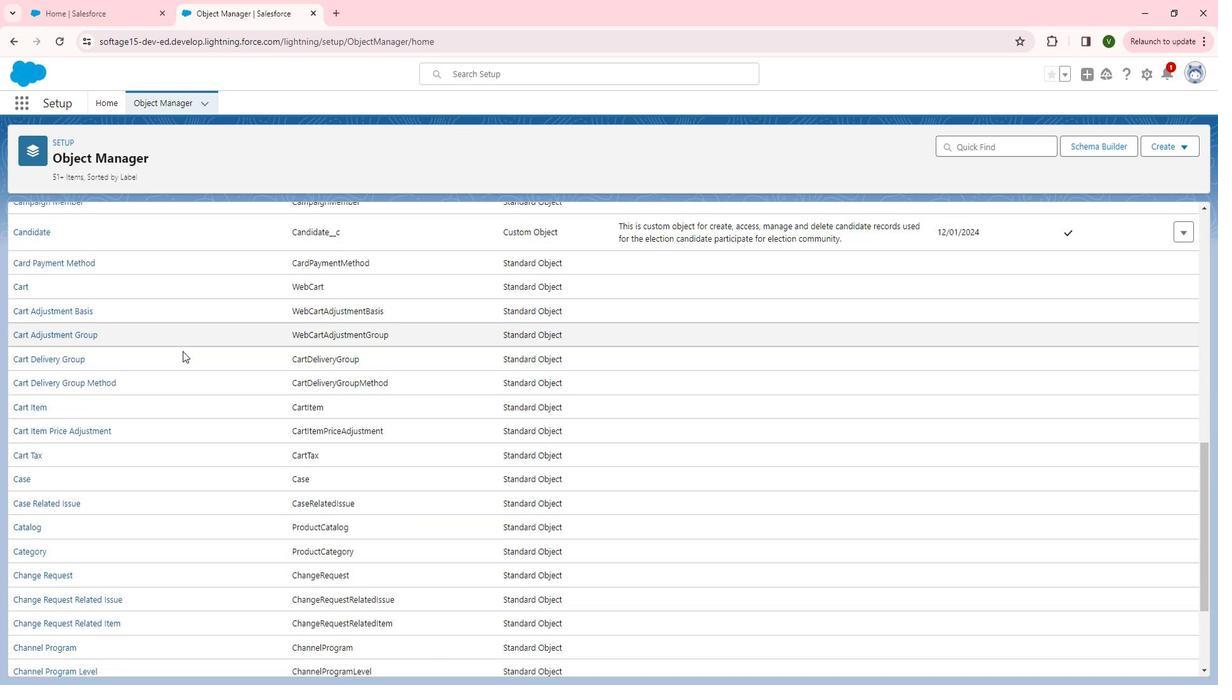 
Action: Mouse moved to (186, 346)
Screenshot: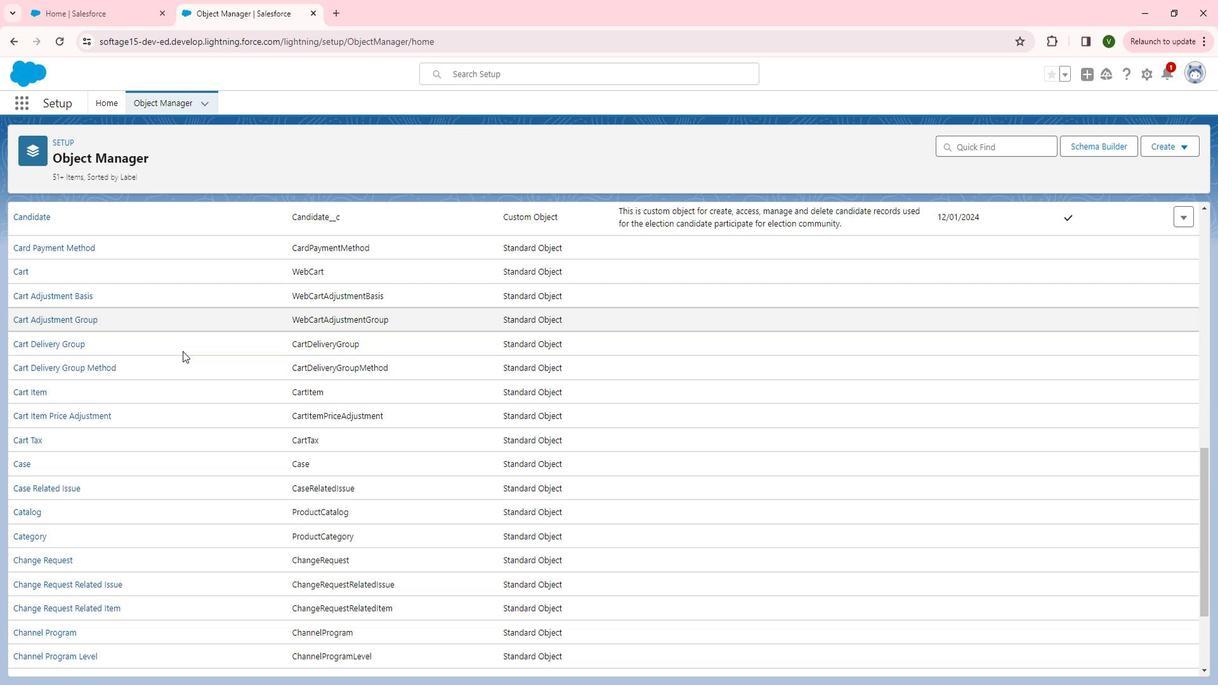 
Action: Mouse scrolled (186, 345) with delta (0, 0)
Screenshot: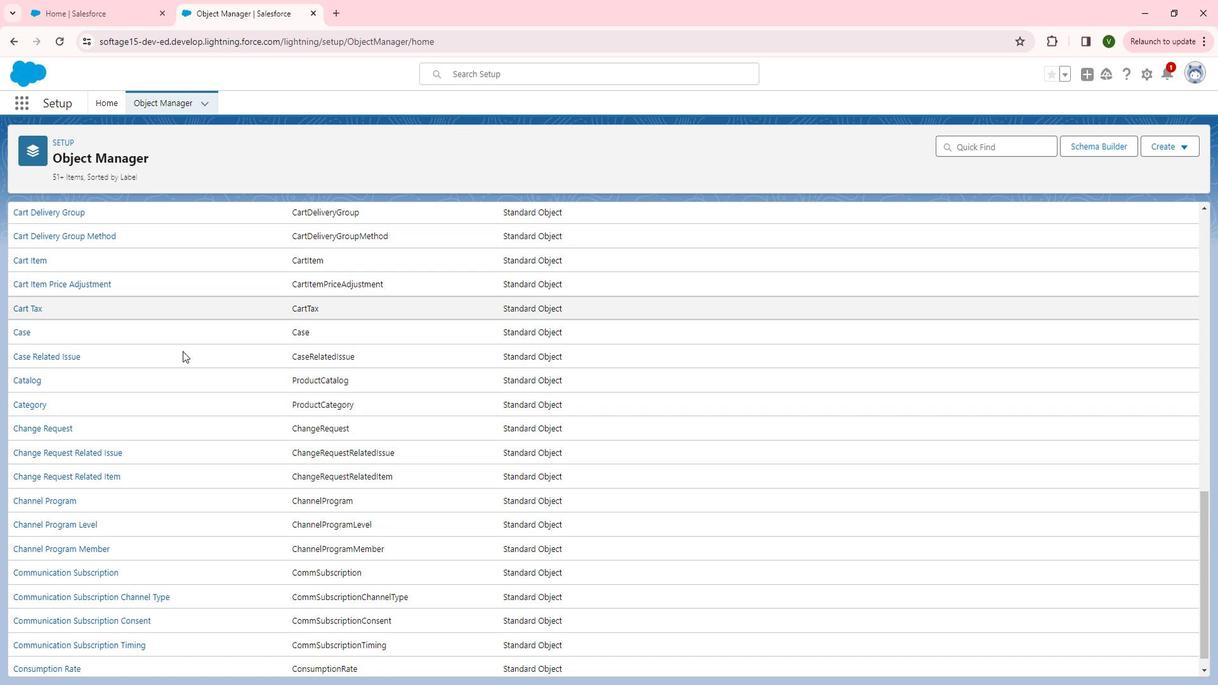 
Action: Mouse scrolled (186, 345) with delta (0, 0)
Screenshot: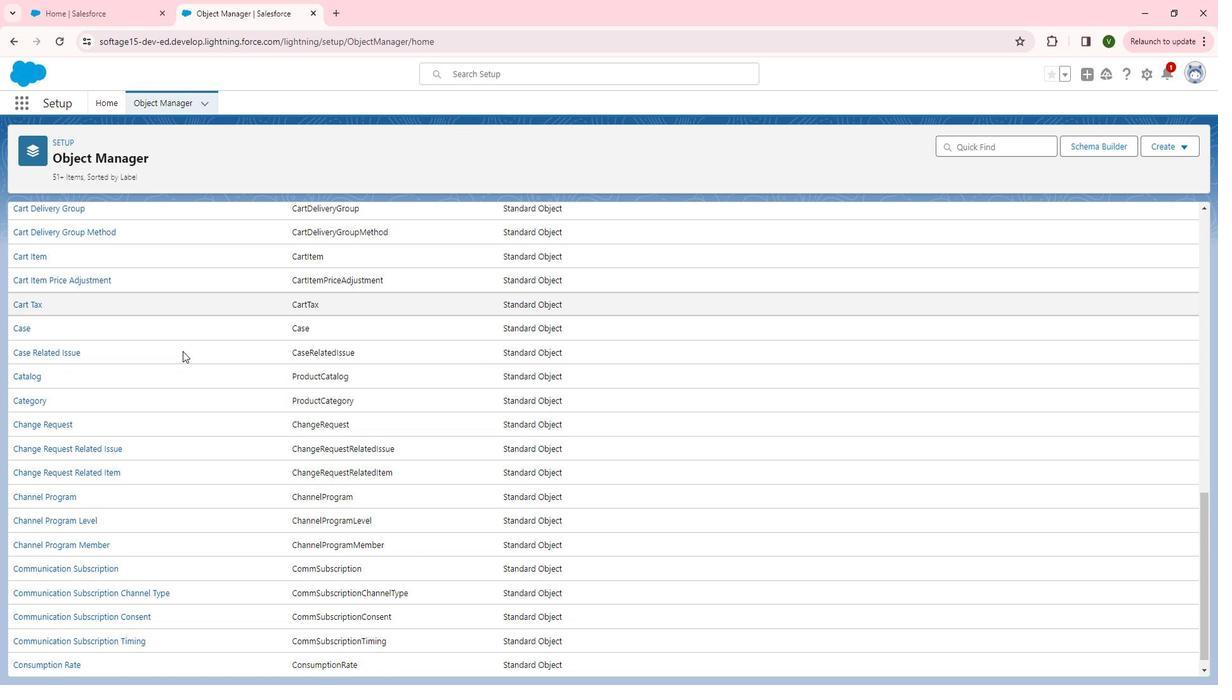
Action: Mouse scrolled (186, 345) with delta (0, 0)
Screenshot: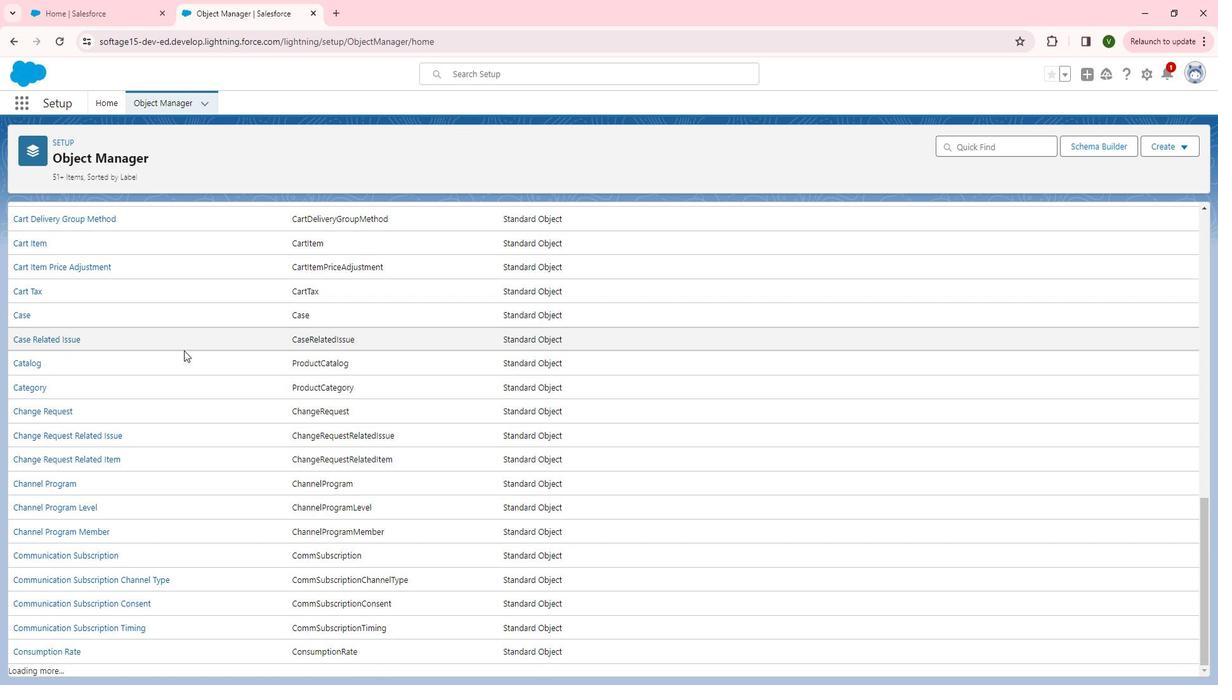 
Action: Mouse scrolled (186, 345) with delta (0, 0)
Screenshot: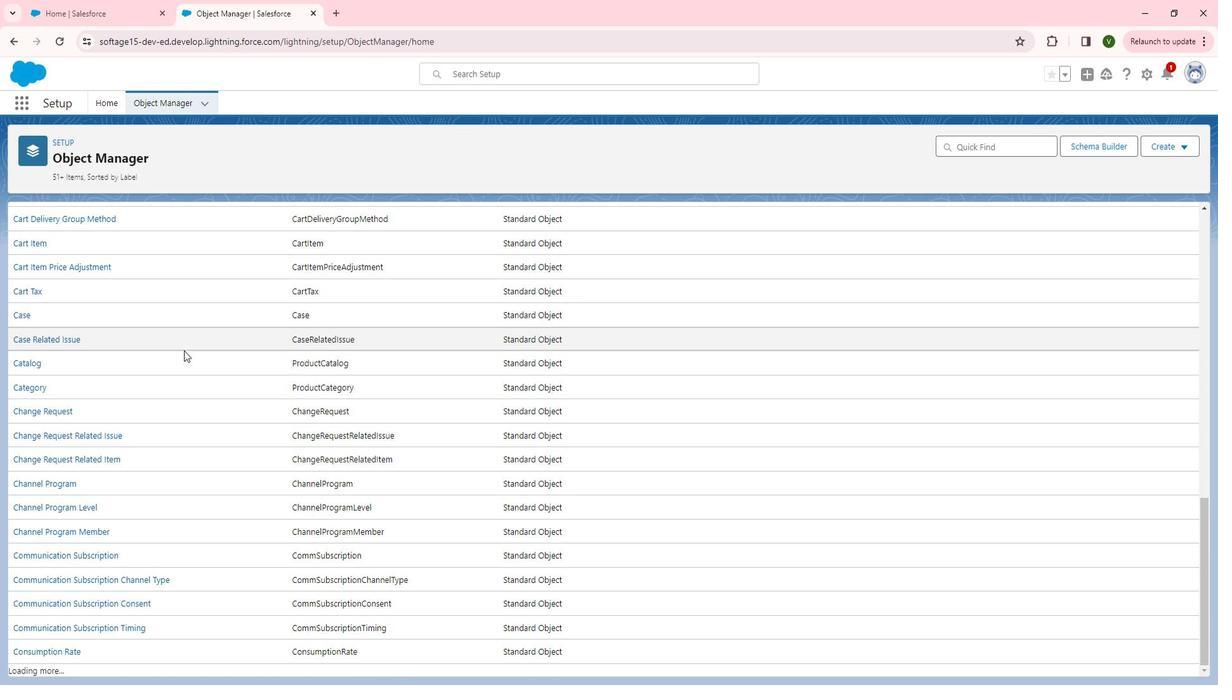 
Action: Mouse moved to (190, 345)
Screenshot: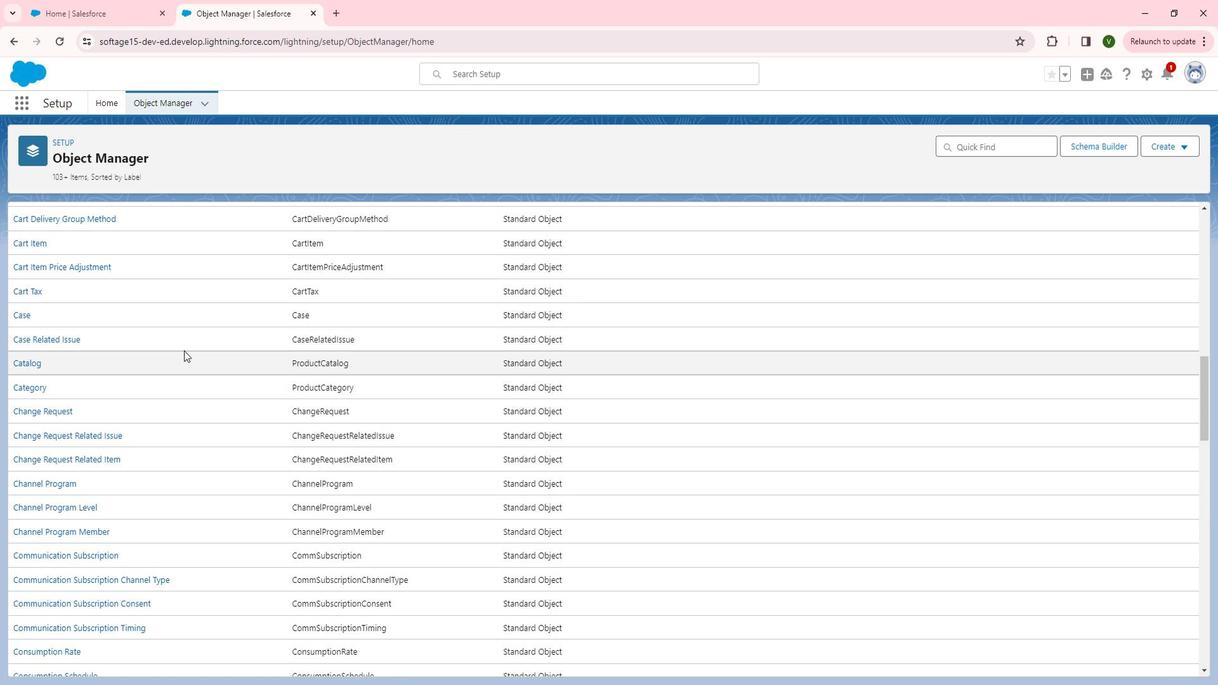 
Action: Mouse scrolled (190, 345) with delta (0, 0)
Screenshot: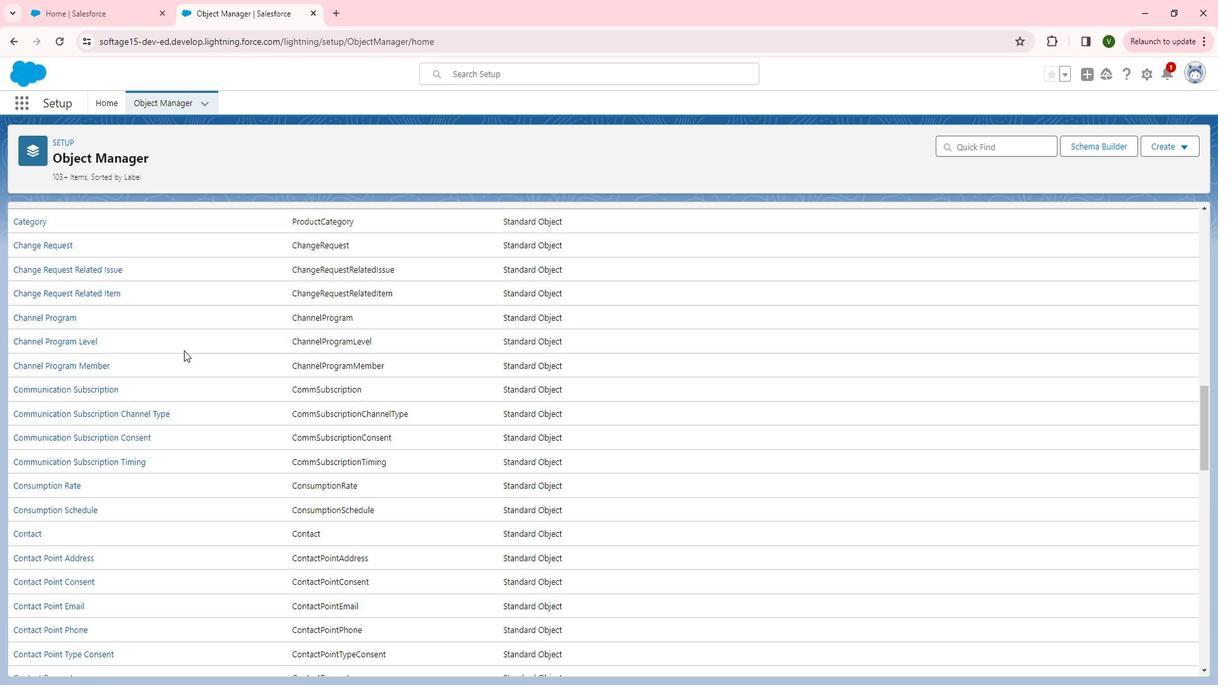 
Action: Mouse scrolled (190, 345) with delta (0, 0)
Screenshot: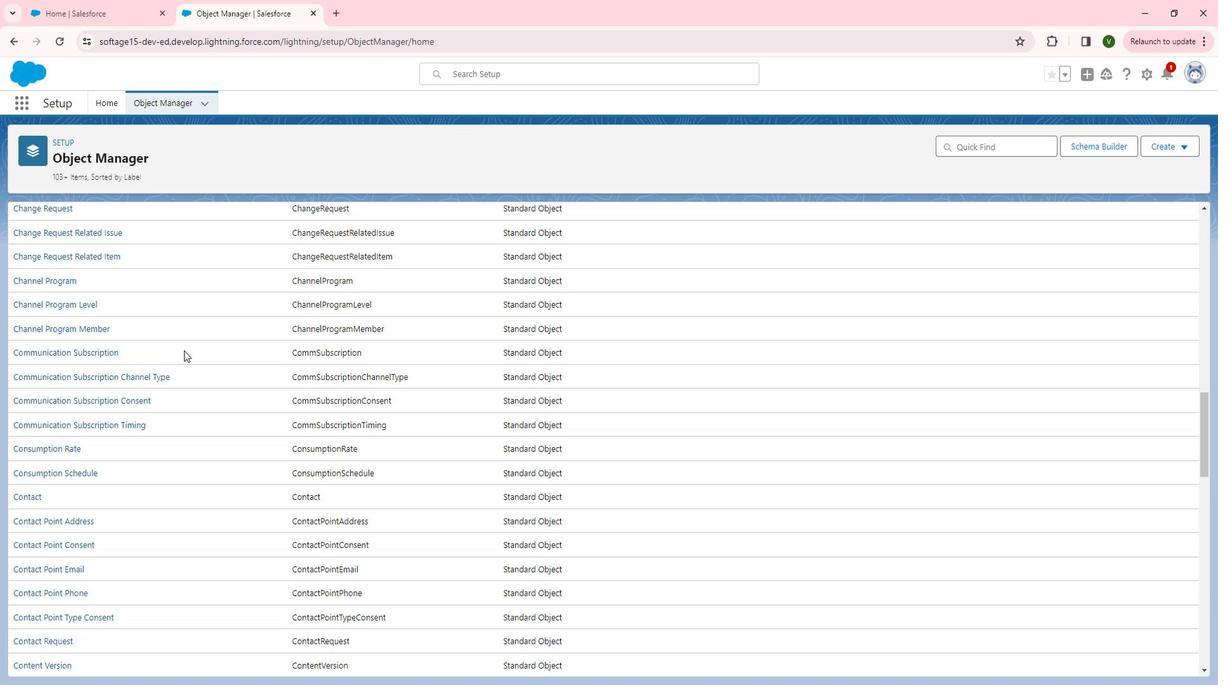 
Action: Mouse scrolled (190, 345) with delta (0, 0)
Screenshot: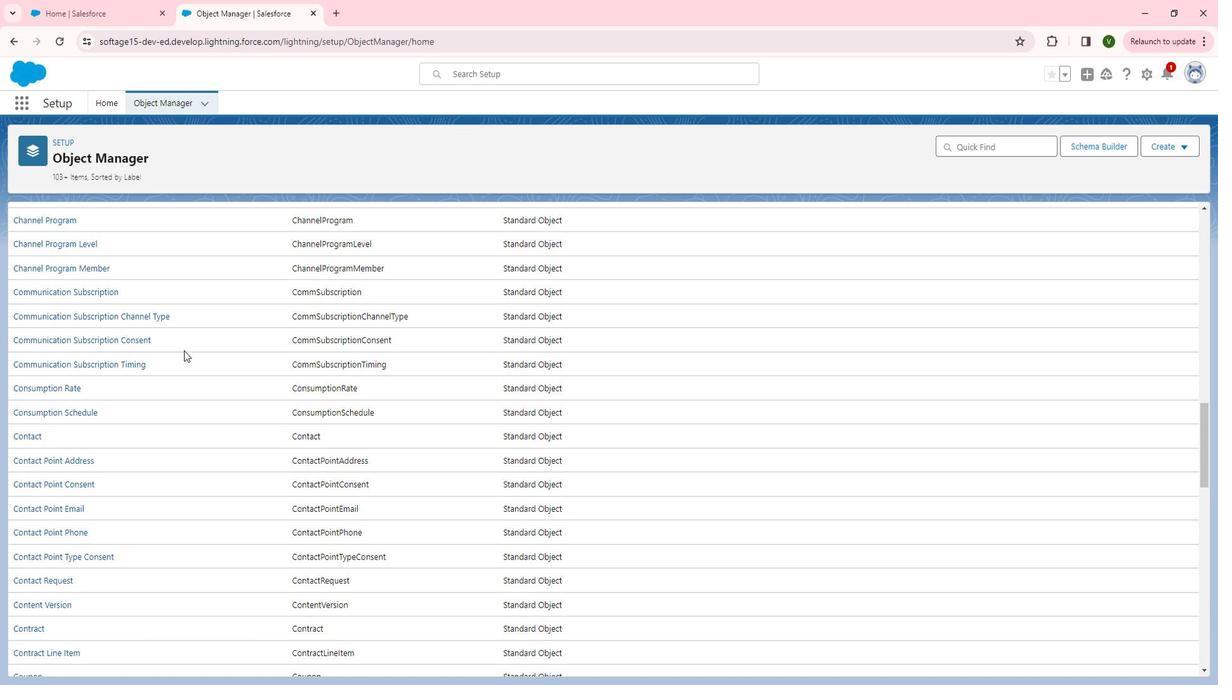 
Action: Mouse moved to (191, 345)
Screenshot: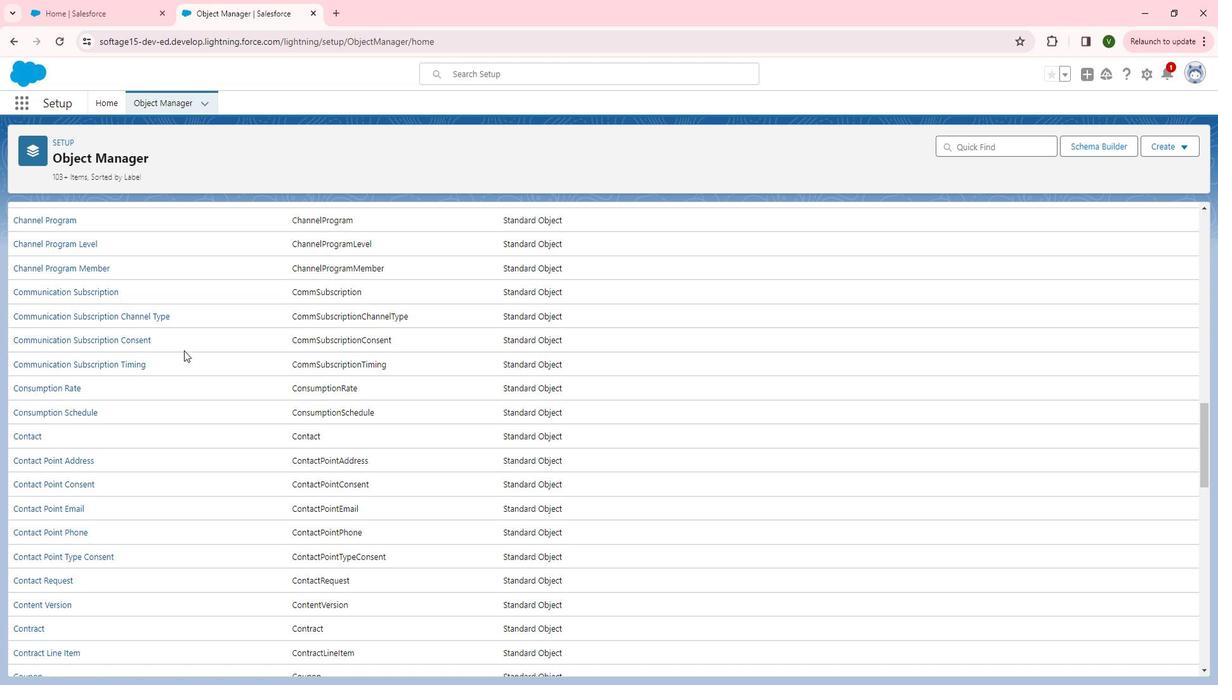 
Action: Mouse scrolled (191, 344) with delta (0, 0)
Screenshot: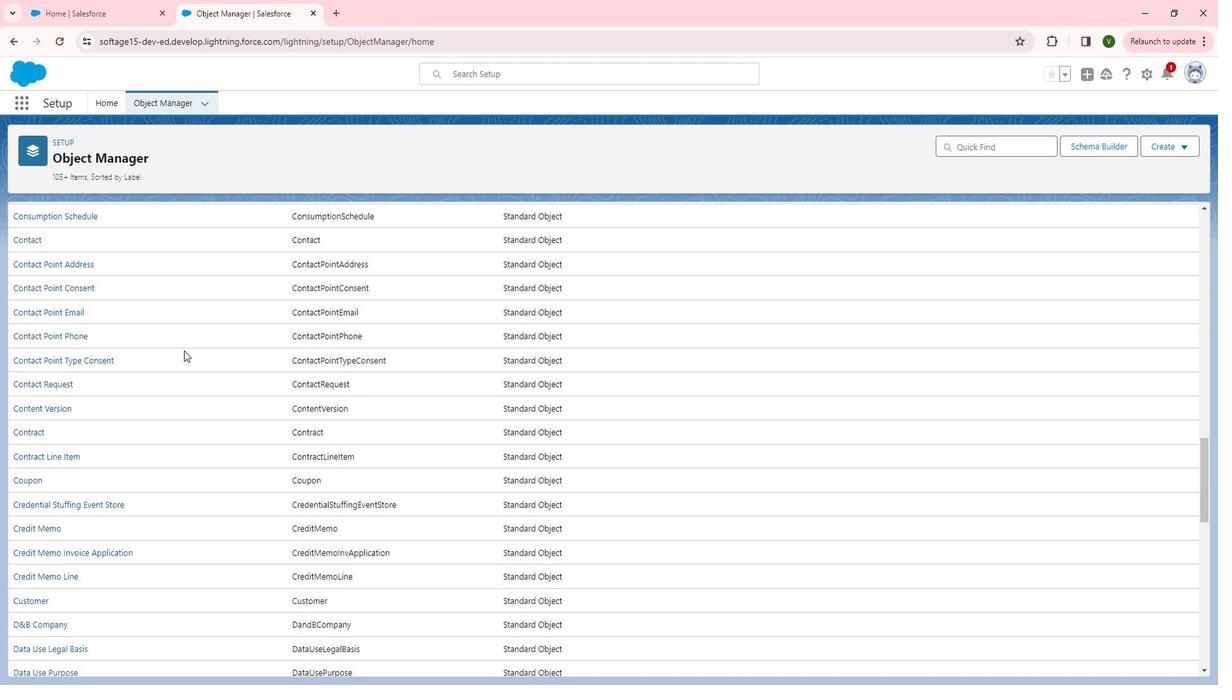 
Action: Mouse scrolled (191, 344) with delta (0, 0)
Screenshot: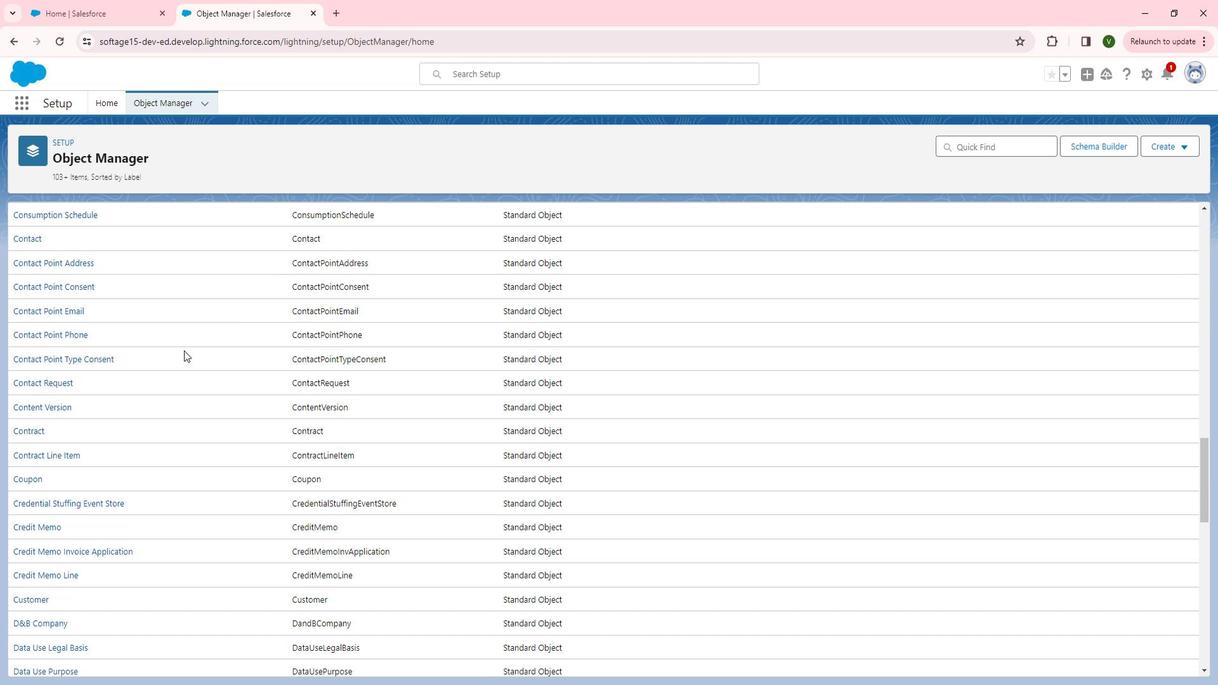 
Action: Mouse scrolled (191, 344) with delta (0, 0)
Screenshot: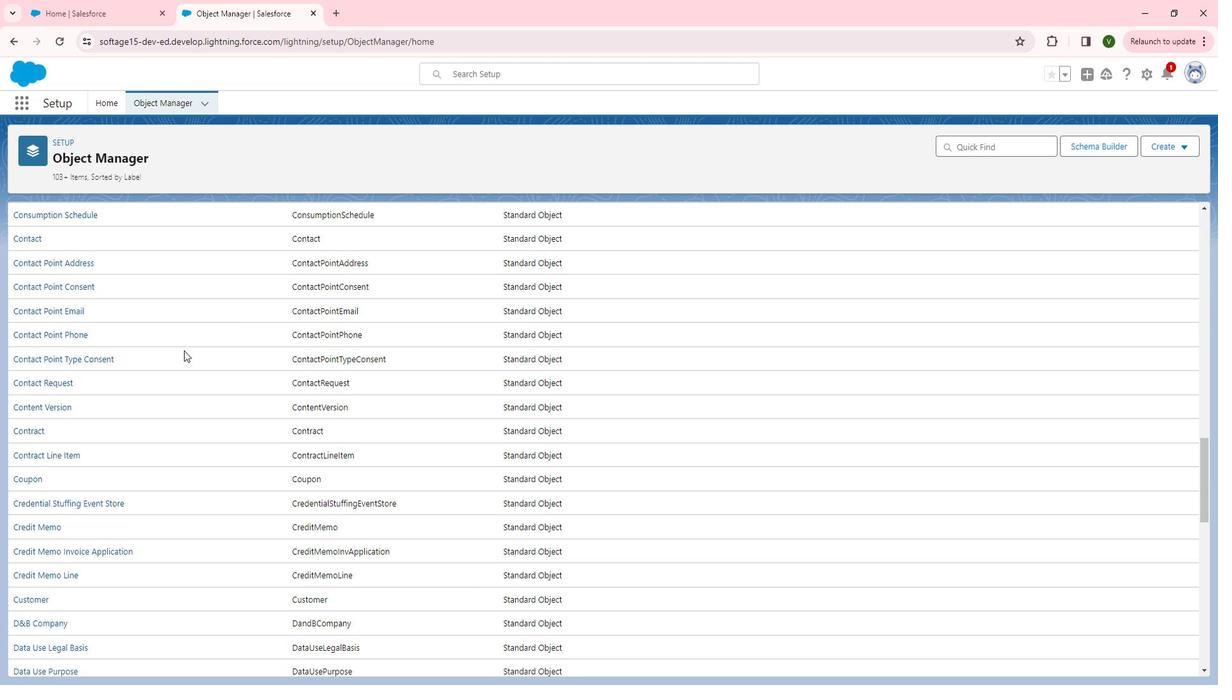 
Action: Mouse scrolled (191, 344) with delta (0, 0)
Screenshot: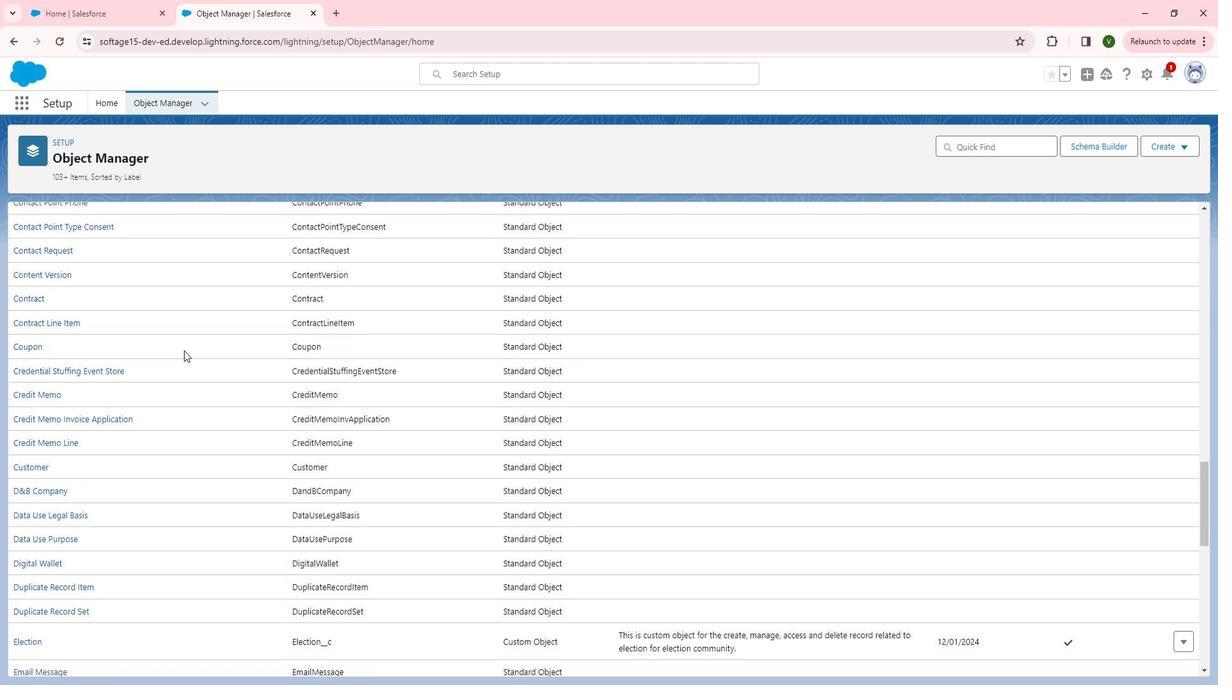 
Action: Mouse scrolled (191, 344) with delta (0, 0)
Screenshot: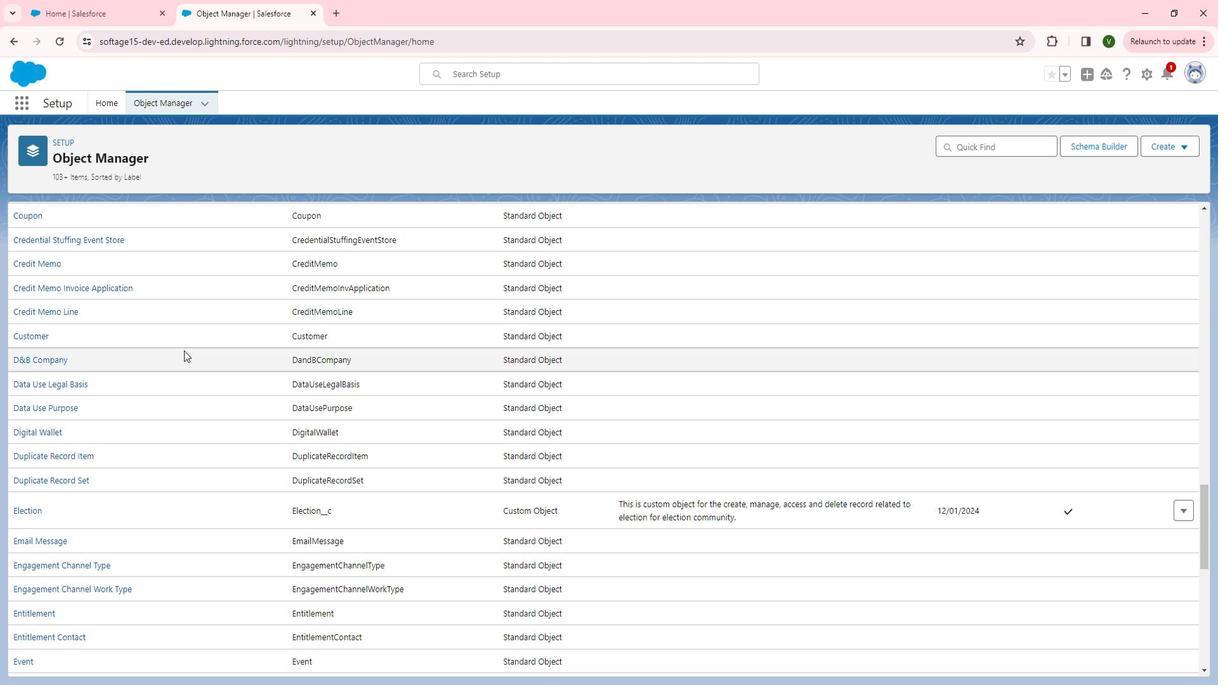 
Action: Mouse scrolled (191, 344) with delta (0, 0)
Screenshot: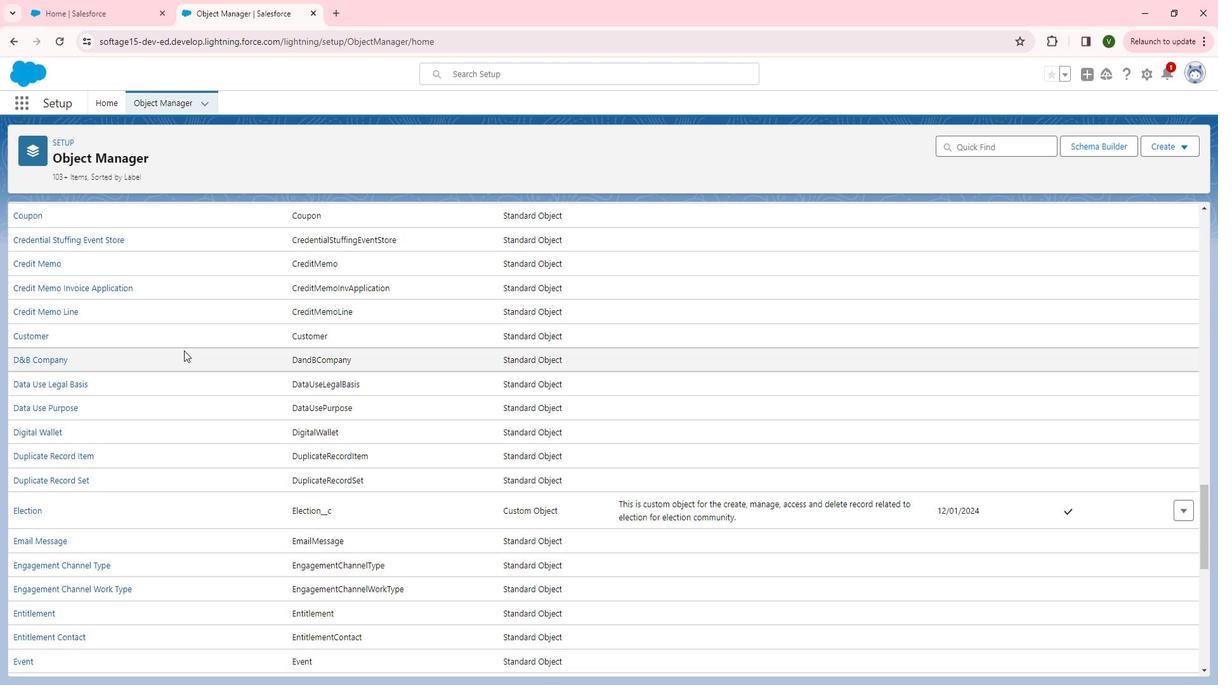 
Action: Mouse scrolled (191, 344) with delta (0, 0)
Screenshot: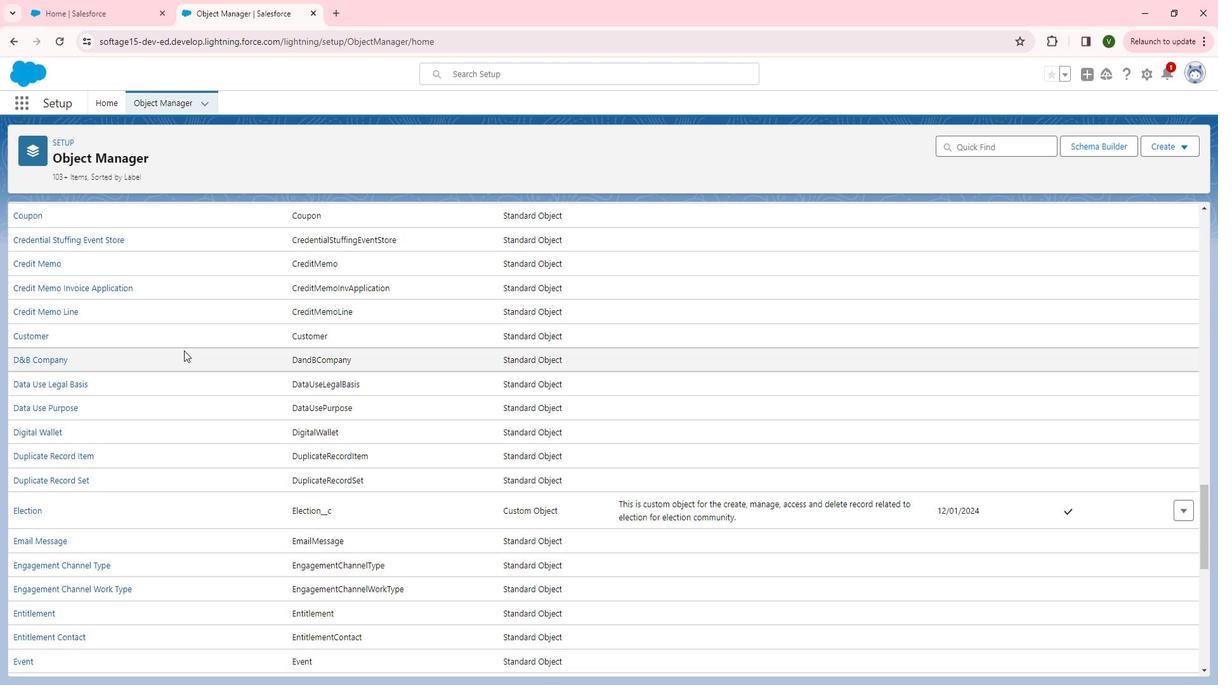 
Action: Mouse scrolled (191, 344) with delta (0, 0)
Screenshot: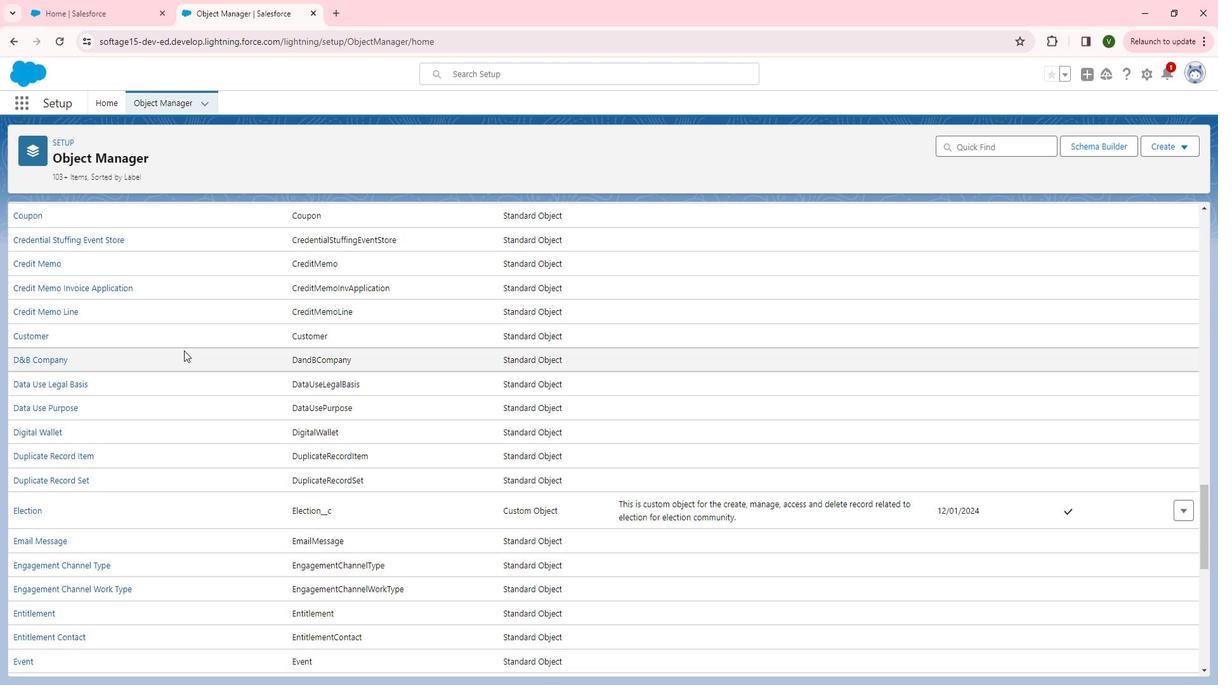 
Action: Mouse scrolled (191, 344) with delta (0, 0)
Screenshot: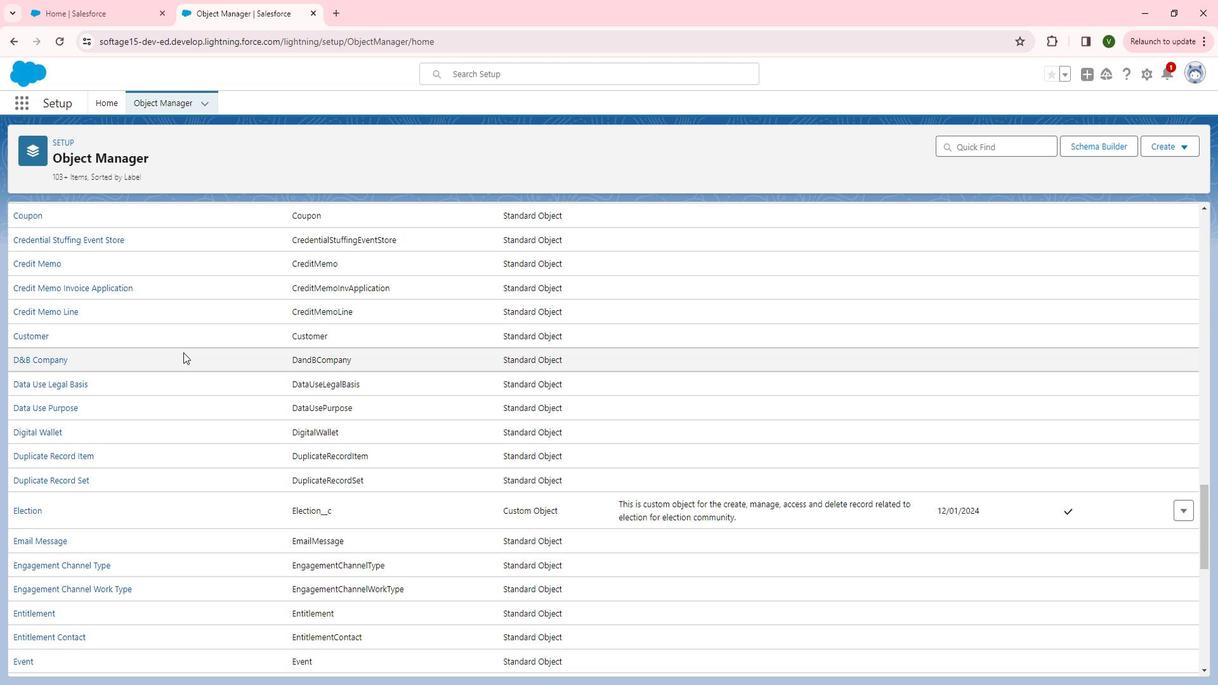 
Action: Mouse scrolled (191, 344) with delta (0, 0)
Screenshot: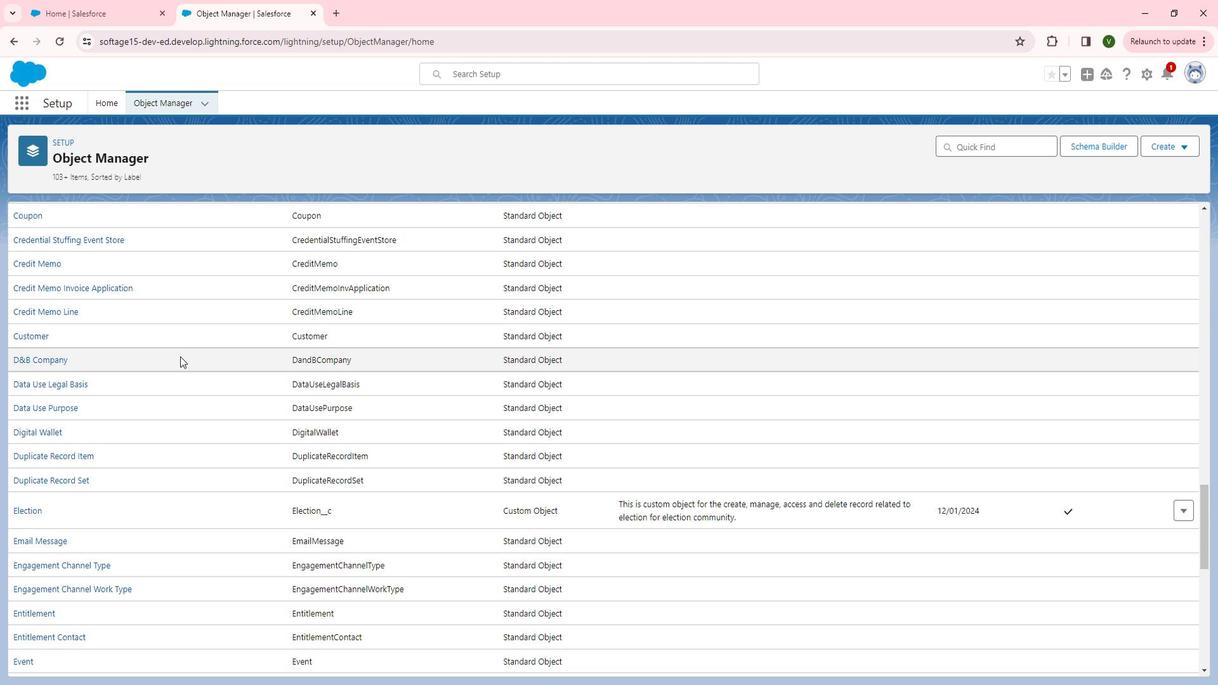 
Action: Mouse scrolled (191, 344) with delta (0, 0)
Screenshot: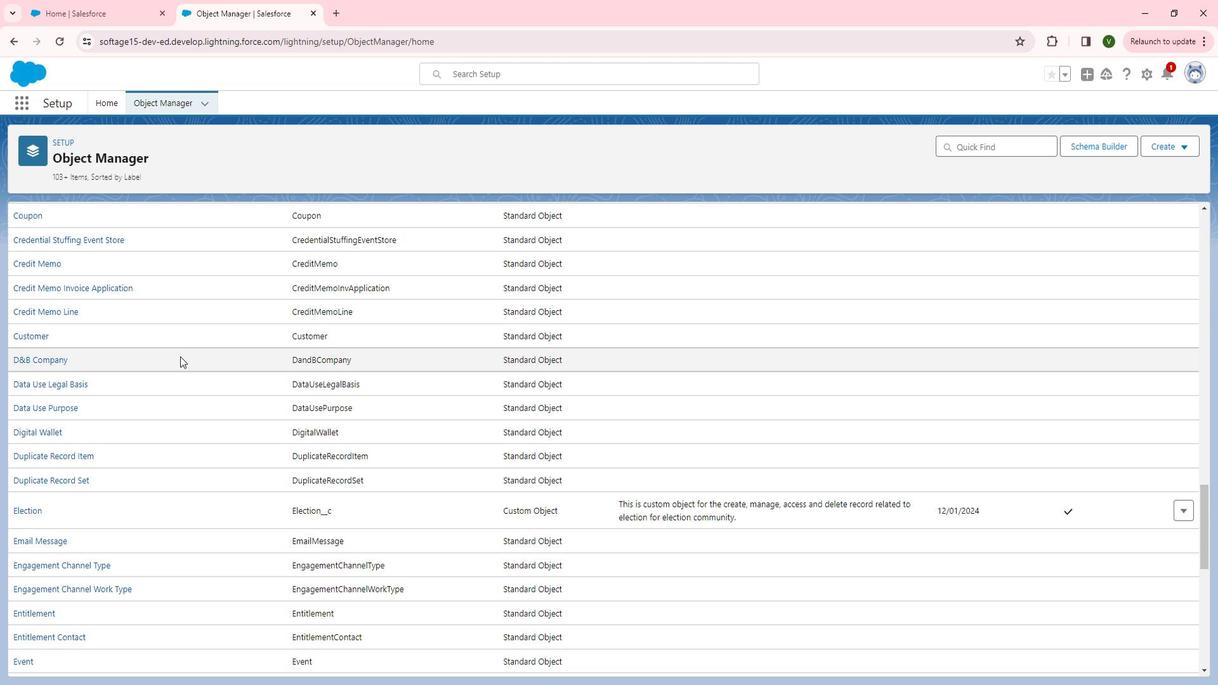 
Action: Mouse moved to (33, 497)
Screenshot: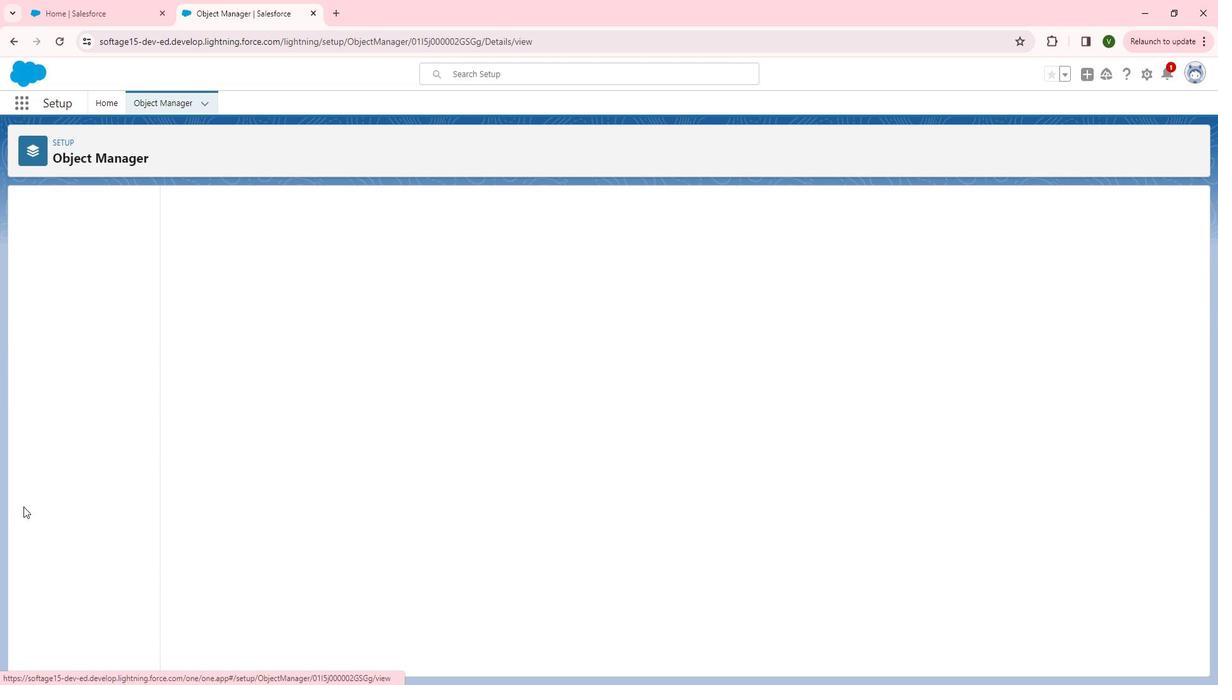 
Action: Mouse pressed left at (33, 497)
Screenshot: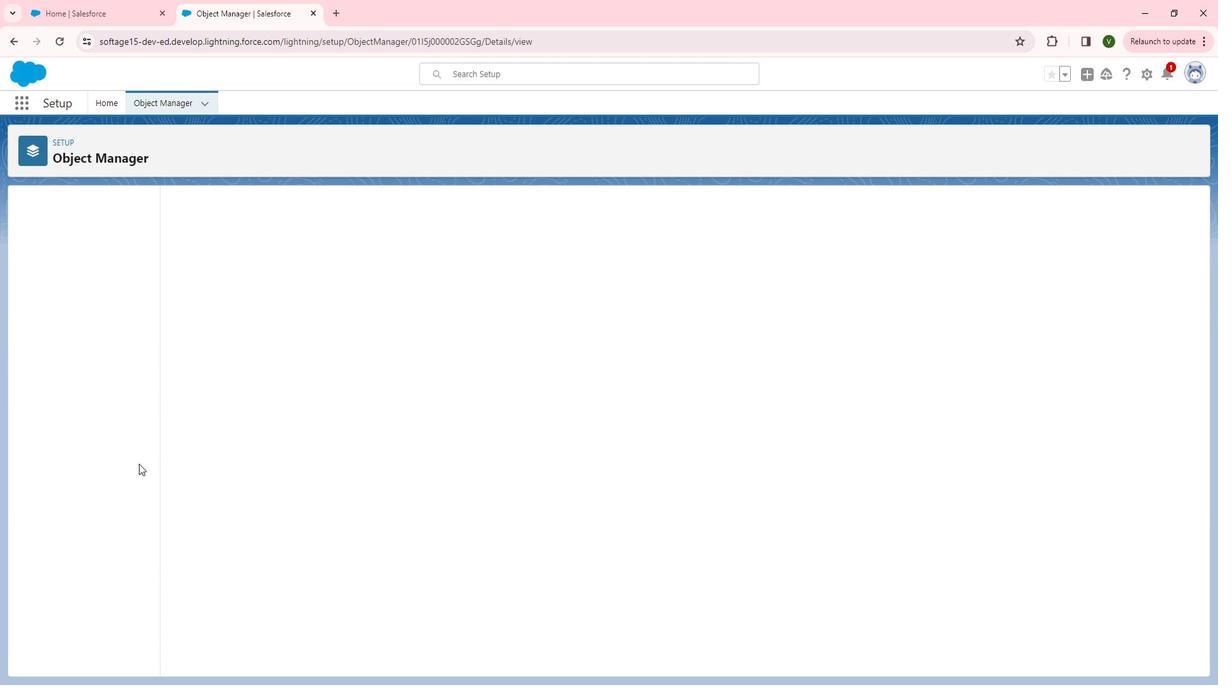 
Action: Mouse moved to (76, 234)
Screenshot: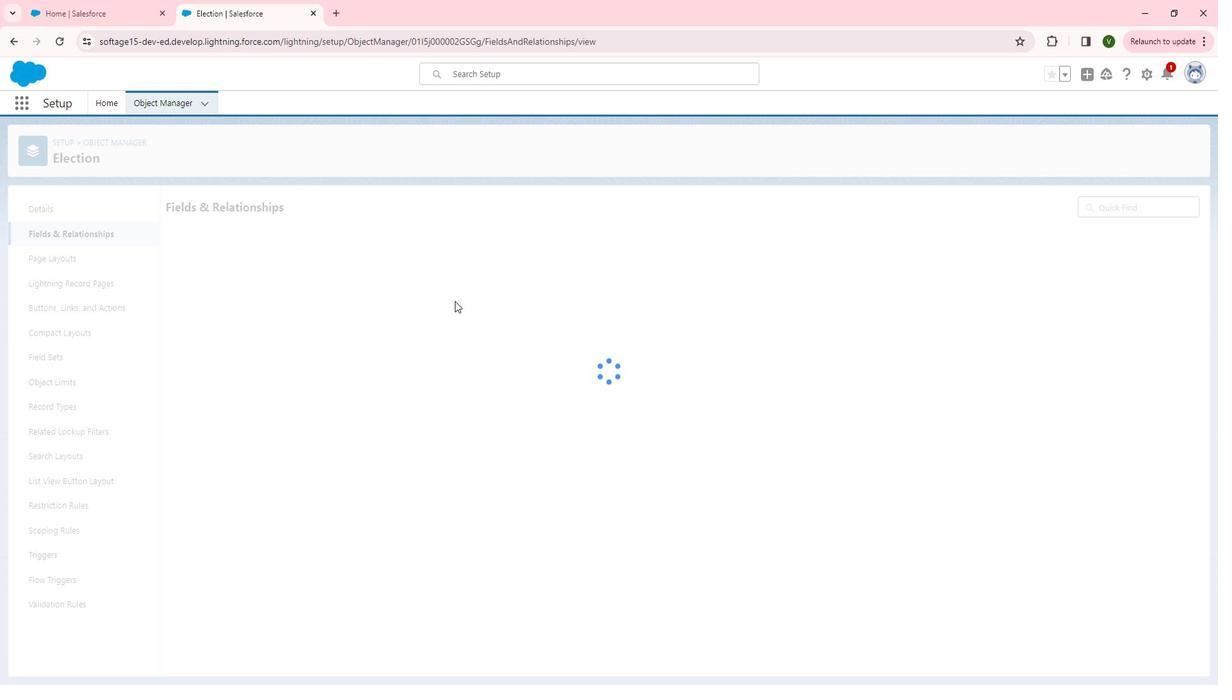 
Action: Mouse pressed left at (76, 234)
Screenshot: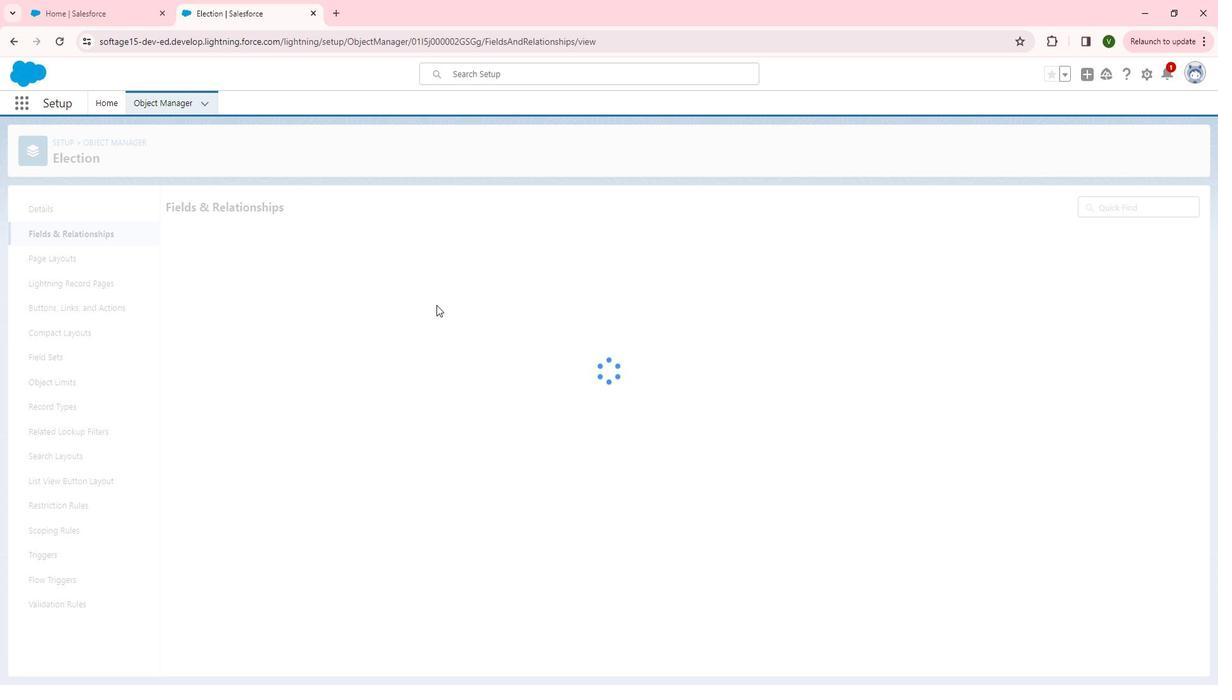 
Action: Mouse moved to (933, 206)
Screenshot: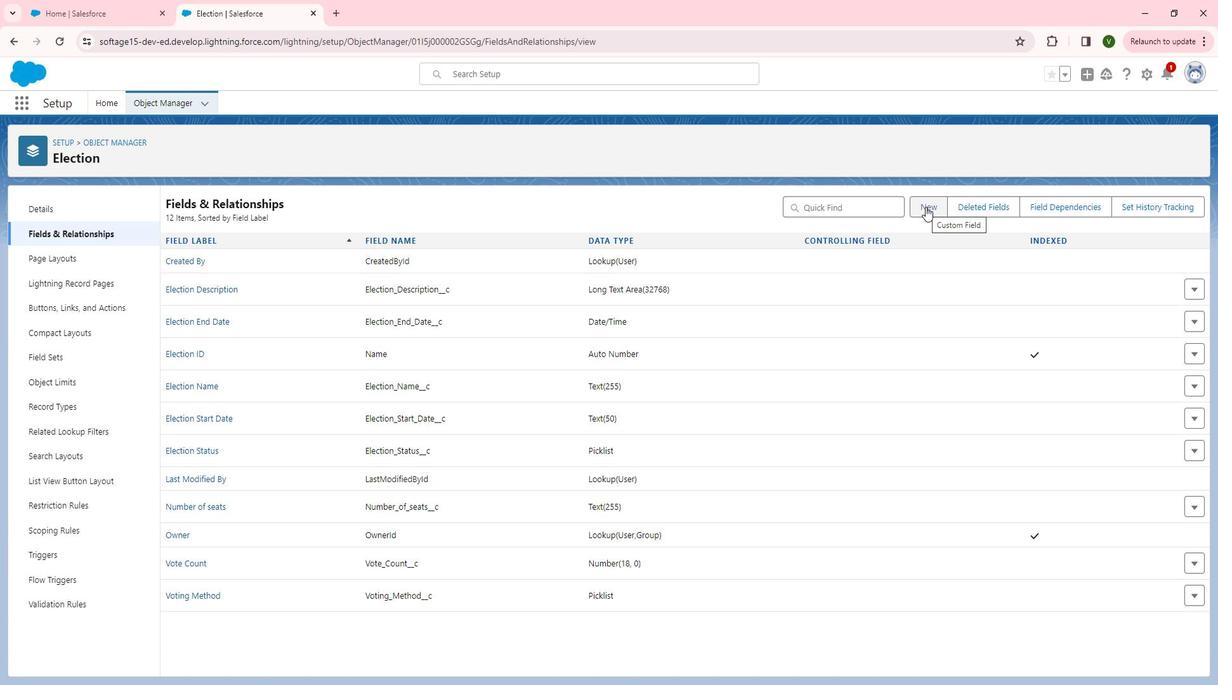 
Action: Mouse pressed left at (933, 206)
Screenshot: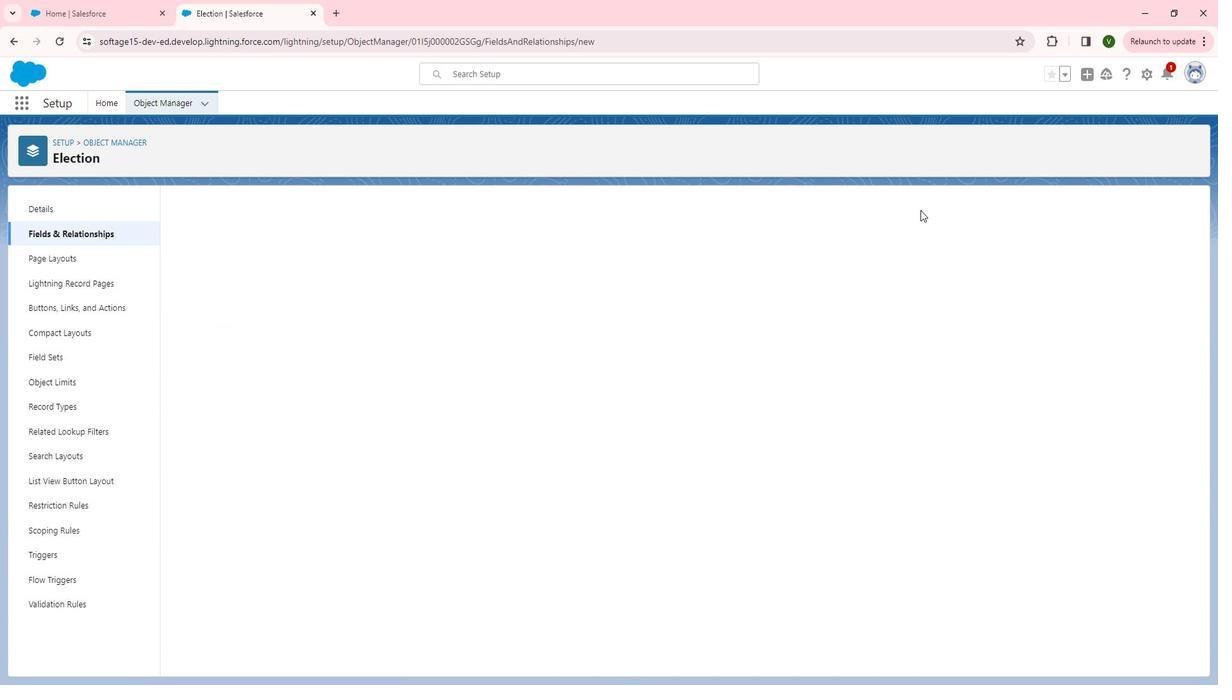 
Action: Mouse moved to (227, 436)
Screenshot: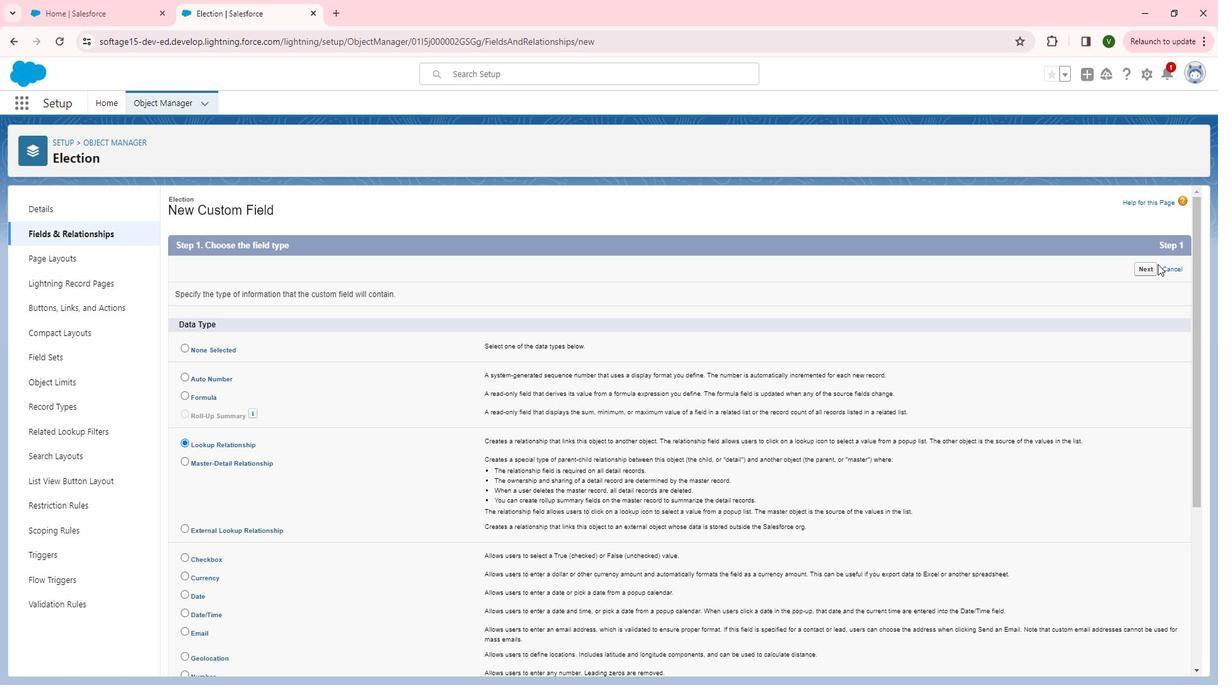
Action: Mouse pressed left at (227, 436)
Screenshot: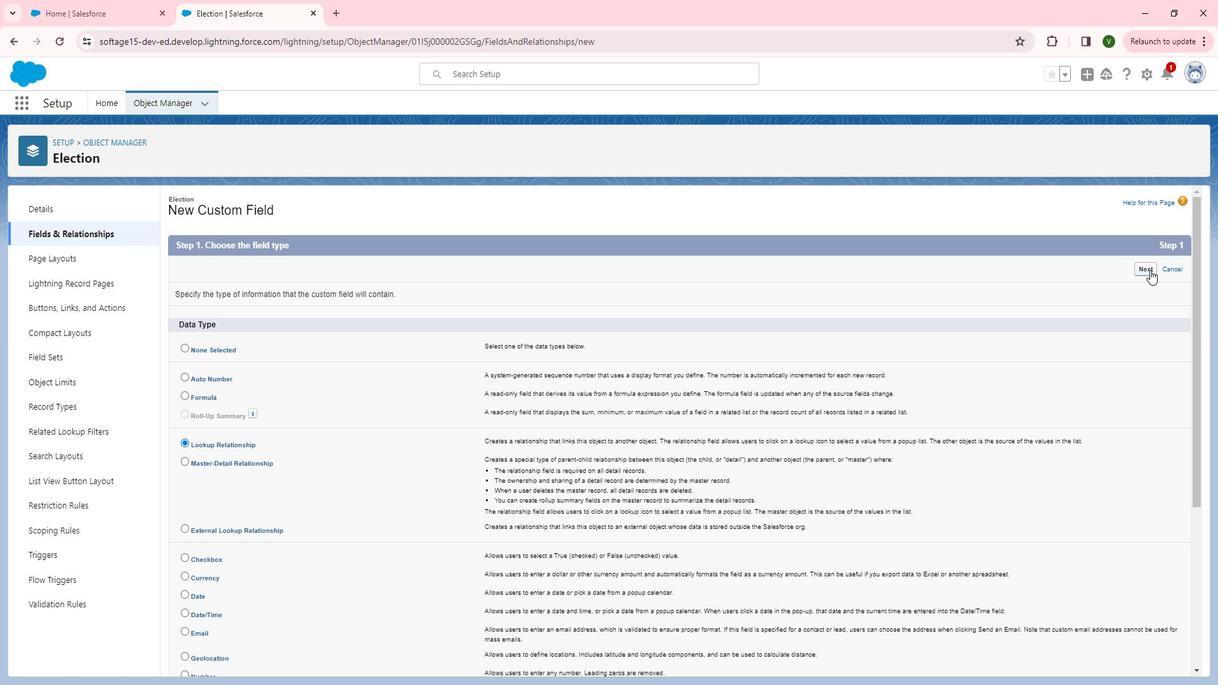 
Action: Mouse moved to (1153, 269)
Screenshot: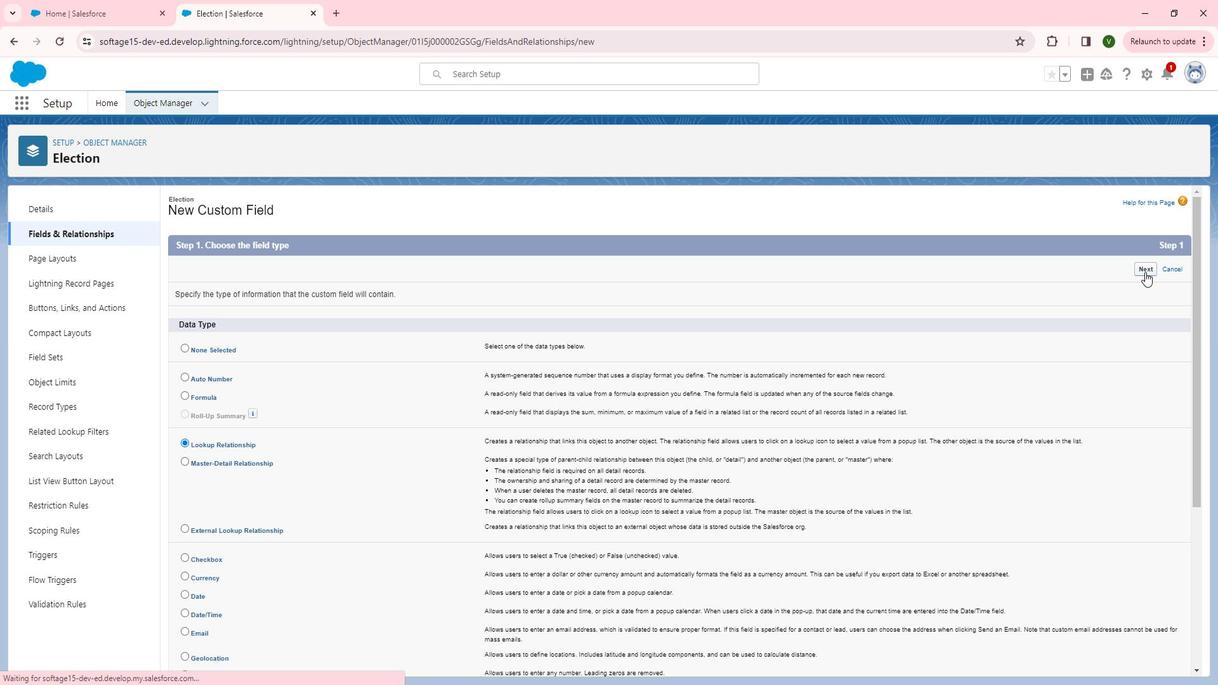 
Action: Mouse pressed left at (1153, 269)
Screenshot: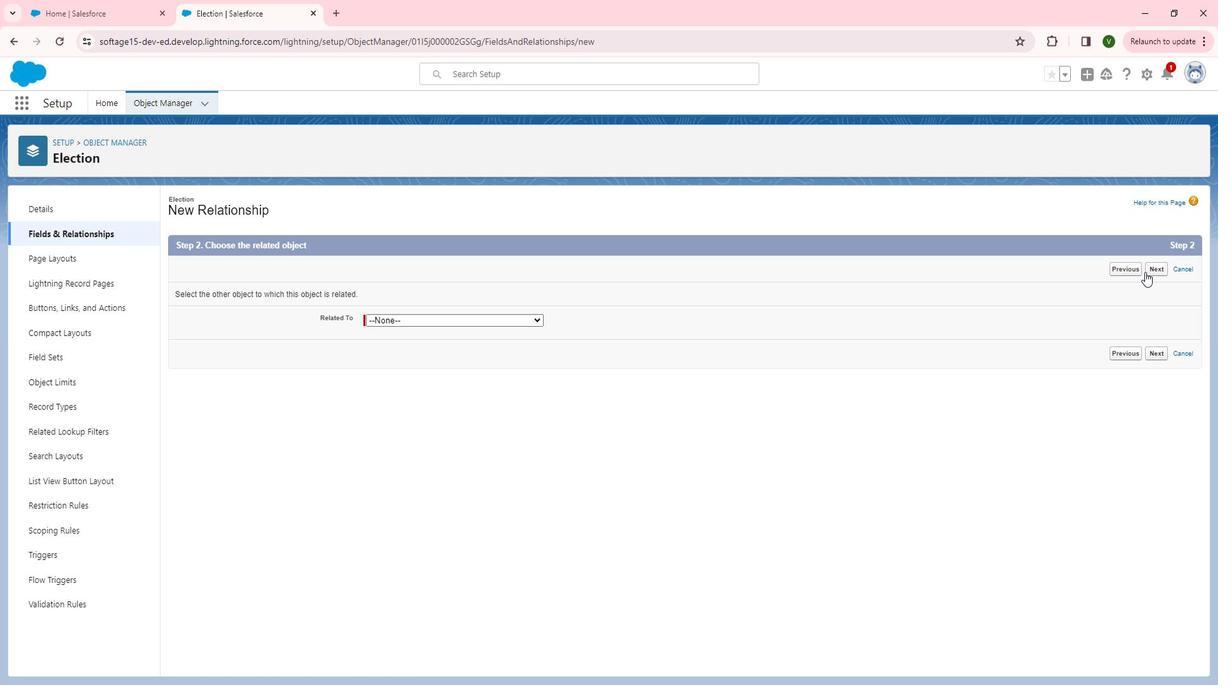 
Action: Mouse moved to (429, 317)
Screenshot: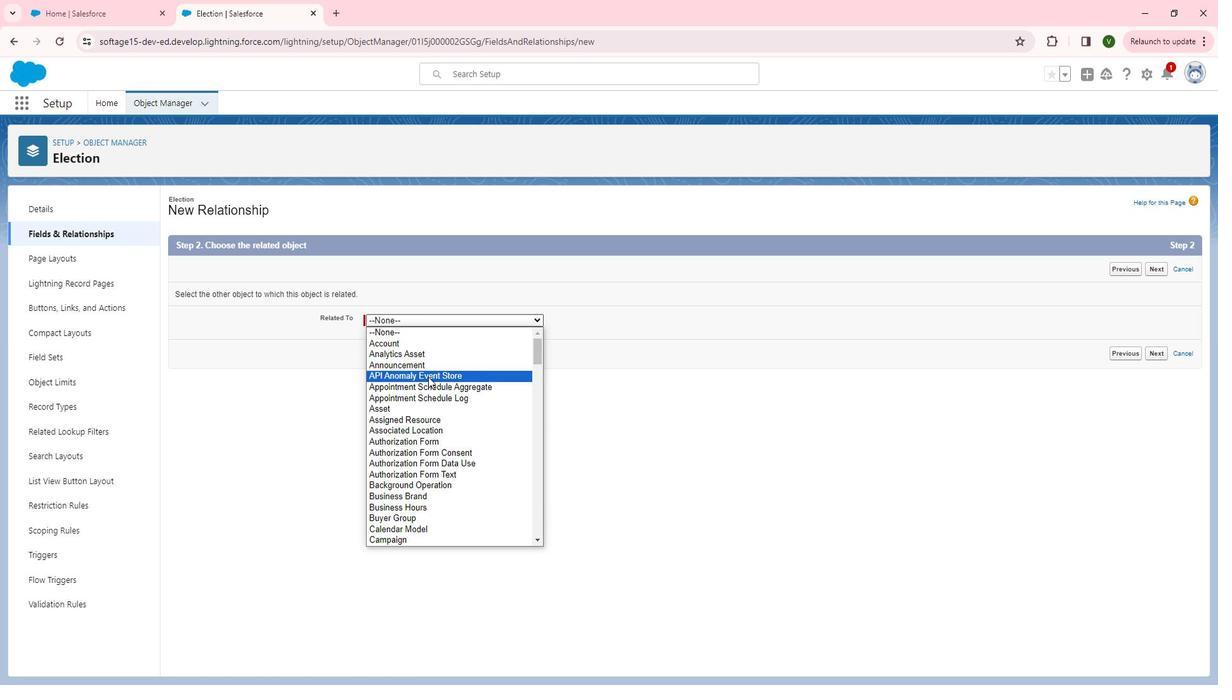 
Action: Mouse pressed left at (429, 317)
Screenshot: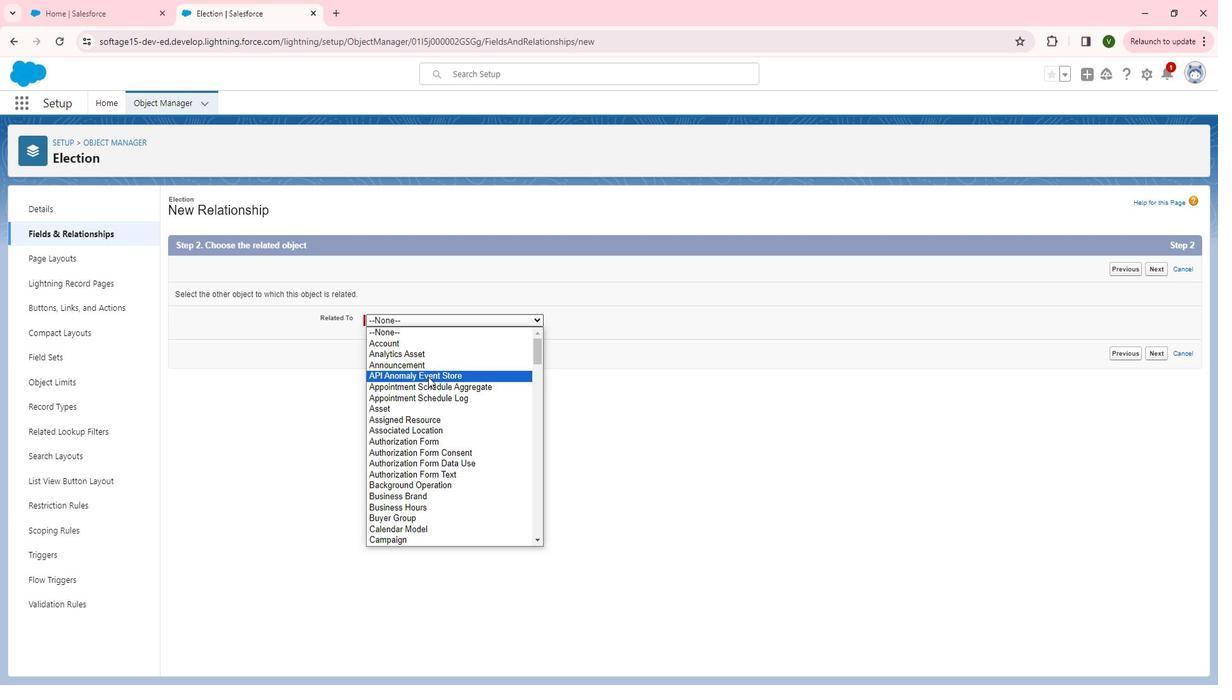 
Action: Mouse moved to (436, 370)
Screenshot: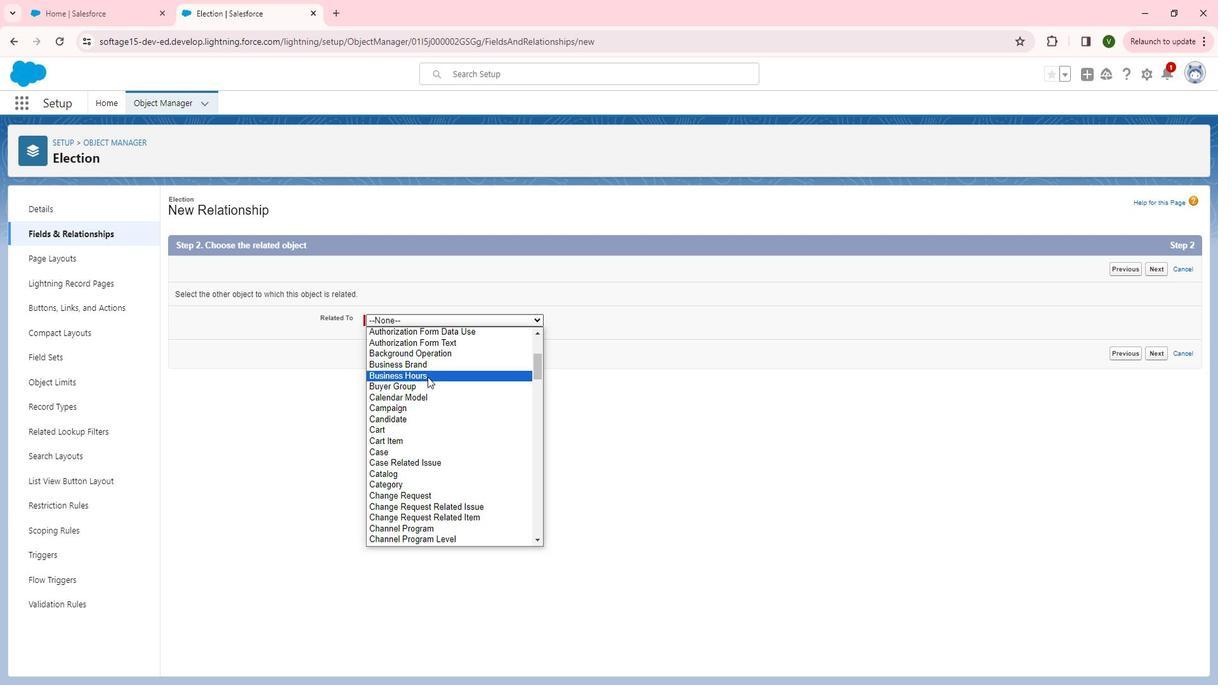
Action: Mouse scrolled (436, 370) with delta (0, 0)
Screenshot: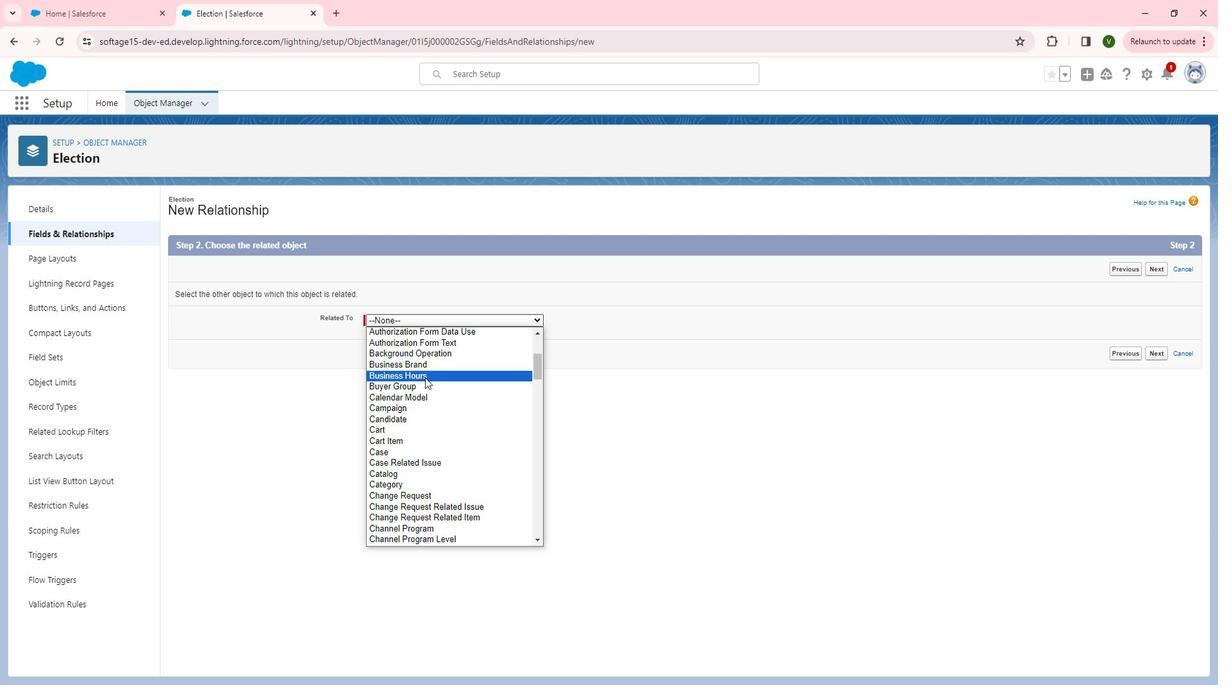 
Action: Mouse moved to (409, 407)
Screenshot: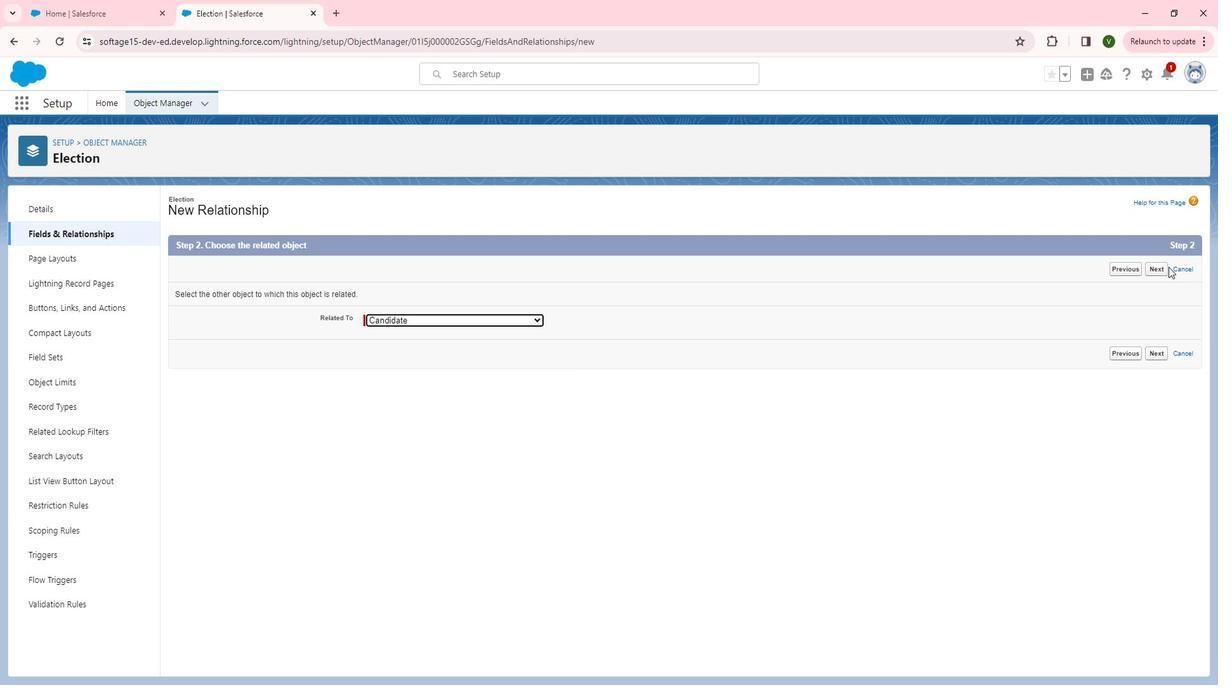 
Action: Mouse pressed left at (409, 407)
Screenshot: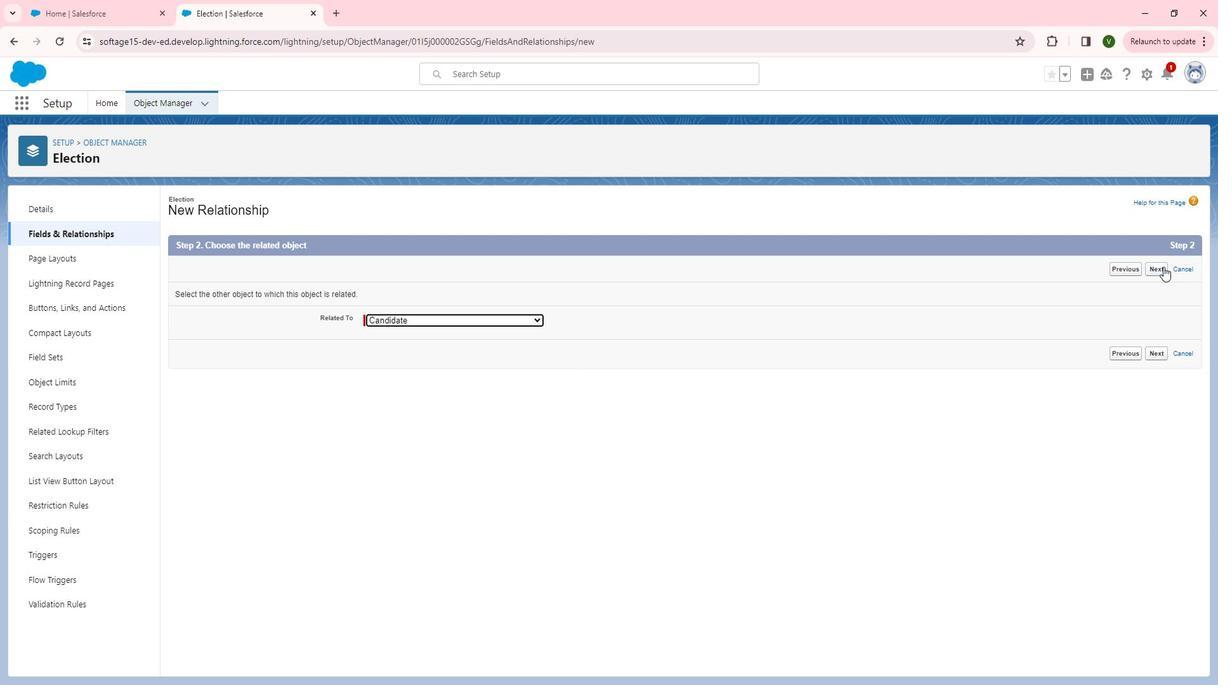 
Action: Mouse moved to (1171, 264)
Screenshot: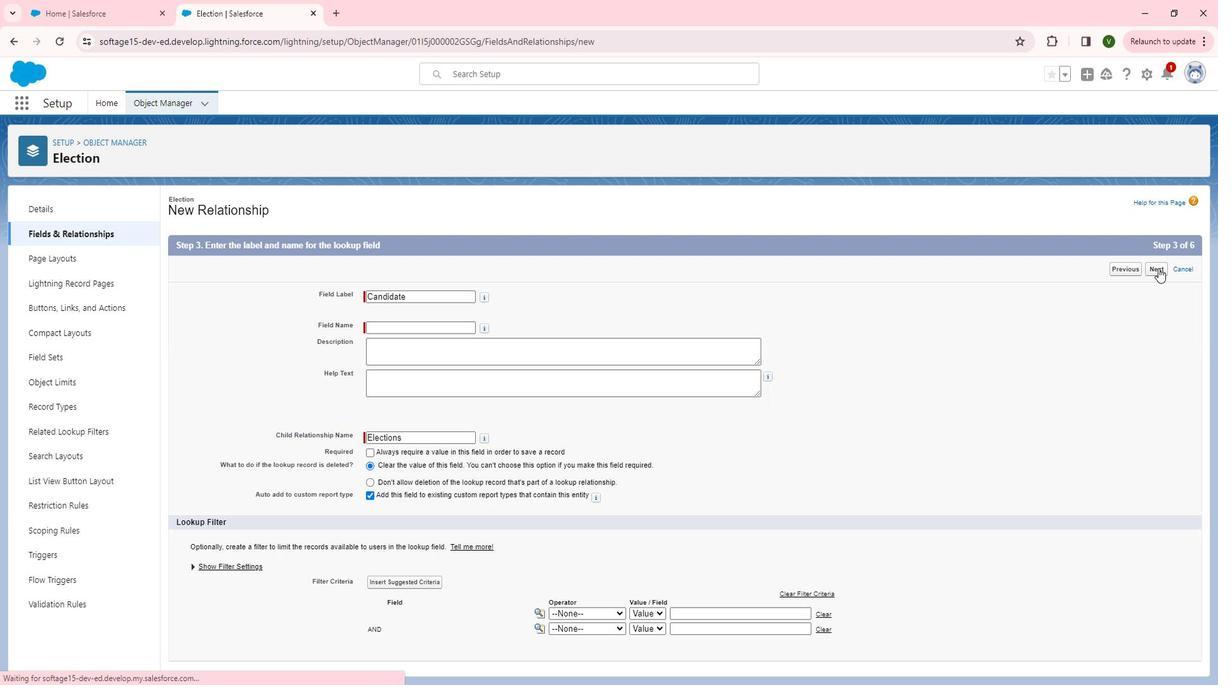 
Action: Mouse pressed left at (1171, 264)
Screenshot: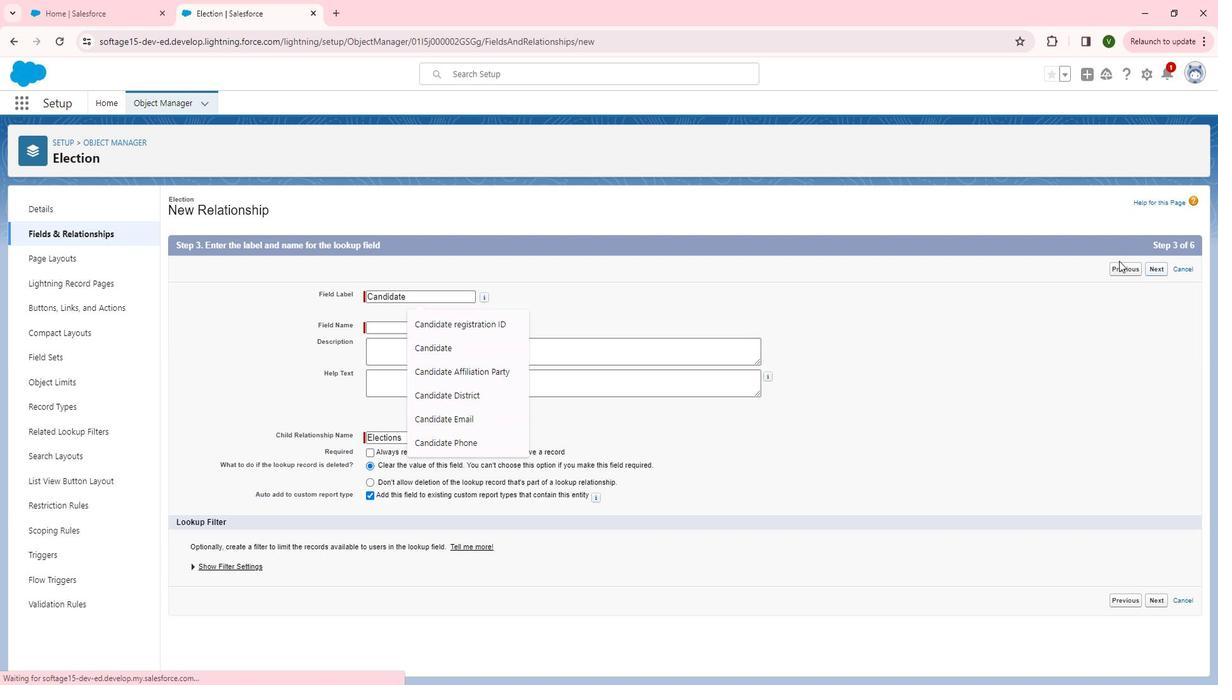 
Action: Mouse moved to (625, 308)
Screenshot: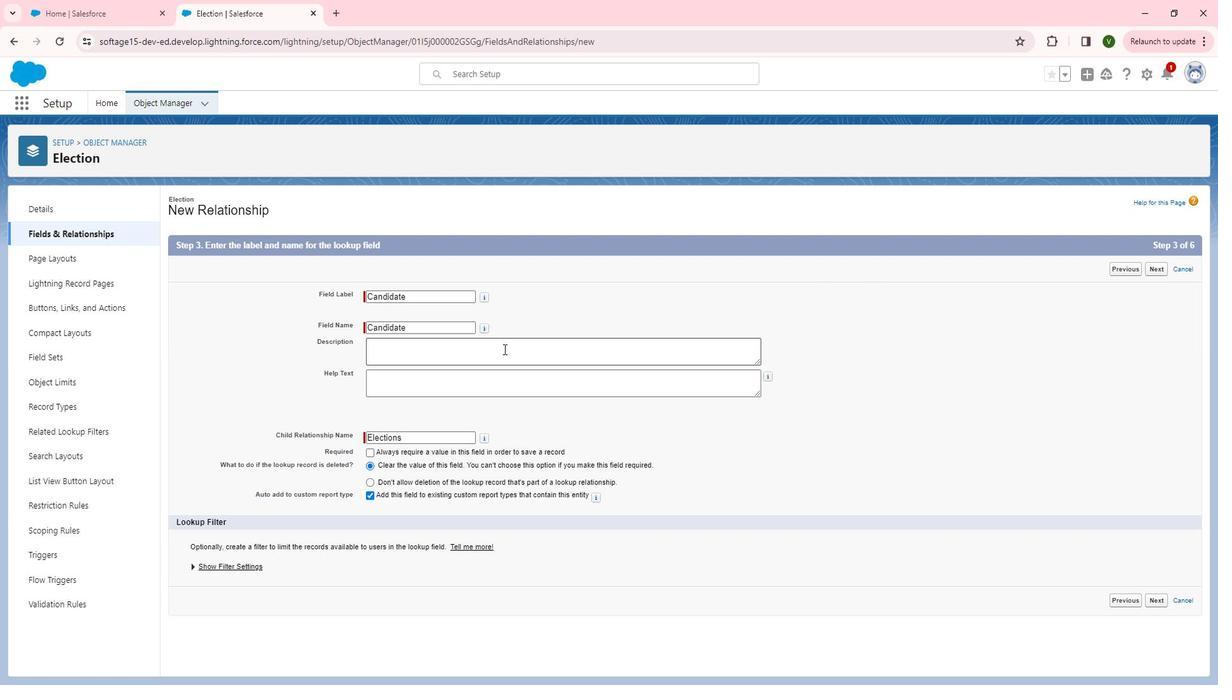 
Action: Mouse pressed left at (625, 308)
Screenshot: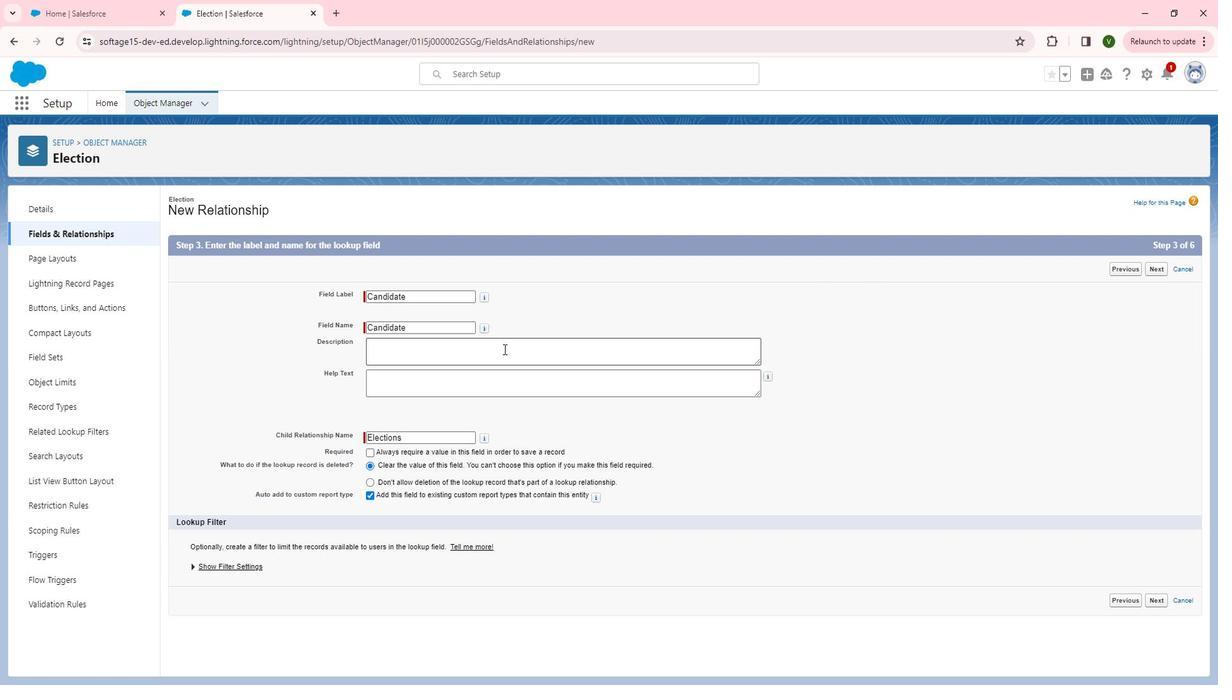 
Action: Mouse moved to (444, 344)
Screenshot: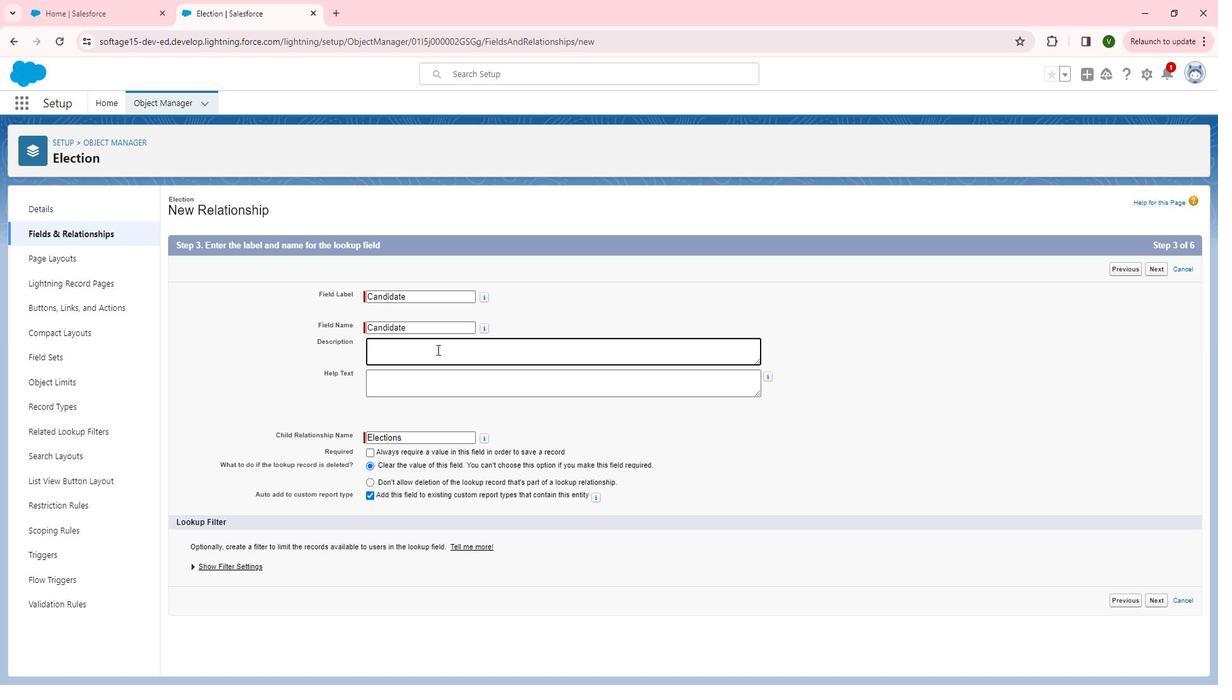 
Action: Mouse pressed left at (444, 344)
Screenshot: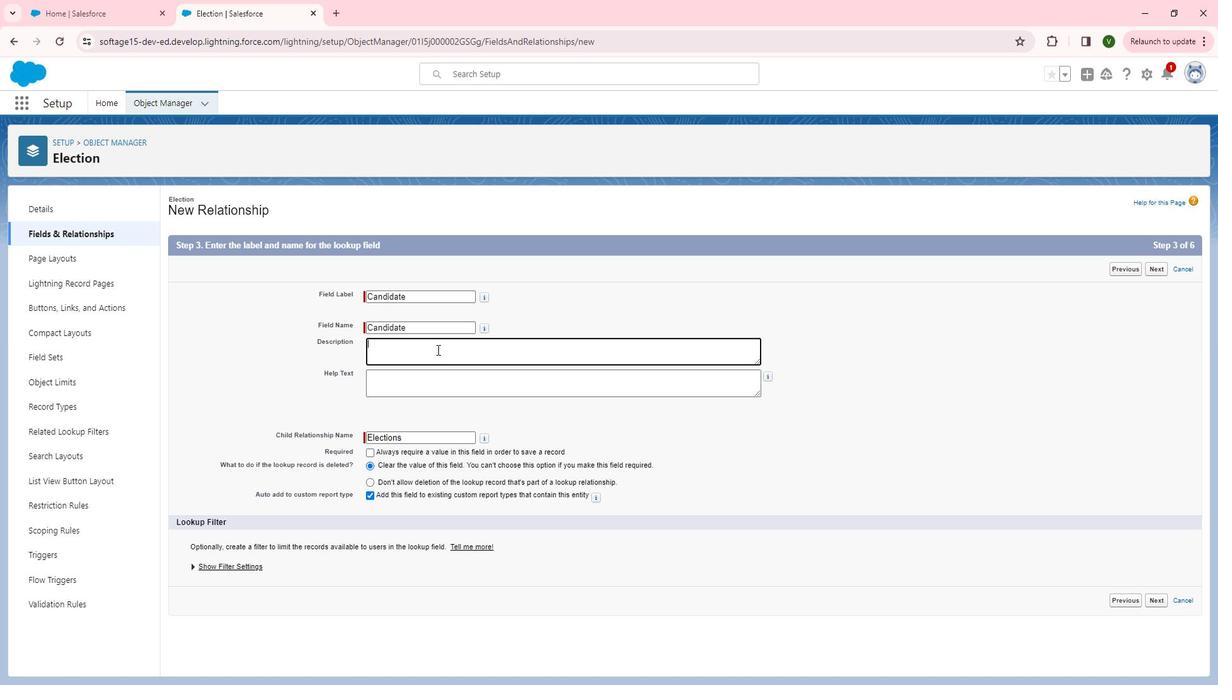 
Action: Mouse moved to (464, 347)
Screenshot: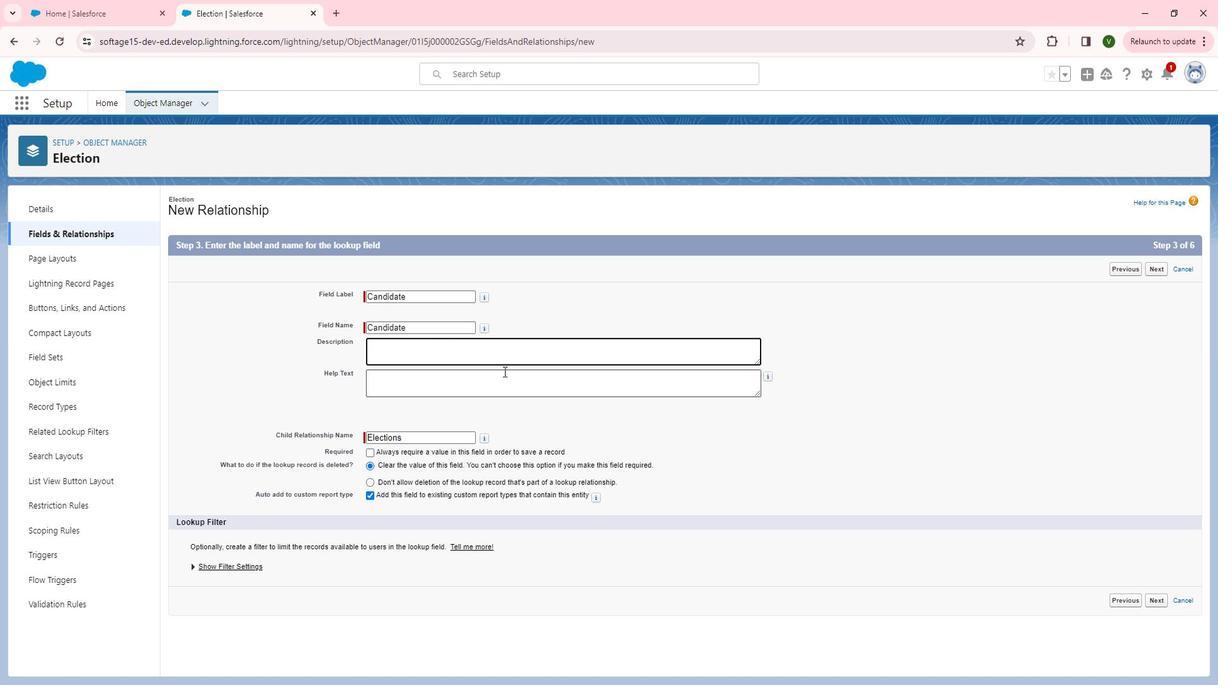 
Action: Mouse scrolled (464, 346) with delta (0, 0)
Screenshot: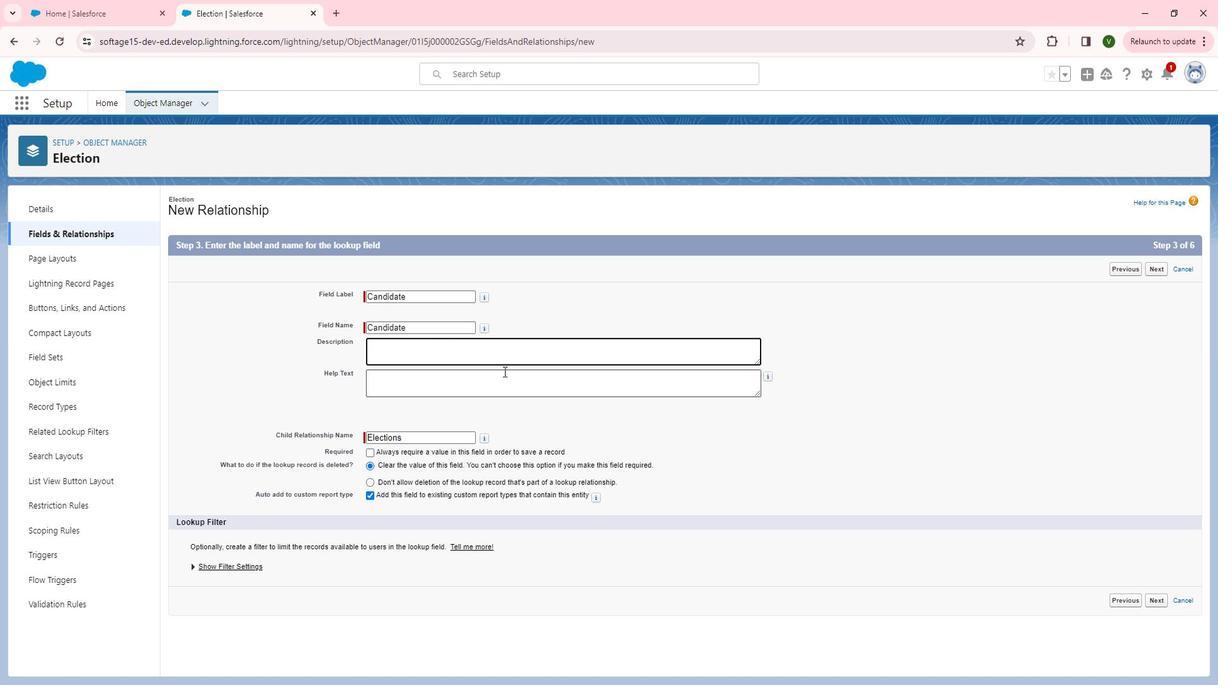 
Action: Mouse moved to (464, 347)
Screenshot: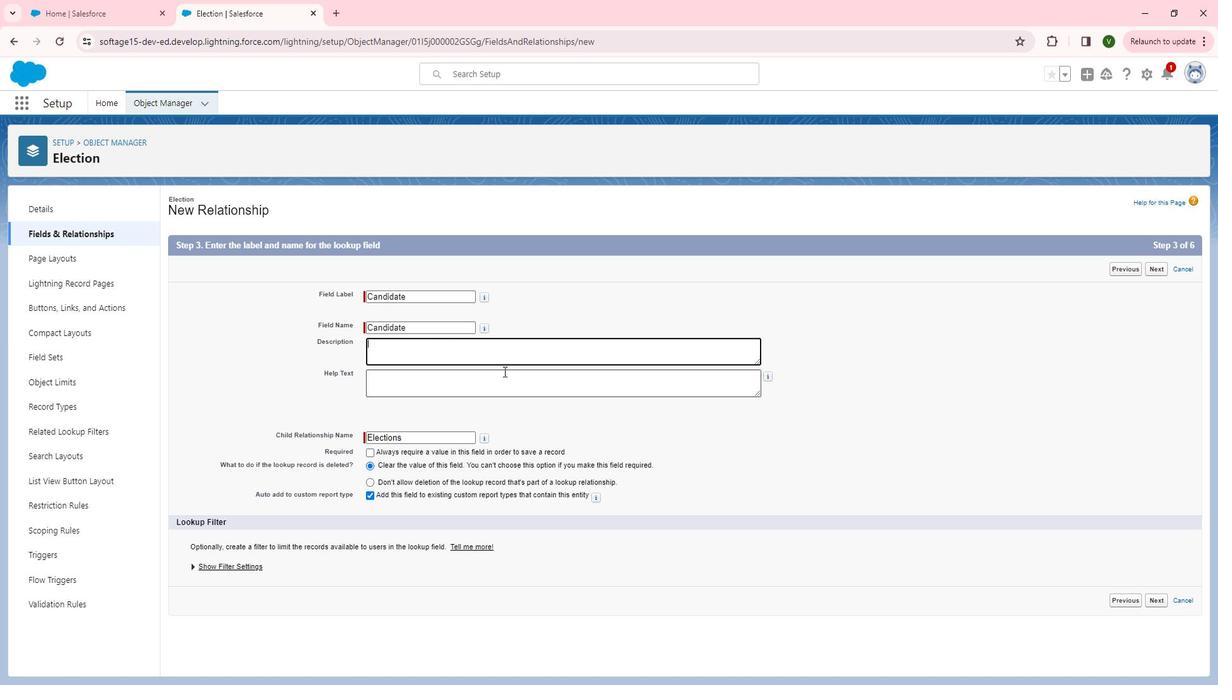 
Action: Mouse scrolled (464, 346) with delta (0, 0)
Screenshot: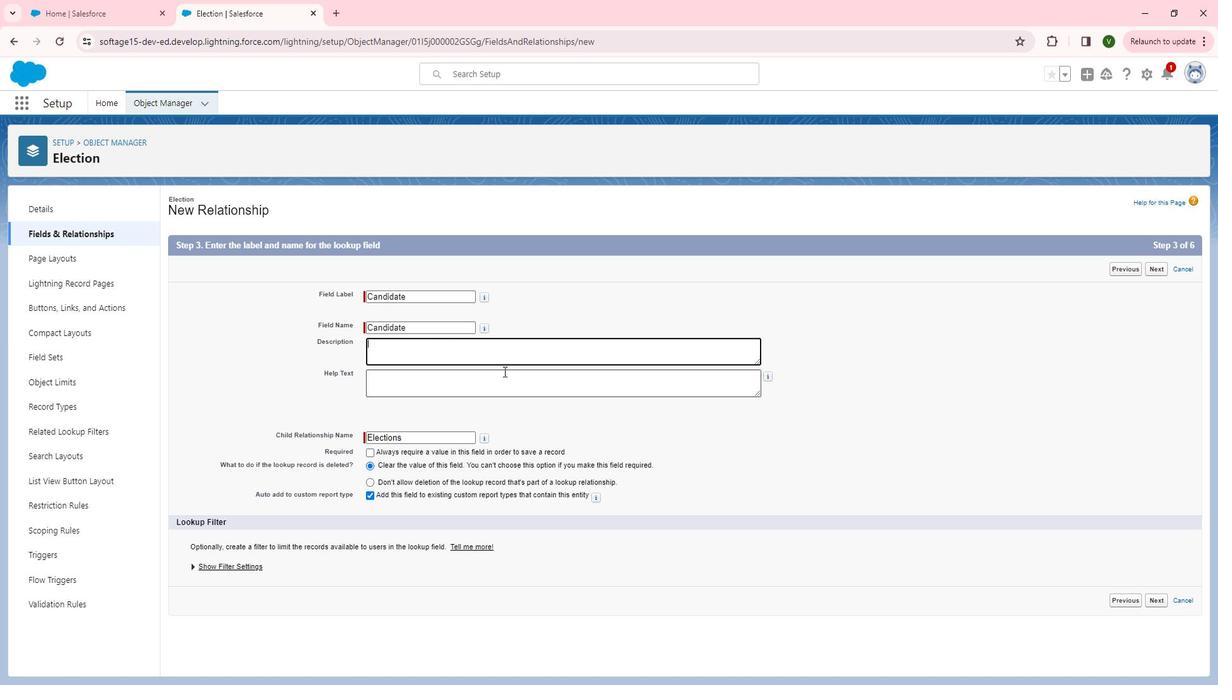 
Action: Mouse moved to (511, 365)
Screenshot: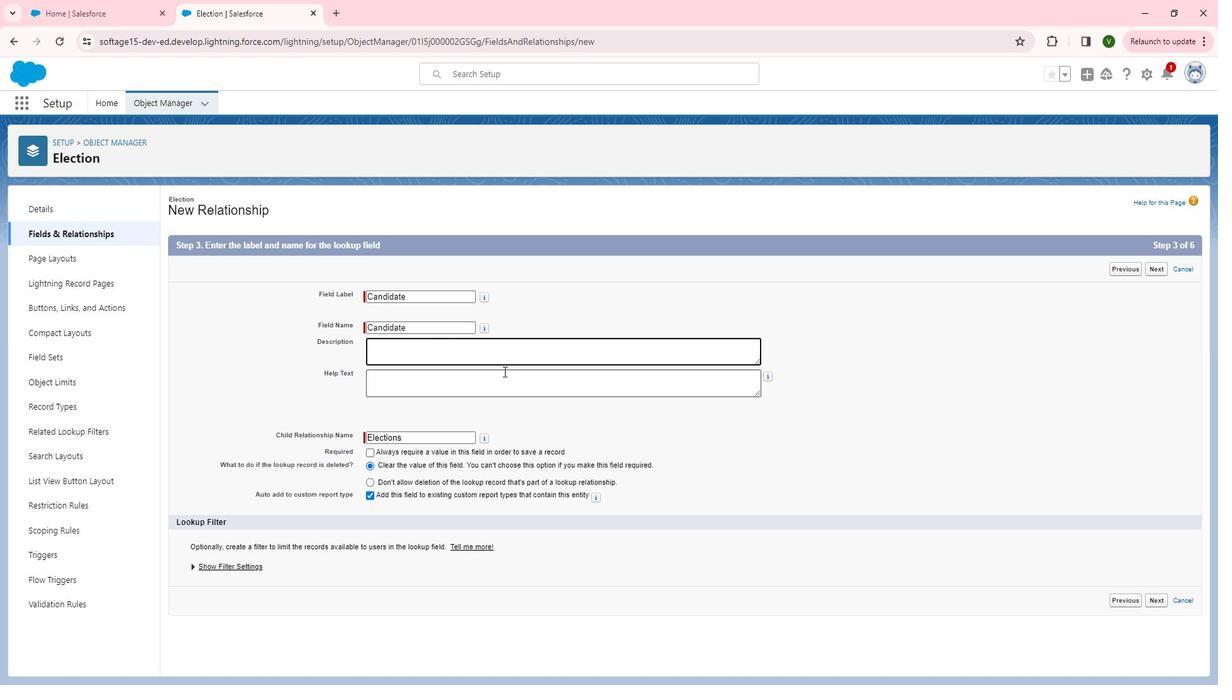 
Action: Key pressed <Key.shift>This<Key.space>custom<Key.space>field<Key.space>is<Key.space>used<Key.space>for<Key.space>the<Key.space>establishes<Key.space>a<Key.space>link<Key.space>between<Key.space>the<Key.space>candidate<Key.space>and<Key.space>the<Key.space>election<Key.space>in<Key.space>which<Key.space>they<Key.space>are<Key.space>running.
Screenshot: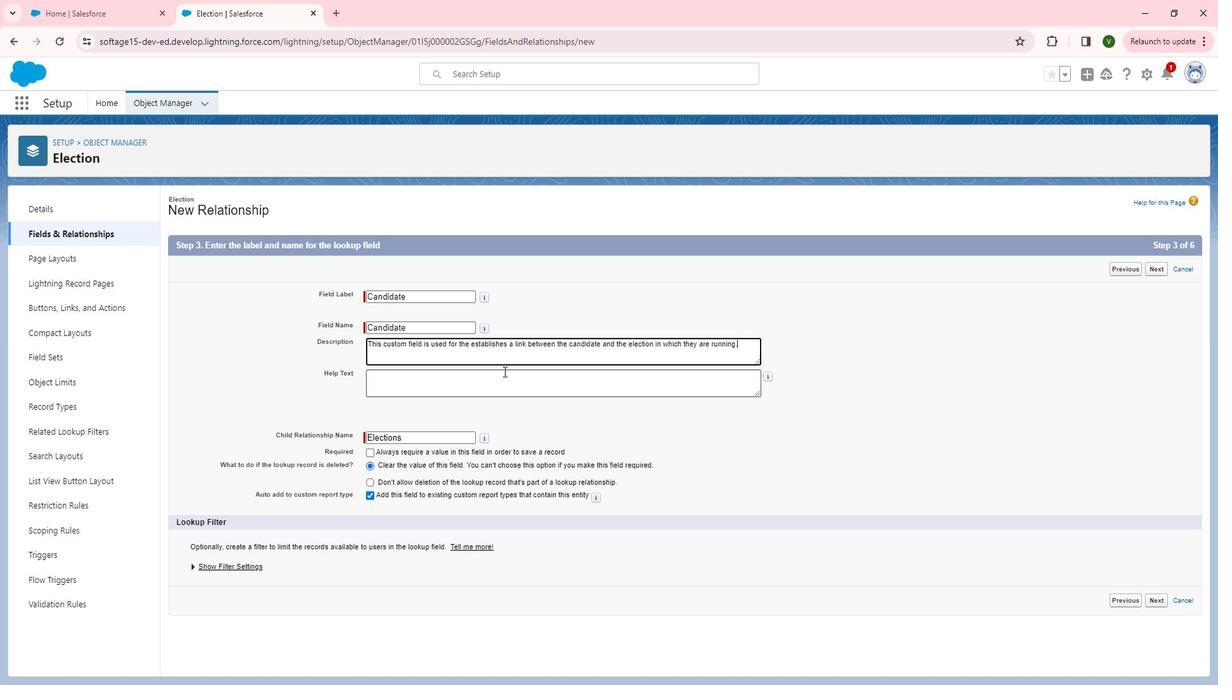 
Action: Mouse pressed left at (511, 365)
Screenshot: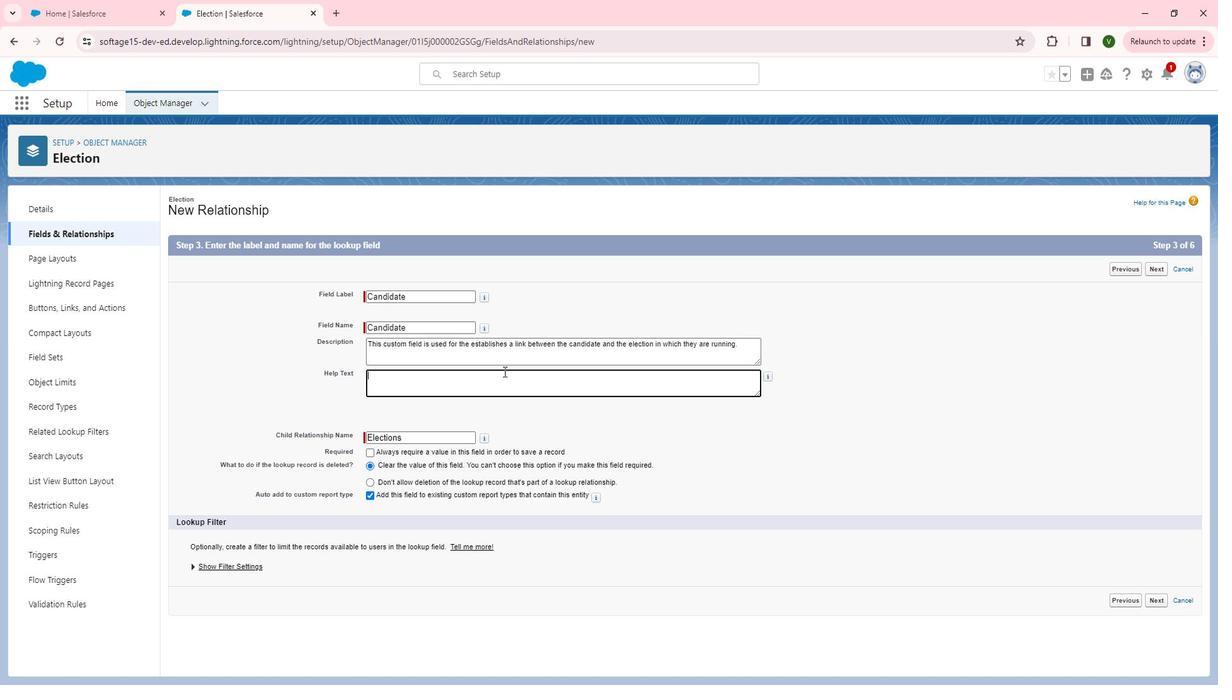 
Action: Key pressed <Key.shift>Select<Key.space>the<Key.space>election<Key.space>associated<Key.space>with<Key.space>this<Key.space>candidate.
Screenshot: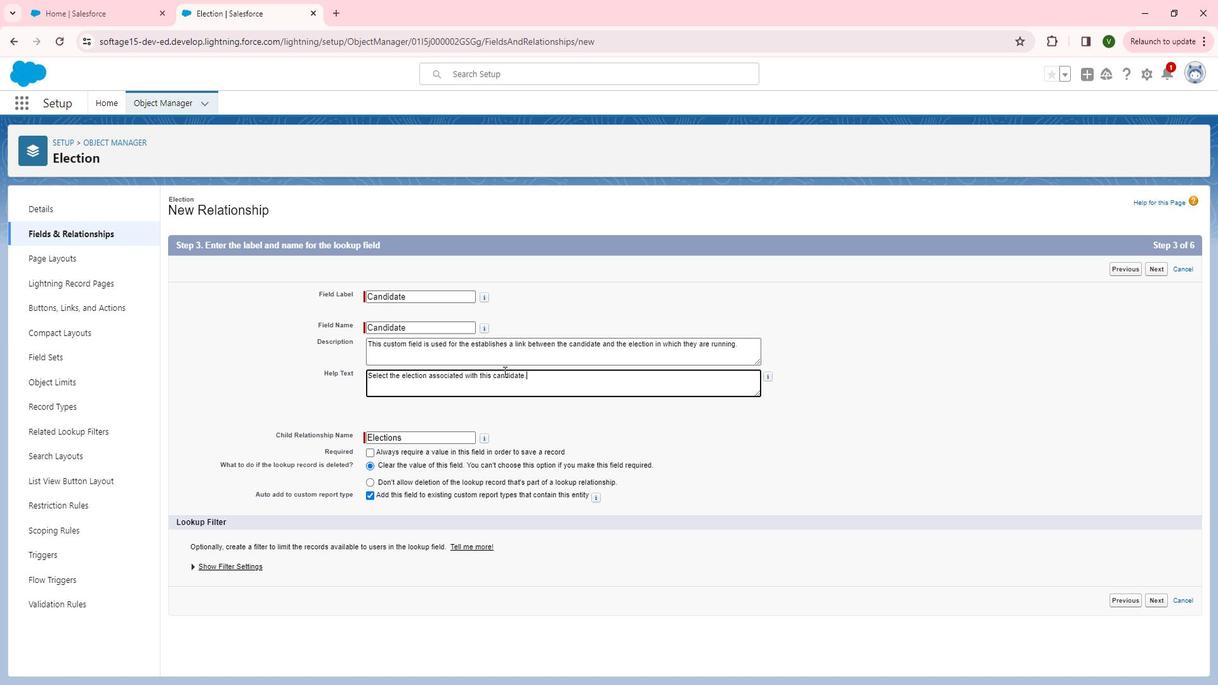 
Action: Mouse moved to (910, 444)
Screenshot: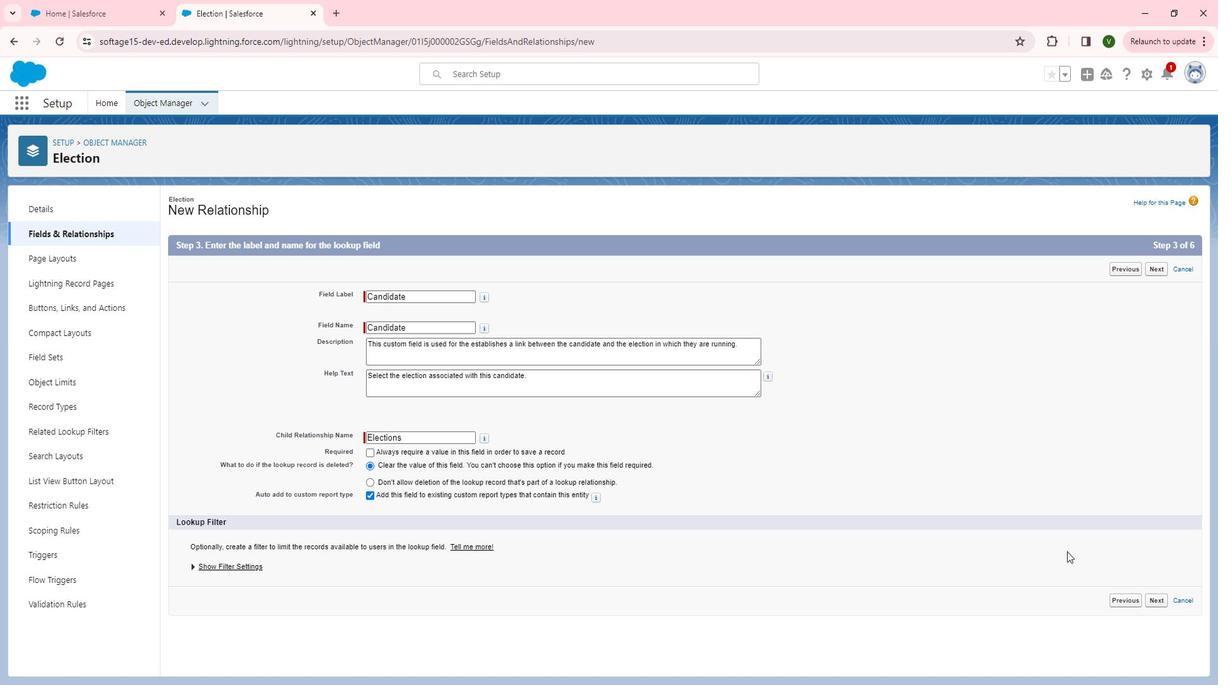 
Action: Mouse pressed left at (910, 444)
Screenshot: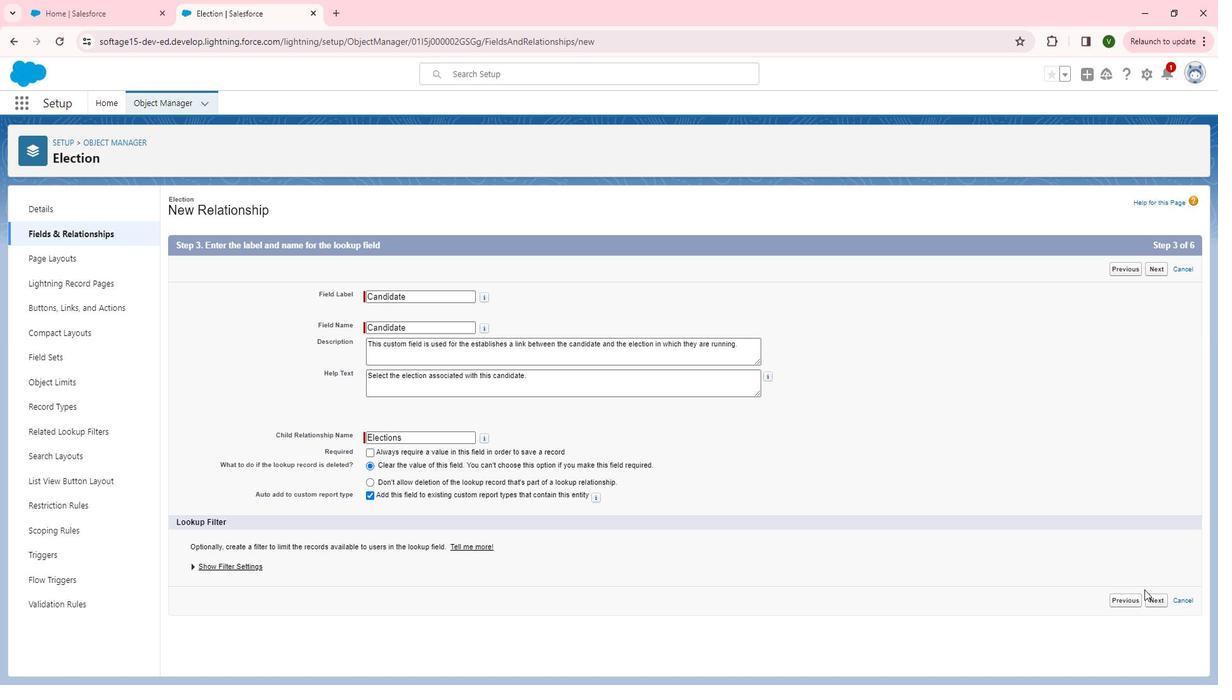 
Action: Mouse moved to (1166, 585)
Screenshot: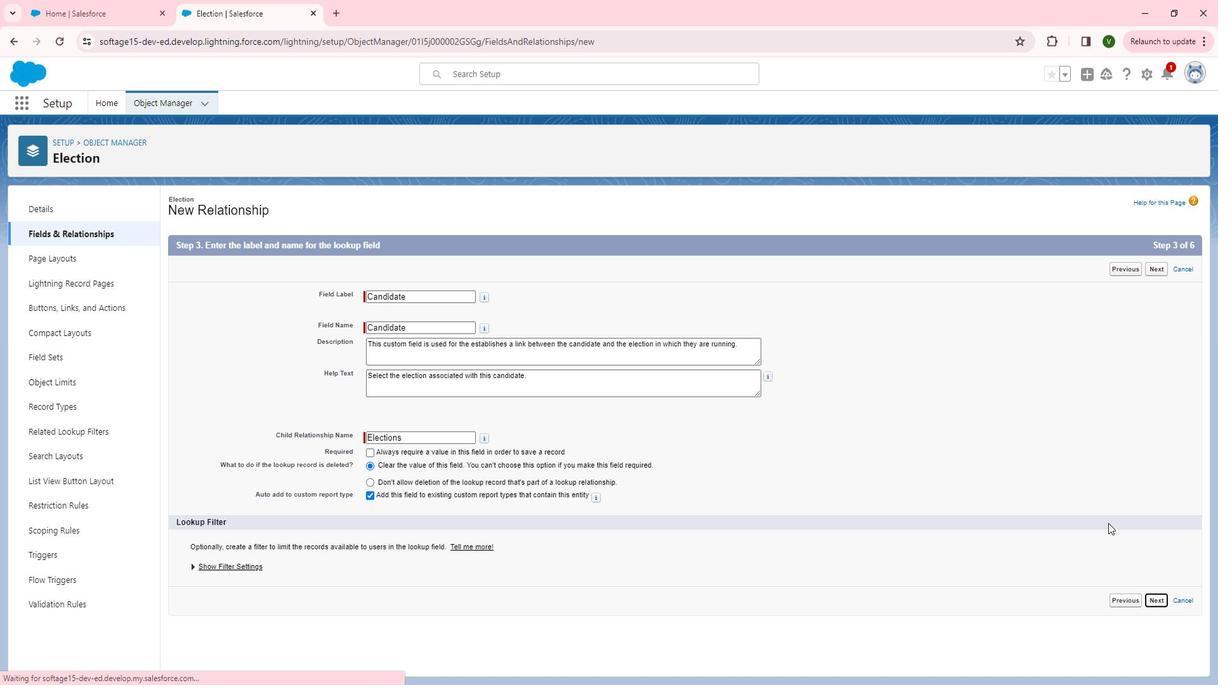 
Action: Mouse pressed left at (1166, 585)
Screenshot: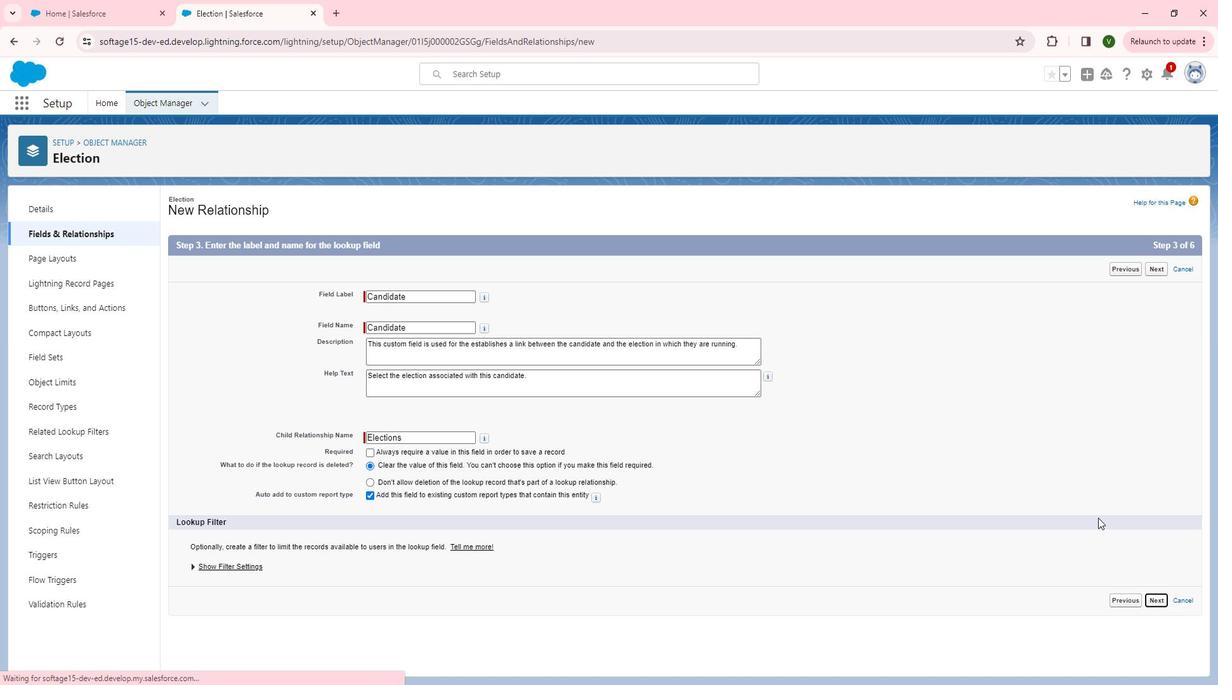 
Action: Mouse moved to (862, 373)
Screenshot: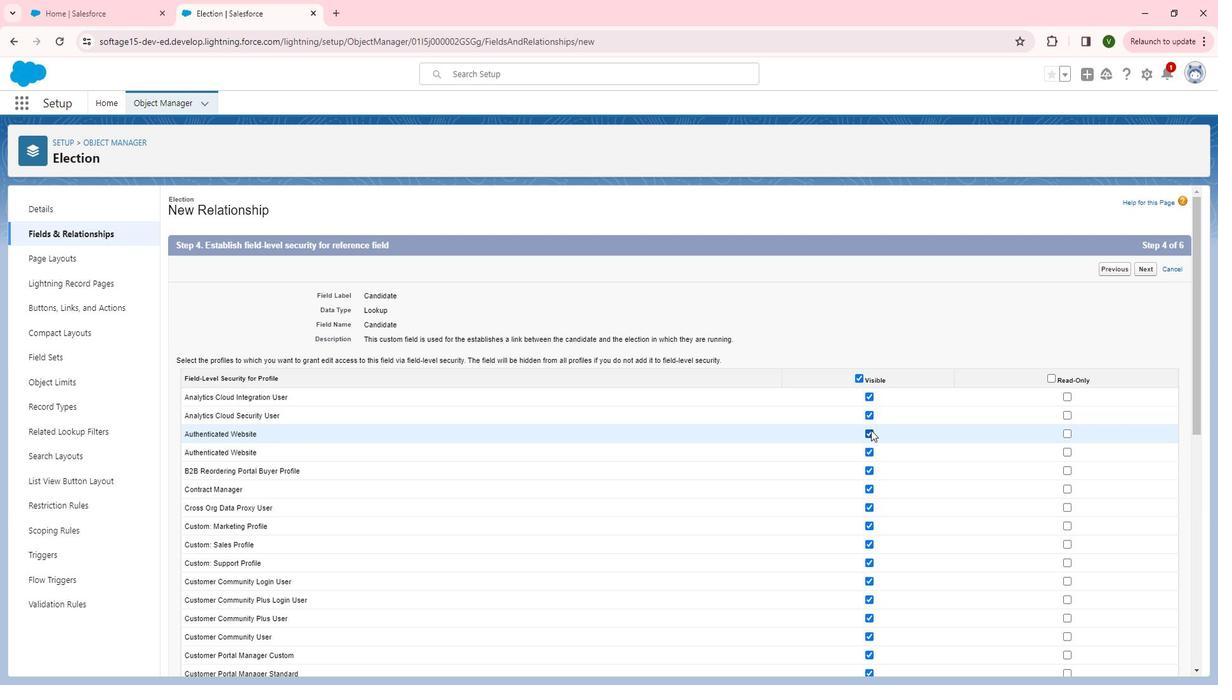 
Action: Mouse pressed left at (862, 373)
Screenshot: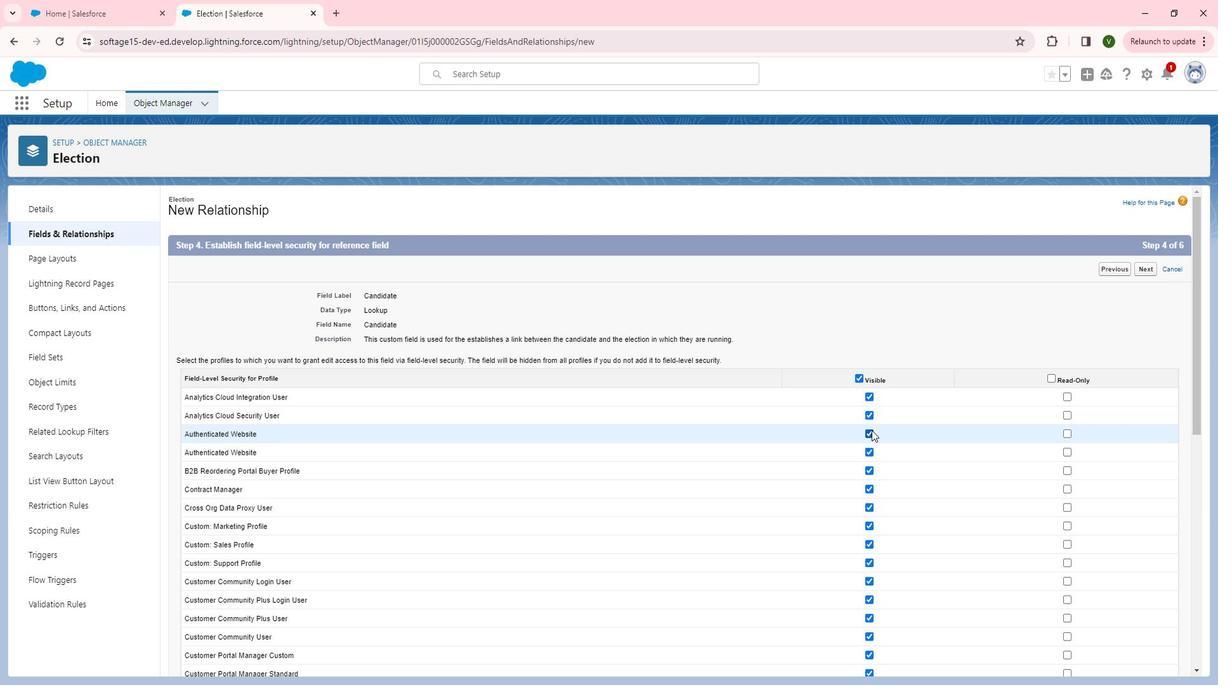 
Action: Mouse moved to (879, 422)
Screenshot: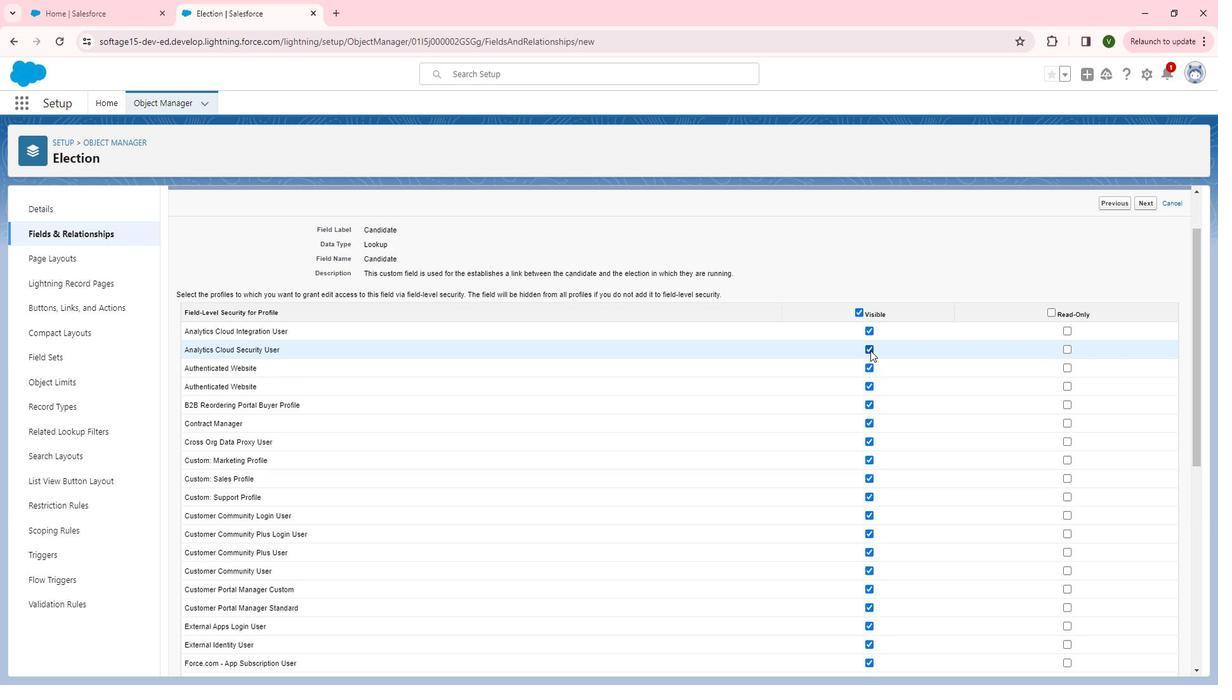 
Action: Mouse scrolled (879, 421) with delta (0, 0)
Screenshot: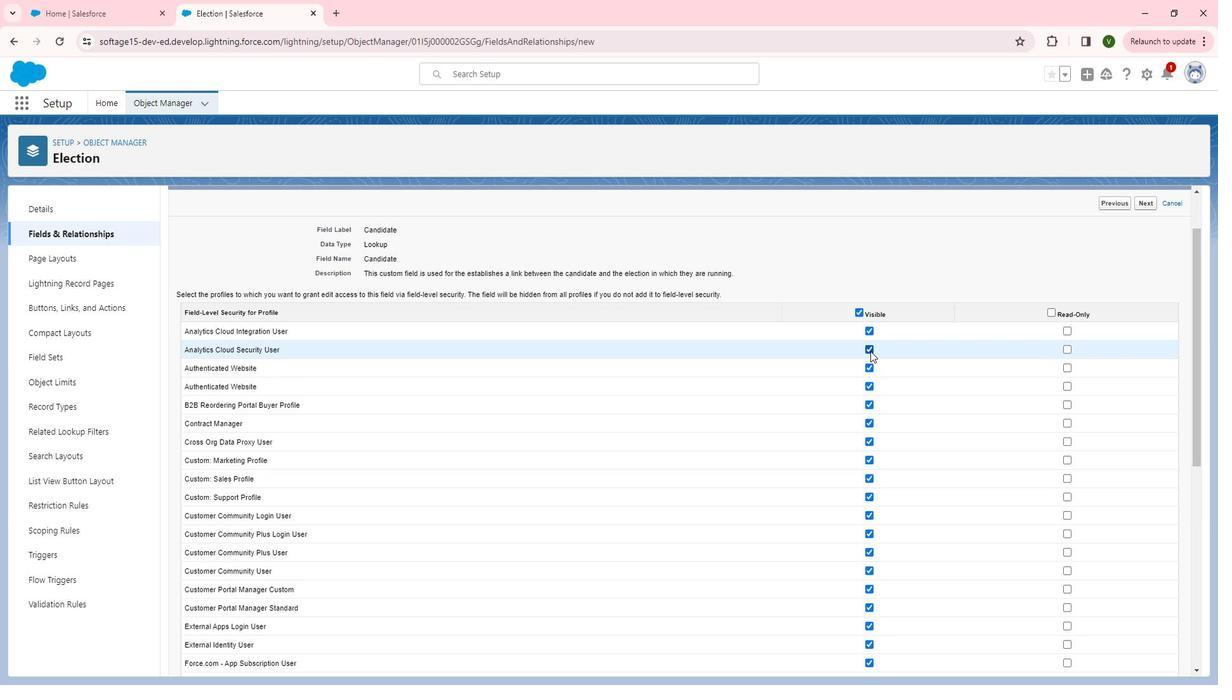 
Action: Mouse moved to (878, 347)
Screenshot: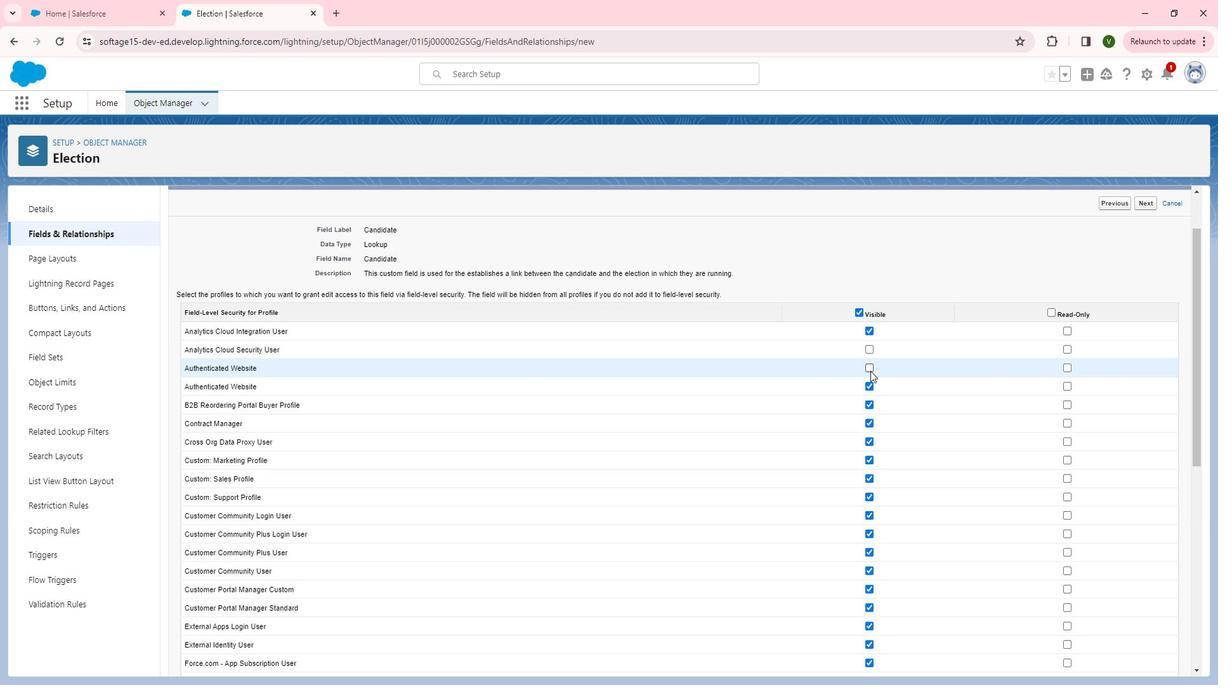 
Action: Mouse pressed left at (878, 347)
Screenshot: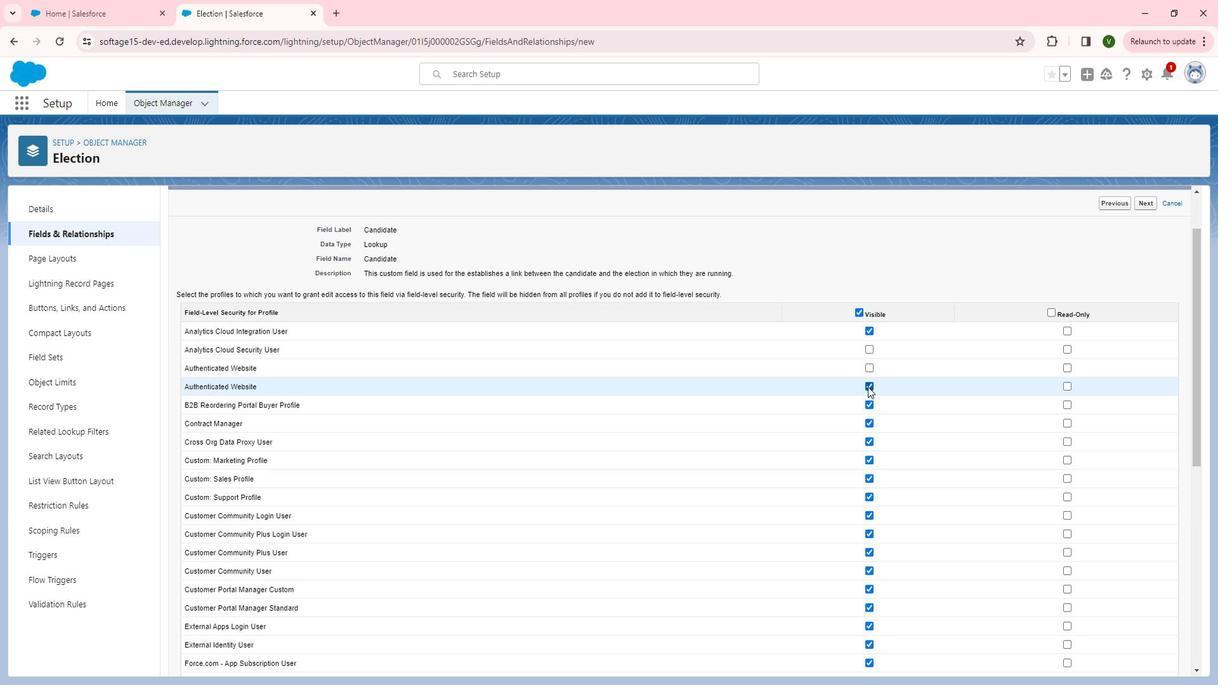 
Action: Mouse moved to (879, 364)
Screenshot: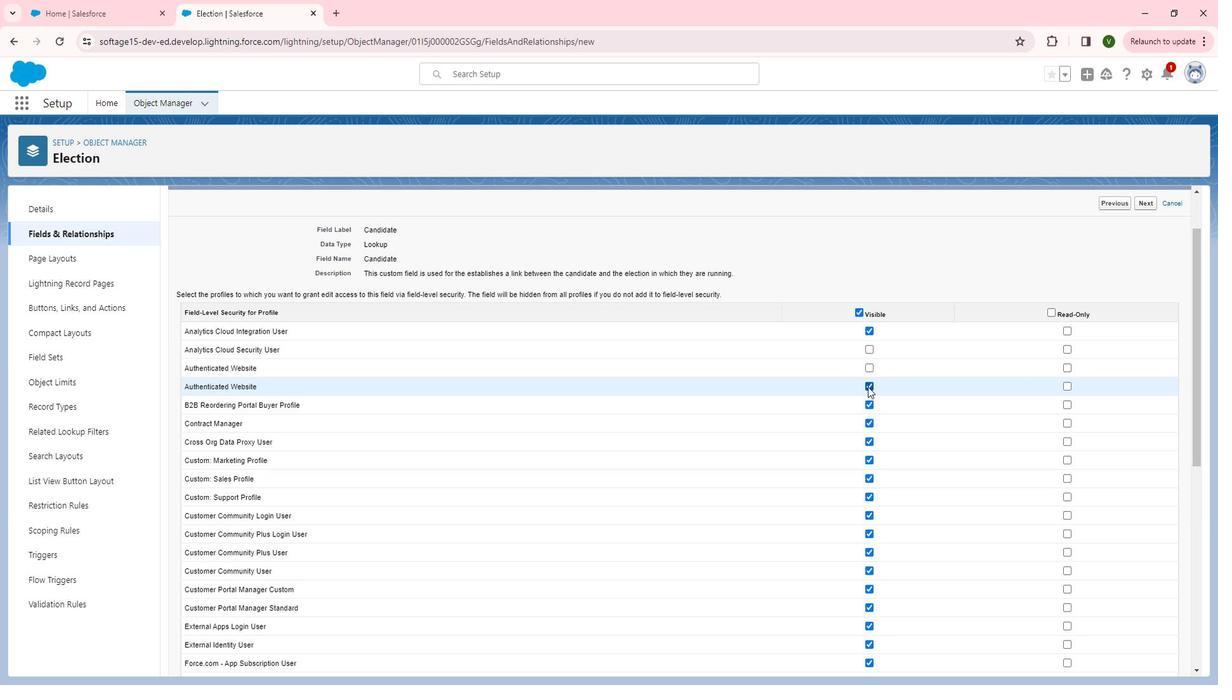 
Action: Mouse pressed left at (879, 364)
Screenshot: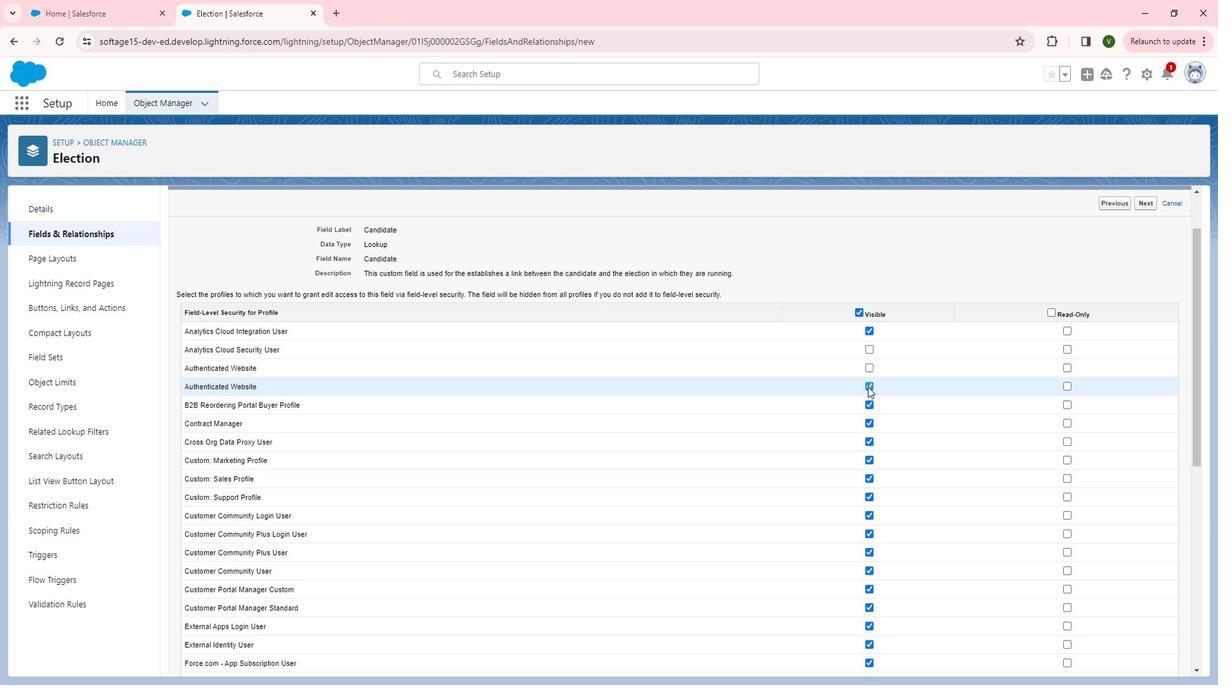 
Action: Mouse moved to (875, 380)
Screenshot: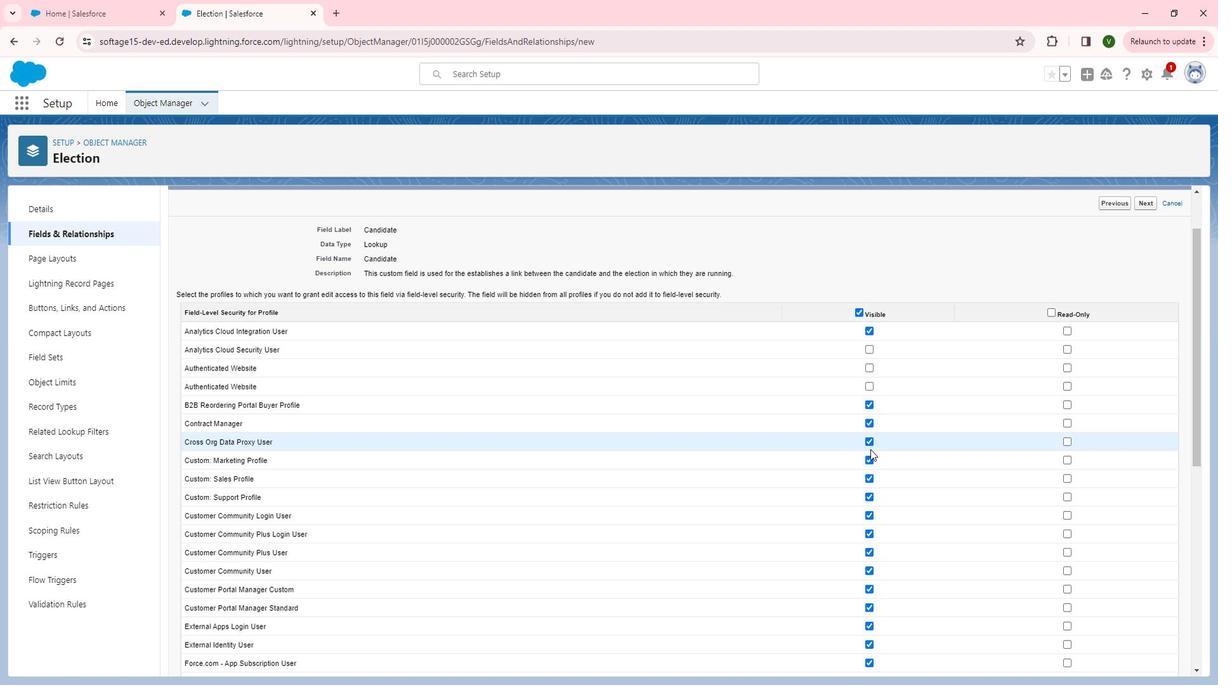 
Action: Mouse pressed left at (875, 380)
Screenshot: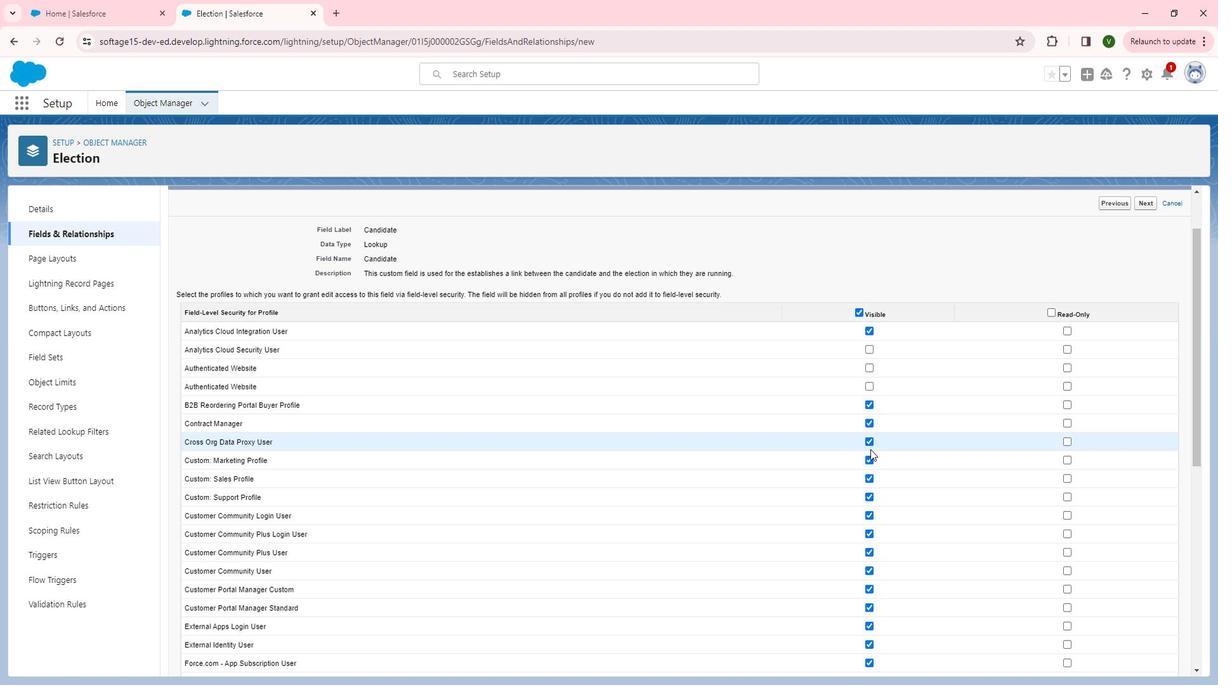 
Action: Mouse moved to (878, 445)
Screenshot: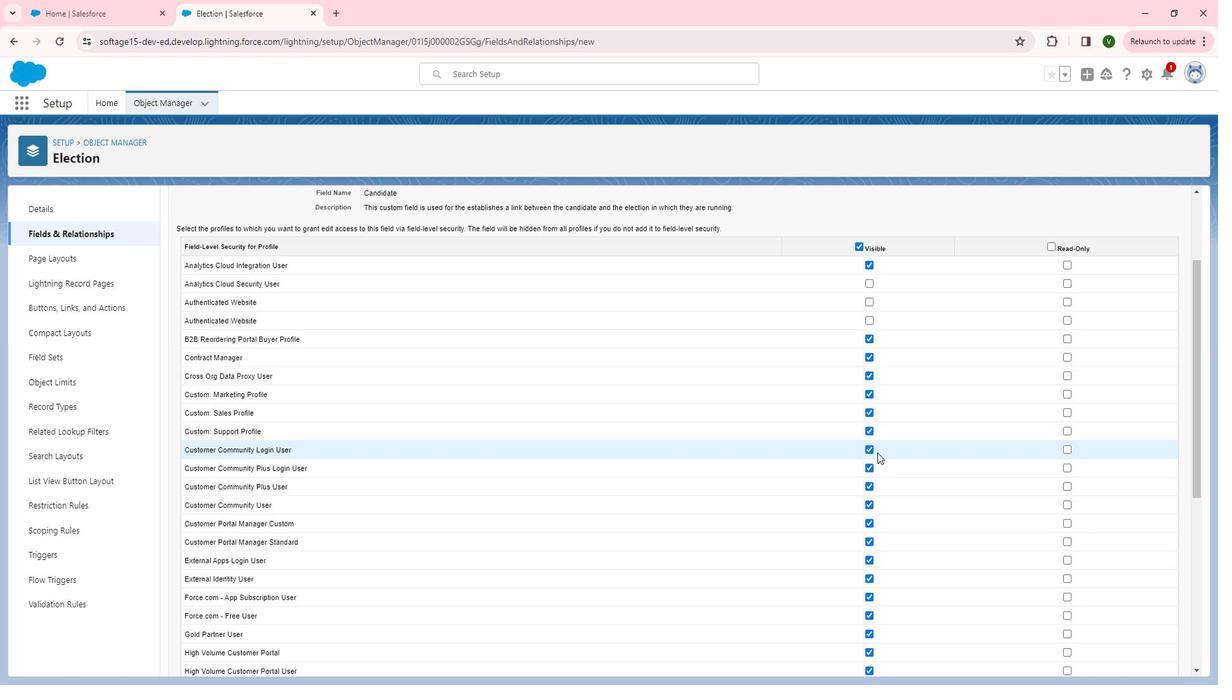 
Action: Mouse scrolled (878, 444) with delta (0, 0)
Screenshot: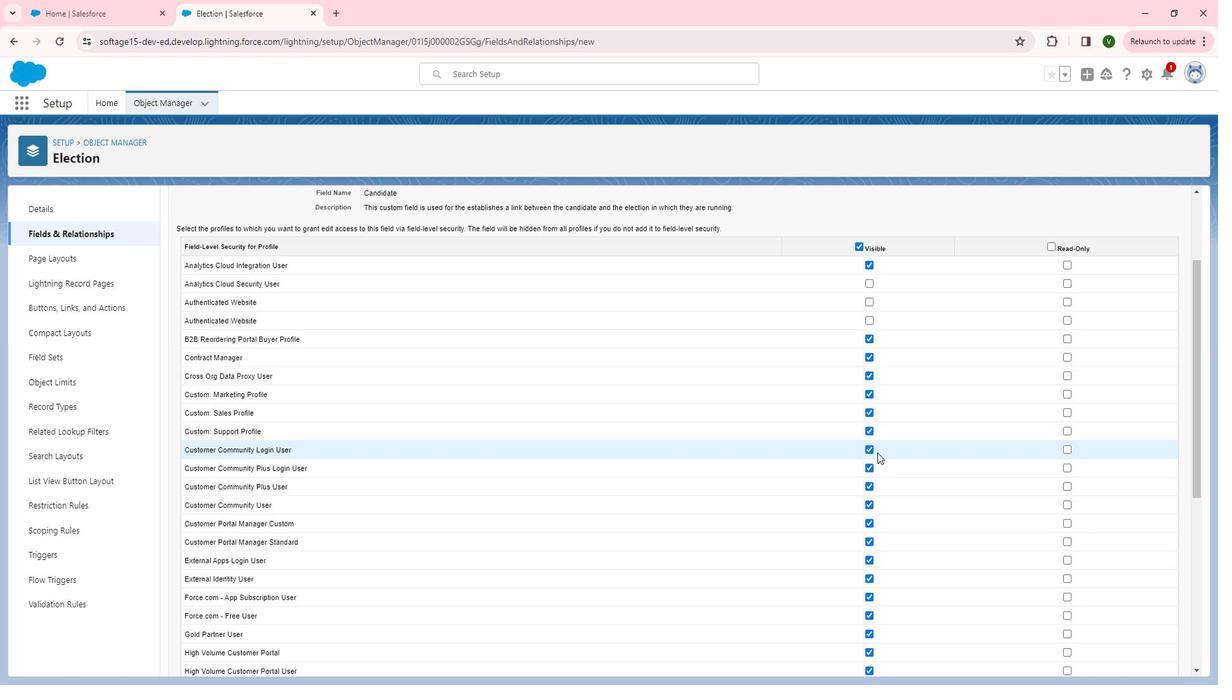 
Action: Mouse moved to (878, 439)
Screenshot: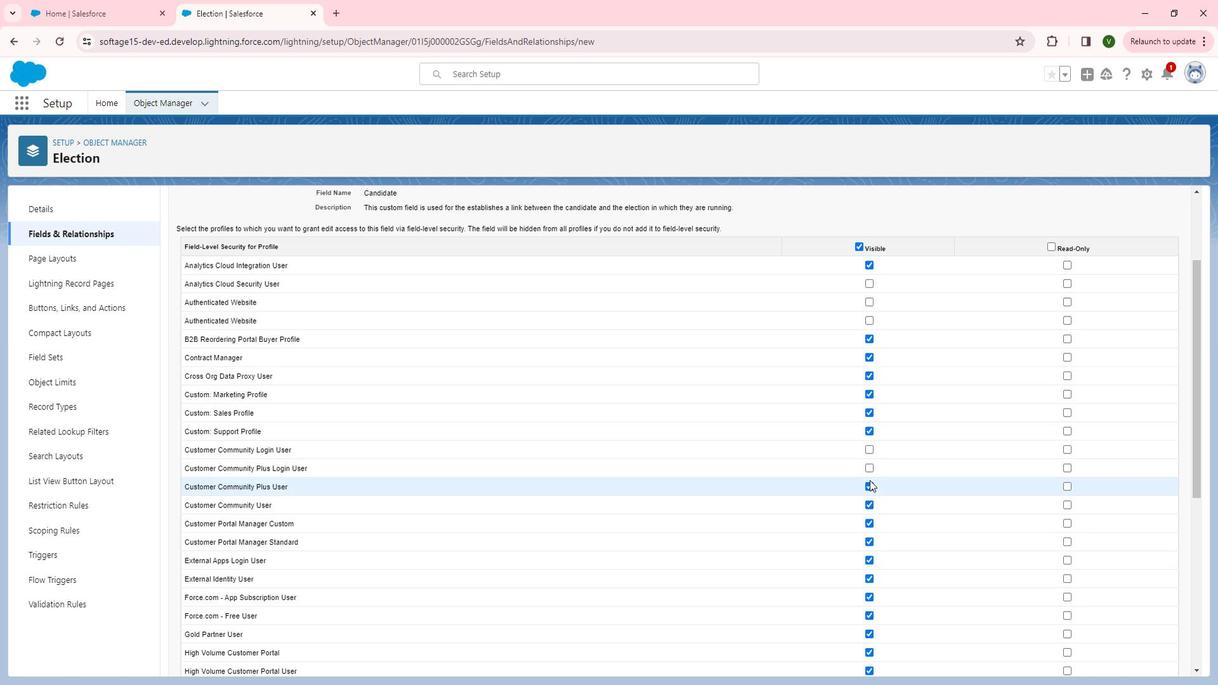 
Action: Mouse pressed left at (878, 439)
Screenshot: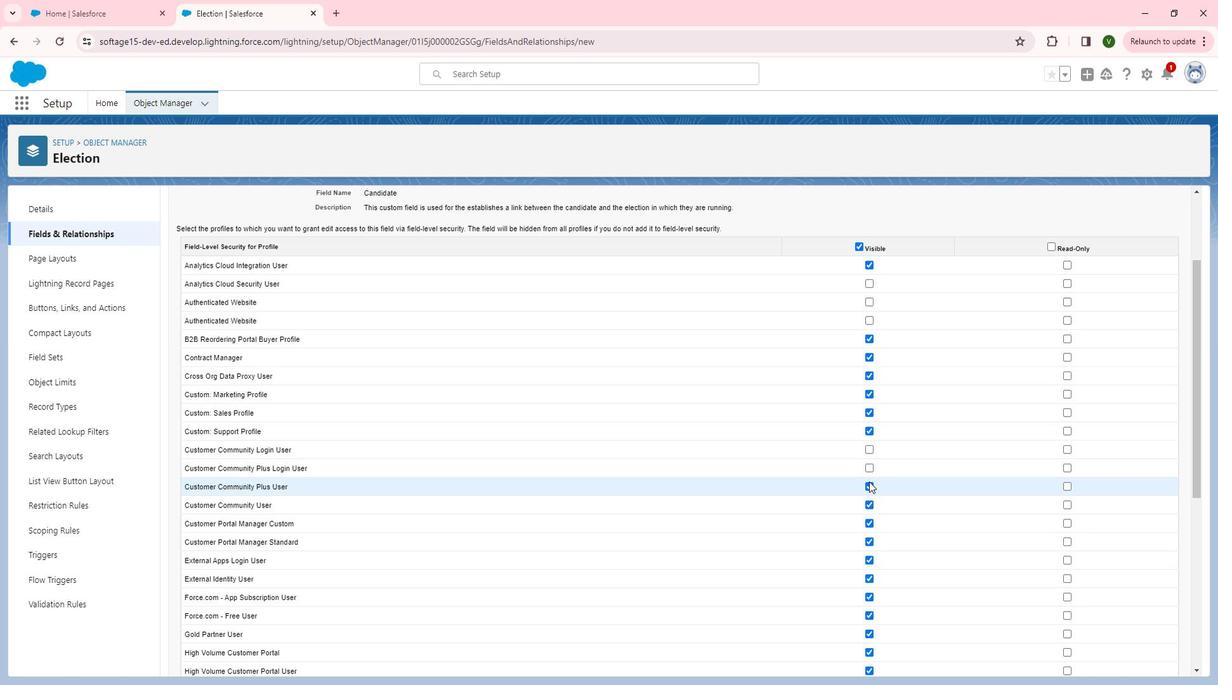 
Action: Mouse moved to (879, 458)
Screenshot: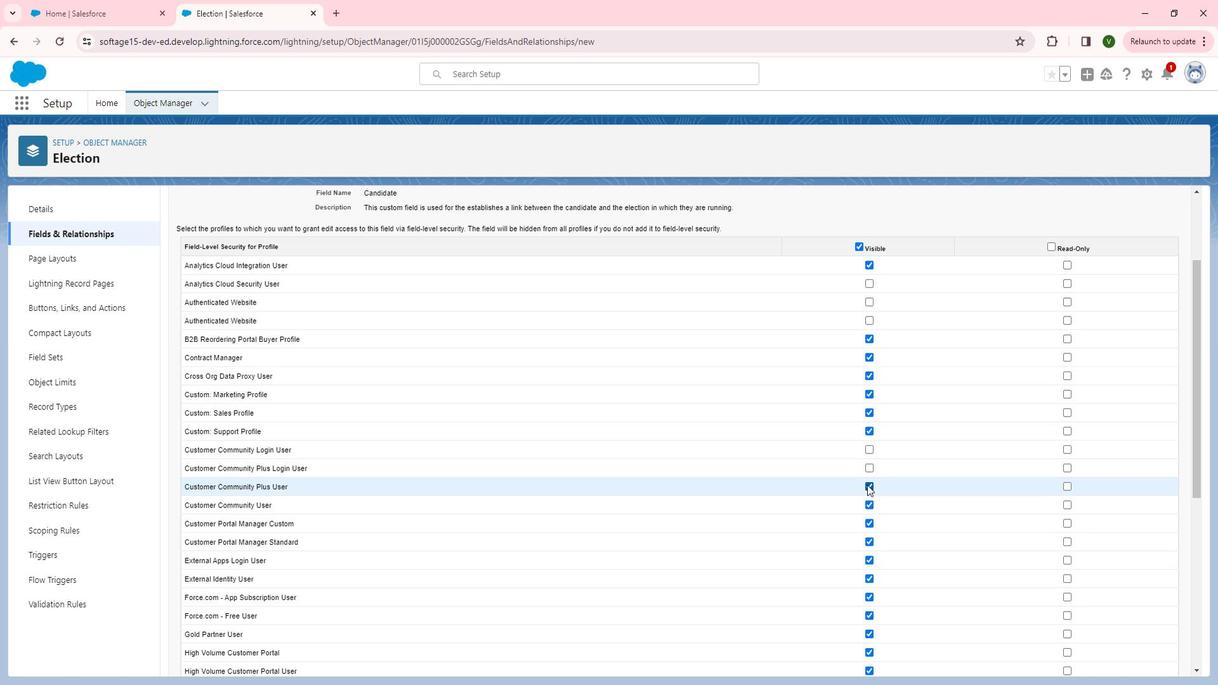 
Action: Mouse pressed left at (879, 458)
Screenshot: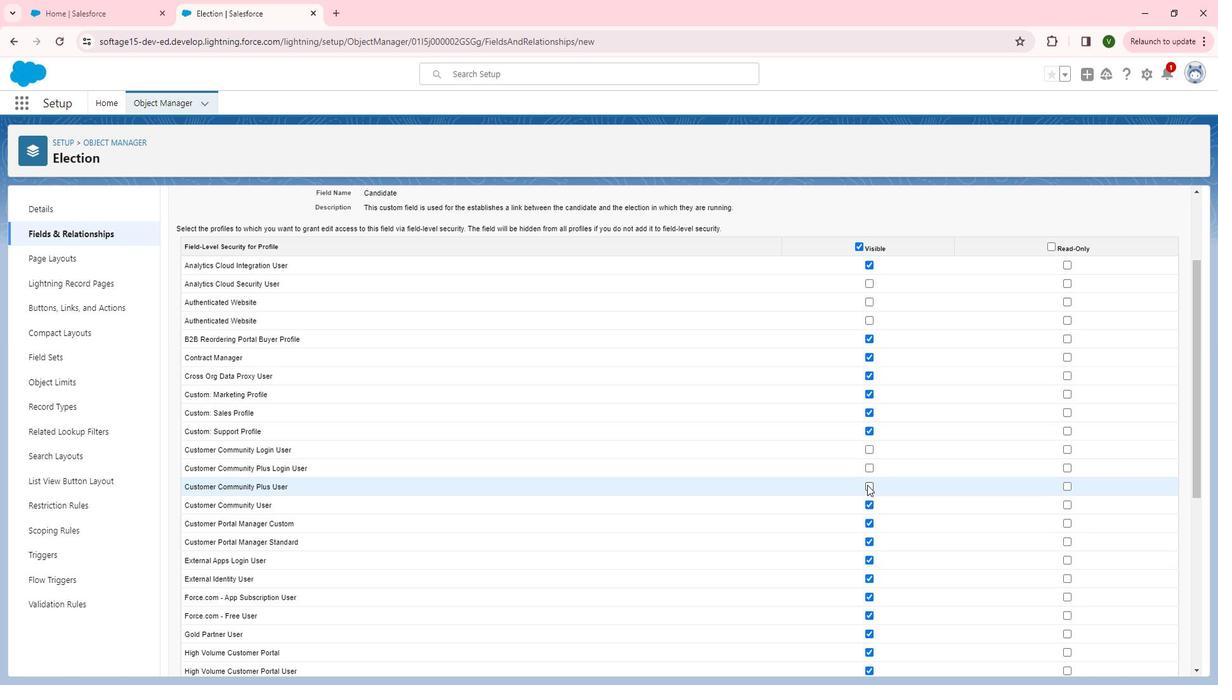 
Action: Mouse moved to (875, 474)
Screenshot: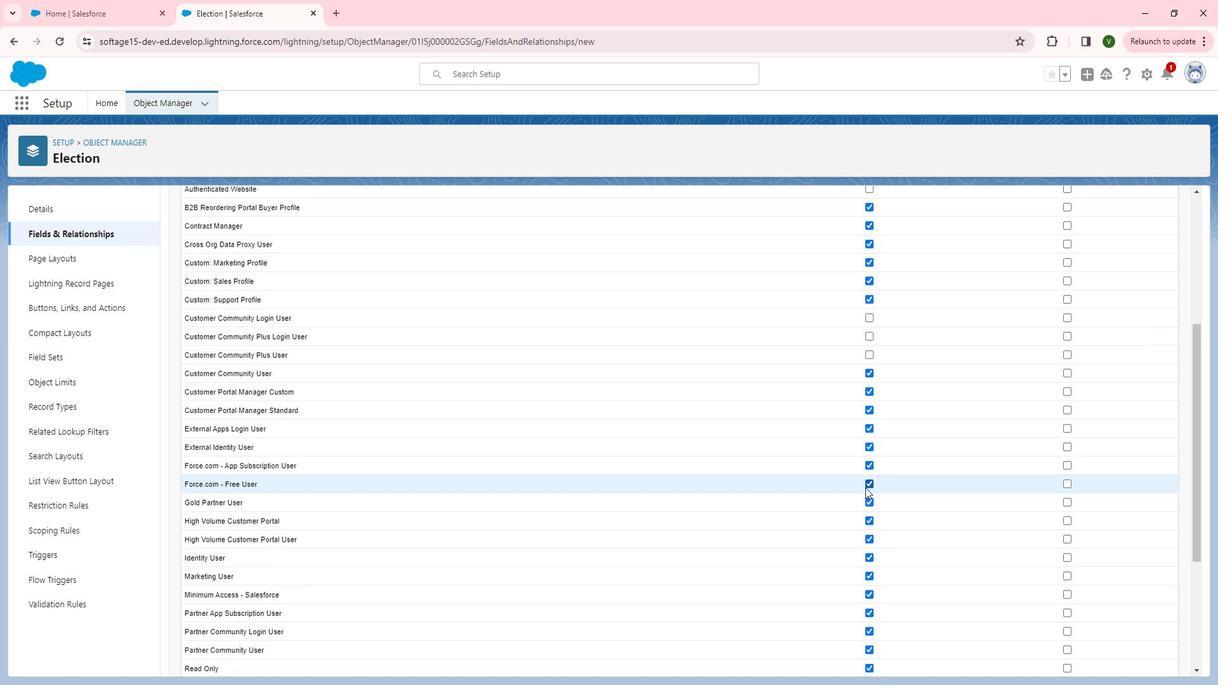 
Action: Mouse pressed left at (875, 474)
Screenshot: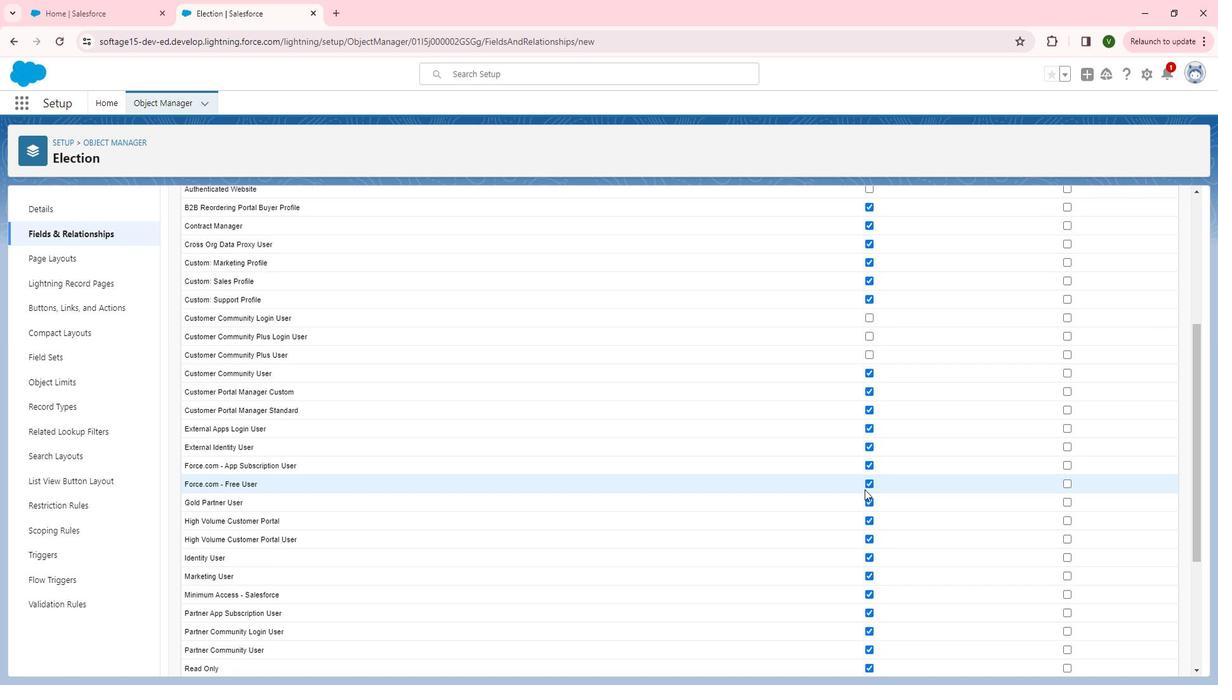 
Action: Mouse moved to (875, 474)
Screenshot: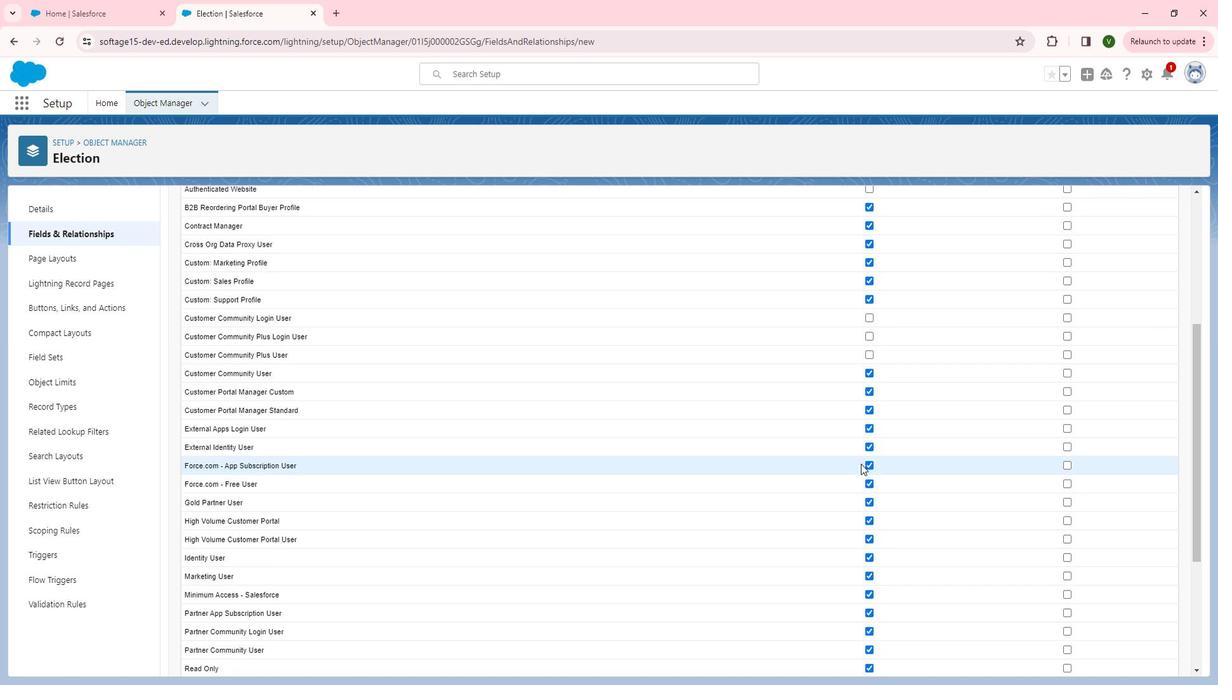 
Action: Mouse scrolled (875, 474) with delta (0, 0)
Screenshot: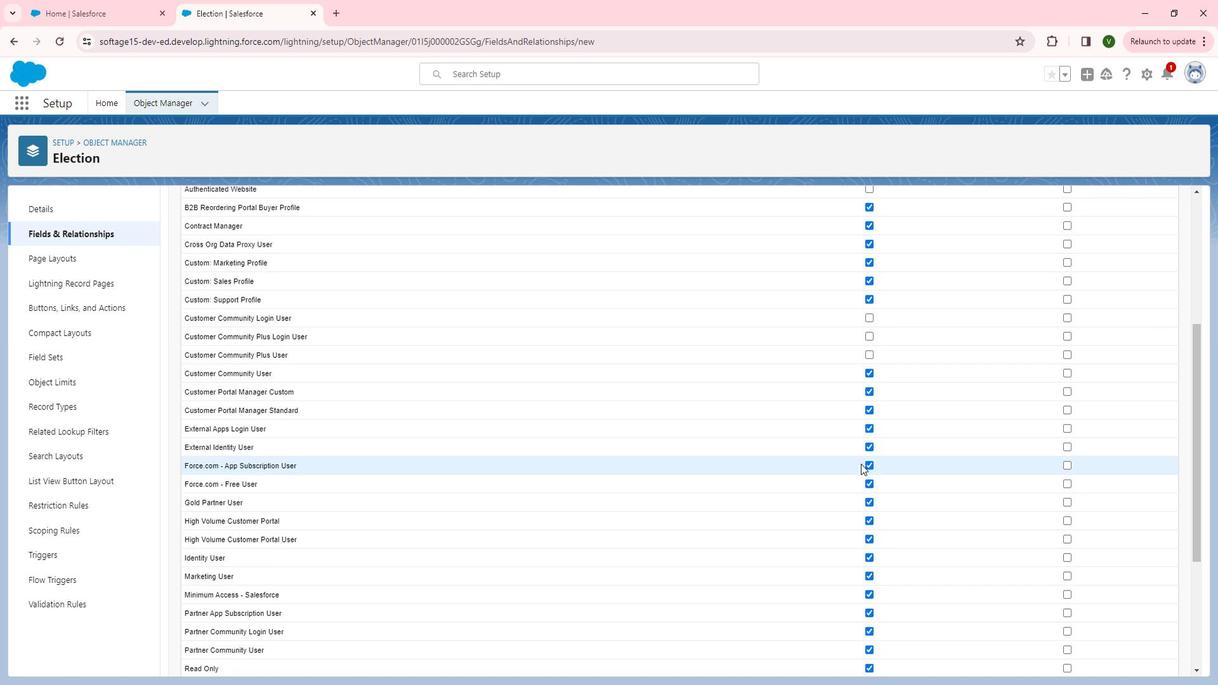 
Action: Mouse moved to (875, 475)
Screenshot: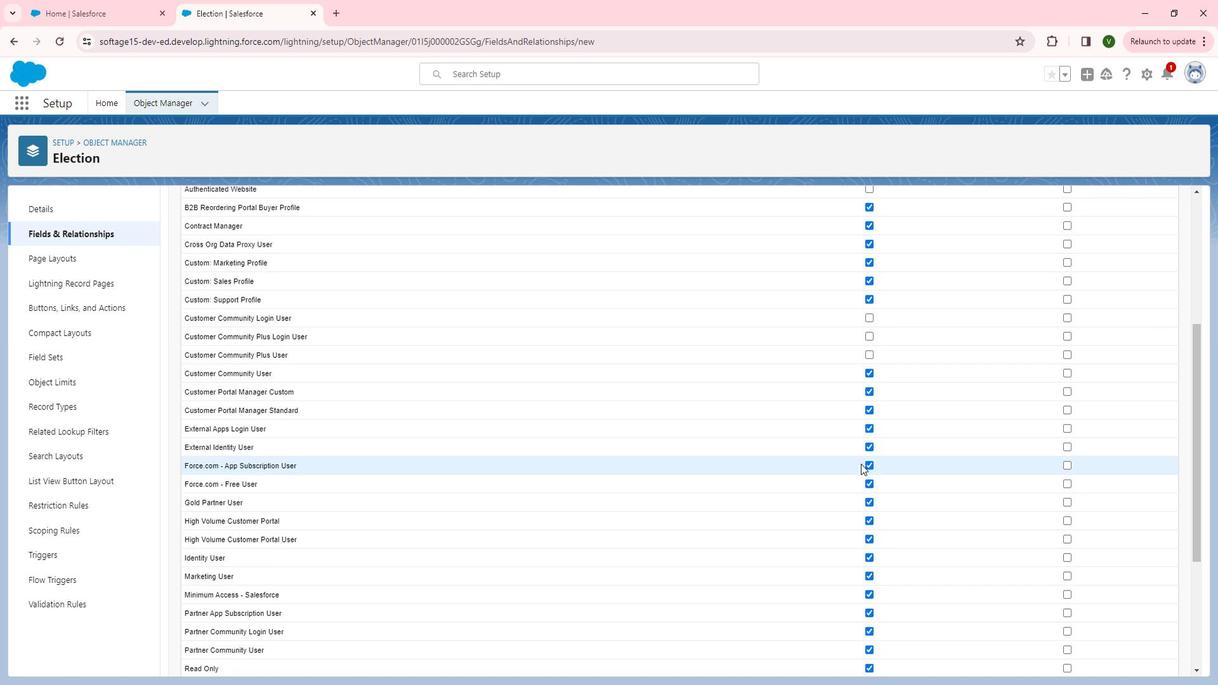 
Action: Mouse scrolled (875, 474) with delta (0, 0)
Screenshot: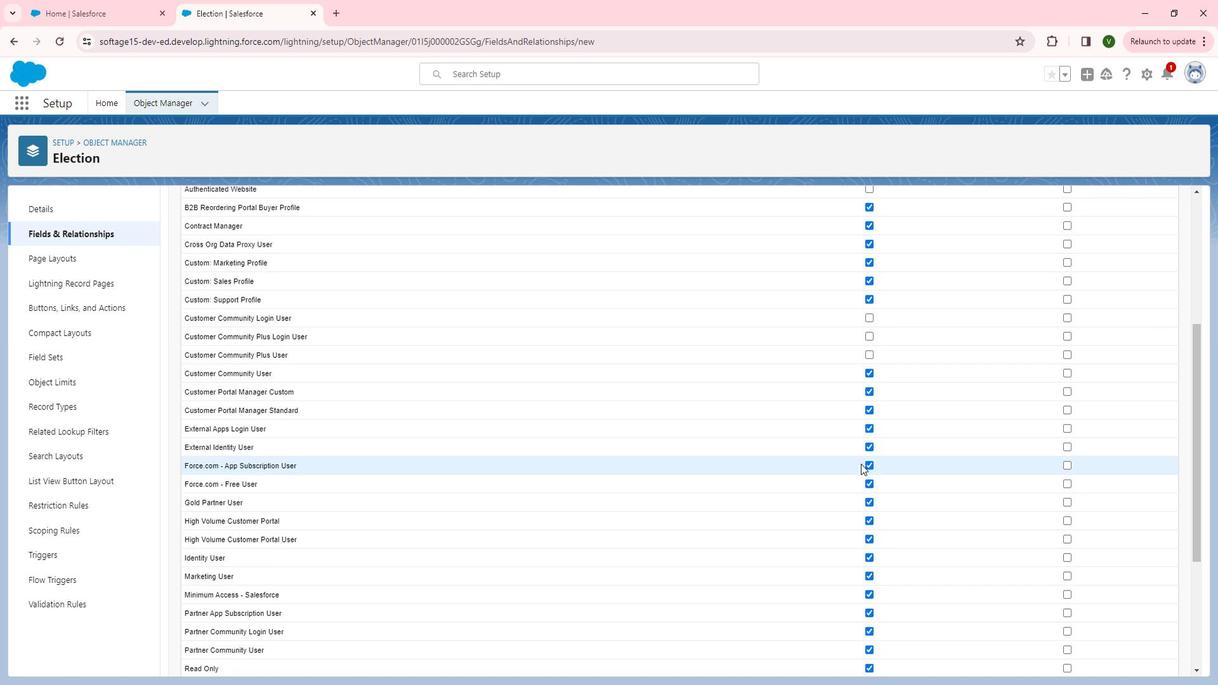 
Action: Mouse moved to (877, 436)
Screenshot: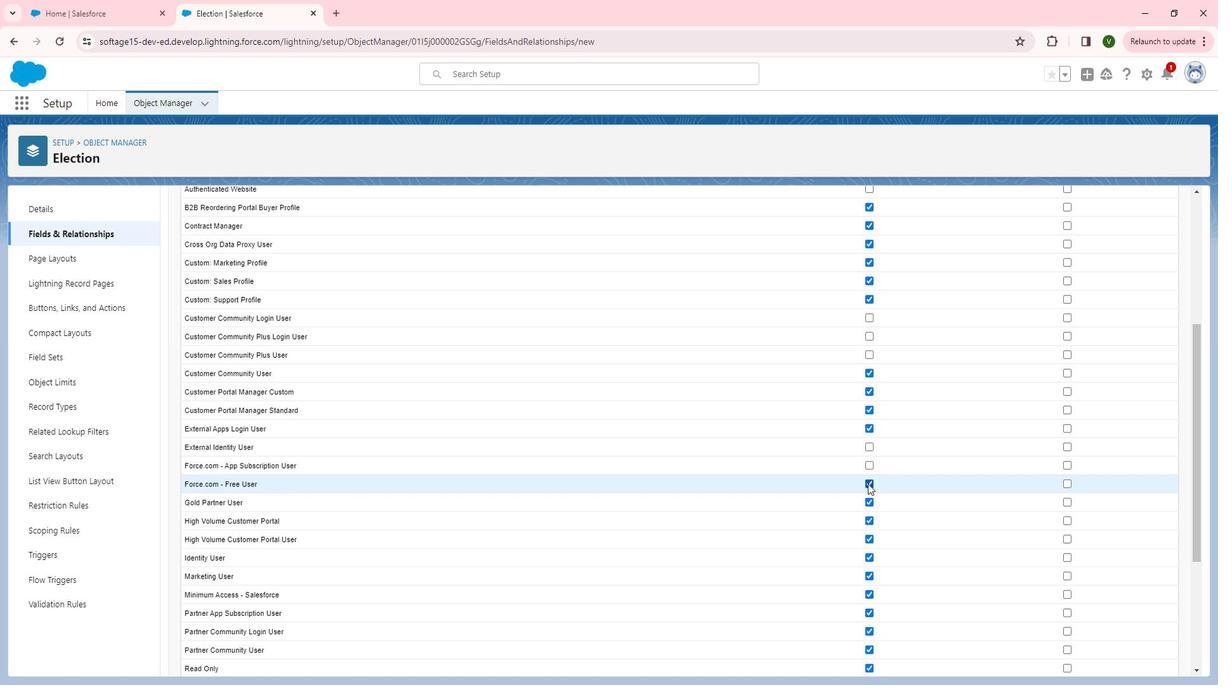 
Action: Mouse pressed left at (877, 436)
Screenshot: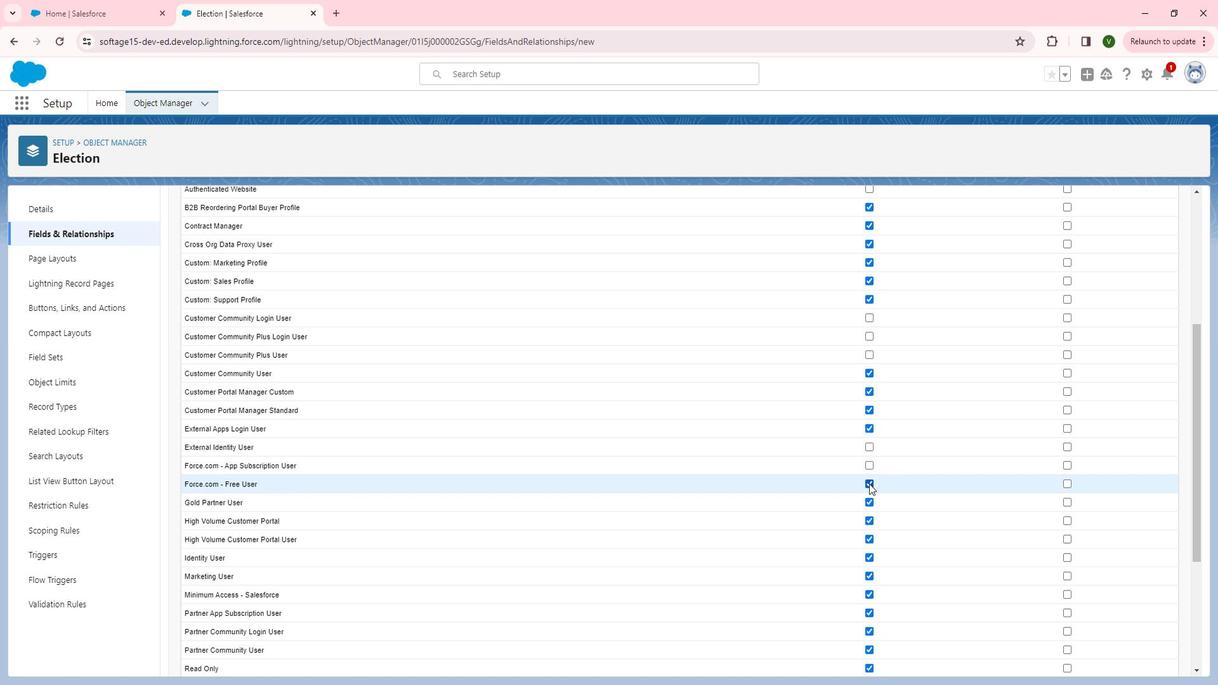 
Action: Mouse moved to (878, 453)
Screenshot: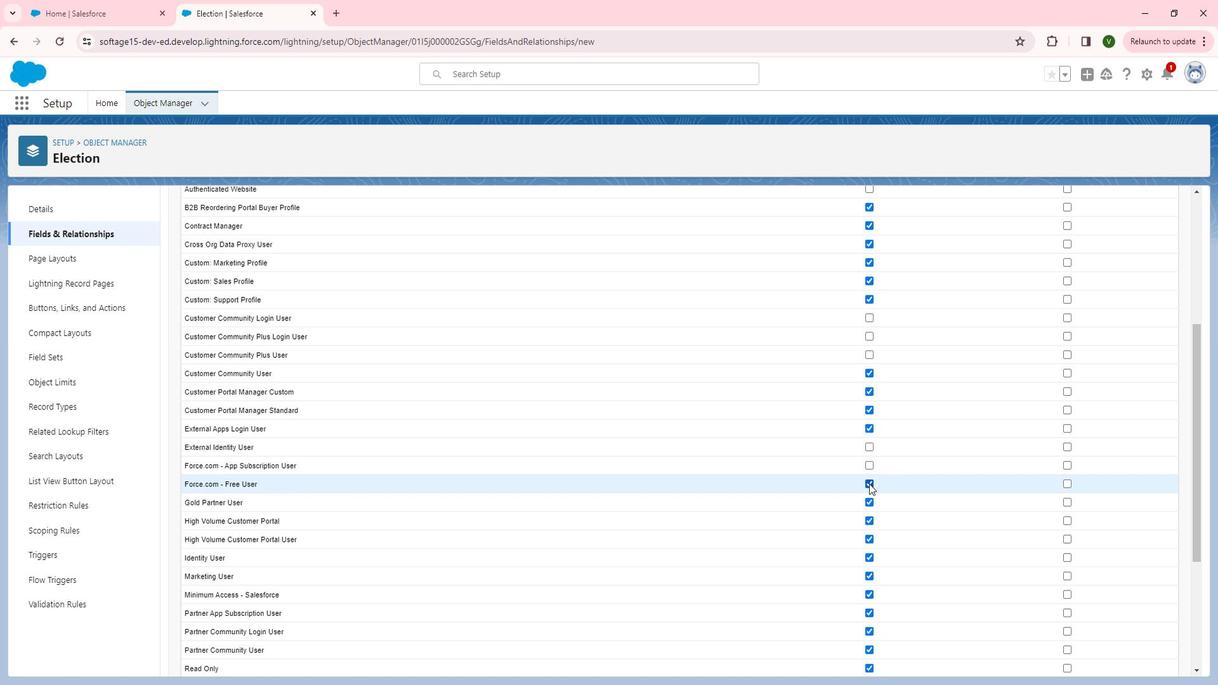 
Action: Mouse pressed left at (878, 453)
Screenshot: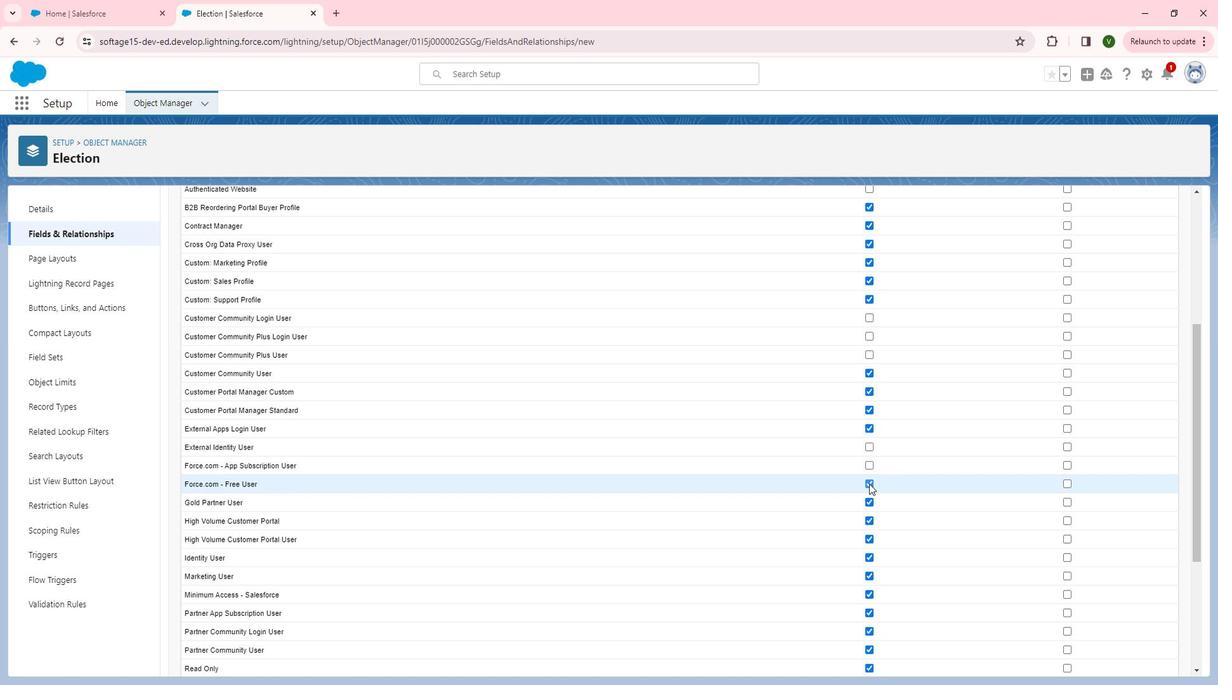 
Action: Mouse moved to (877, 473)
Screenshot: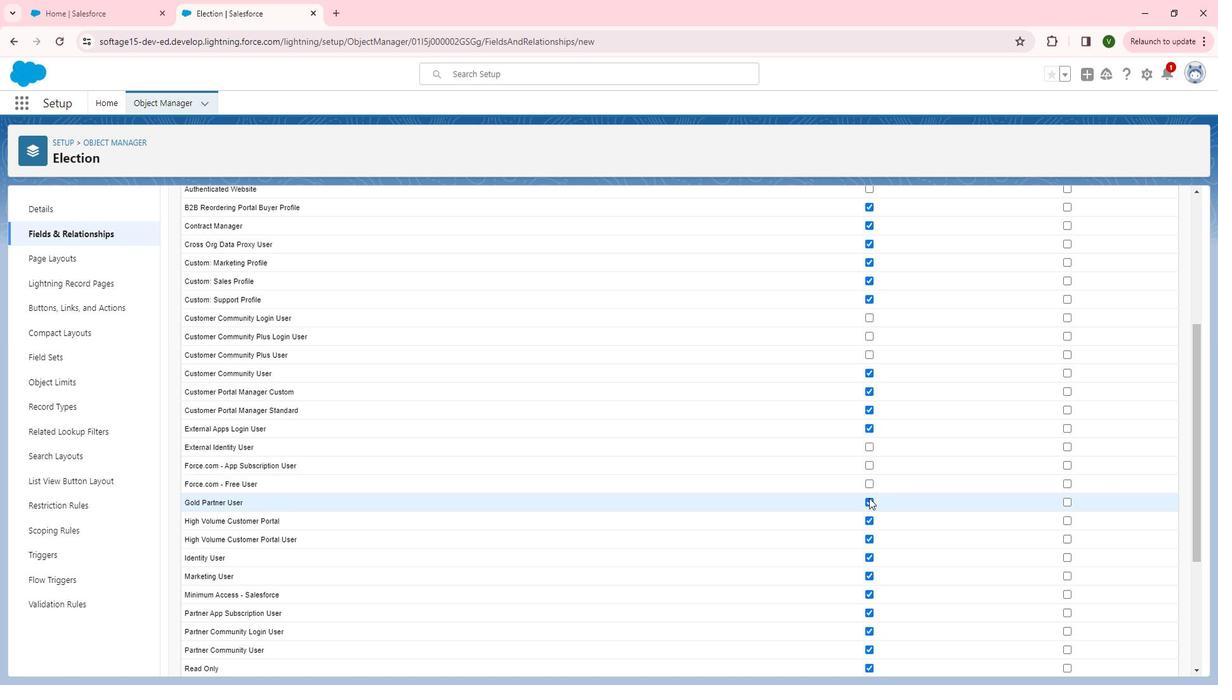 
Action: Mouse pressed left at (877, 473)
Screenshot: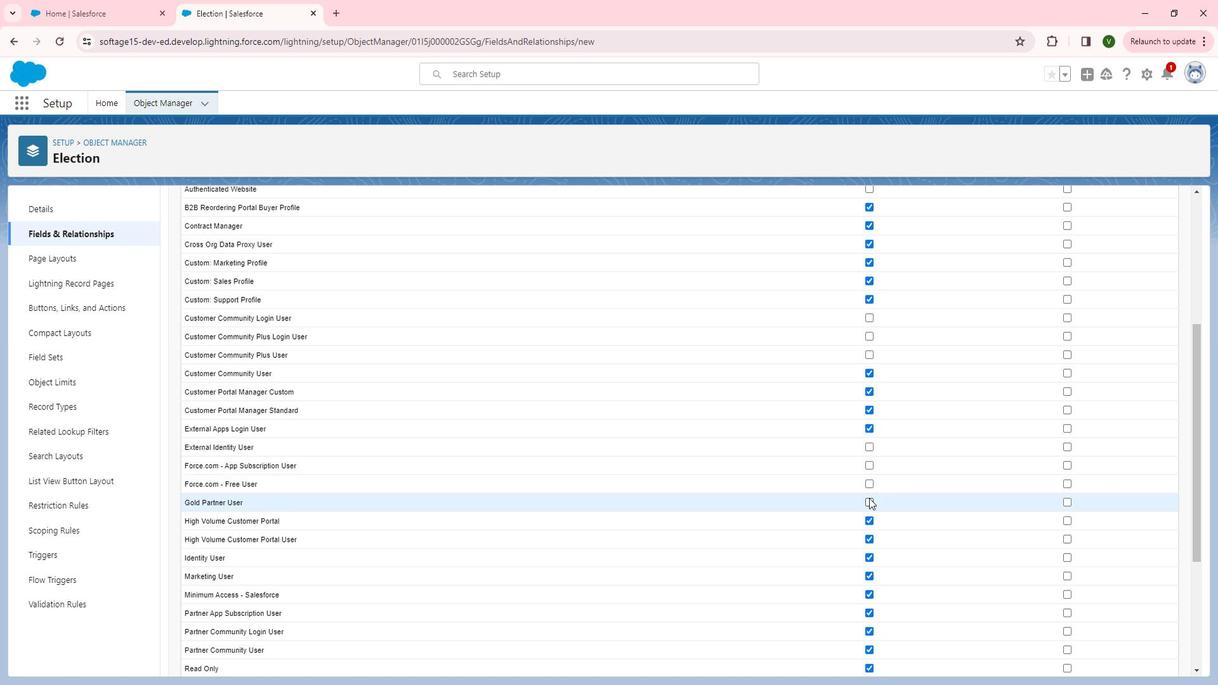 
Action: Mouse moved to (877, 487)
Screenshot: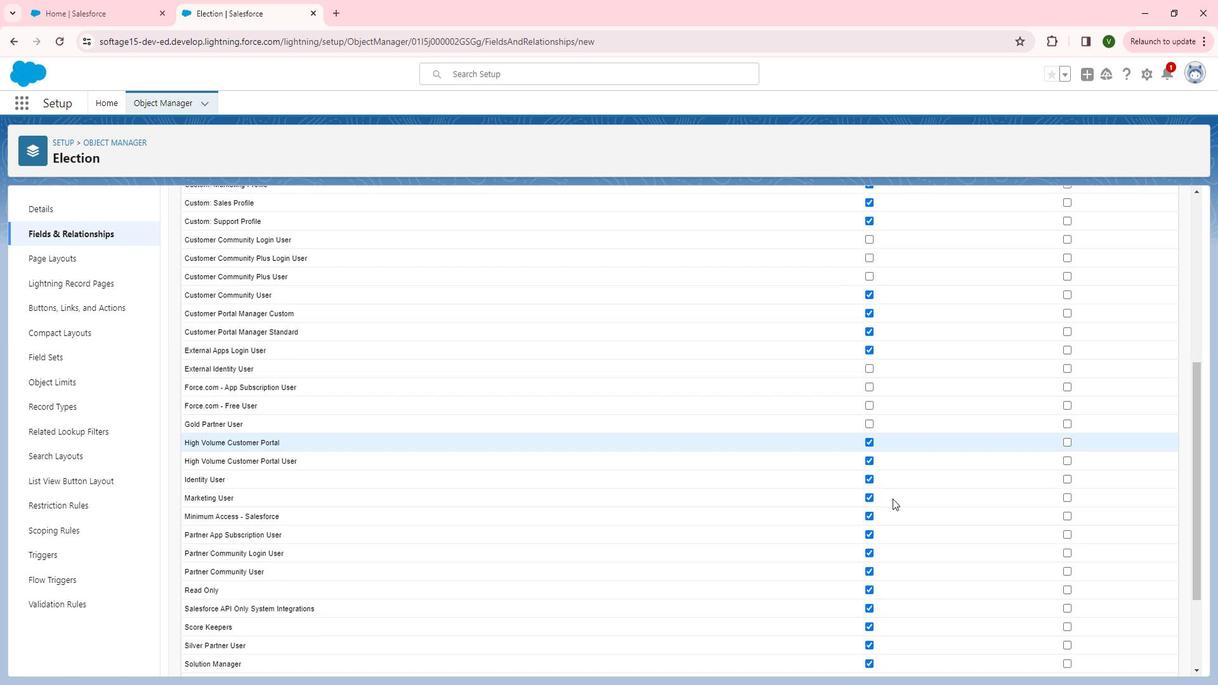 
Action: Mouse pressed left at (877, 487)
